 Task: Play online Dominion games in very easy mode.
Action: Mouse moved to (662, 458)
Screenshot: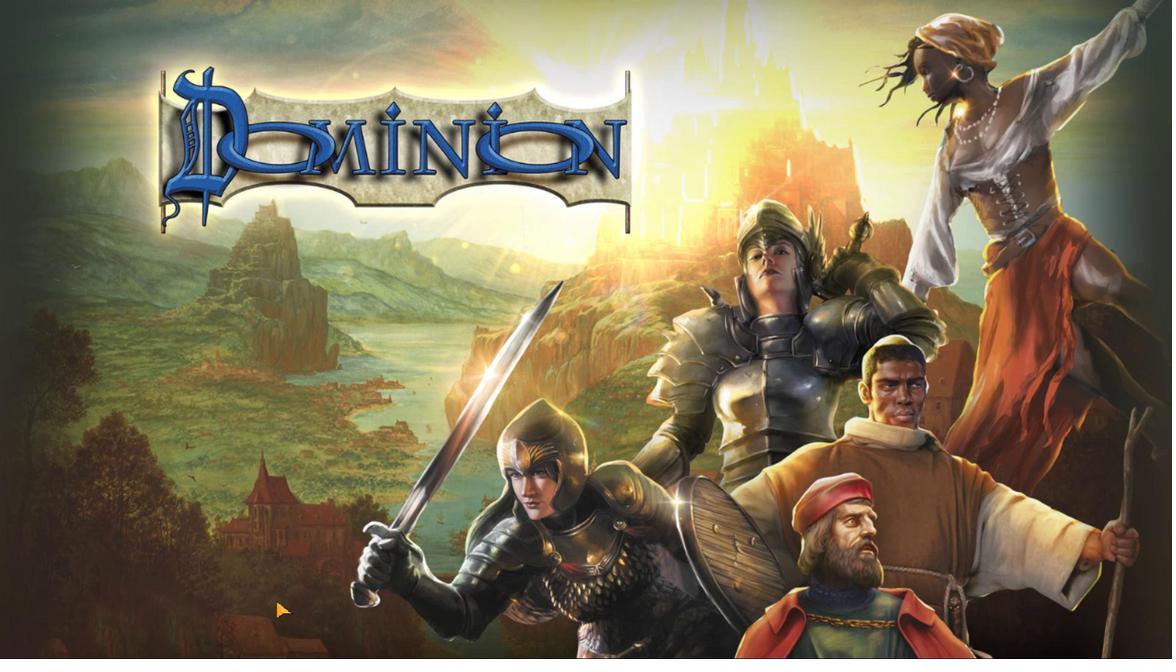 
Action: Mouse pressed left at (662, 458)
Screenshot: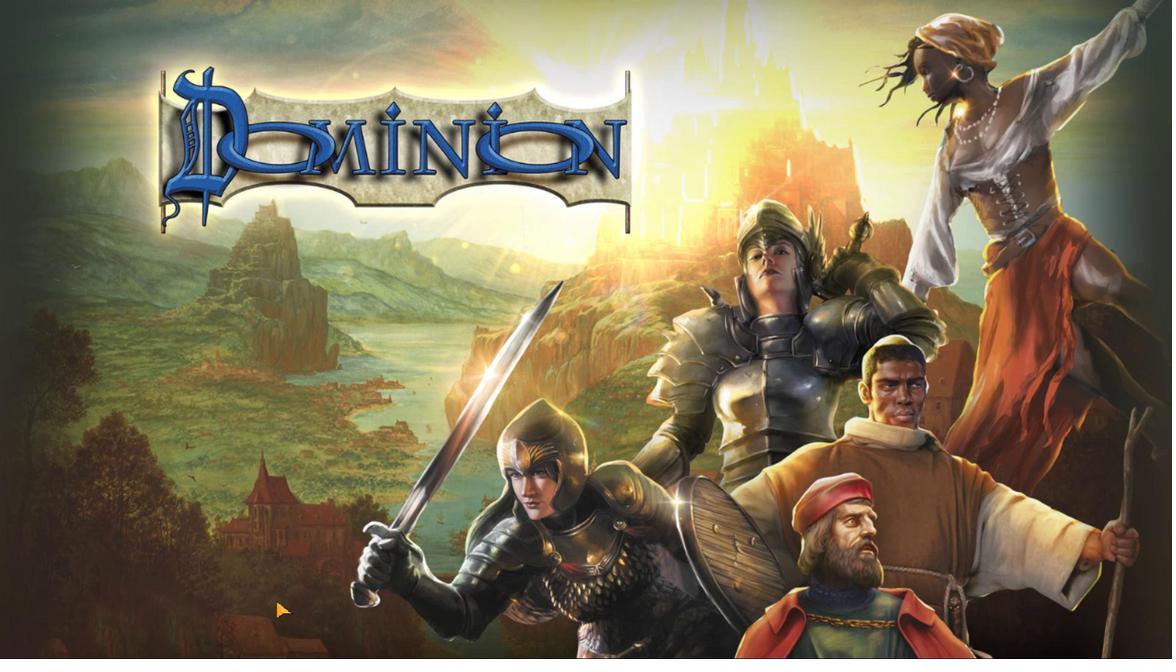 
Action: Mouse moved to (838, 466)
Screenshot: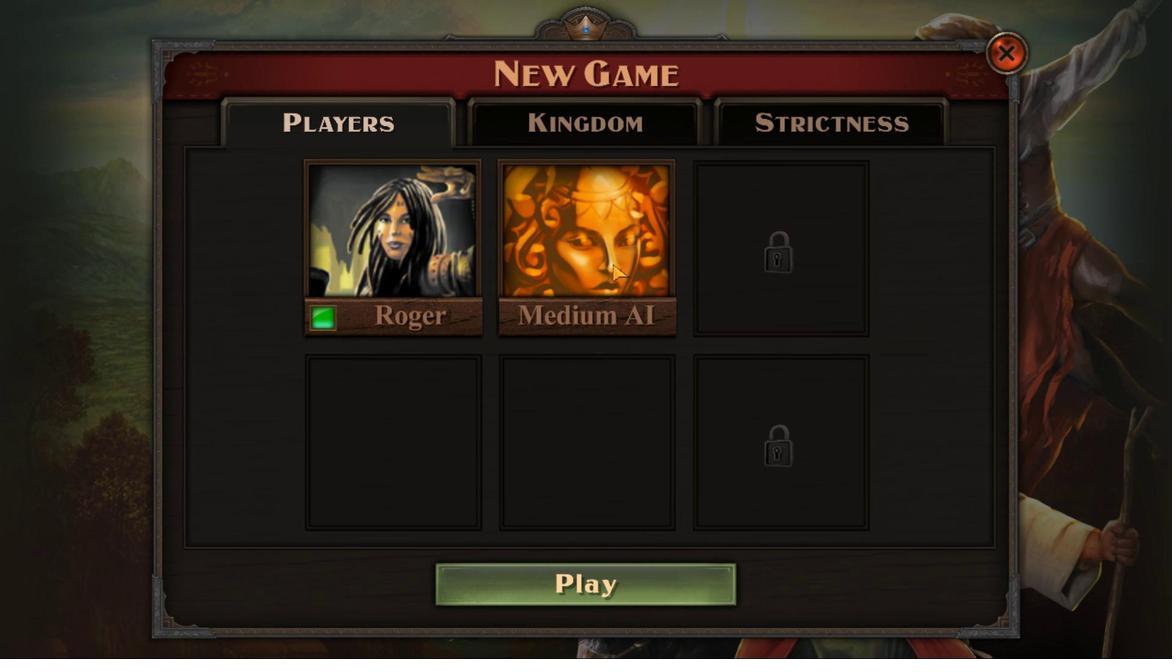 
Action: Mouse pressed left at (838, 466)
Screenshot: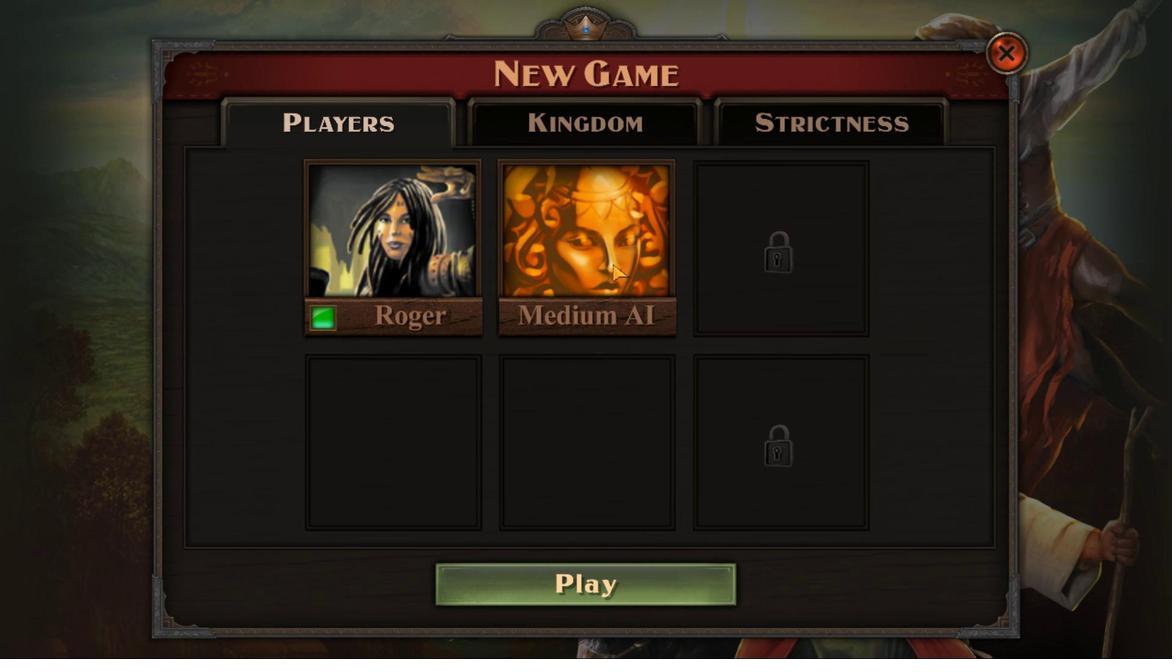 
Action: Mouse moved to (731, 466)
Screenshot: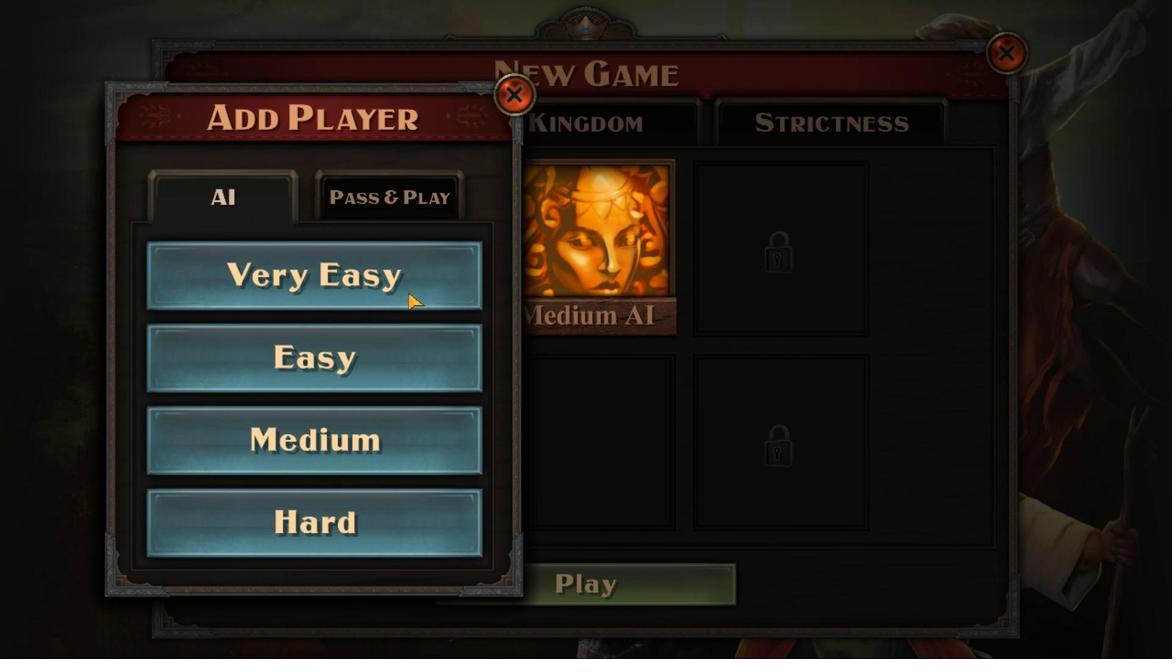 
Action: Mouse pressed left at (731, 466)
Screenshot: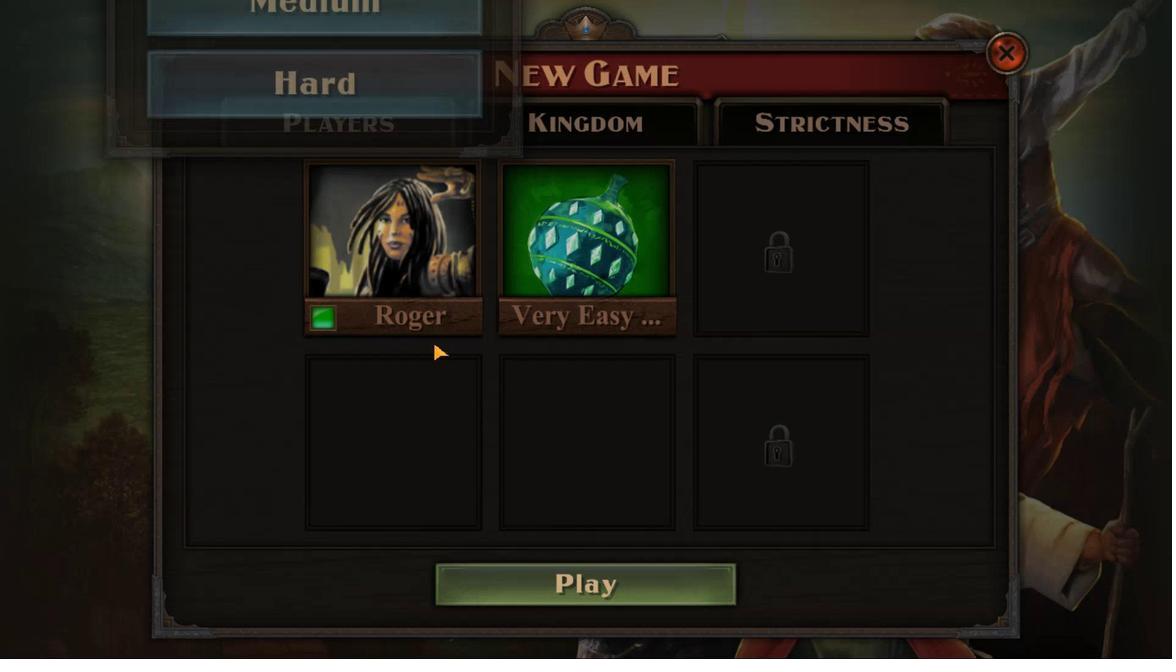 
Action: Mouse moved to (844, 458)
Screenshot: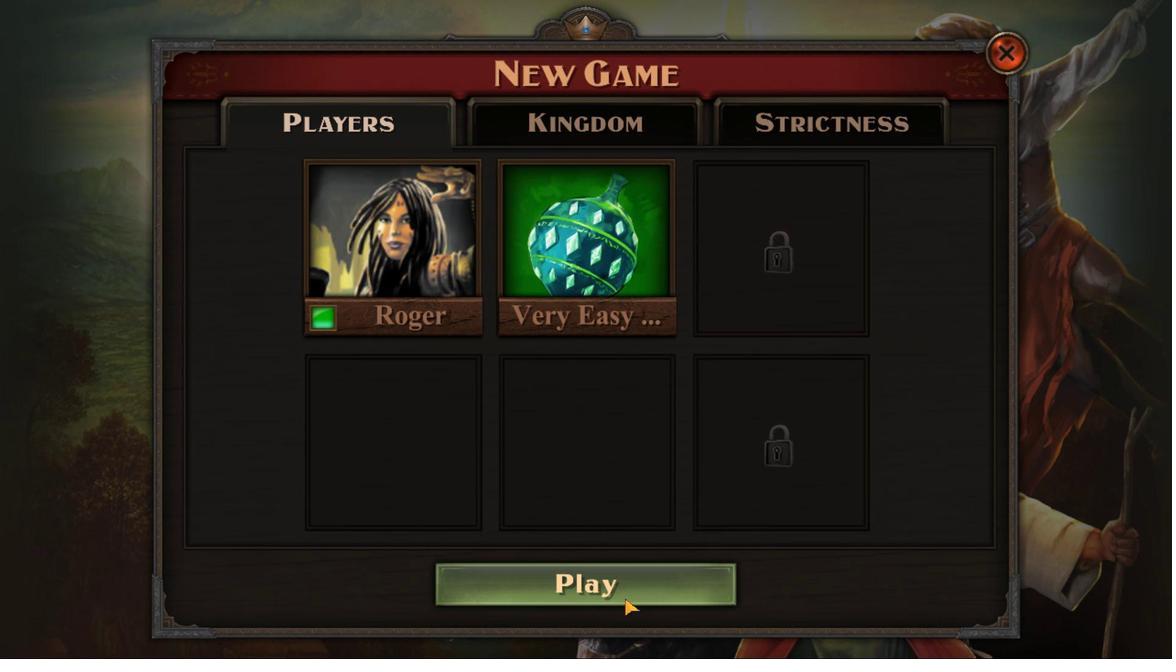 
Action: Mouse pressed left at (844, 458)
Screenshot: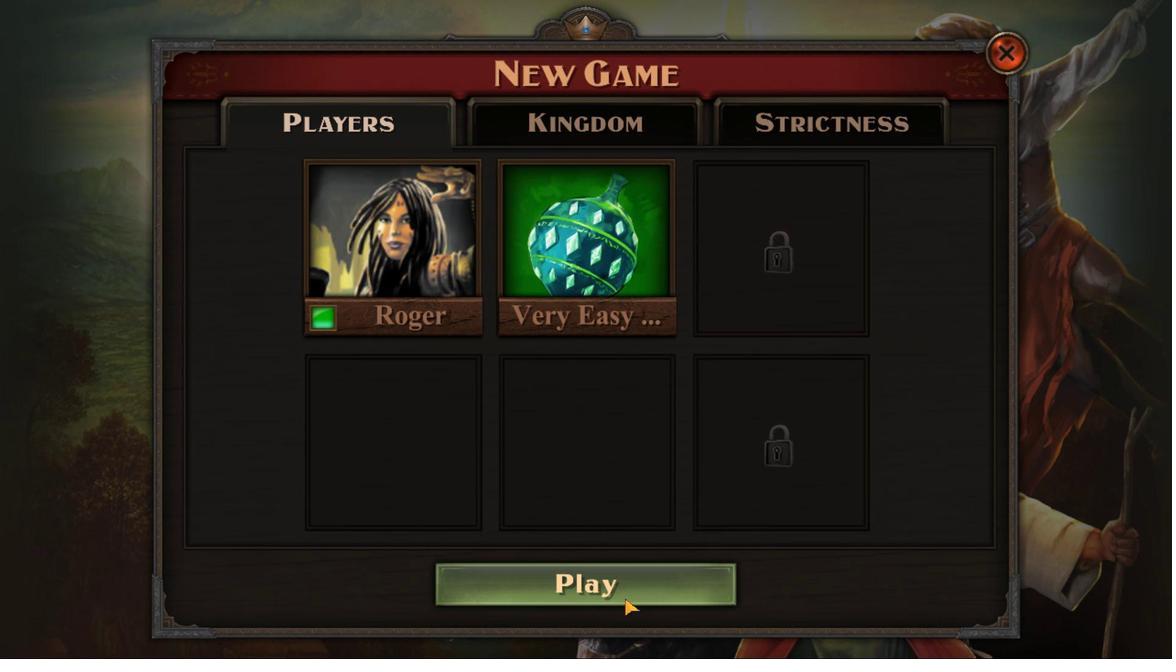 
Action: Mouse moved to (877, 458)
Screenshot: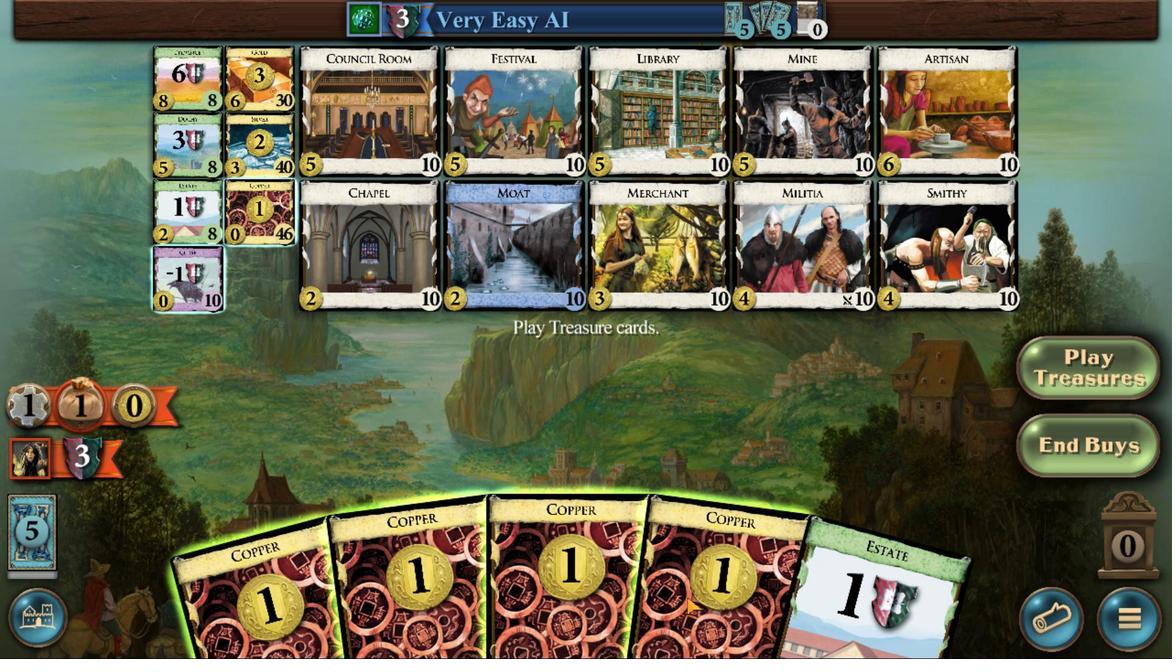 
Action: Mouse scrolled (877, 458) with delta (0, 0)
Screenshot: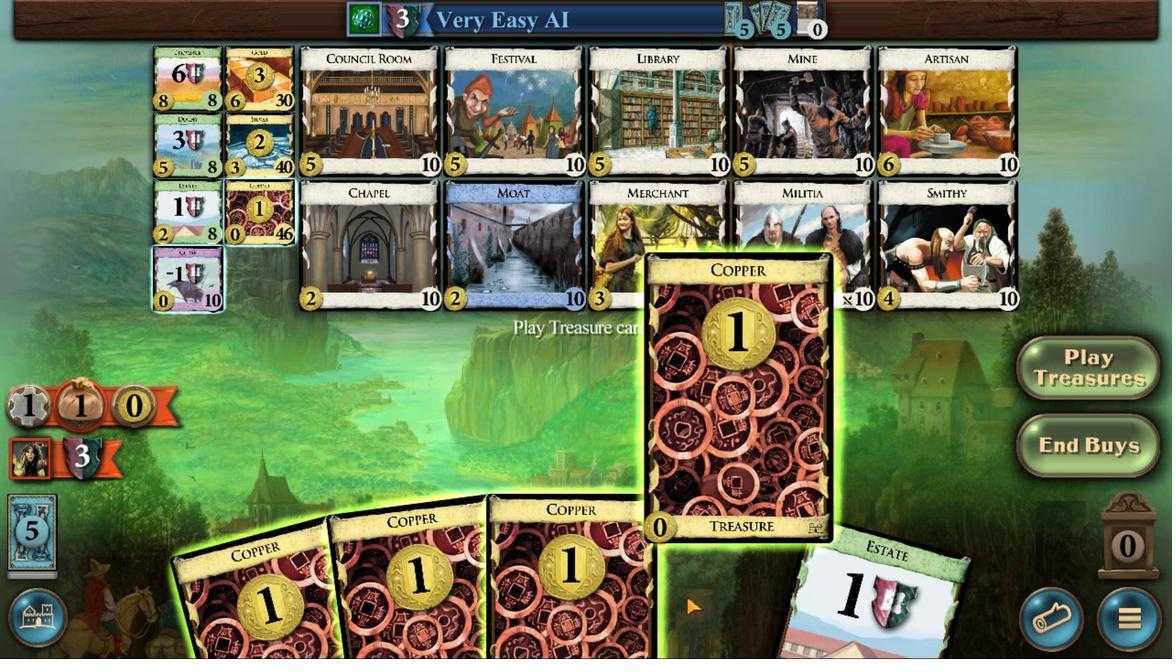 
Action: Mouse scrolled (877, 458) with delta (0, 0)
Screenshot: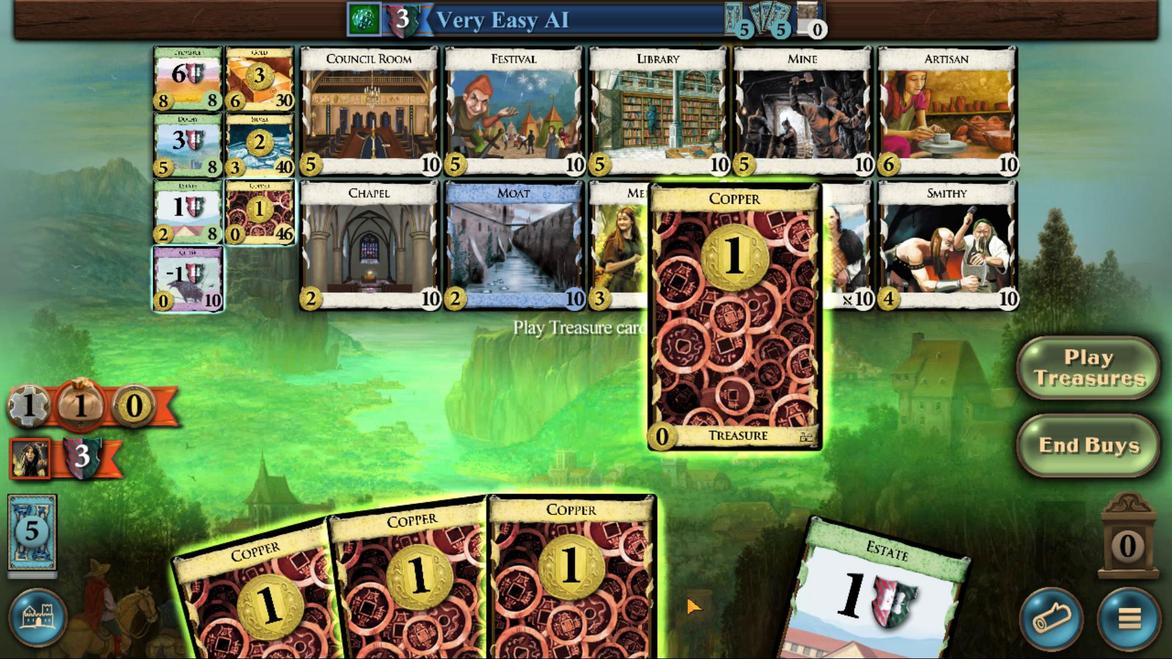 
Action: Mouse scrolled (877, 458) with delta (0, 0)
Screenshot: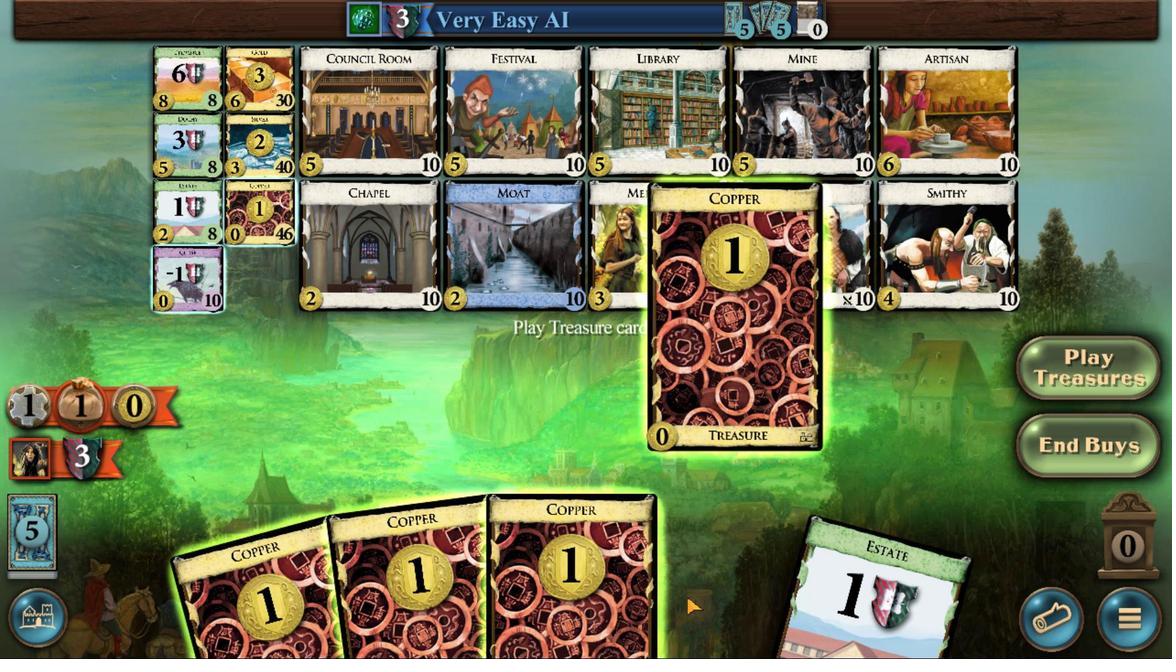 
Action: Mouse scrolled (877, 458) with delta (0, 0)
Screenshot: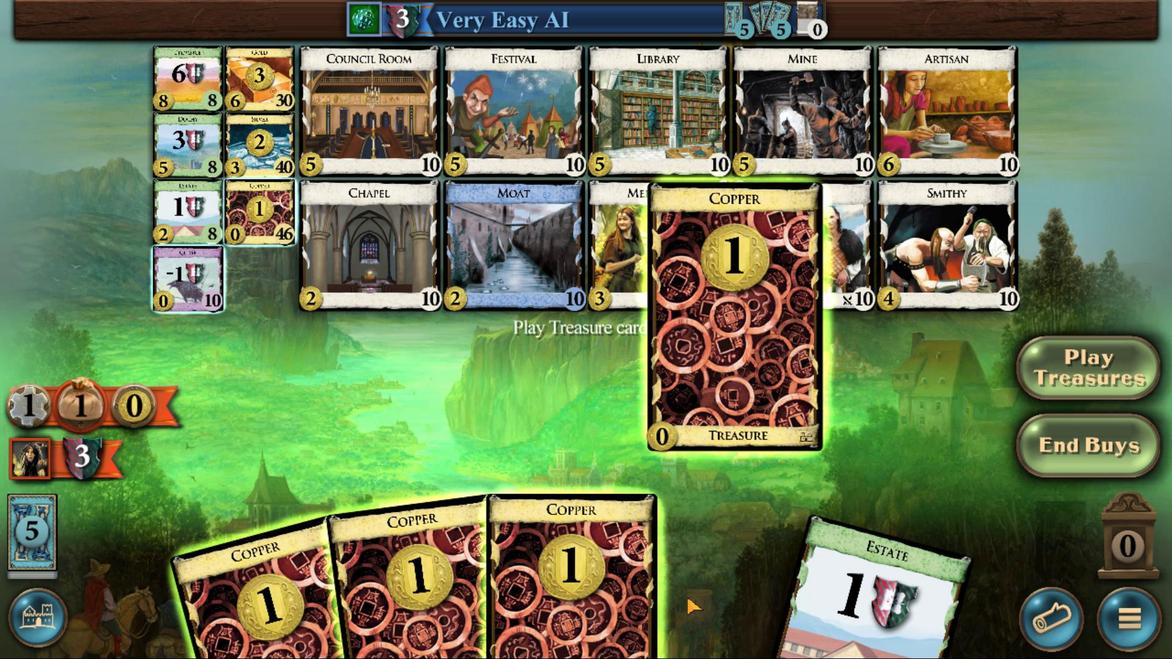 
Action: Mouse moved to (852, 458)
Screenshot: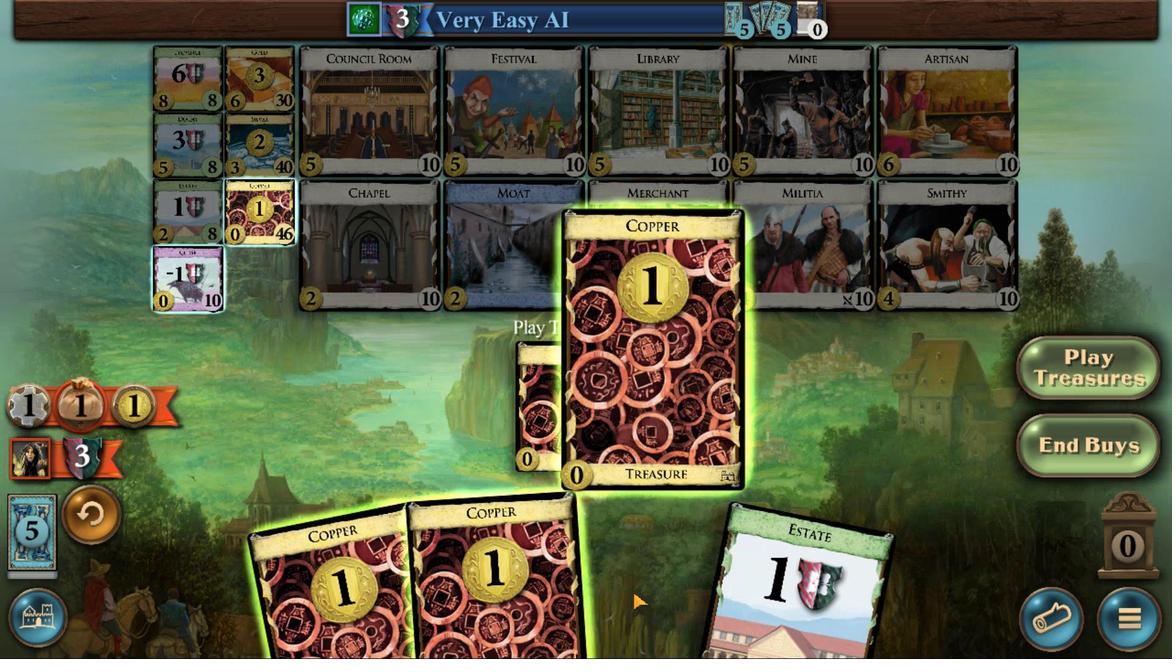 
Action: Mouse scrolled (852, 458) with delta (0, 0)
Screenshot: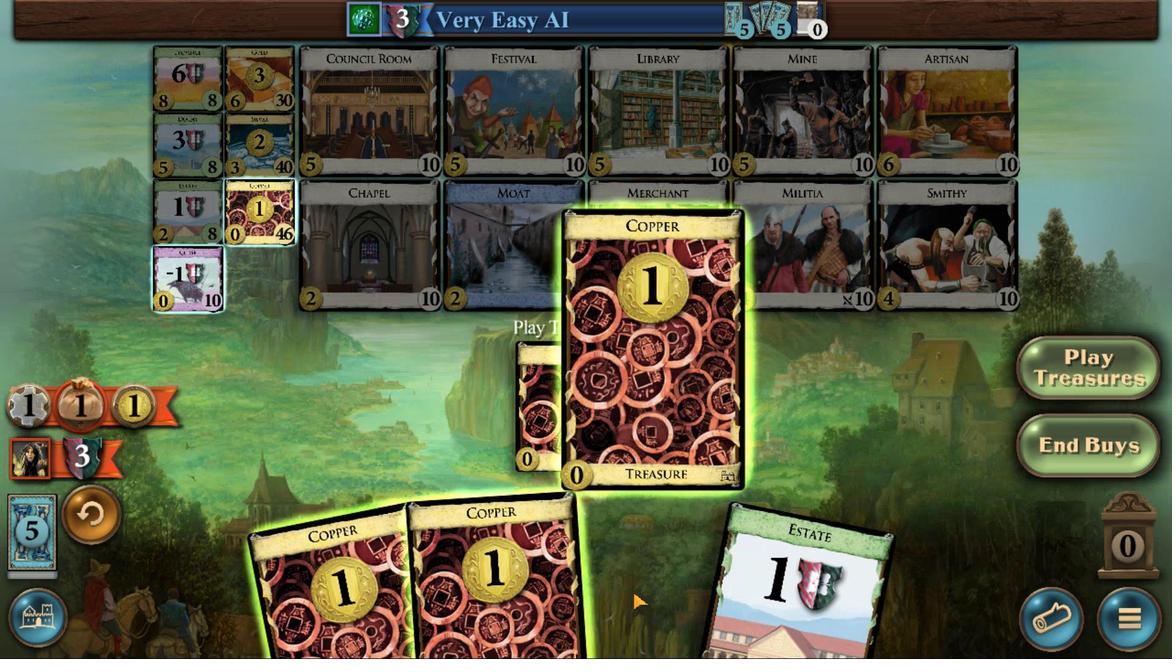 
Action: Mouse moved to (849, 458)
Screenshot: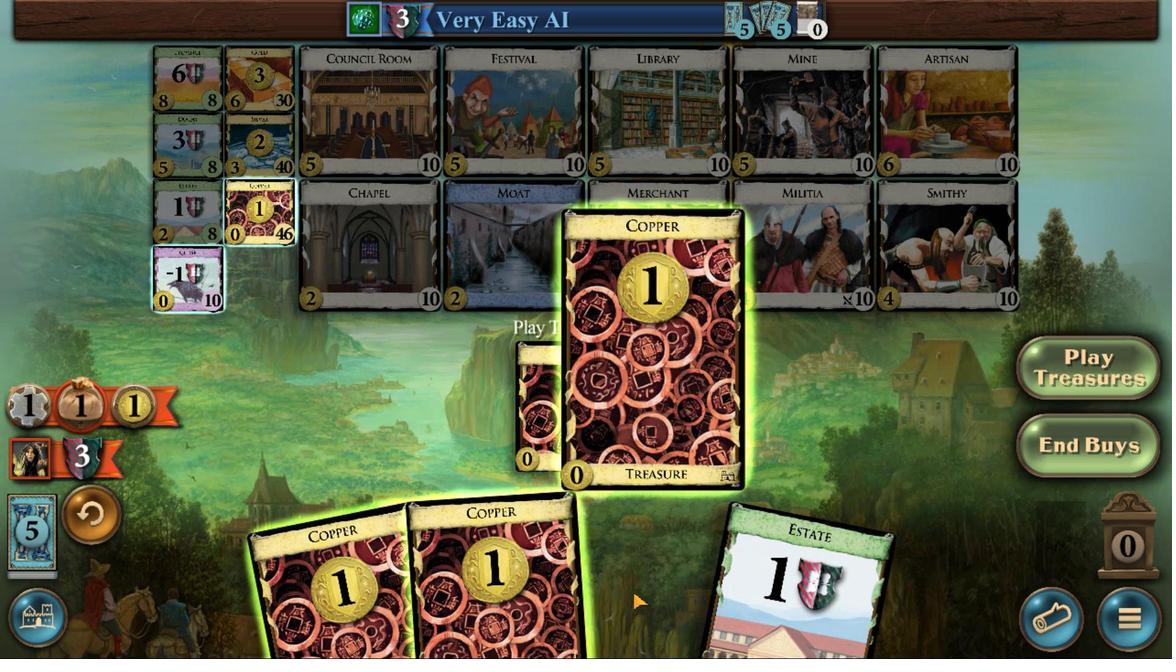 
Action: Mouse scrolled (849, 458) with delta (0, 0)
Screenshot: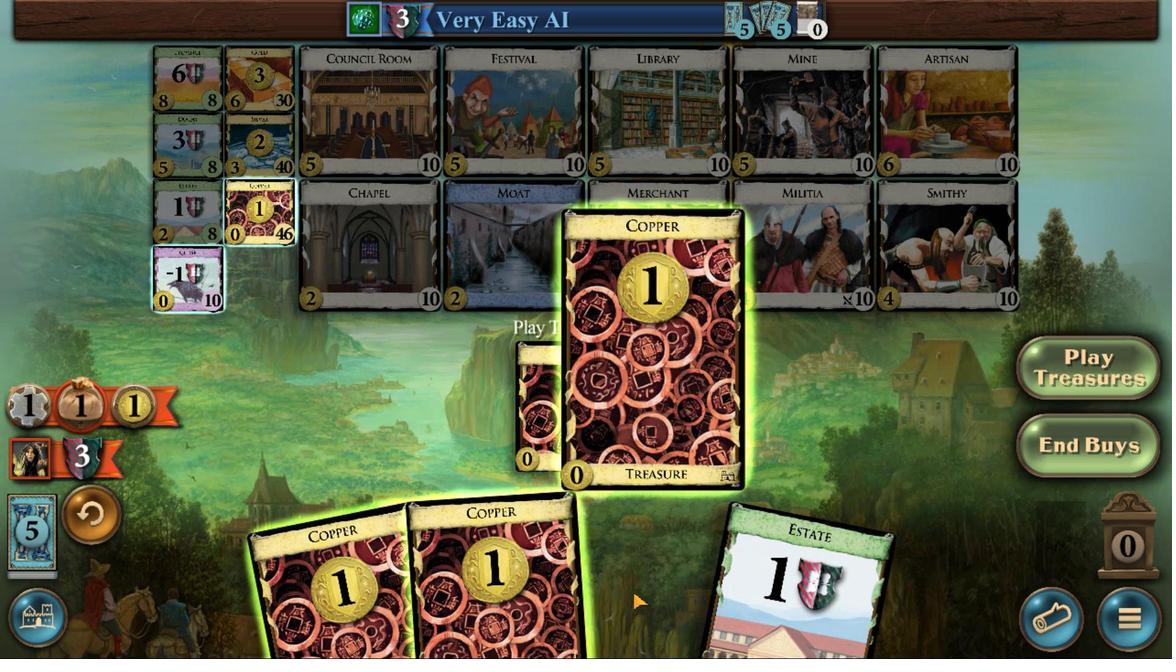 
Action: Mouse scrolled (849, 458) with delta (0, 0)
Screenshot: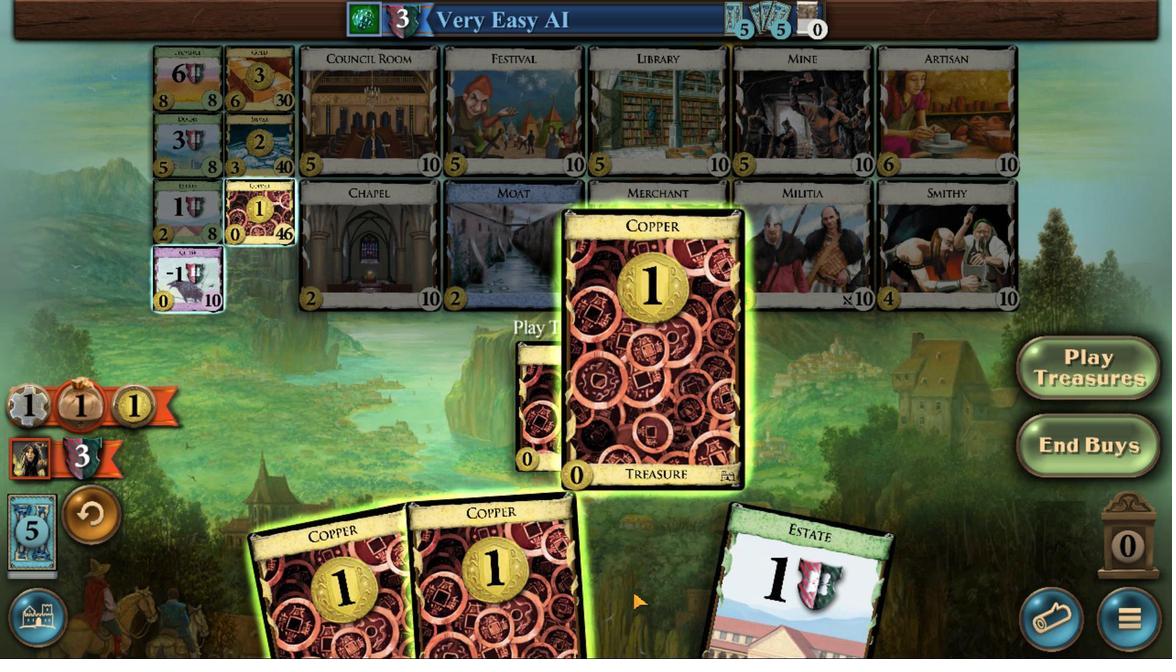 
Action: Mouse scrolled (849, 458) with delta (0, 0)
Screenshot: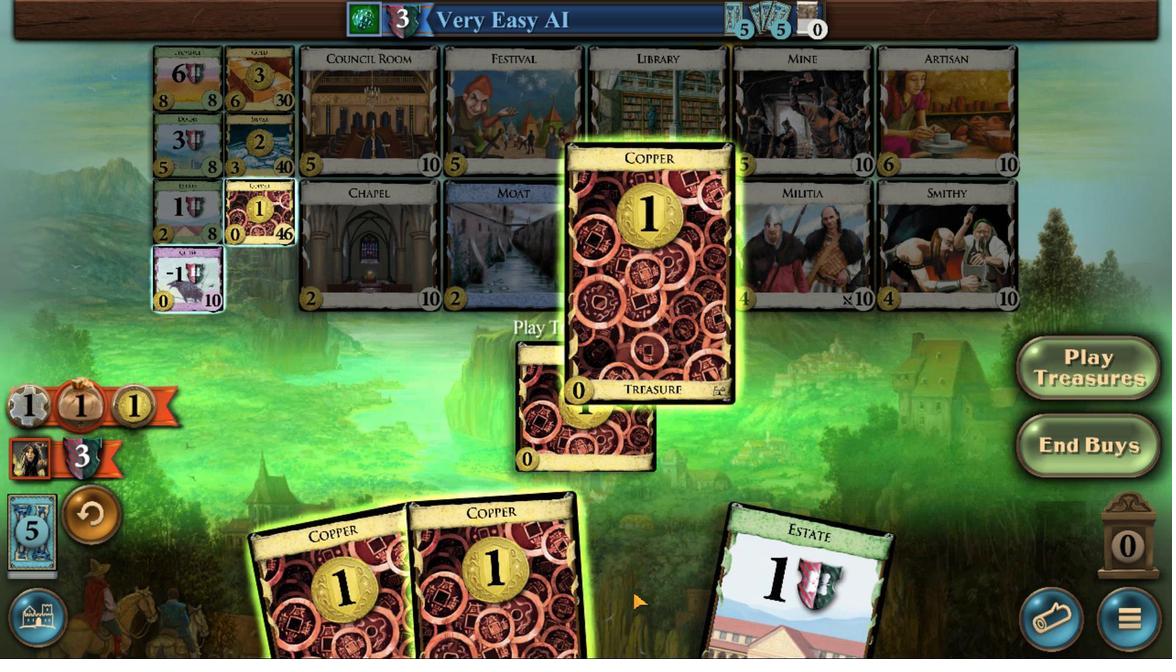 
Action: Mouse scrolled (849, 458) with delta (0, 0)
Screenshot: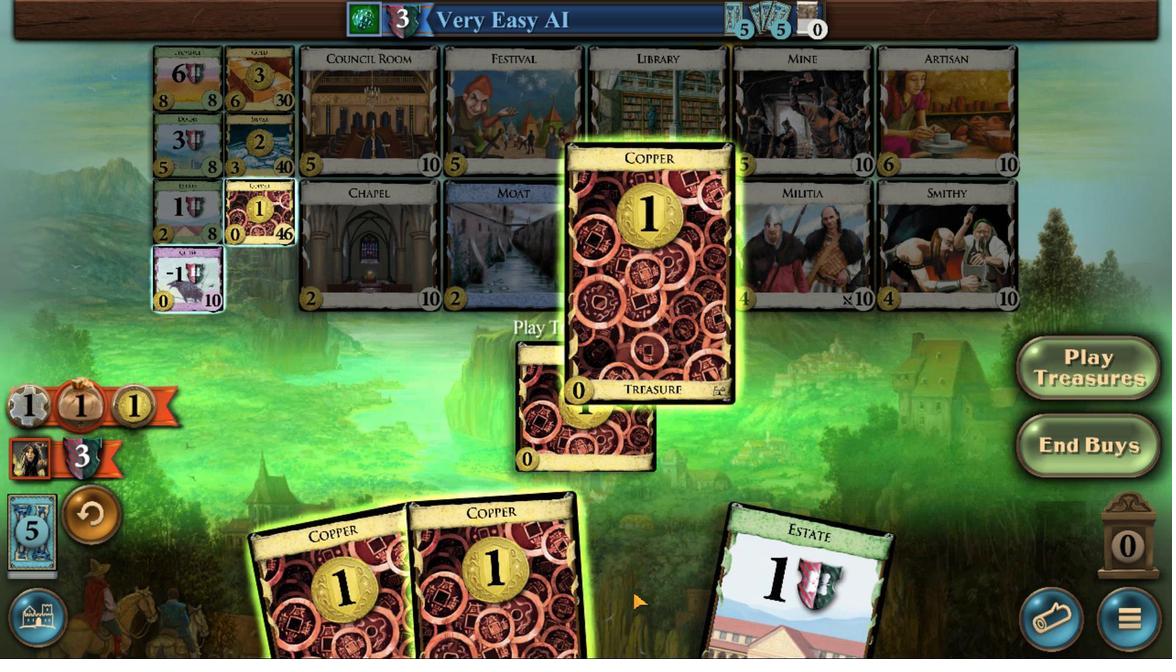 
Action: Mouse scrolled (849, 458) with delta (0, 0)
Screenshot: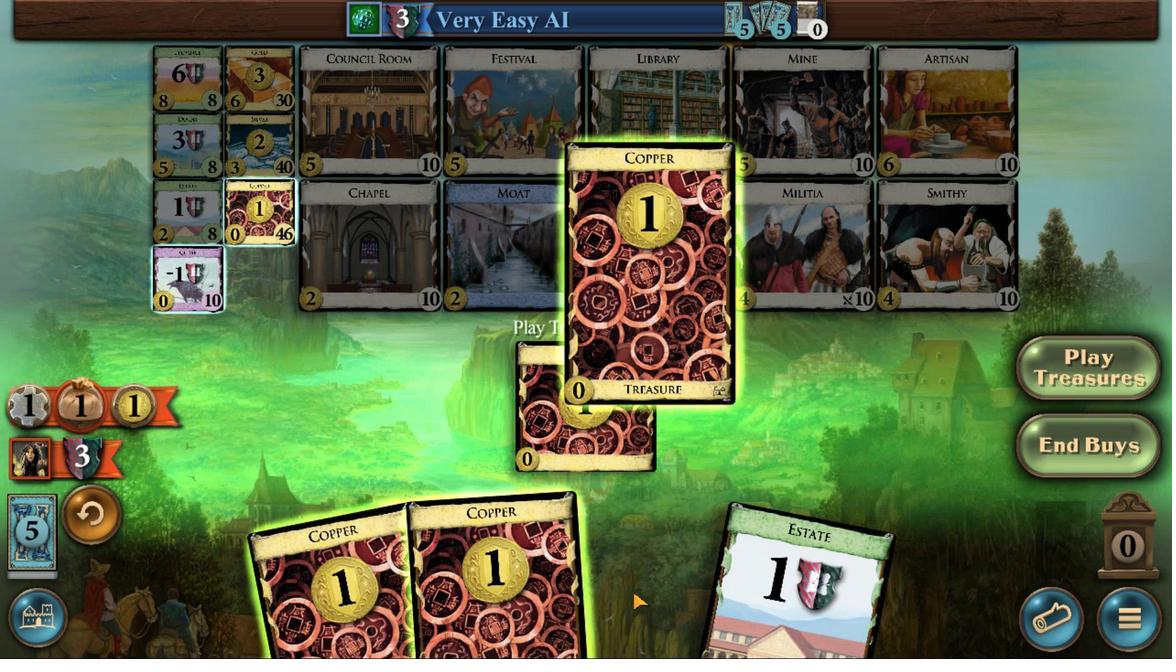 
Action: Mouse moved to (840, 459)
Screenshot: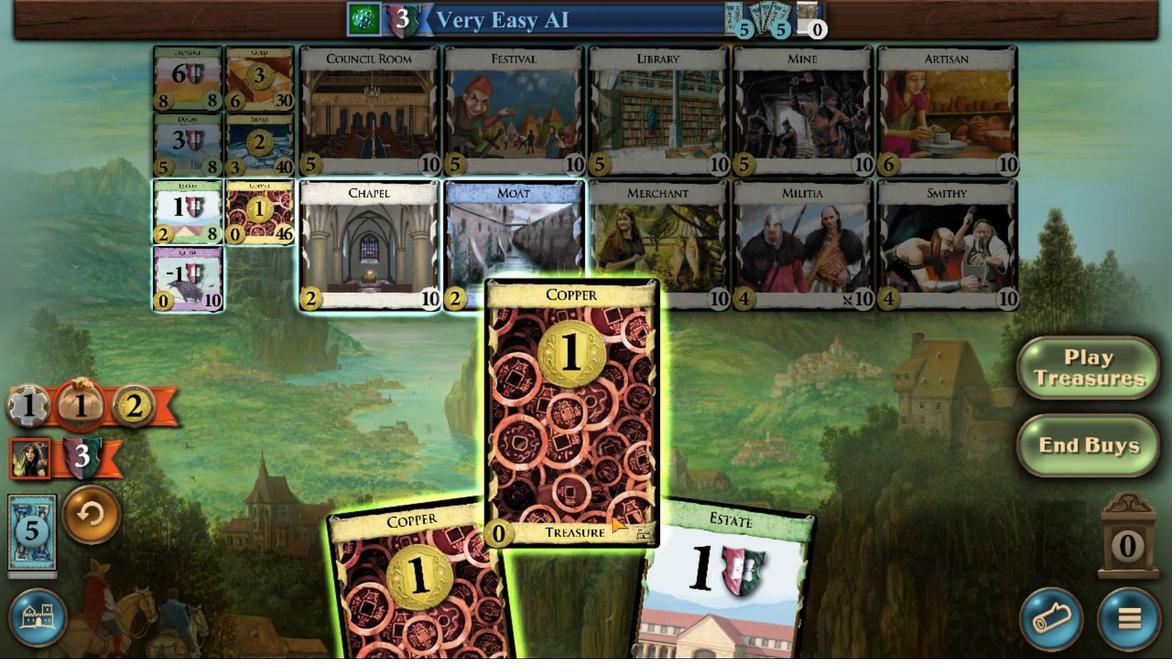 
Action: Mouse scrolled (840, 459) with delta (0, 0)
Screenshot: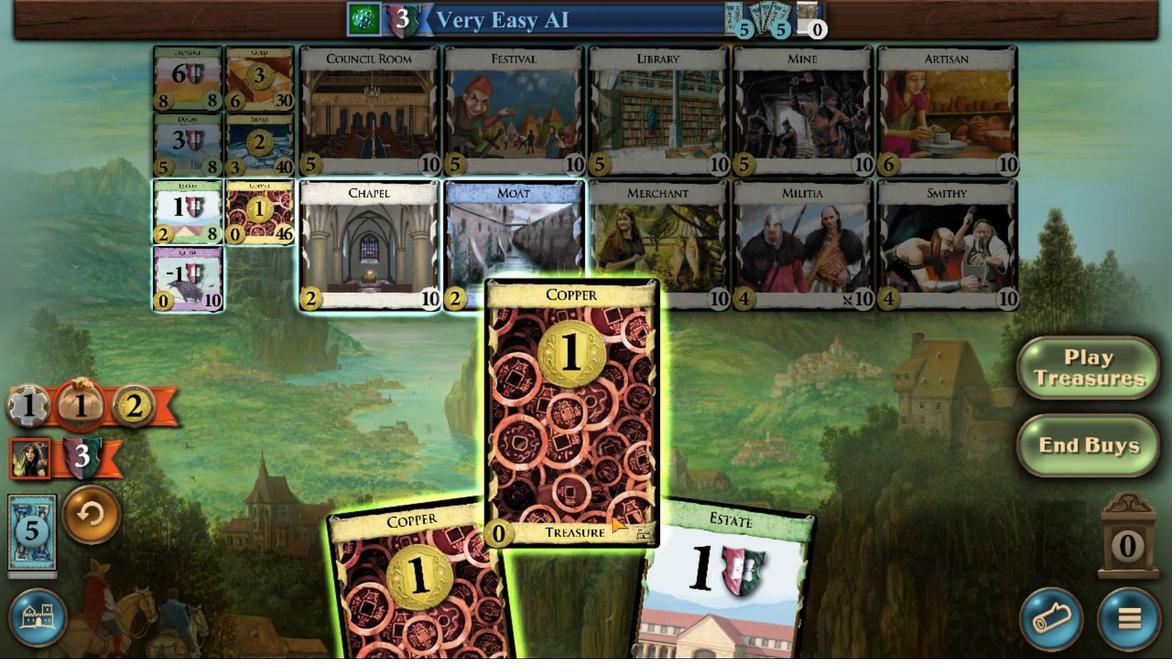 
Action: Mouse moved to (839, 459)
Screenshot: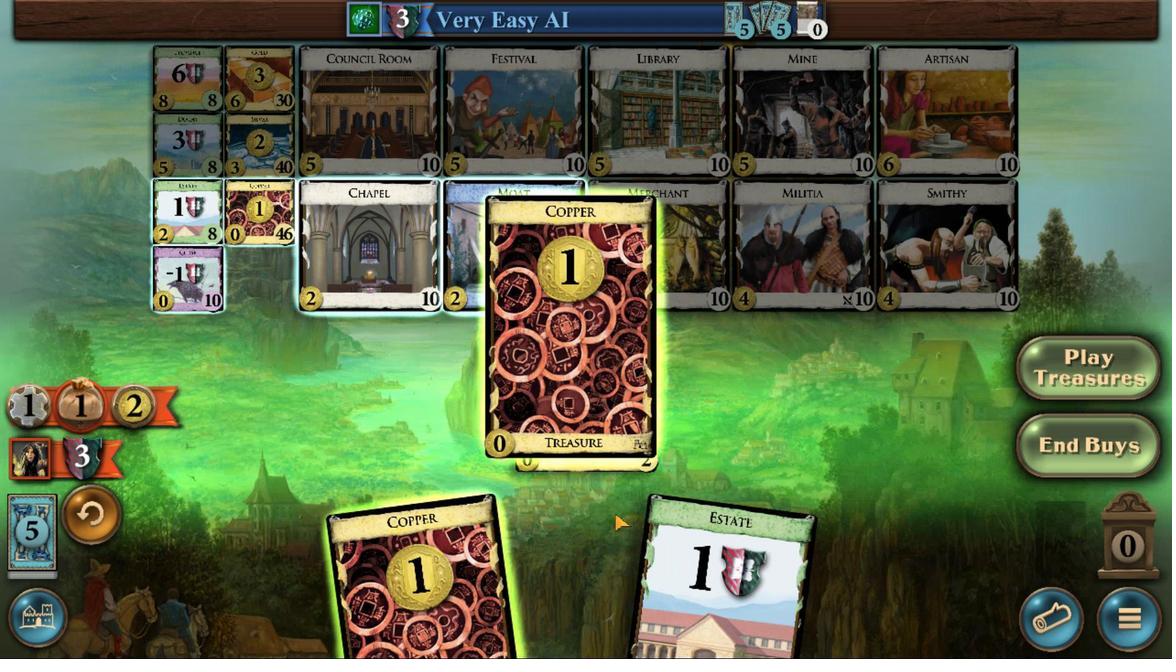 
Action: Mouse scrolled (839, 459) with delta (0, 0)
Screenshot: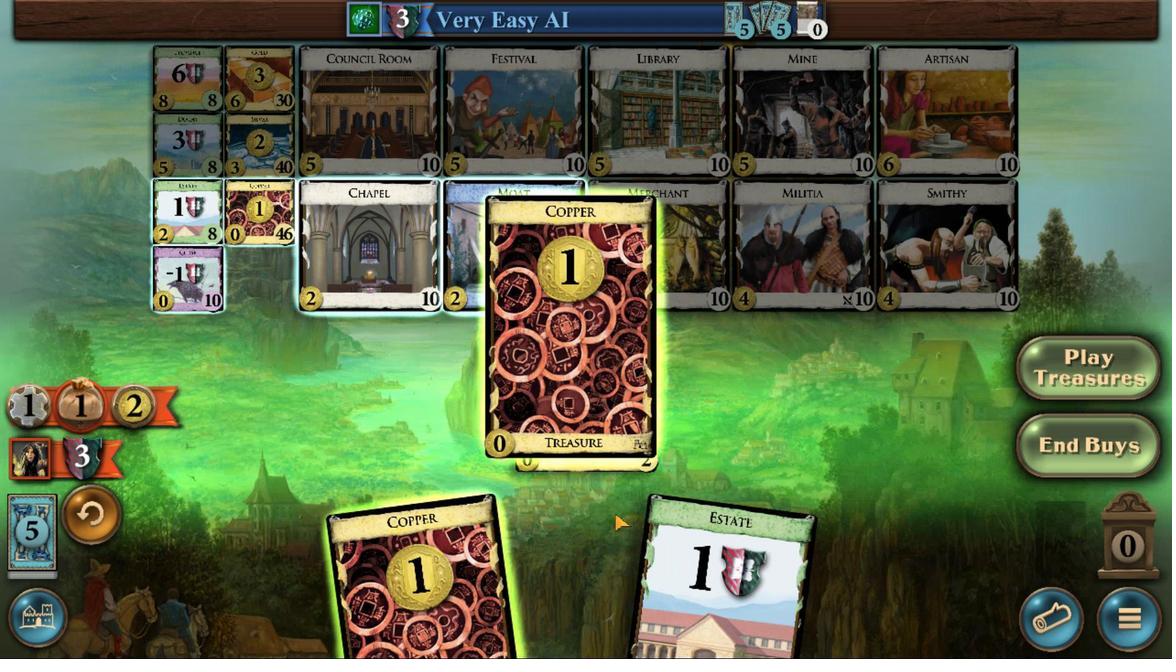
Action: Mouse scrolled (839, 459) with delta (0, 0)
Screenshot: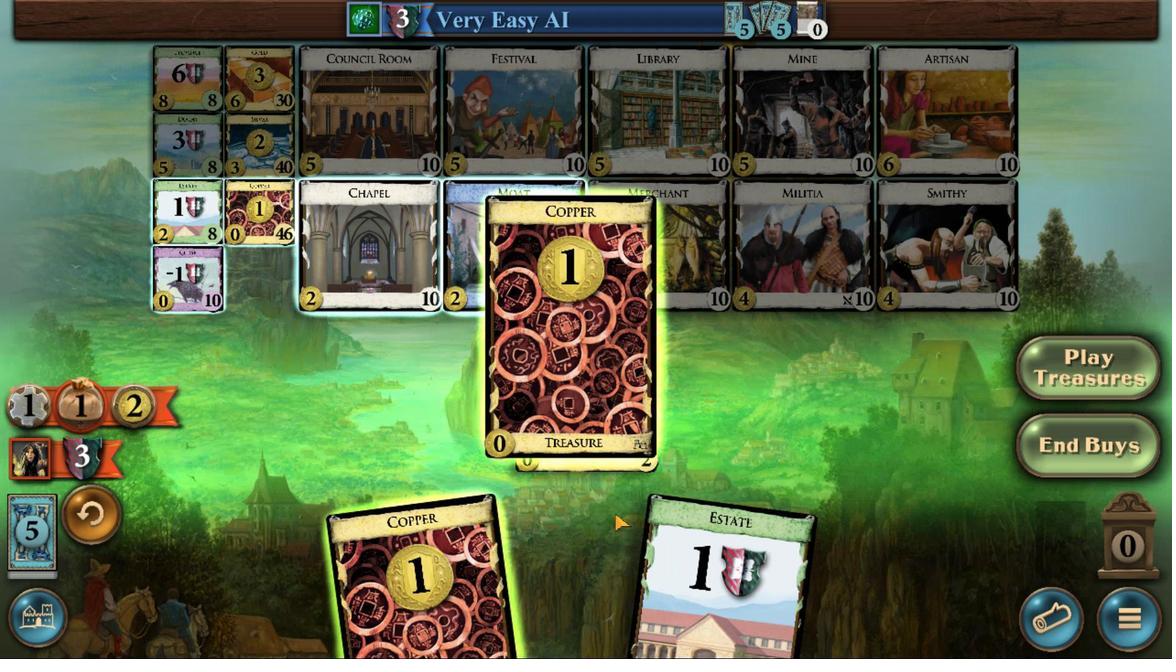 
Action: Mouse moved to (839, 459)
Screenshot: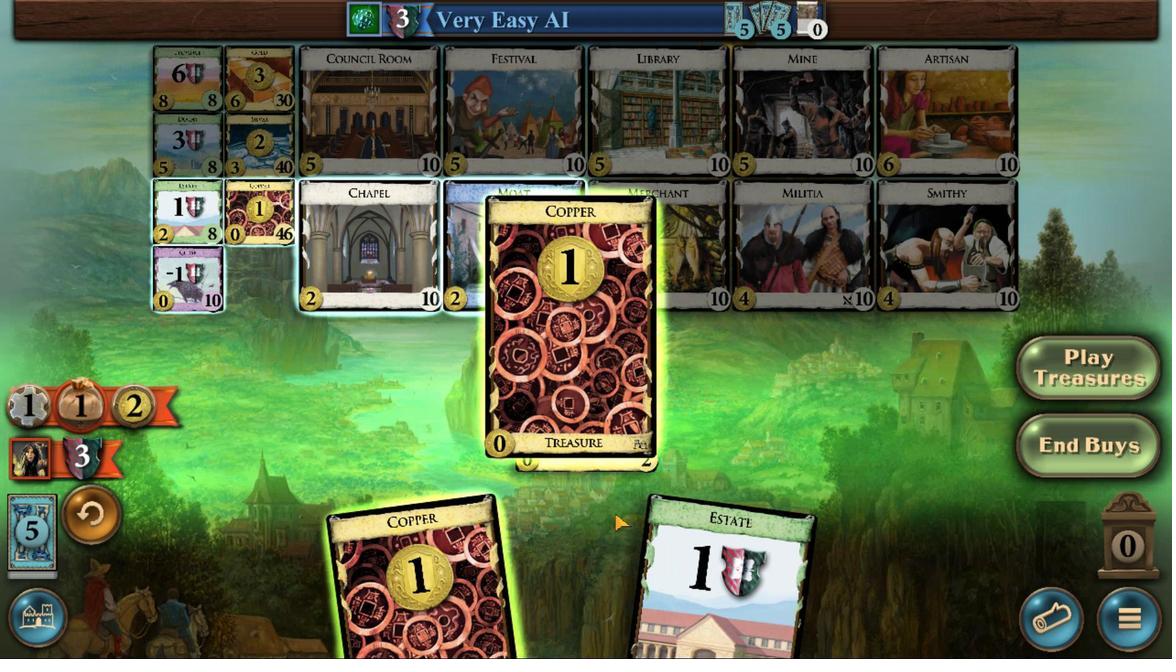 
Action: Mouse scrolled (839, 459) with delta (0, 0)
Screenshot: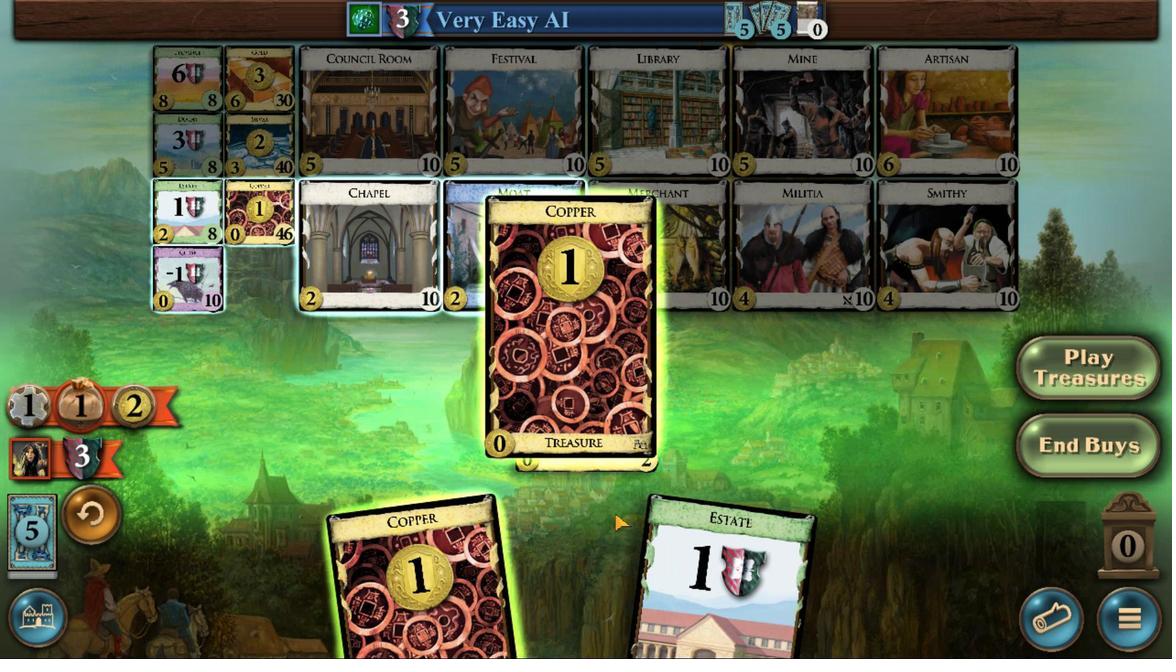 
Action: Mouse moved to (839, 459)
Screenshot: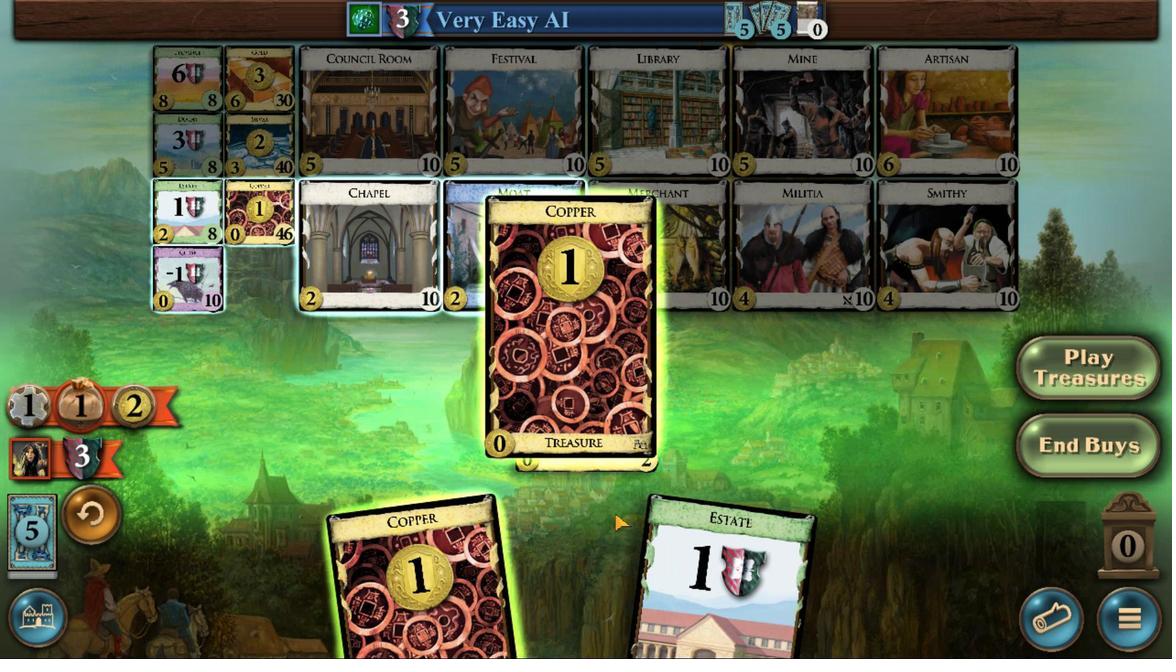 
Action: Mouse scrolled (839, 459) with delta (0, 0)
Screenshot: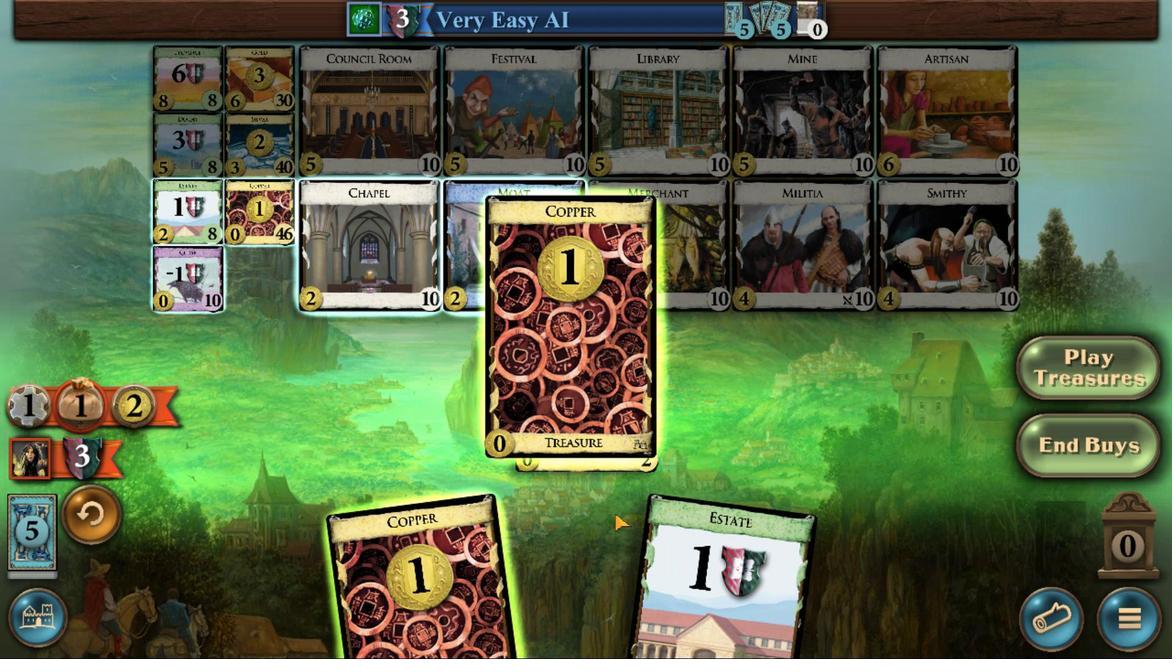 
Action: Mouse moved to (838, 459)
Screenshot: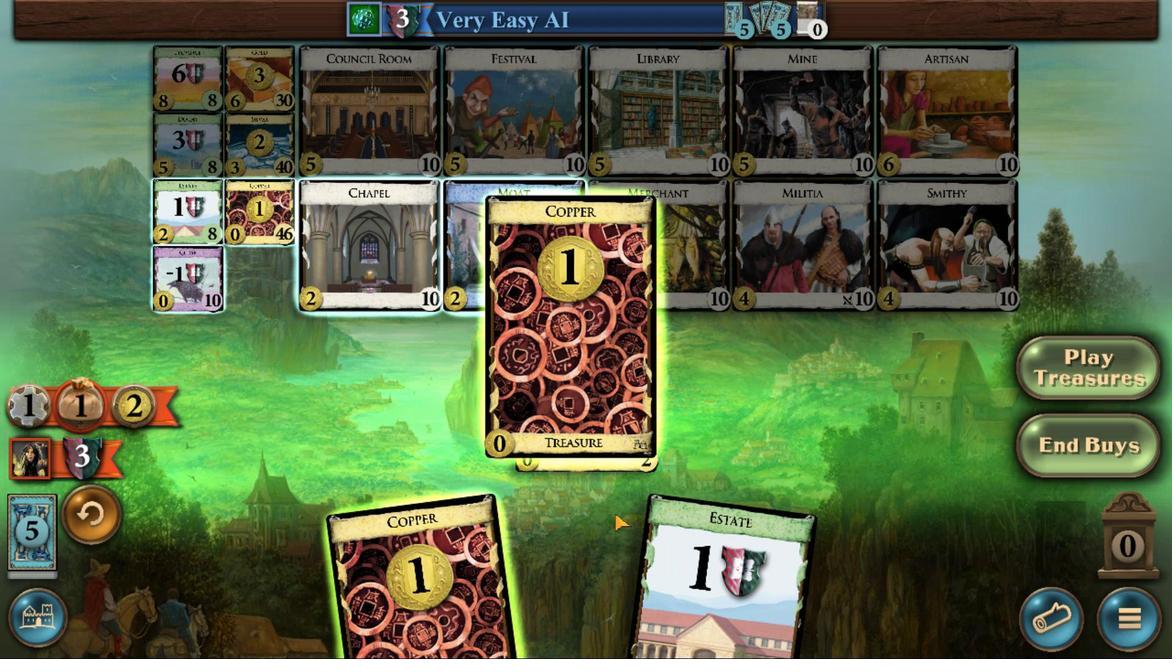 
Action: Mouse scrolled (838, 459) with delta (0, 0)
Screenshot: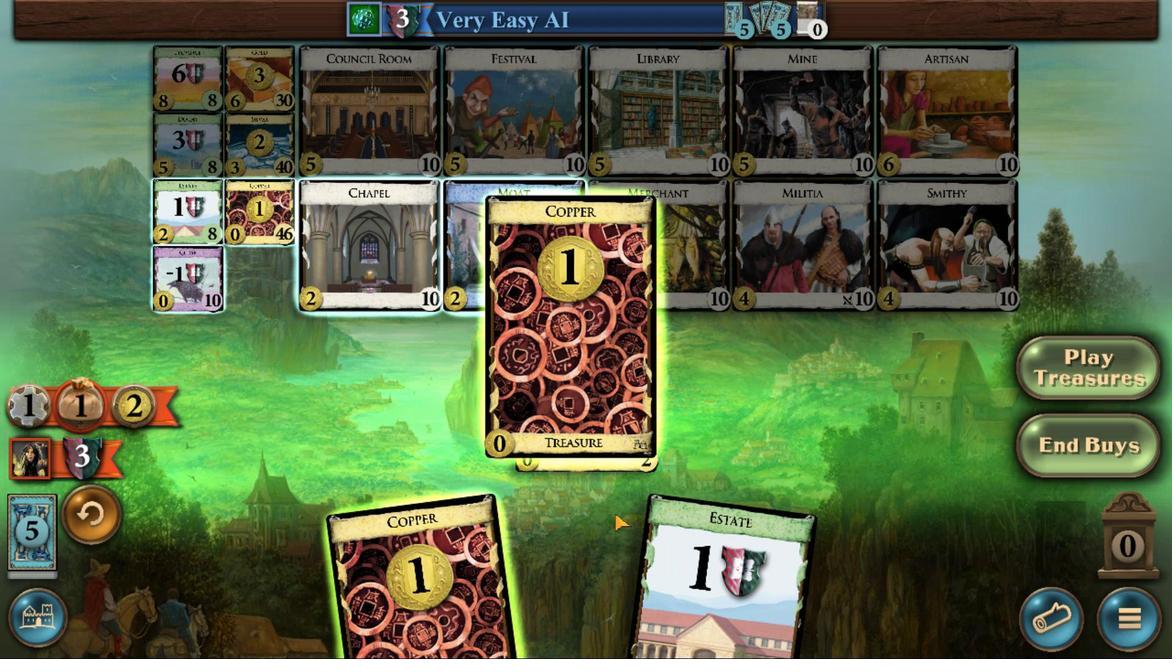 
Action: Mouse moved to (837, 459)
Screenshot: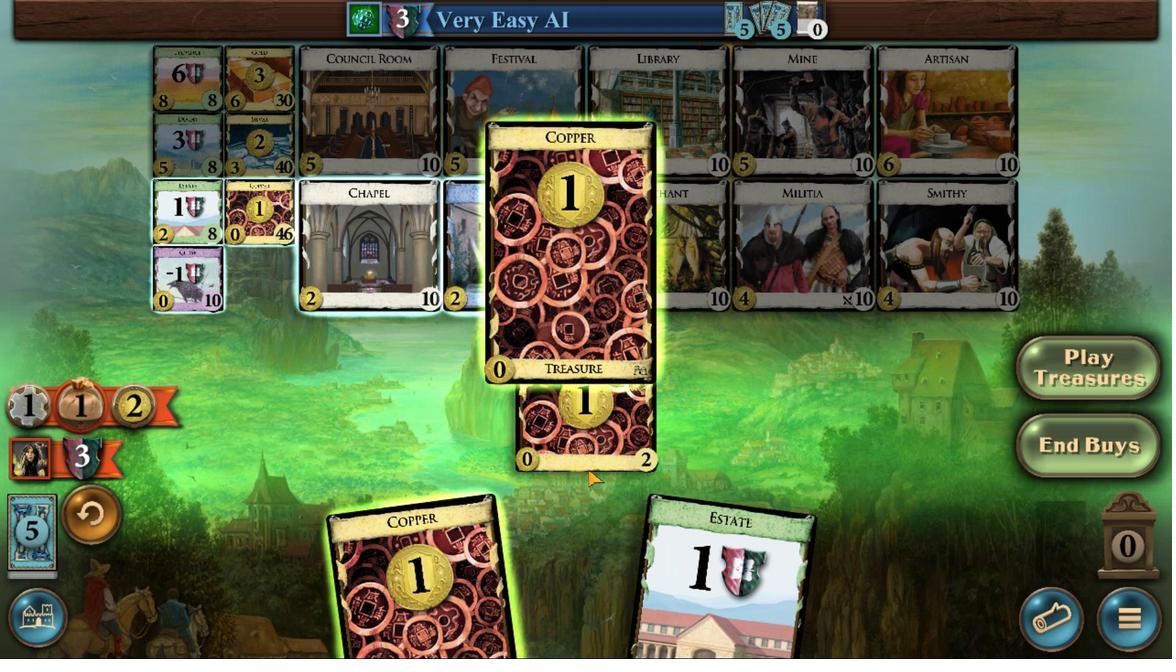 
Action: Mouse scrolled (837, 459) with delta (0, 0)
Screenshot: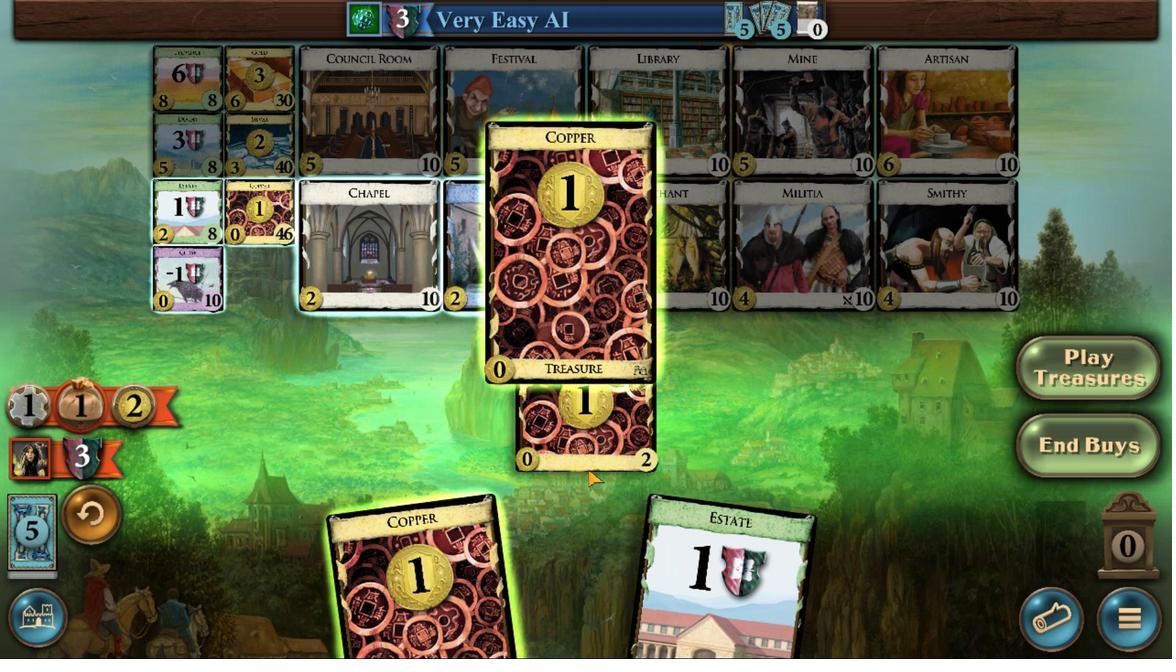 
Action: Mouse moved to (648, 469)
Screenshot: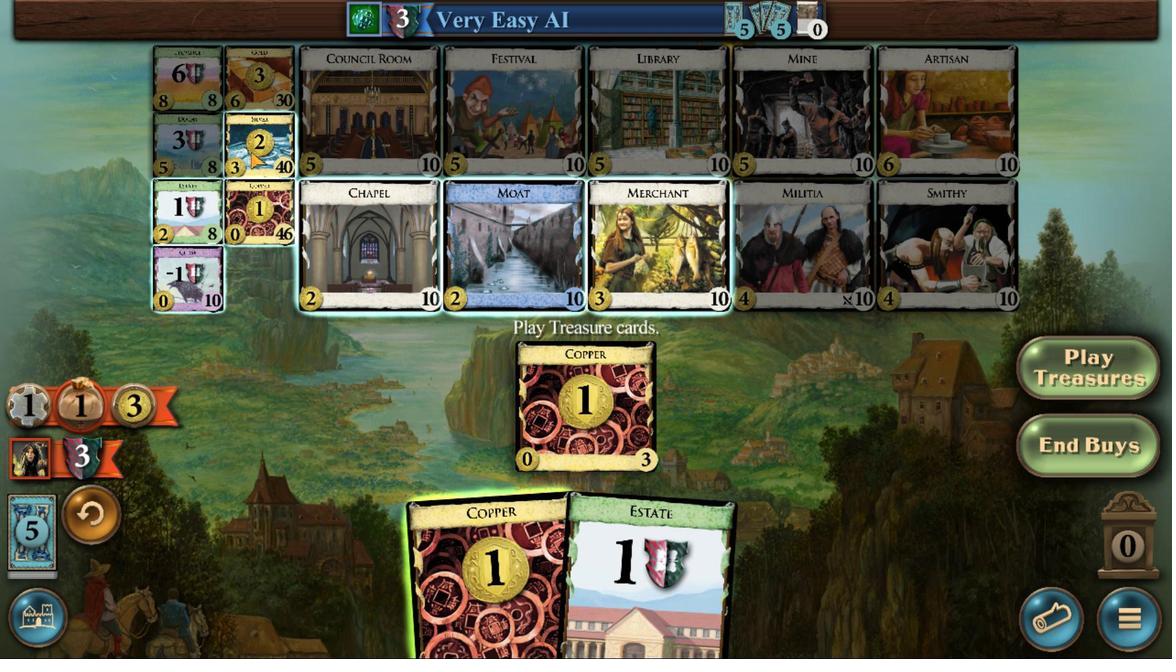 
Action: Mouse pressed left at (648, 469)
Screenshot: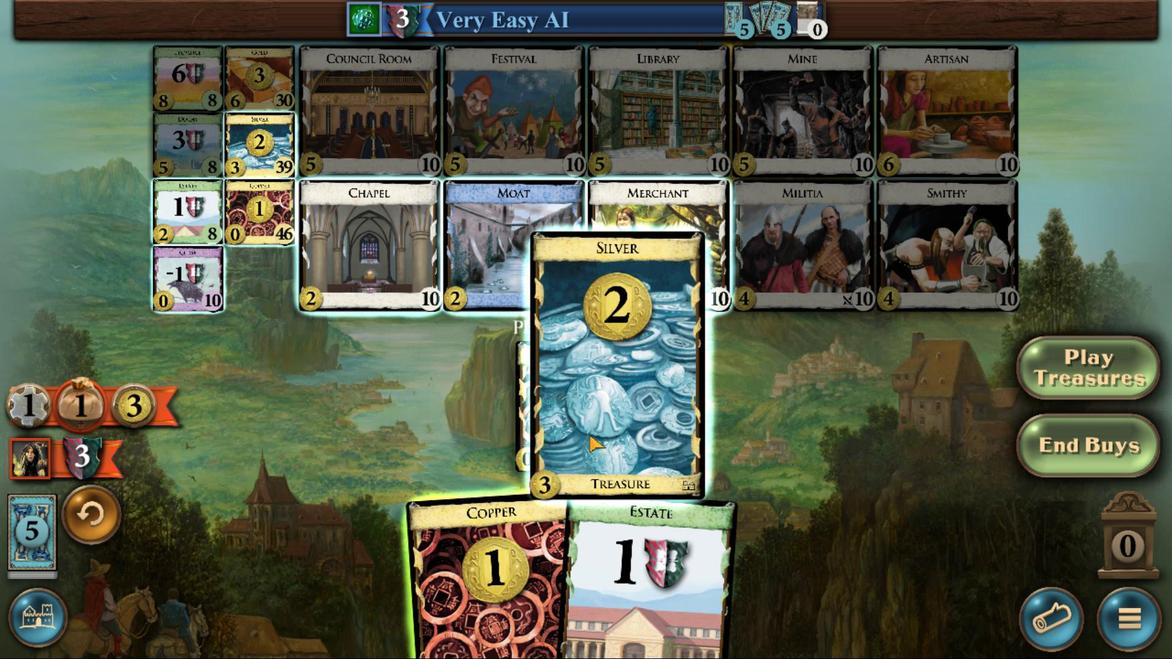 
Action: Mouse moved to (813, 458)
Screenshot: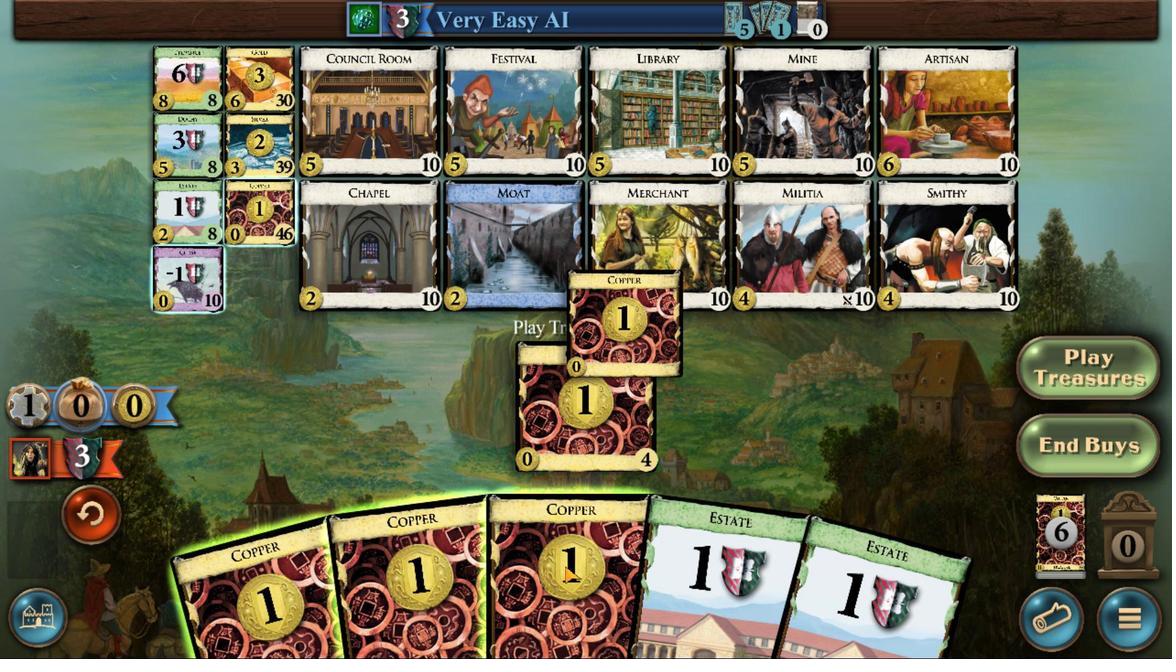 
Action: Mouse scrolled (813, 458) with delta (0, 0)
Screenshot: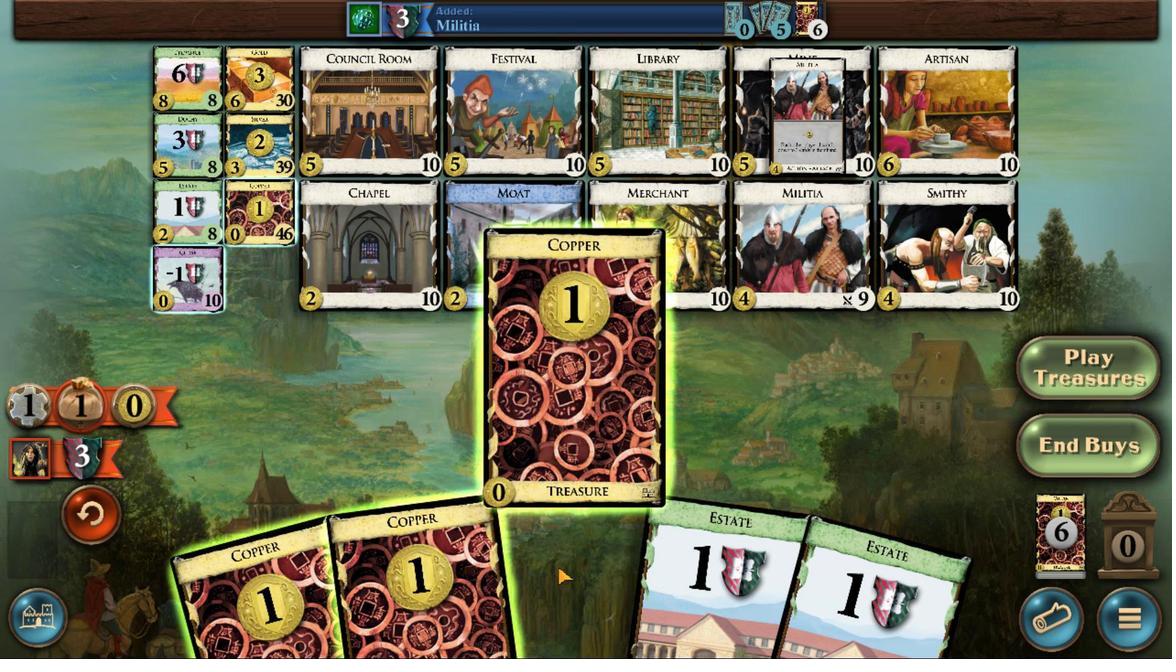 
Action: Mouse scrolled (813, 458) with delta (0, 0)
Screenshot: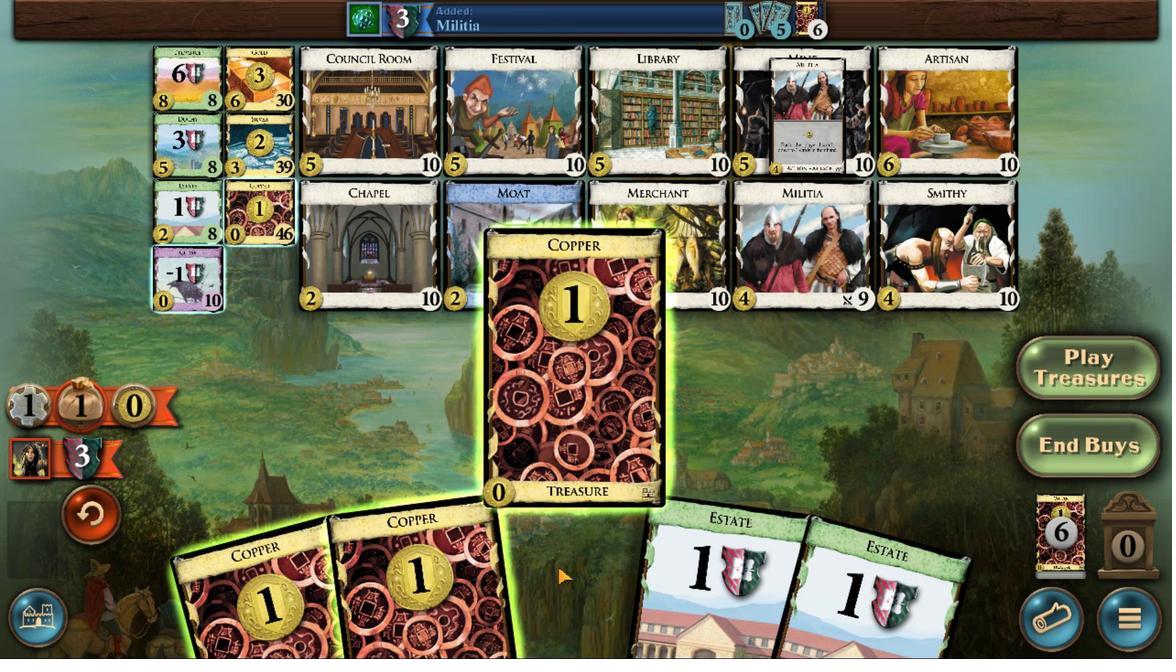 
Action: Mouse moved to (814, 458)
Screenshot: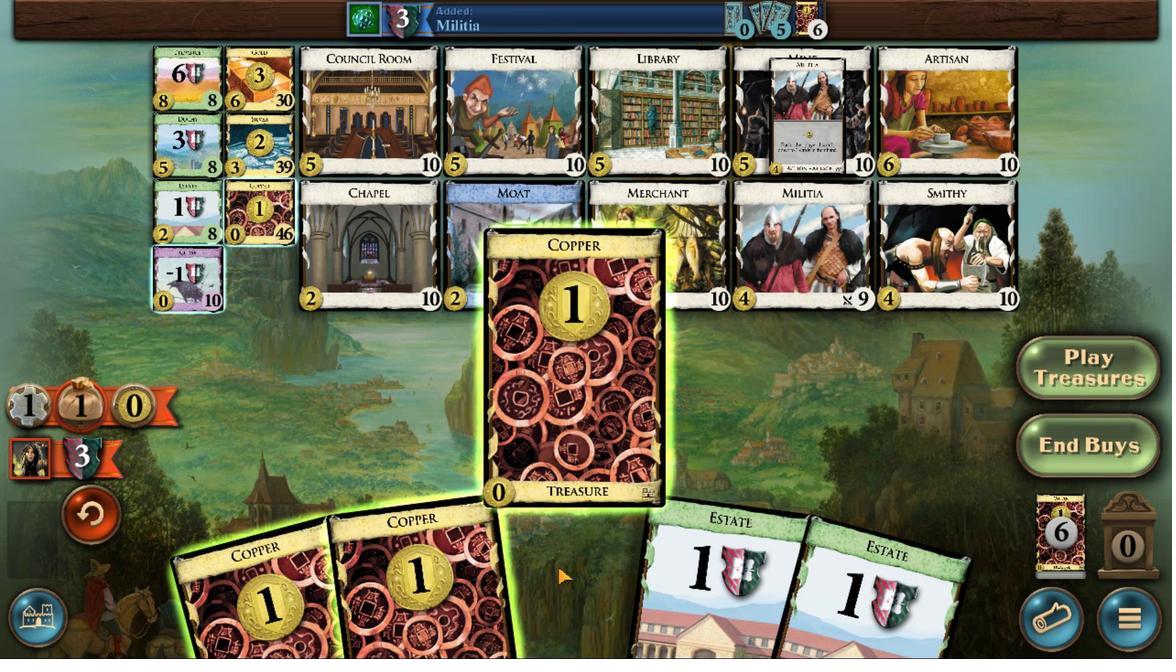 
Action: Mouse scrolled (814, 458) with delta (0, 0)
Screenshot: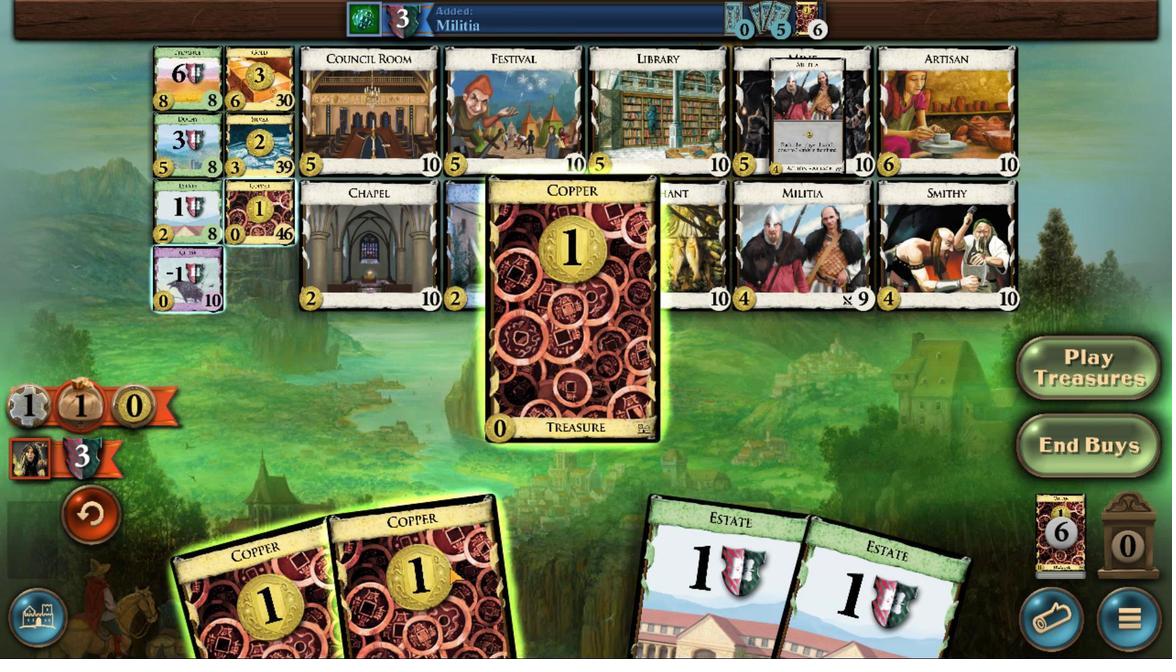 
Action: Mouse moved to (751, 458)
Screenshot: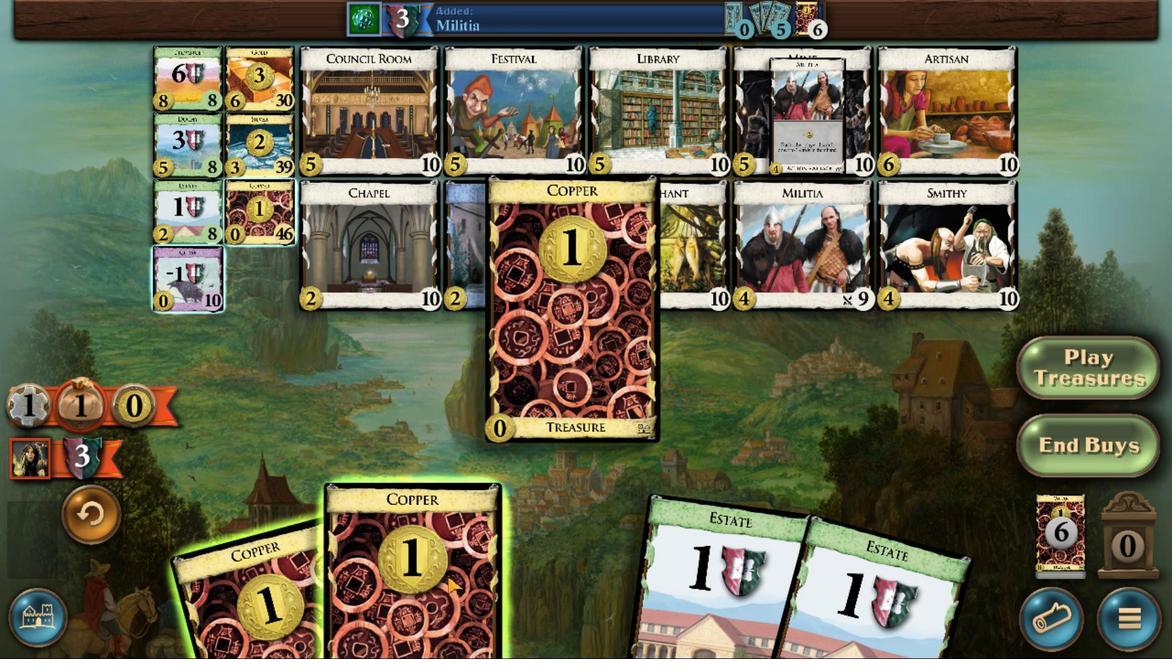 
Action: Mouse scrolled (751, 458) with delta (0, 0)
Screenshot: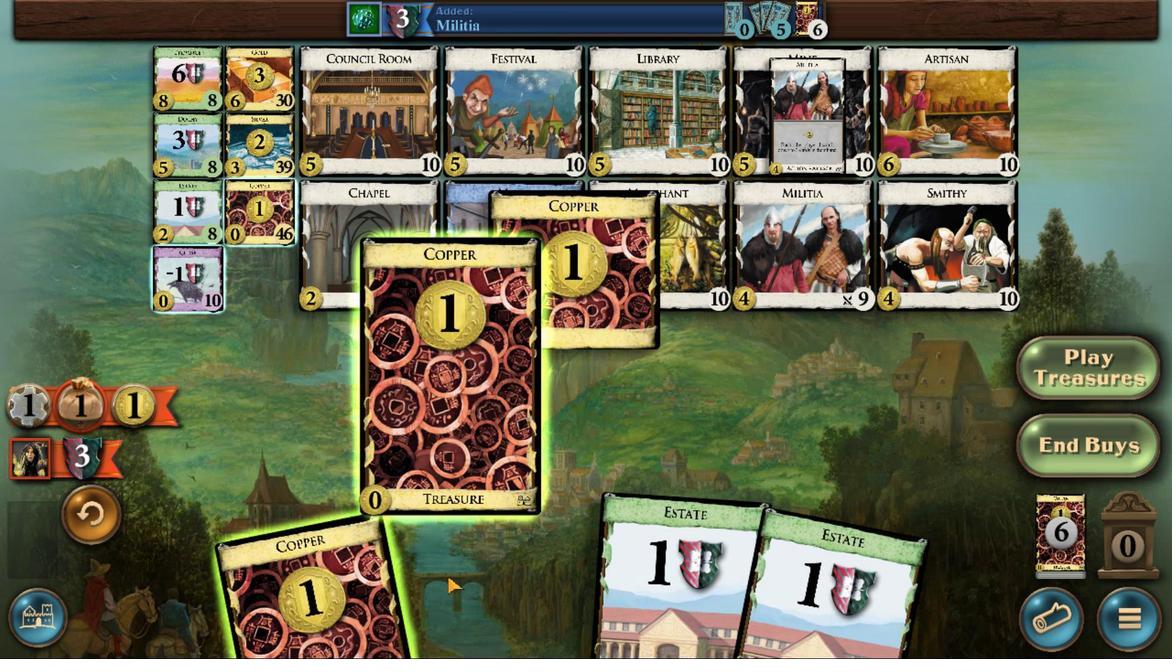 
Action: Mouse scrolled (751, 458) with delta (0, 0)
Screenshot: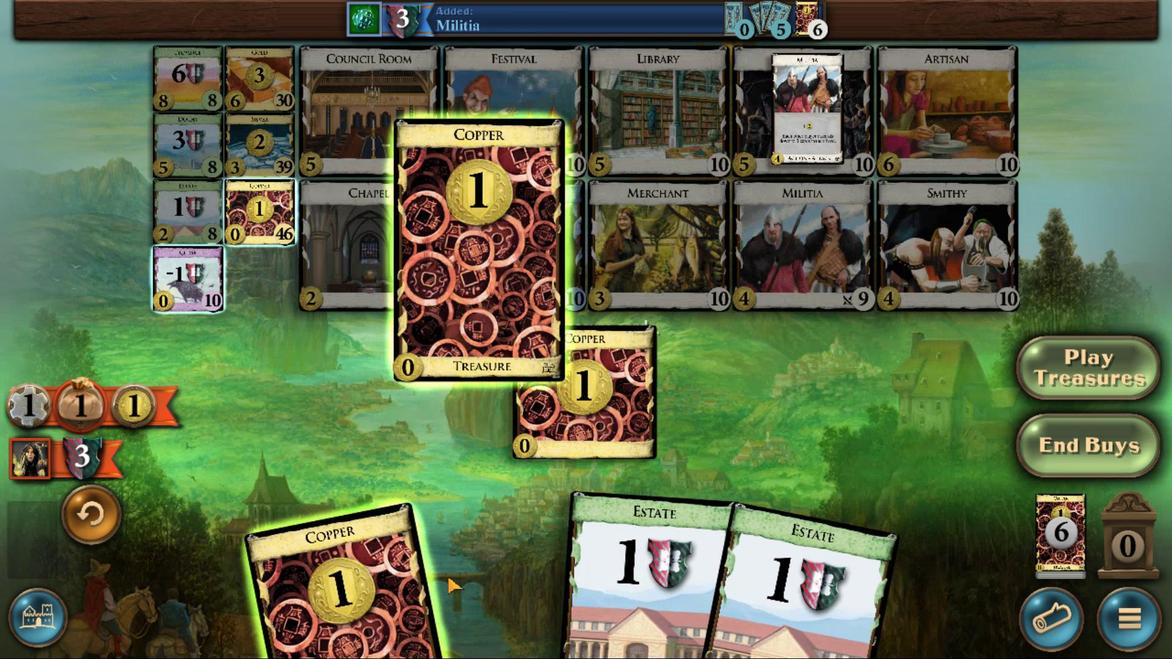 
Action: Mouse scrolled (751, 458) with delta (0, 0)
Screenshot: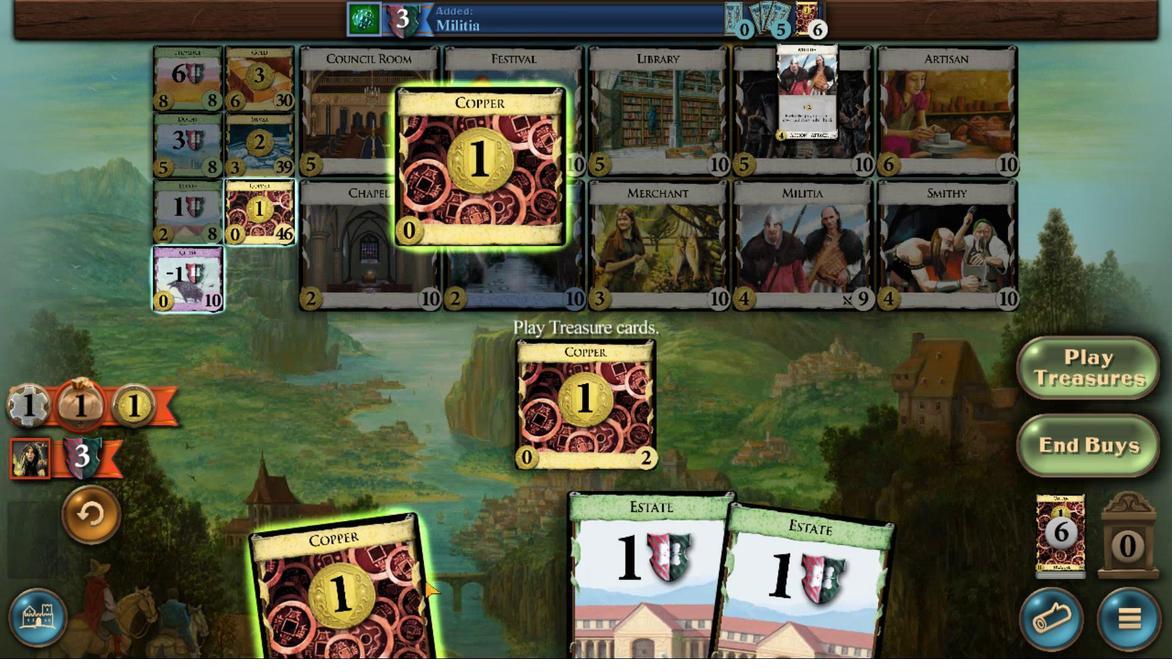 
Action: Mouse moved to (736, 458)
Screenshot: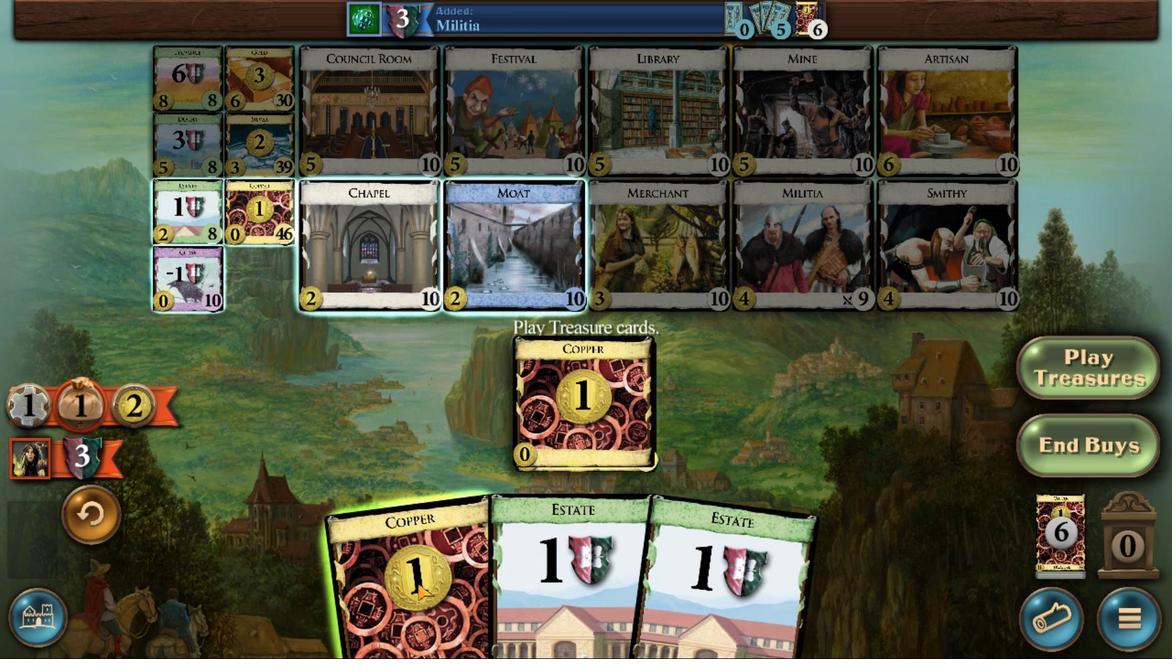 
Action: Mouse scrolled (736, 458) with delta (0, 0)
Screenshot: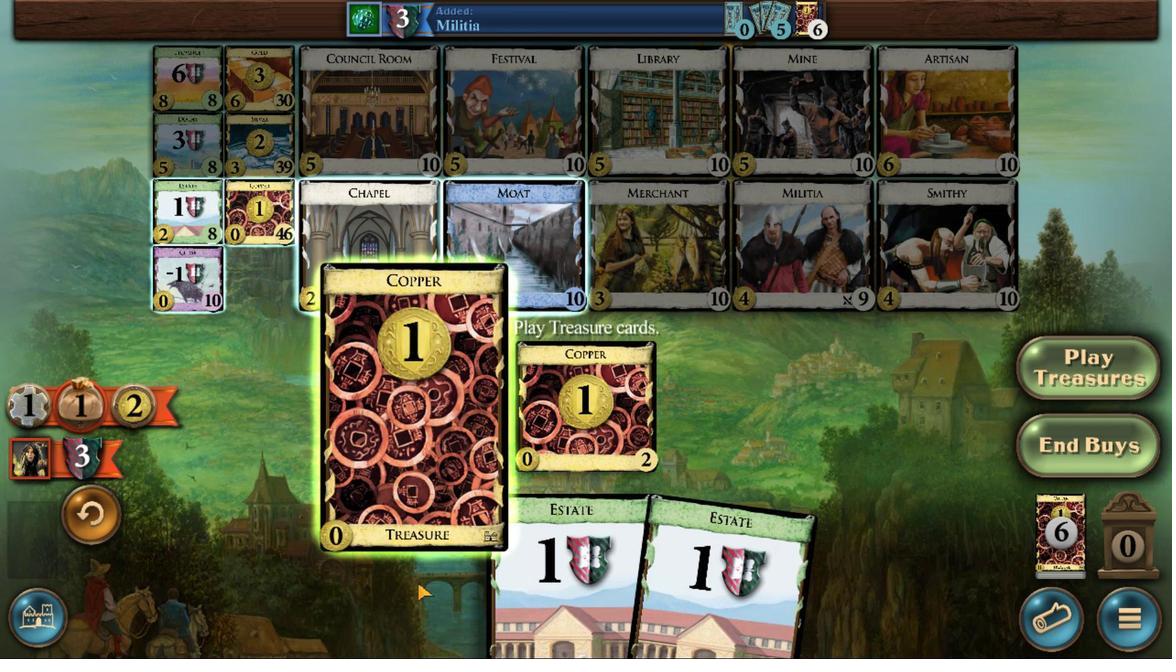 
Action: Mouse scrolled (736, 458) with delta (0, 0)
Screenshot: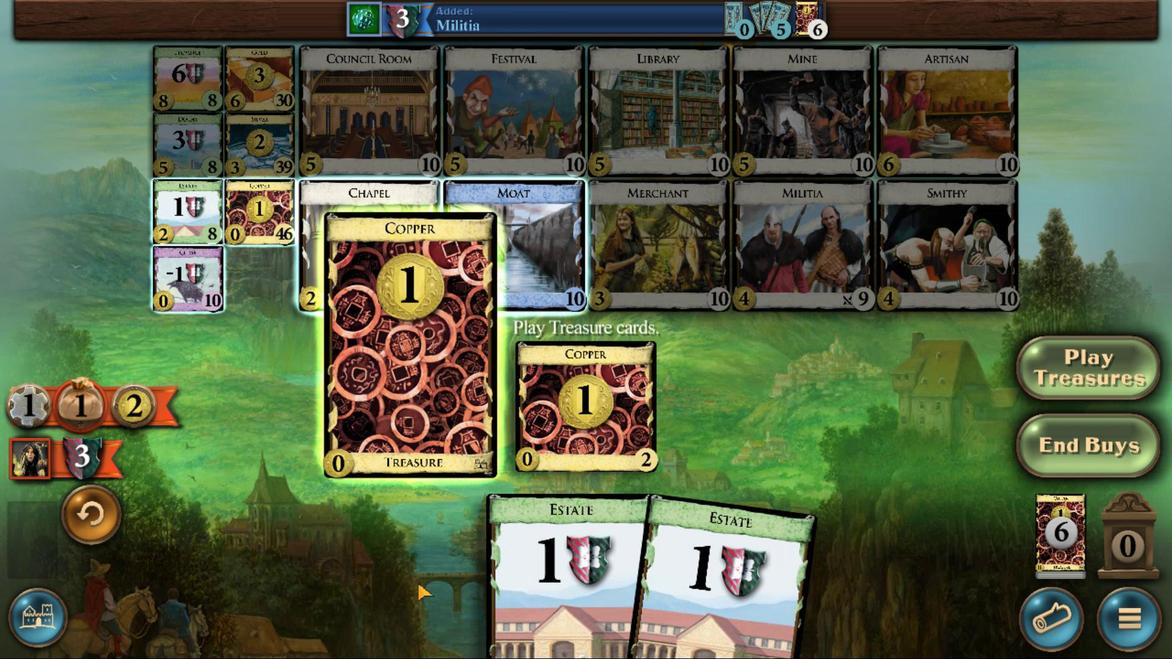 
Action: Mouse scrolled (736, 458) with delta (0, 0)
Screenshot: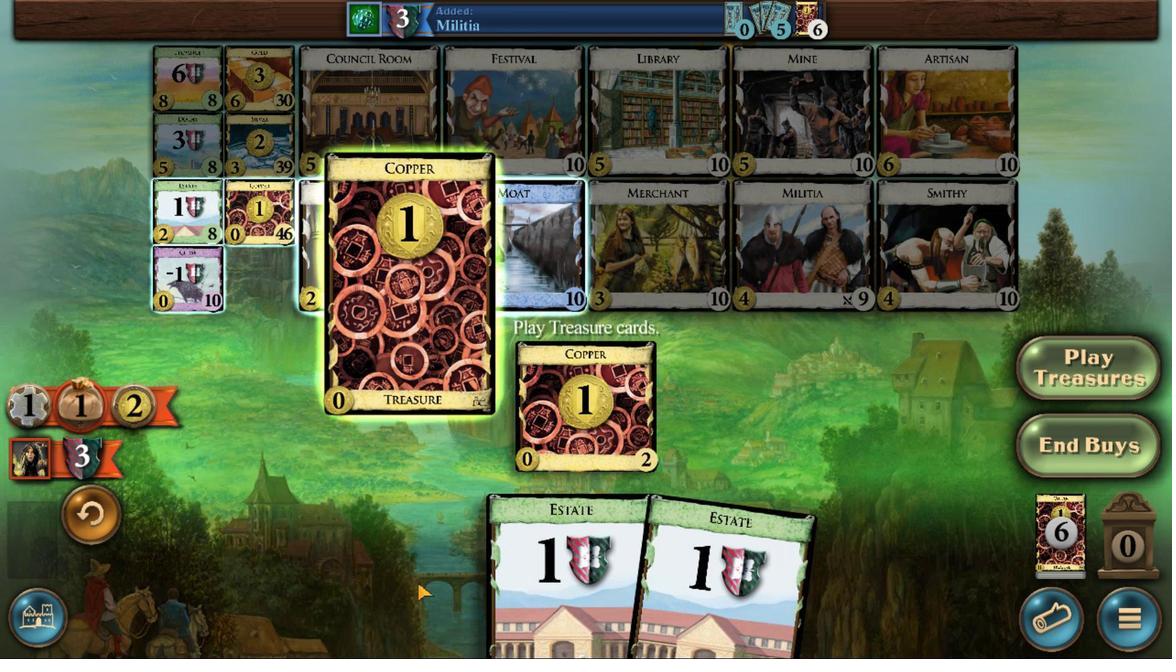 
Action: Mouse scrolled (736, 458) with delta (0, 0)
Screenshot: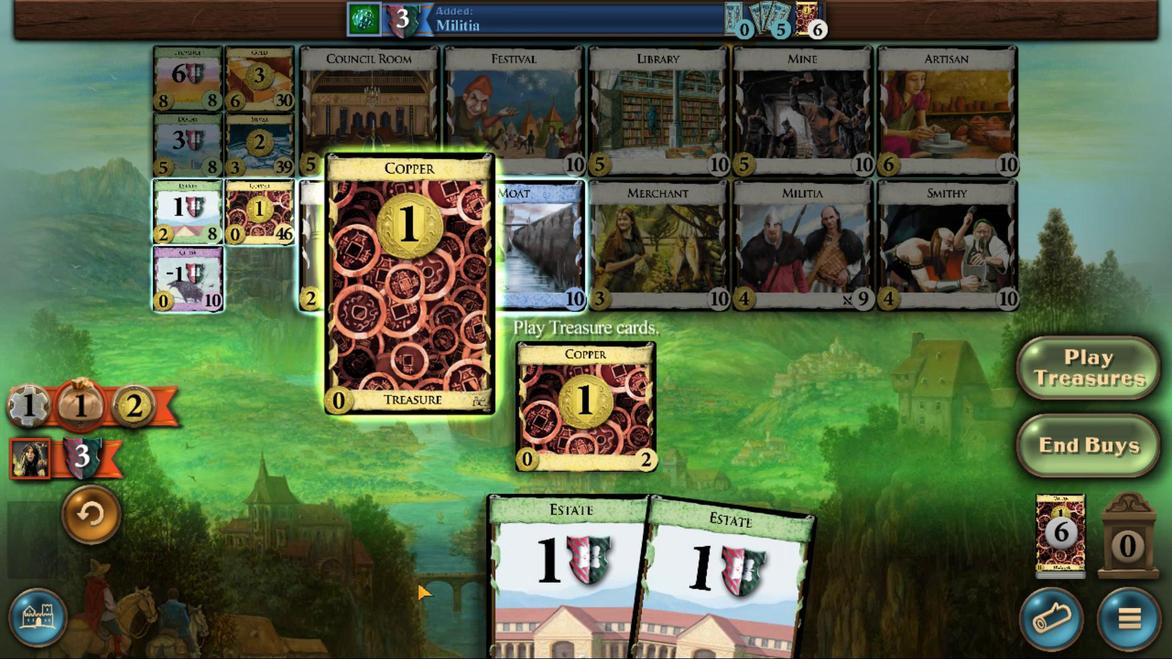 
Action: Mouse scrolled (736, 458) with delta (0, 0)
Screenshot: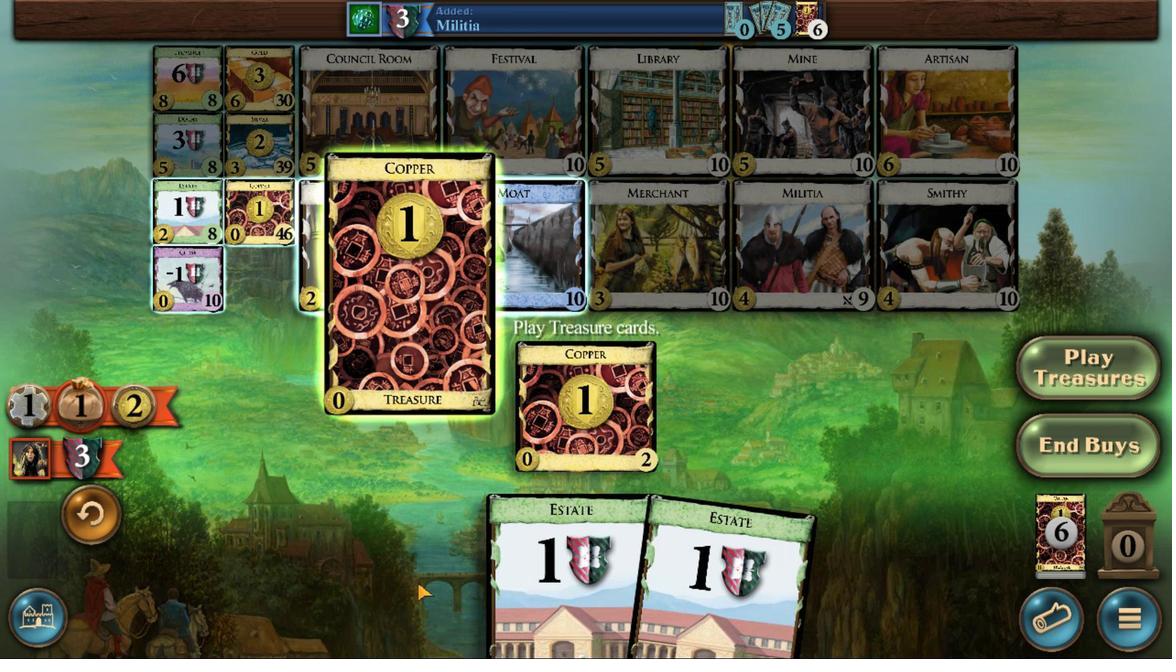 
Action: Mouse moved to (649, 469)
Screenshot: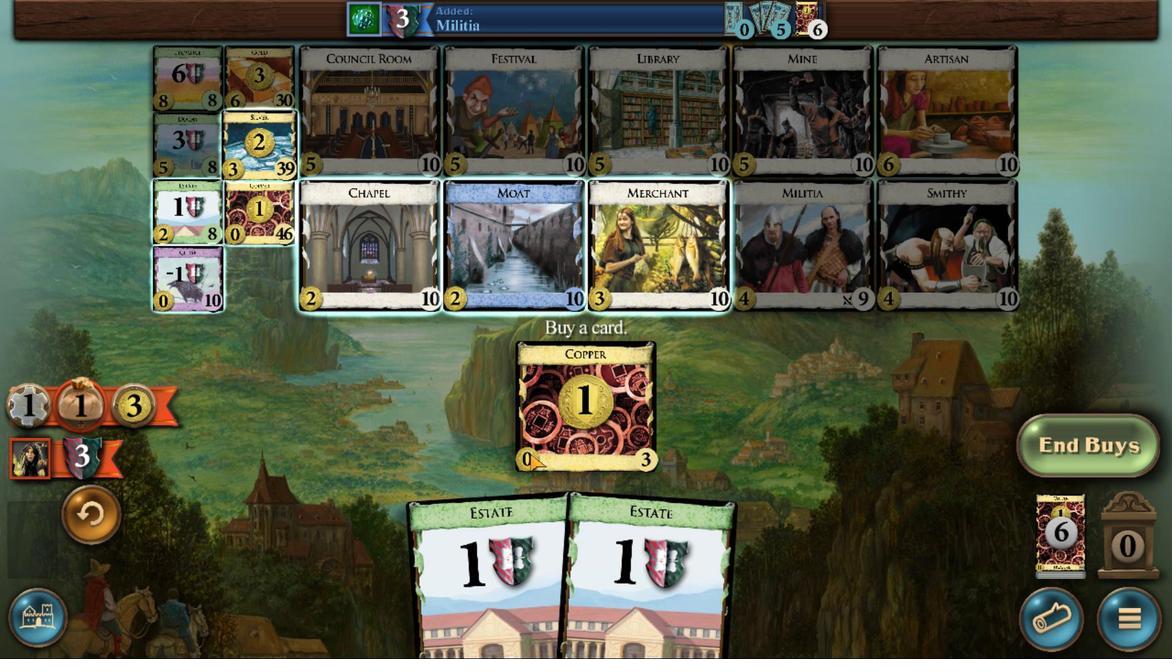 
Action: Mouse pressed left at (649, 469)
Screenshot: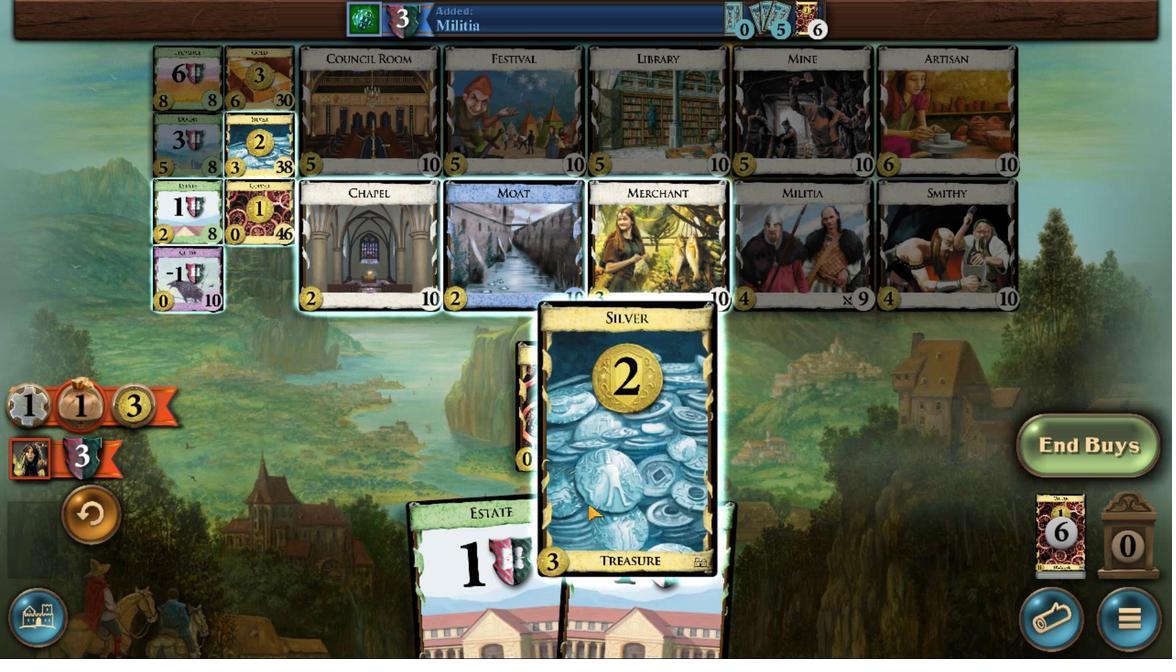 
Action: Mouse moved to (889, 458)
Screenshot: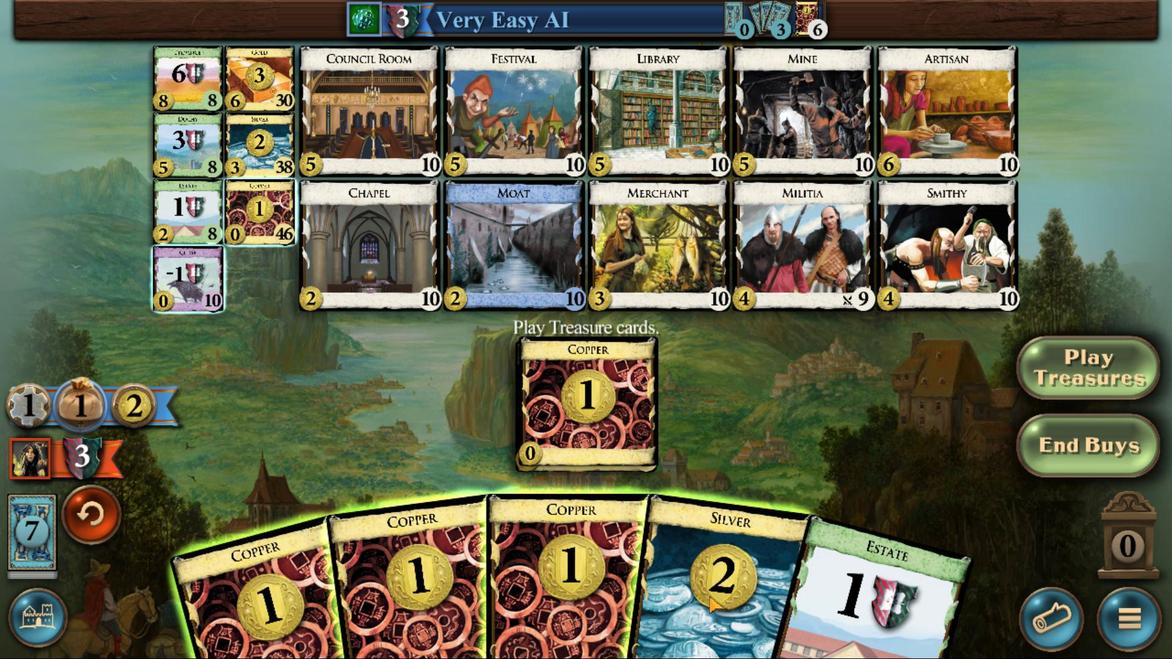 
Action: Mouse scrolled (889, 458) with delta (0, 0)
Screenshot: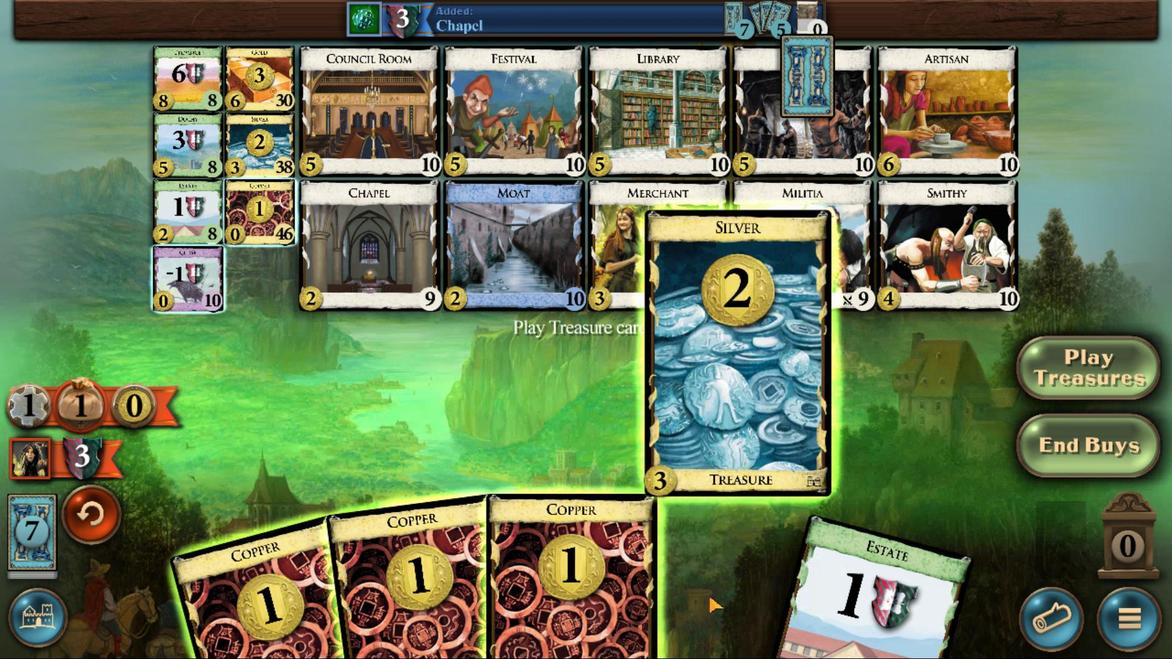 
Action: Mouse scrolled (889, 458) with delta (0, 0)
Screenshot: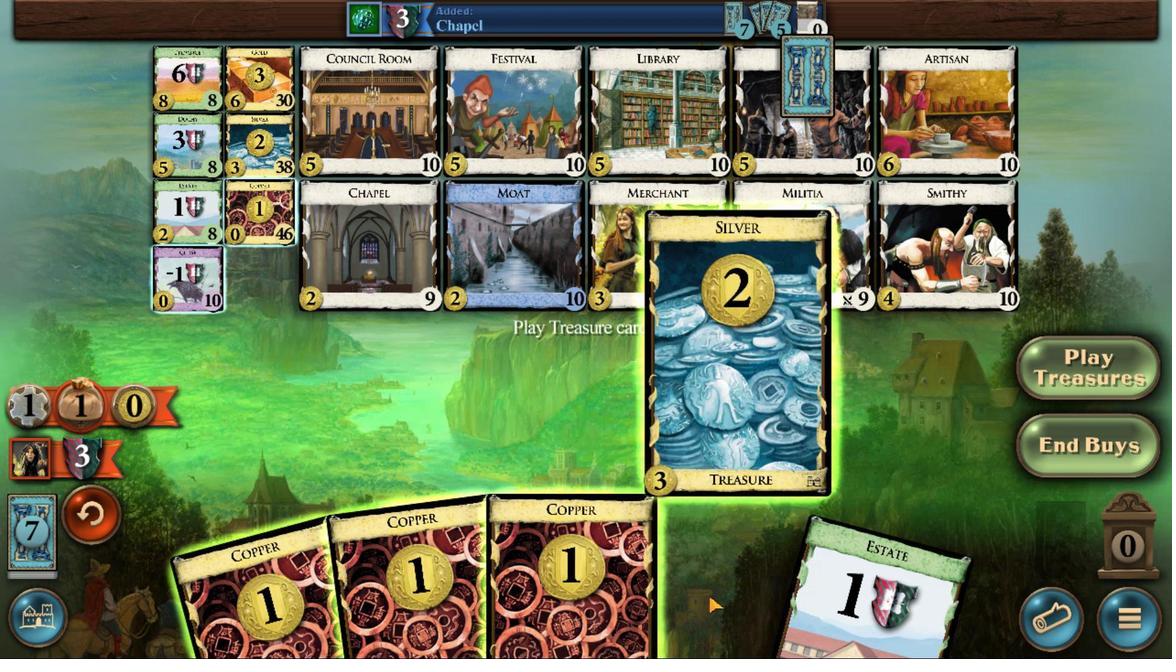 
Action: Mouse scrolled (889, 458) with delta (0, 0)
Screenshot: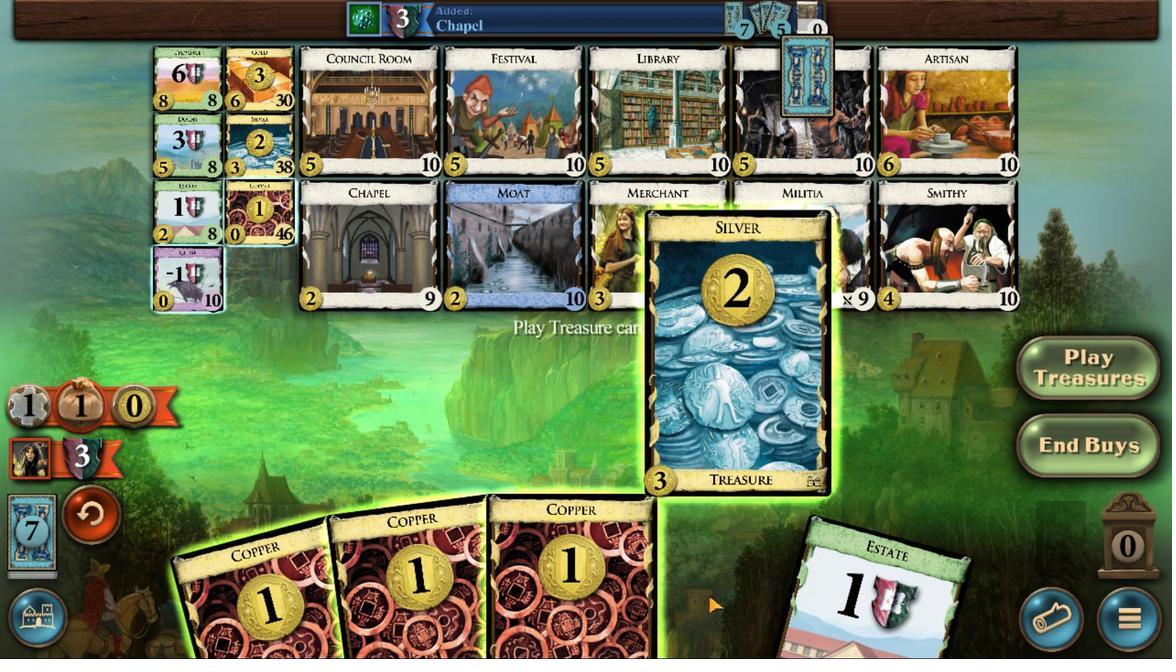 
Action: Mouse scrolled (889, 458) with delta (0, 0)
Screenshot: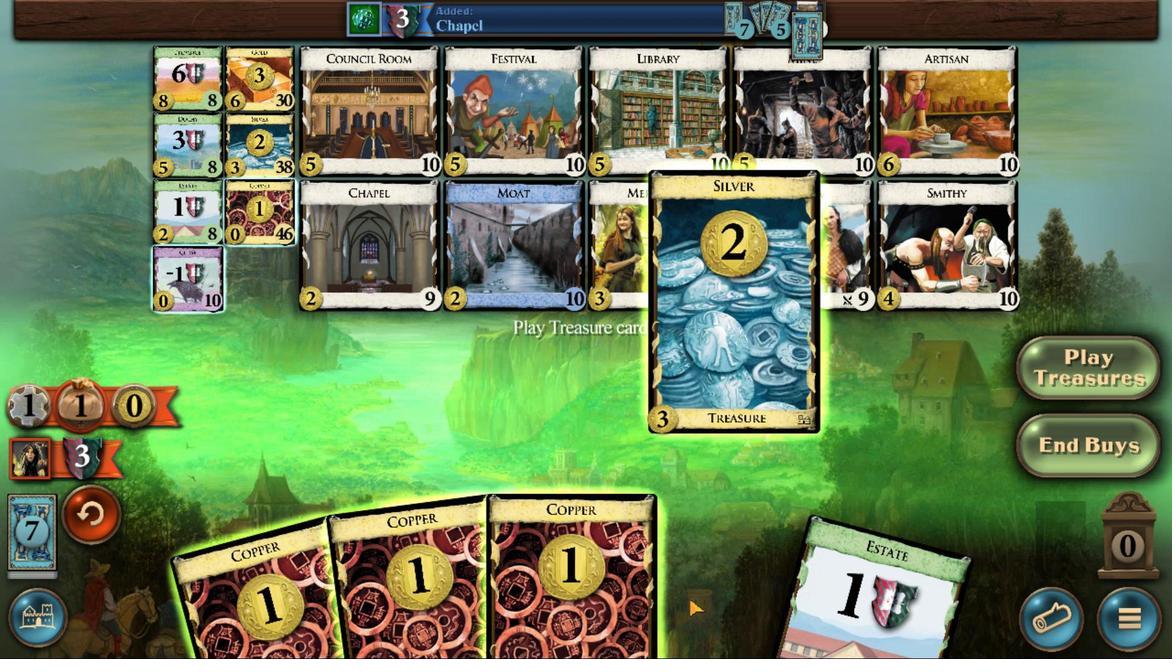
Action: Mouse moved to (856, 458)
Screenshot: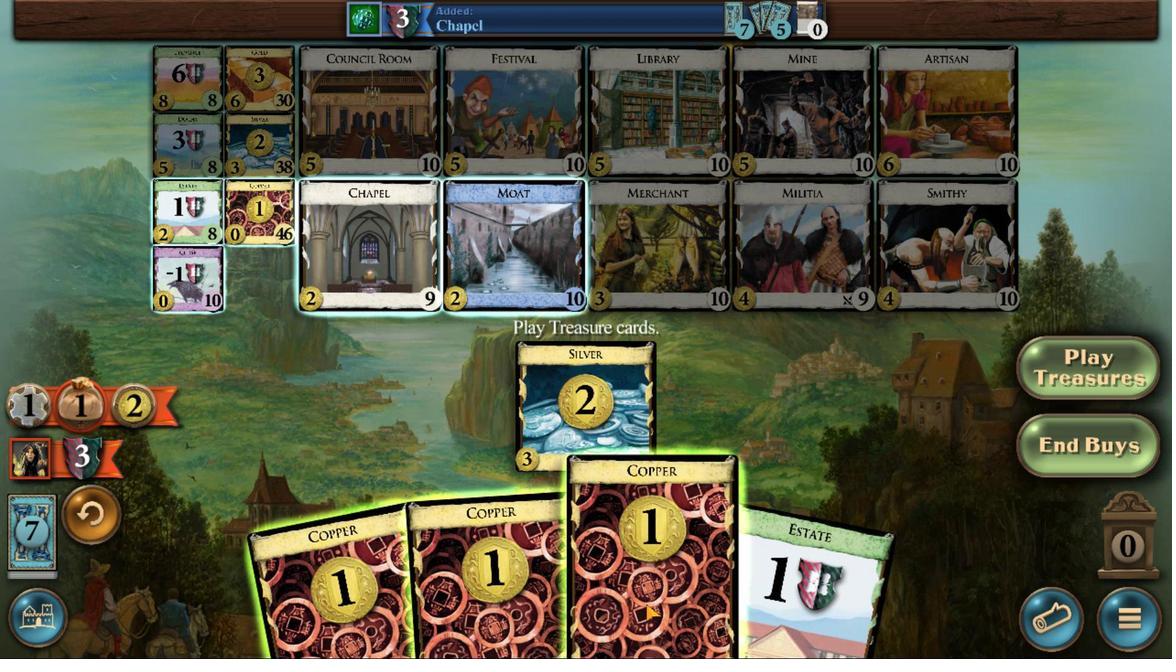 
Action: Mouse scrolled (856, 458) with delta (0, 0)
Screenshot: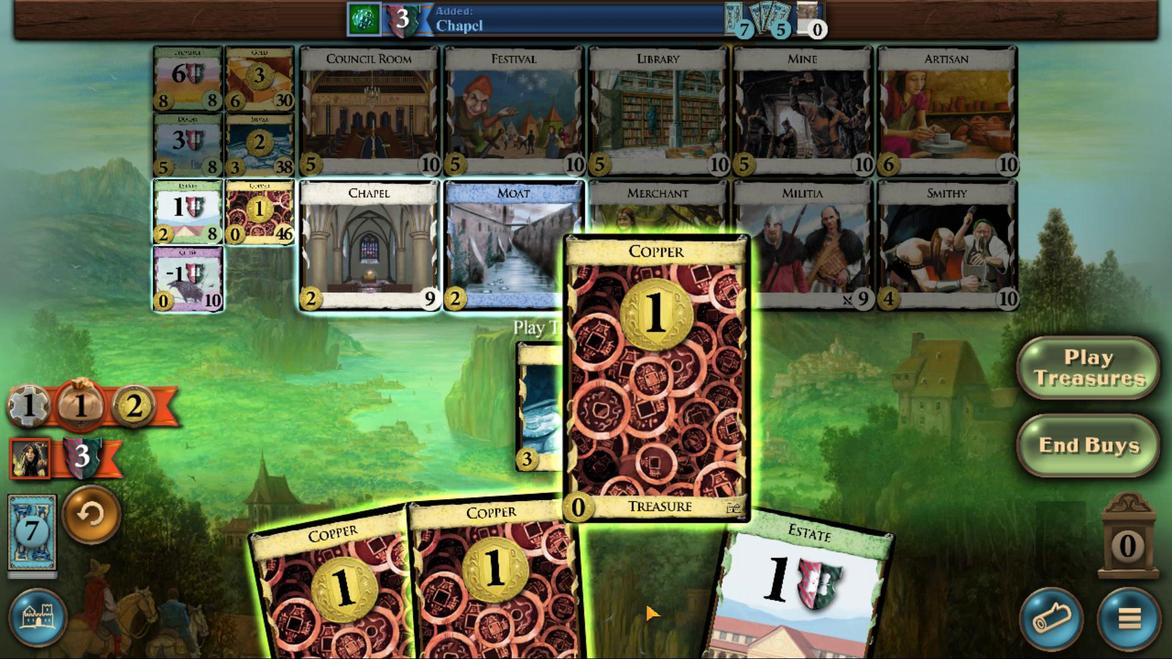 
Action: Mouse scrolled (856, 458) with delta (0, 0)
Screenshot: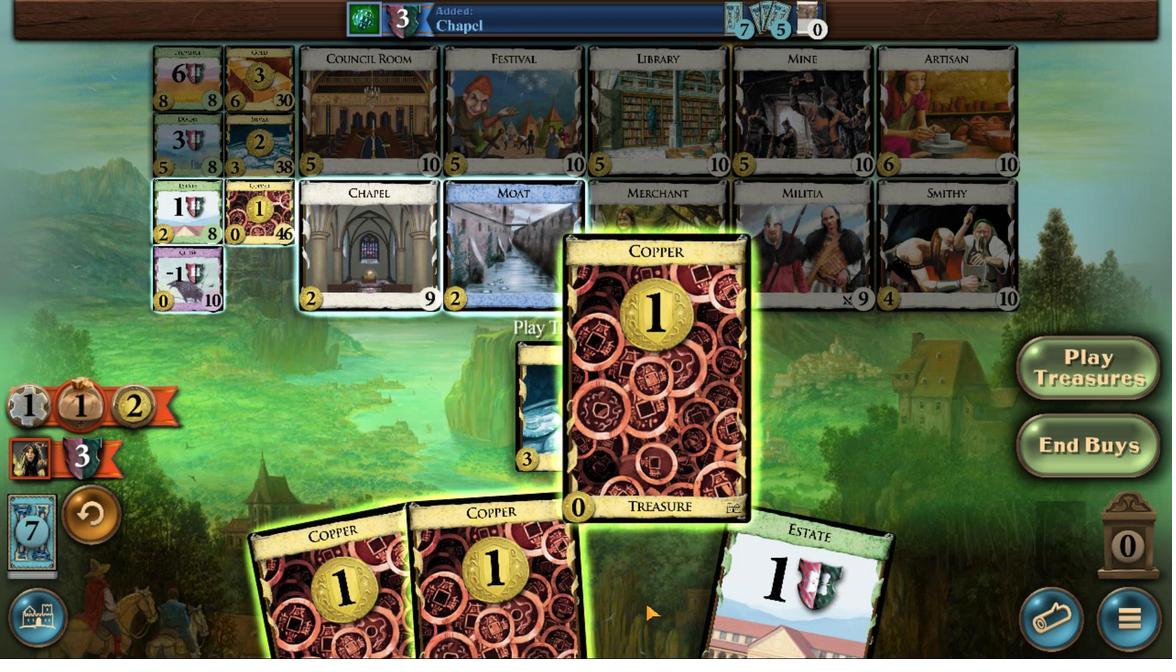 
Action: Mouse scrolled (856, 458) with delta (0, 0)
Screenshot: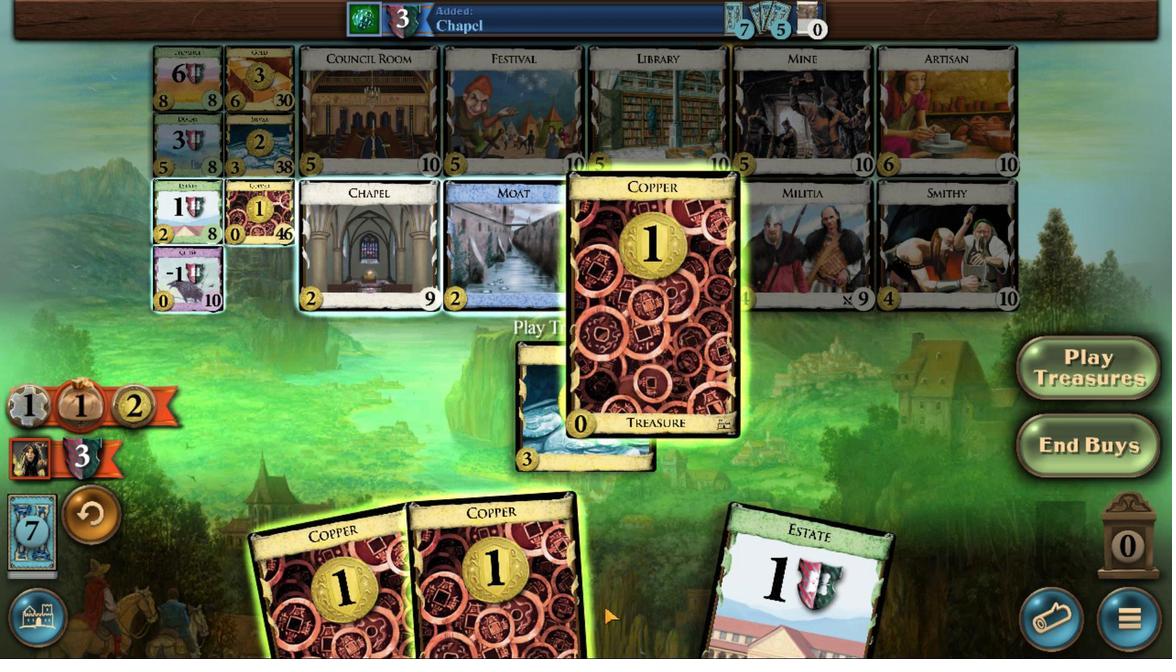 
Action: Mouse scrolled (856, 458) with delta (0, 0)
Screenshot: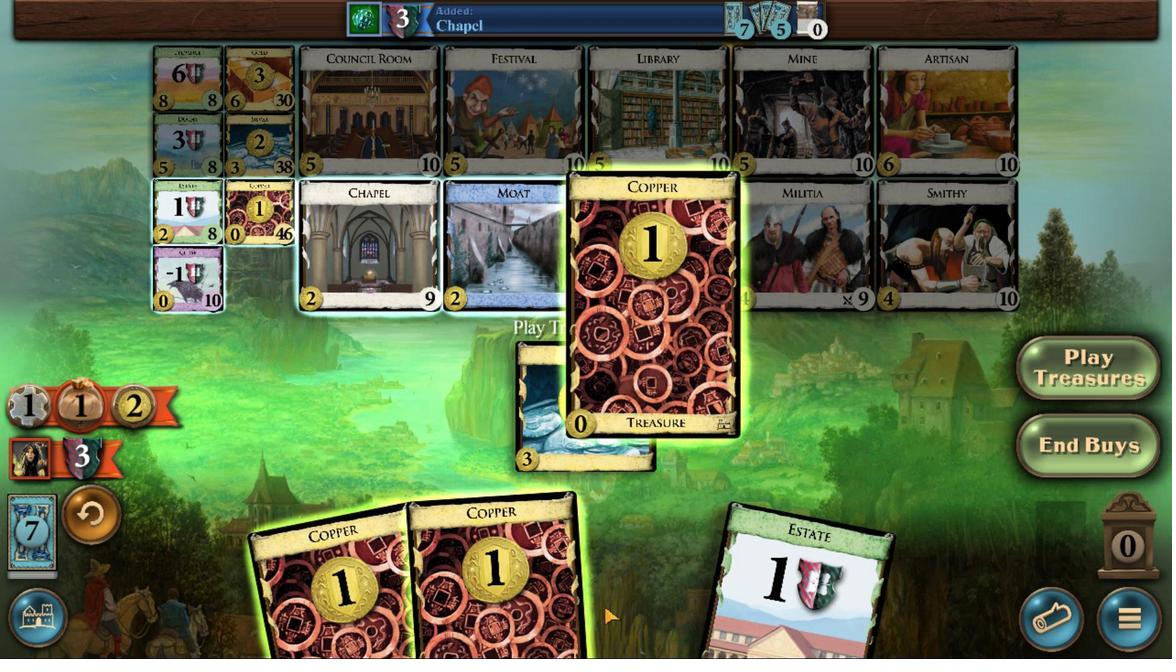 
Action: Mouse moved to (820, 458)
Screenshot: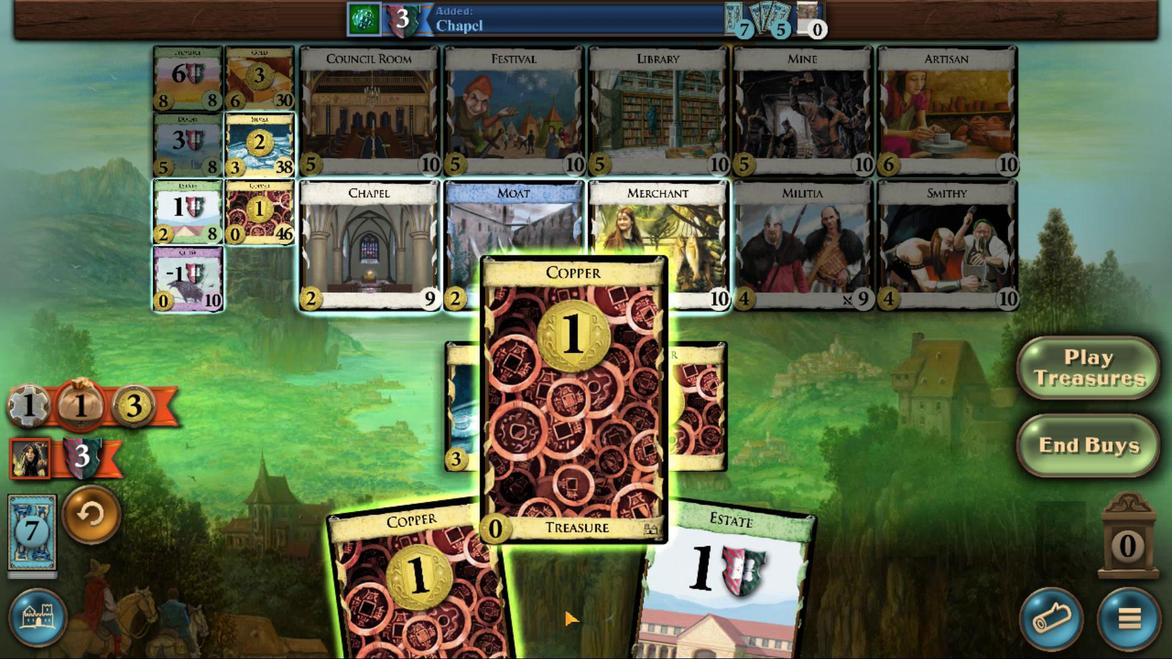 
Action: Mouse scrolled (820, 458) with delta (0, 0)
Screenshot: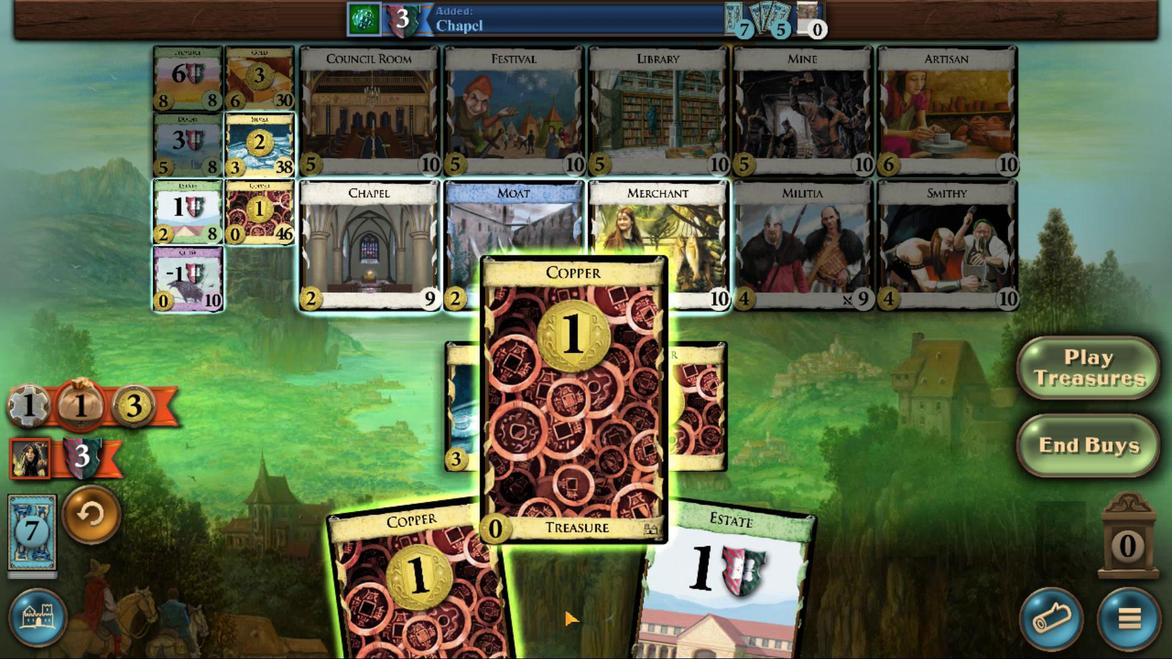 
Action: Mouse scrolled (820, 458) with delta (0, 0)
Screenshot: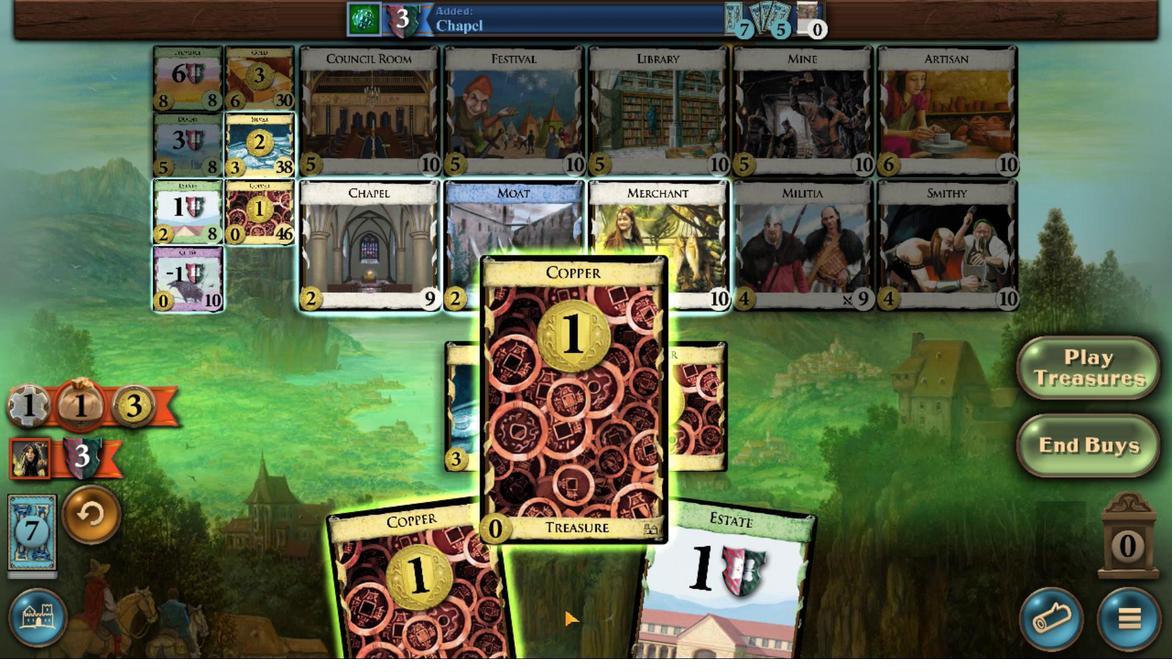 
Action: Mouse scrolled (820, 458) with delta (0, 0)
Screenshot: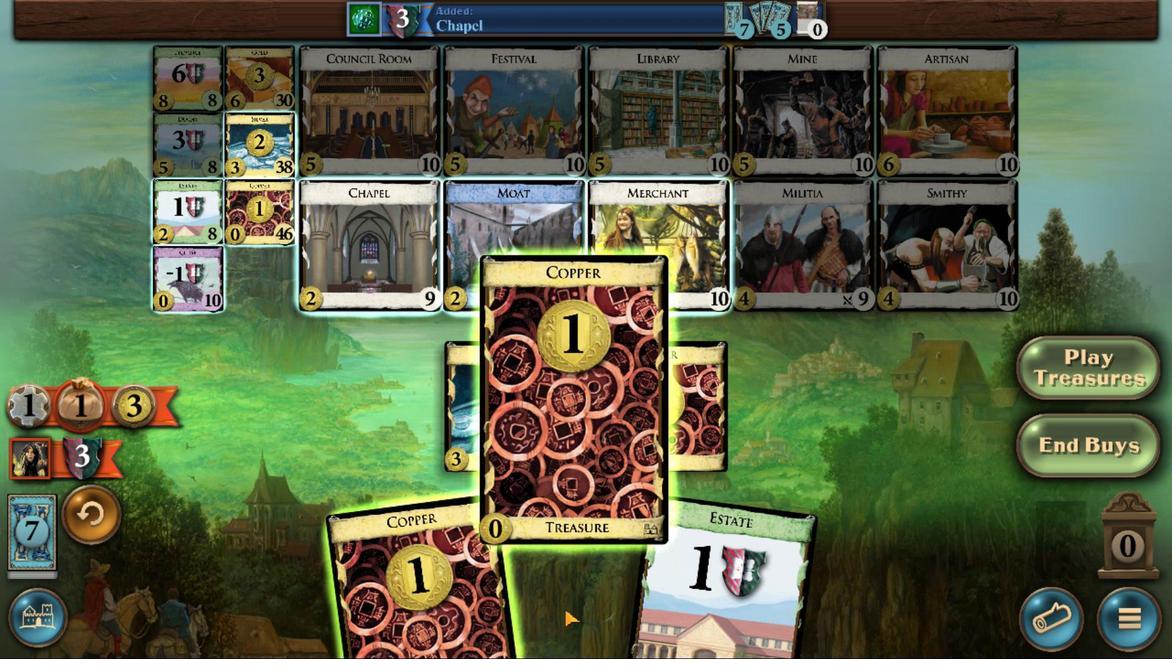 
Action: Mouse scrolled (820, 458) with delta (0, 0)
Screenshot: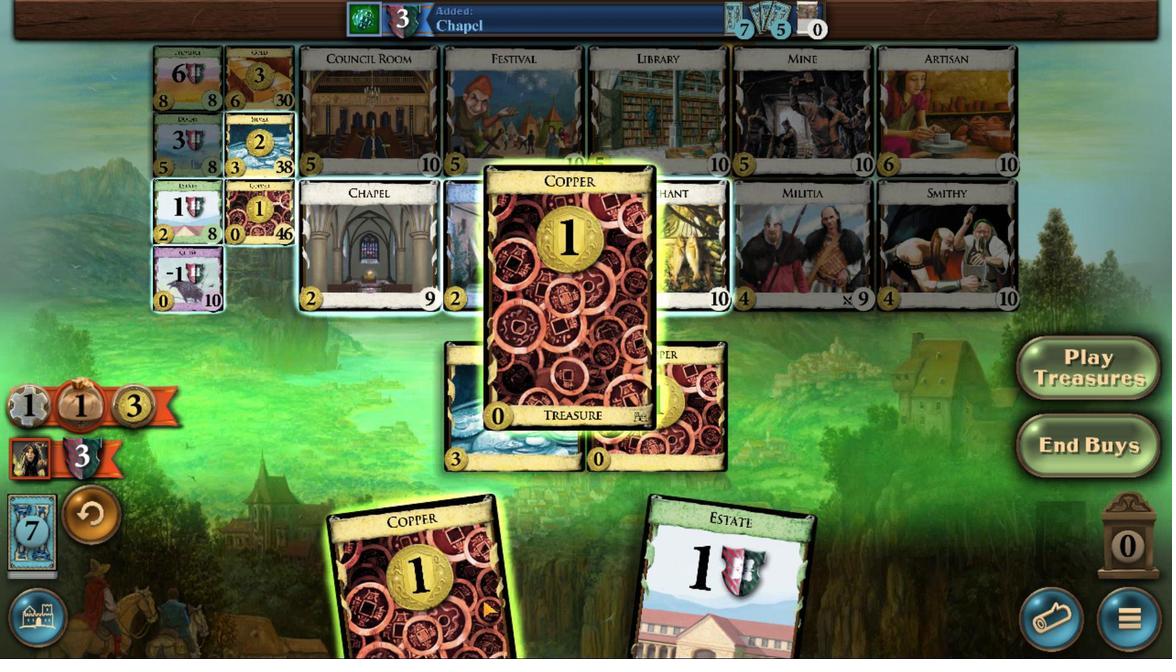 
Action: Mouse scrolled (820, 458) with delta (0, 0)
Screenshot: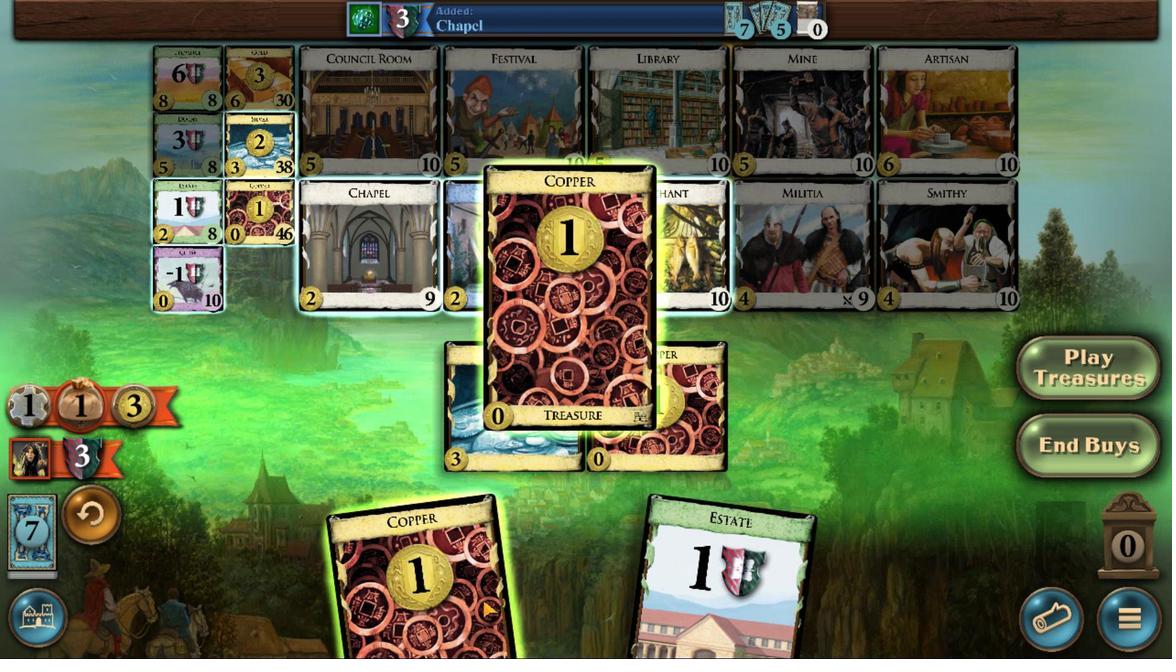 
Action: Mouse scrolled (820, 458) with delta (0, 0)
Screenshot: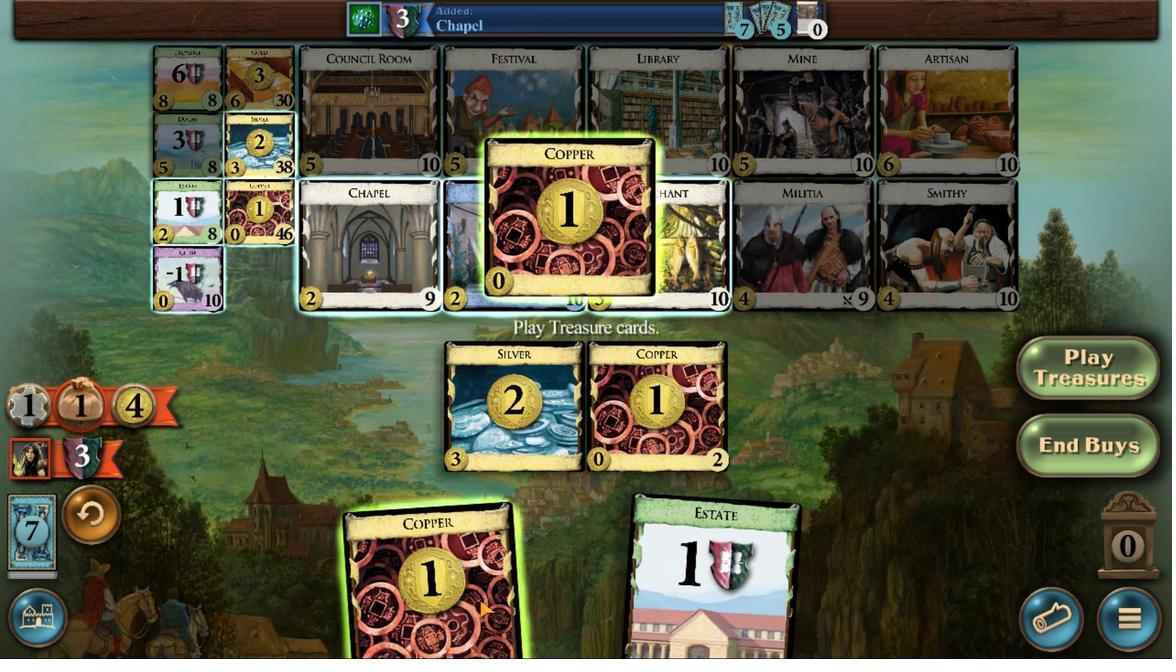 
Action: Mouse moved to (768, 458)
Screenshot: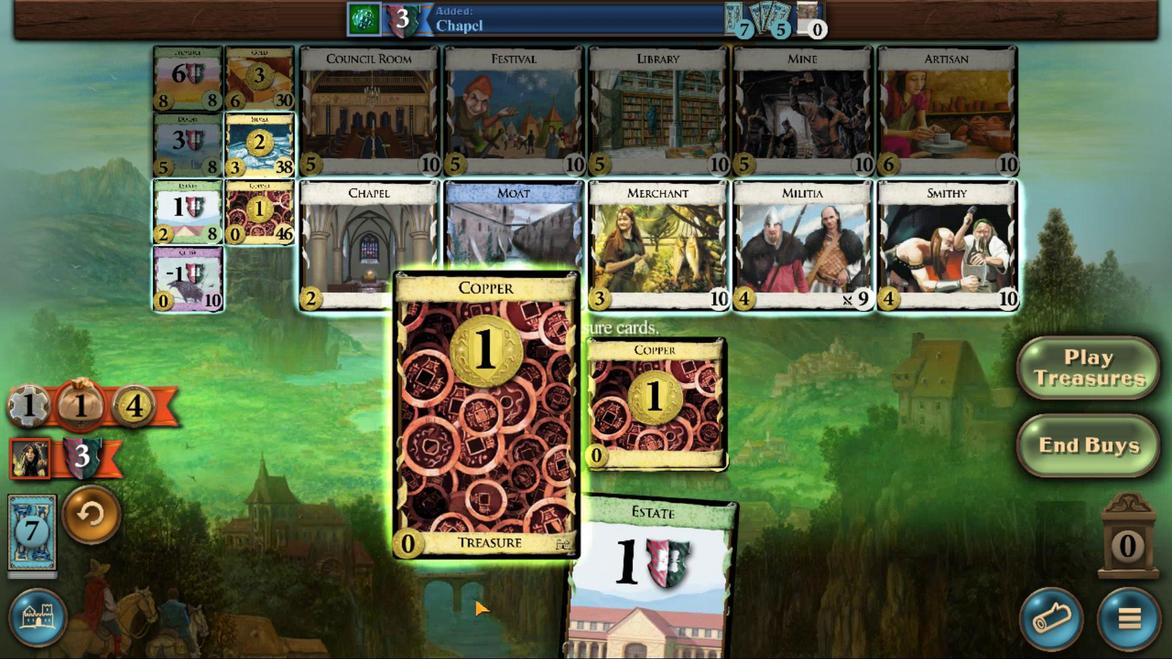 
Action: Mouse scrolled (768, 458) with delta (0, 0)
Screenshot: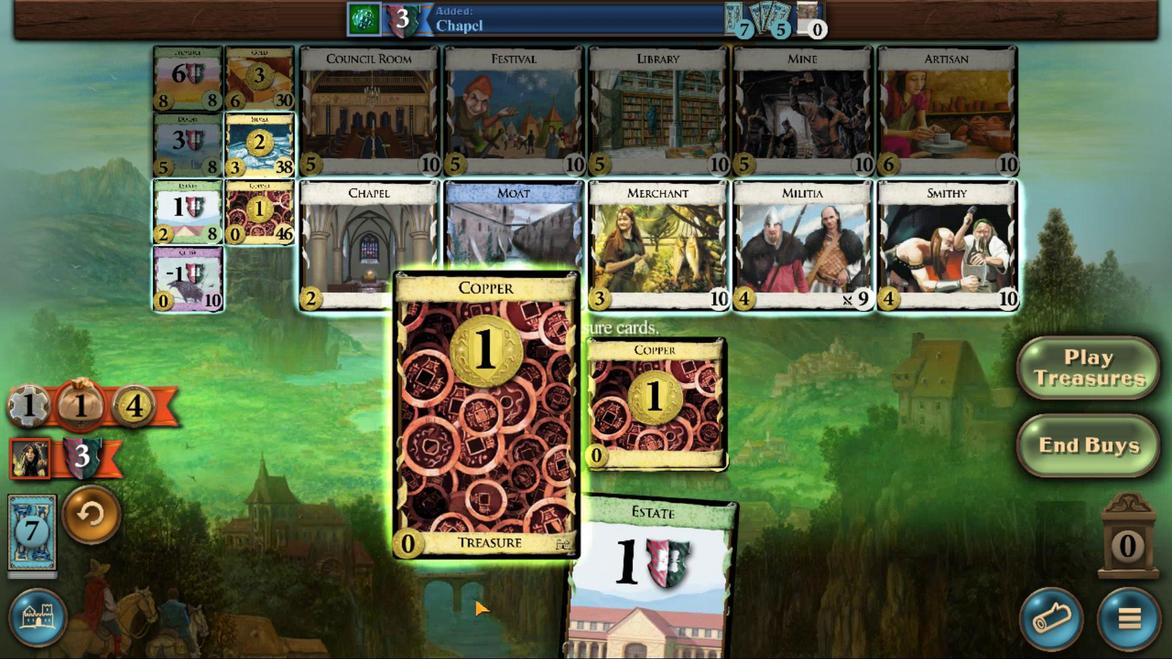 
Action: Mouse moved to (768, 458)
Screenshot: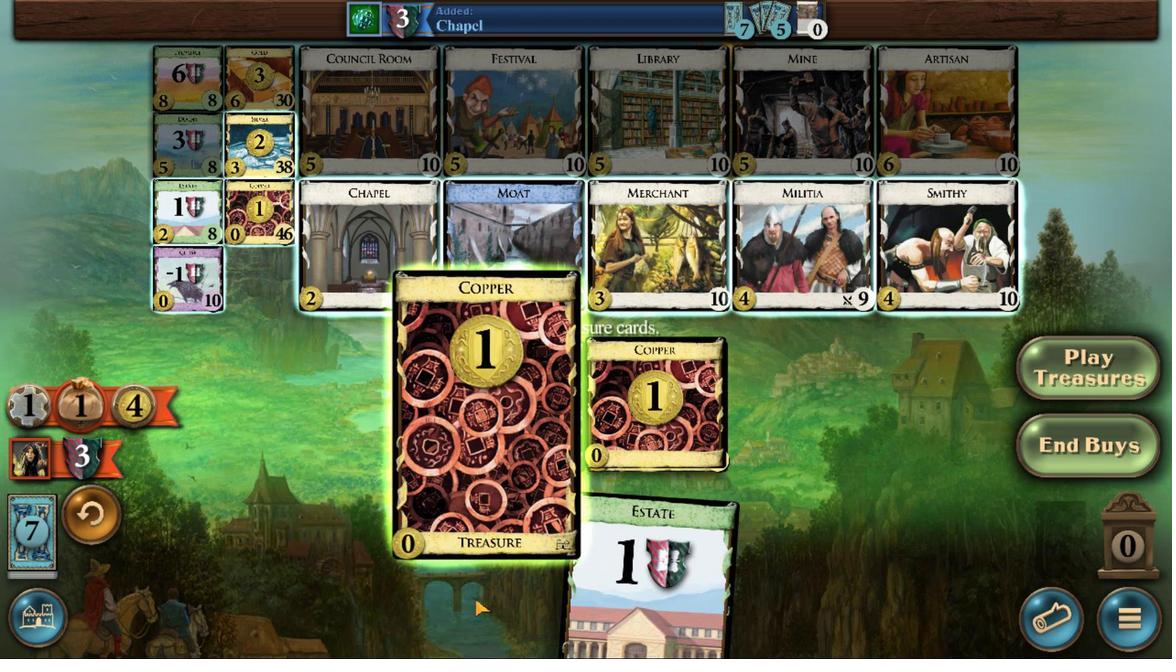 
Action: Mouse scrolled (768, 458) with delta (0, 0)
Screenshot: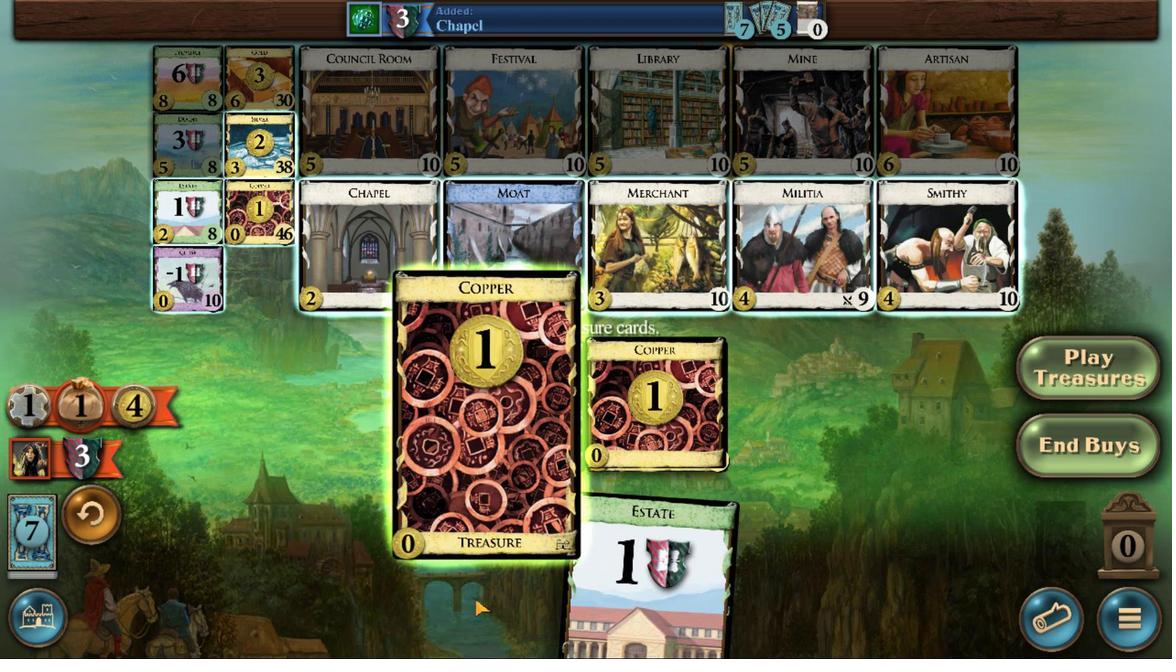 
Action: Mouse scrolled (768, 458) with delta (0, 0)
Screenshot: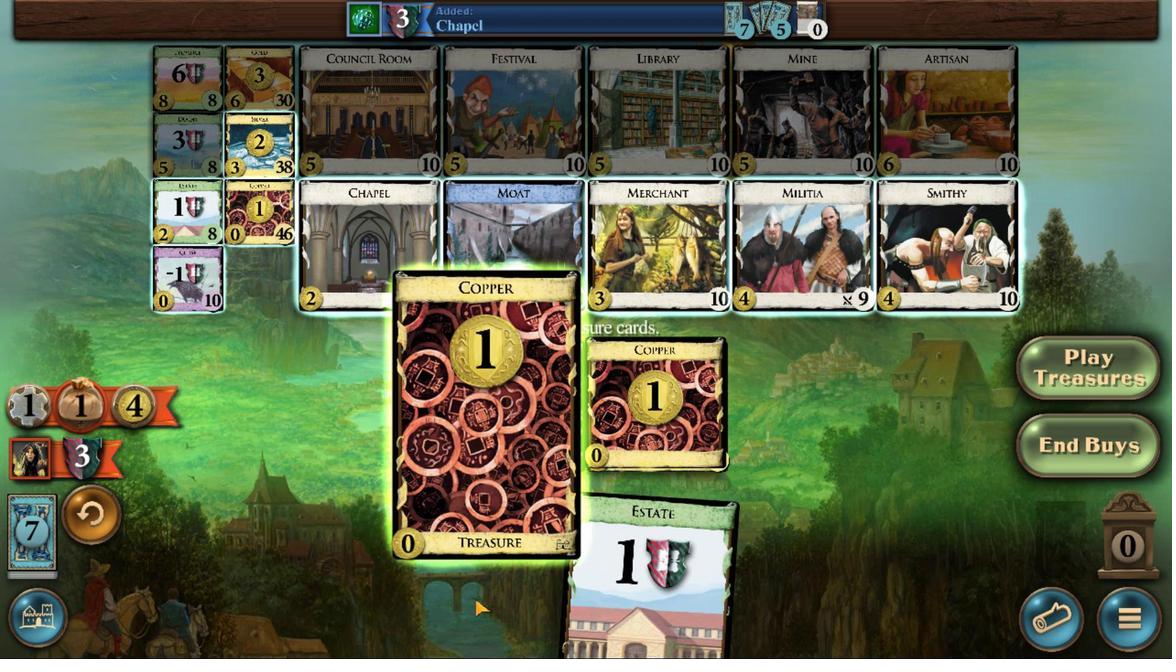 
Action: Mouse scrolled (768, 458) with delta (0, 0)
Screenshot: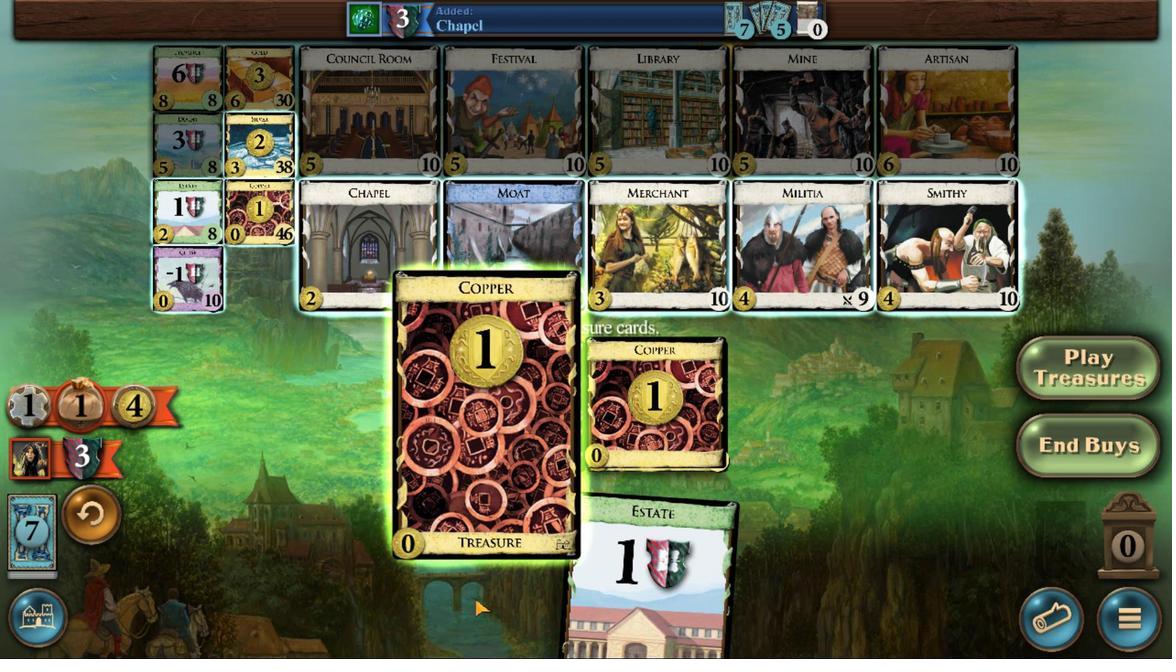 
Action: Mouse scrolled (768, 458) with delta (0, 0)
Screenshot: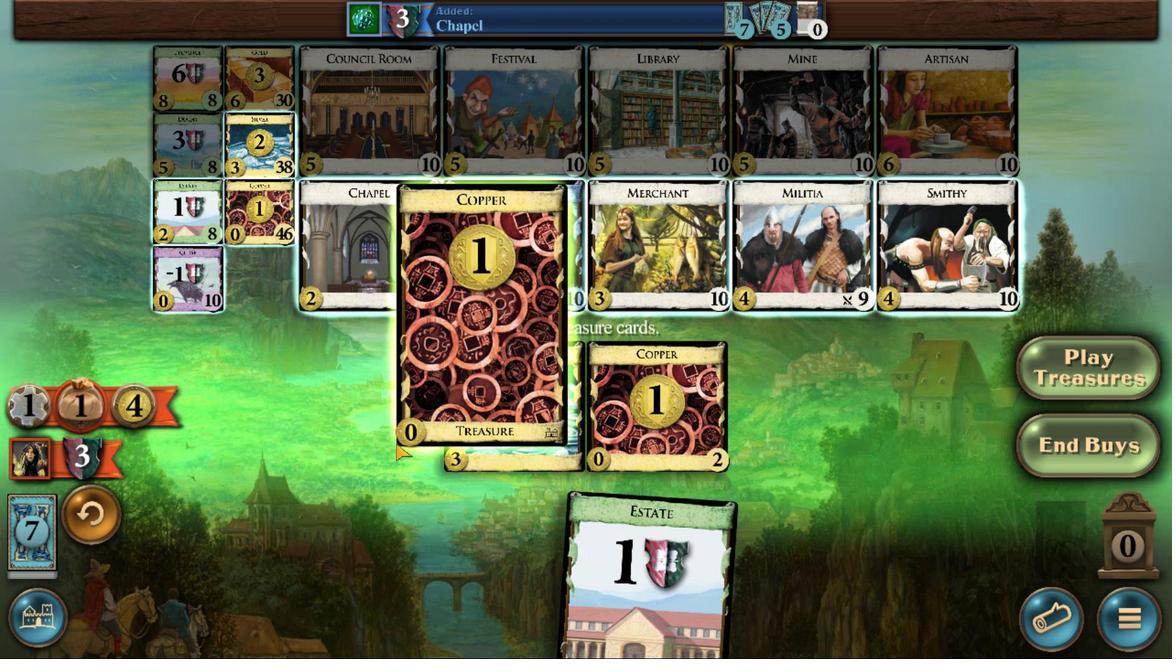 
Action: Mouse scrolled (768, 458) with delta (0, 0)
Screenshot: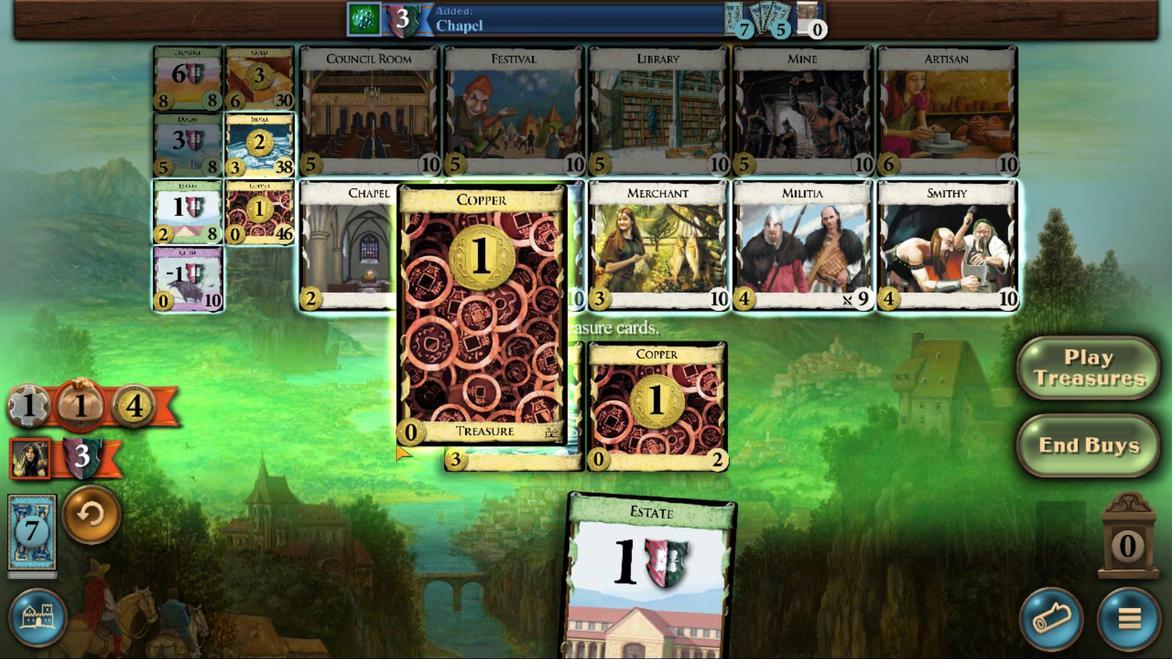 
Action: Mouse moved to (600, 470)
Screenshot: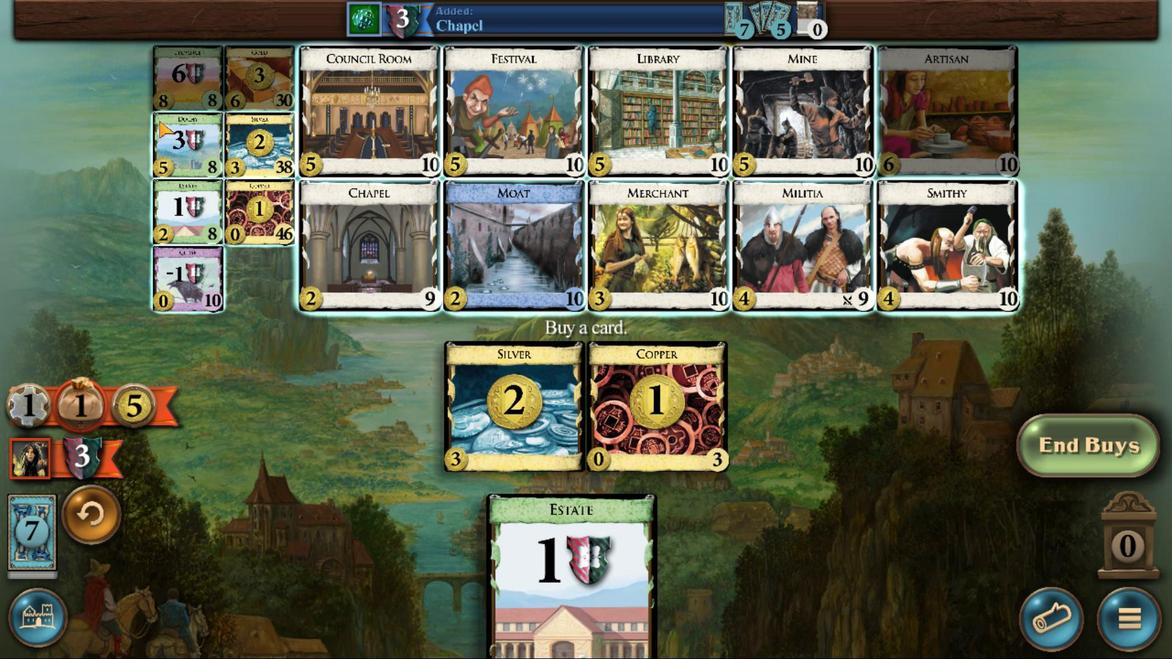 
Action: Mouse pressed left at (600, 470)
Screenshot: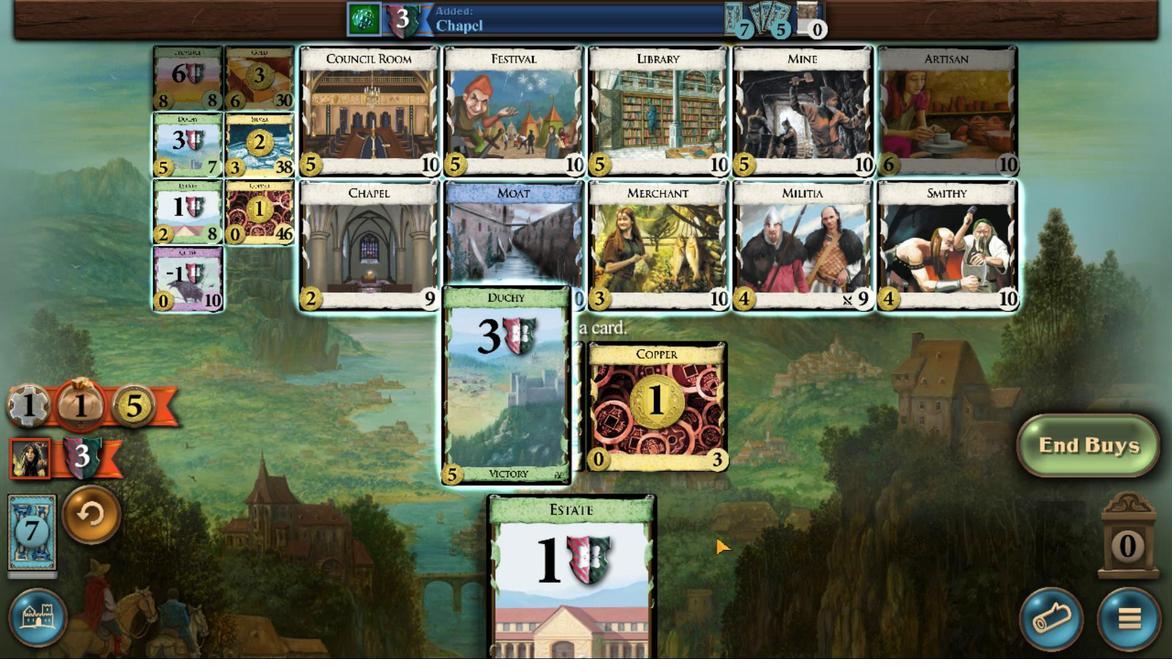 
Action: Mouse moved to (791, 459)
Screenshot: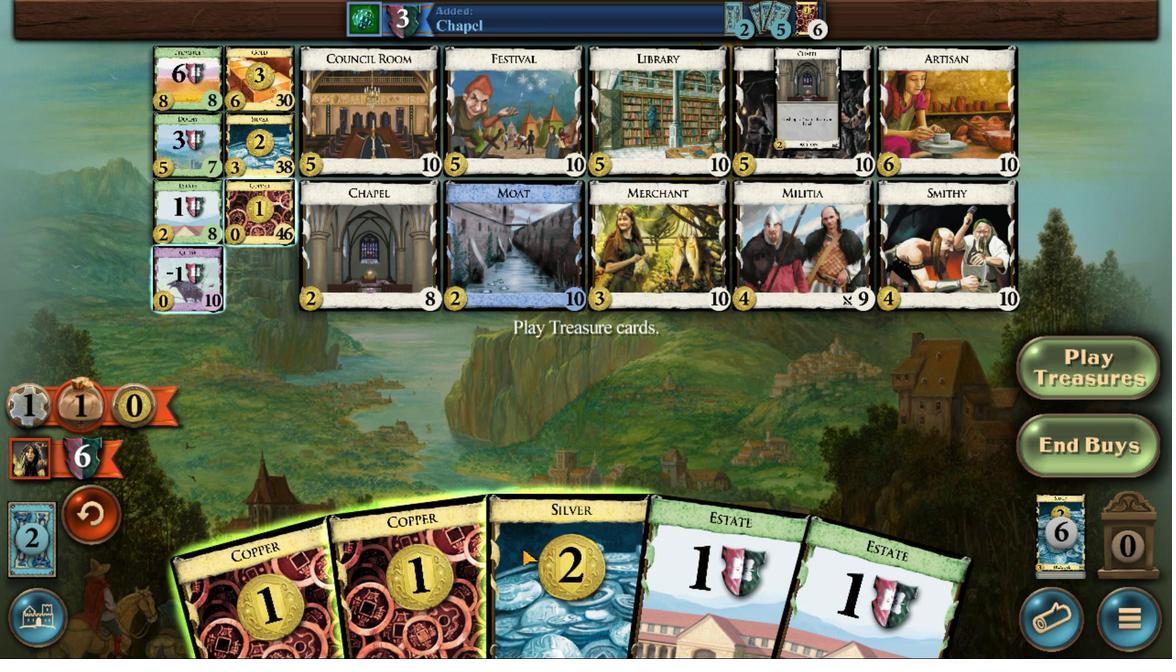 
Action: Mouse scrolled (791, 459) with delta (0, 0)
Screenshot: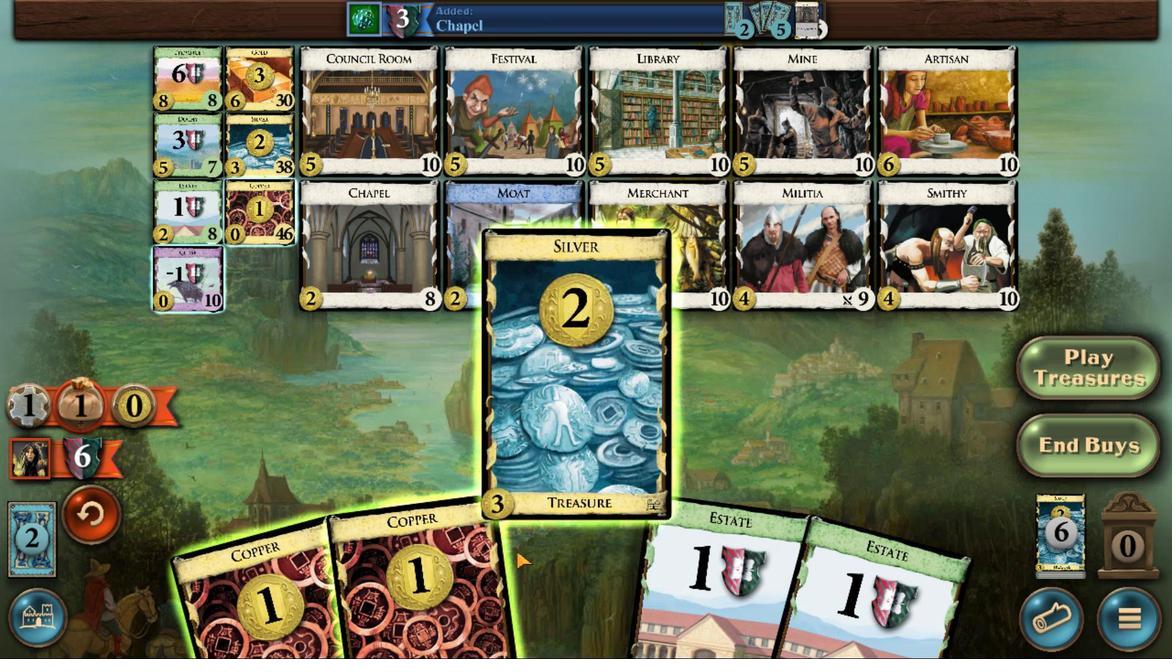 
Action: Mouse scrolled (791, 459) with delta (0, 0)
Screenshot: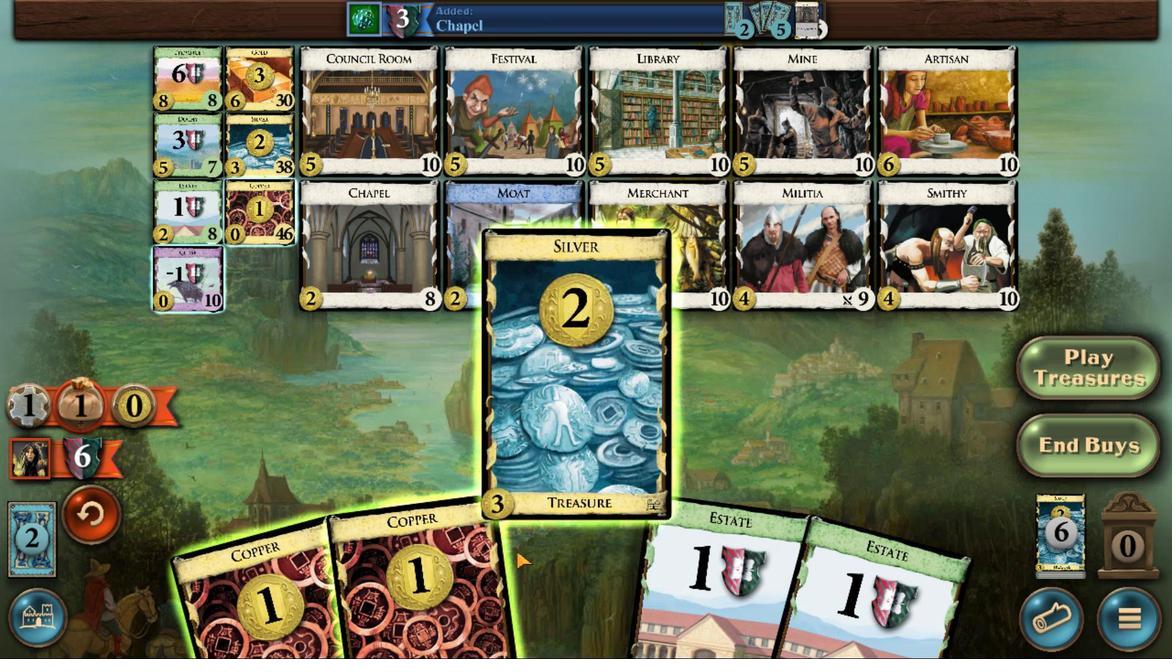 
Action: Mouse scrolled (791, 459) with delta (0, 0)
Screenshot: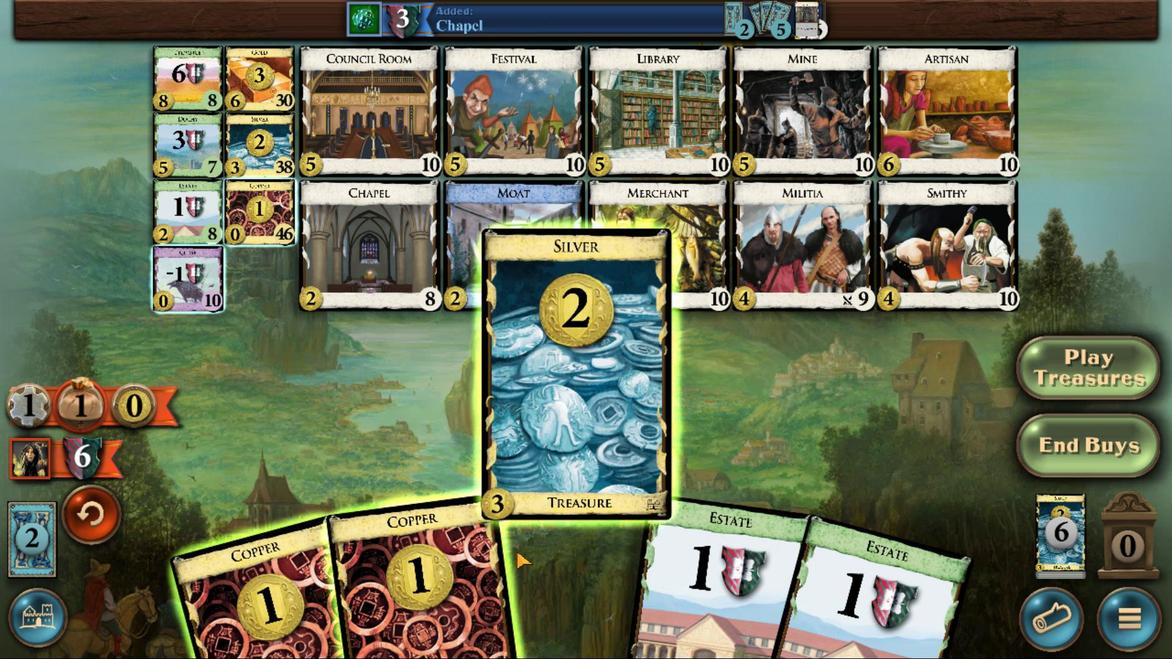 
Action: Mouse scrolled (791, 459) with delta (0, 0)
Screenshot: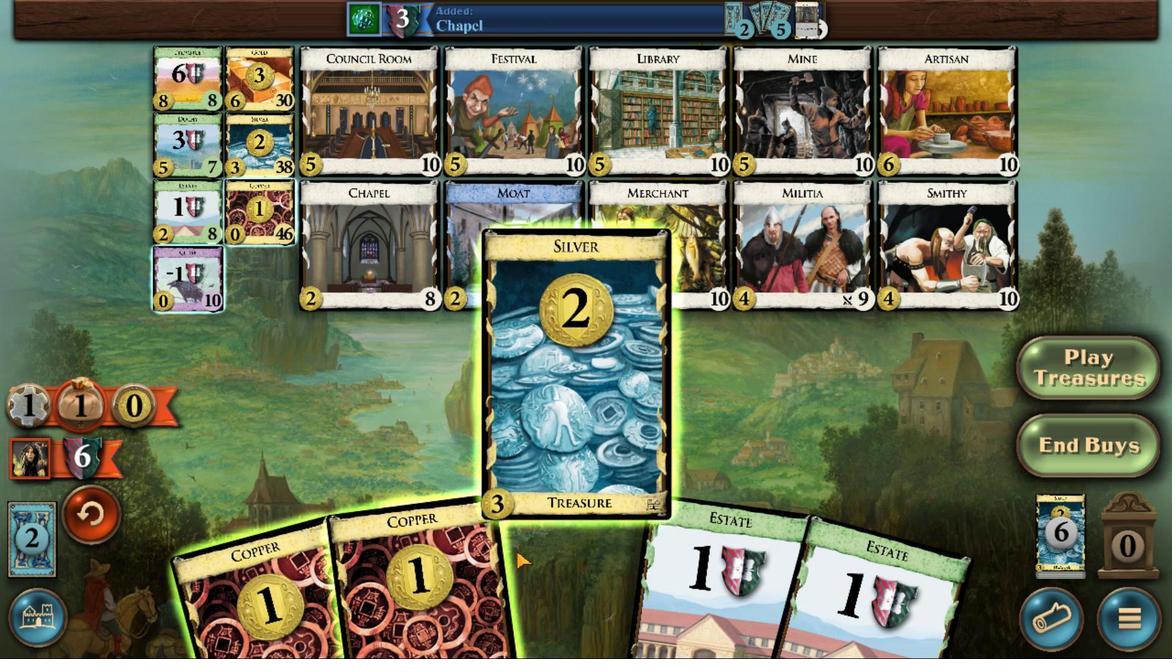 
Action: Mouse scrolled (791, 459) with delta (0, 0)
Screenshot: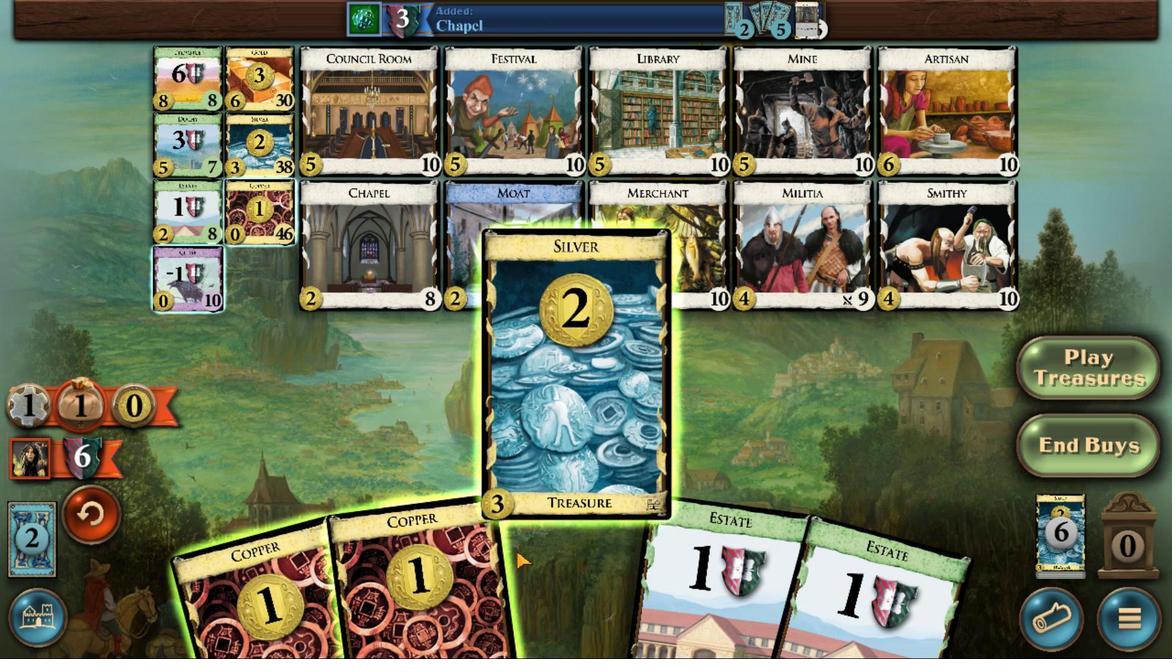 
Action: Mouse scrolled (791, 459) with delta (0, 0)
Screenshot: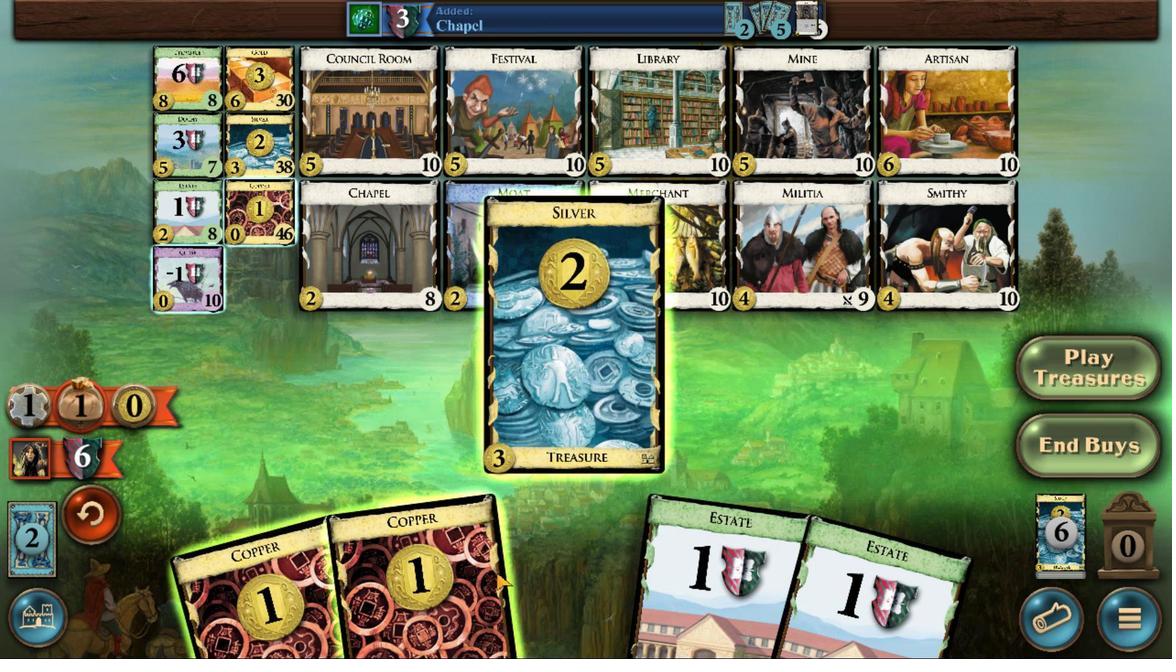 
Action: Mouse moved to (768, 458)
Screenshot: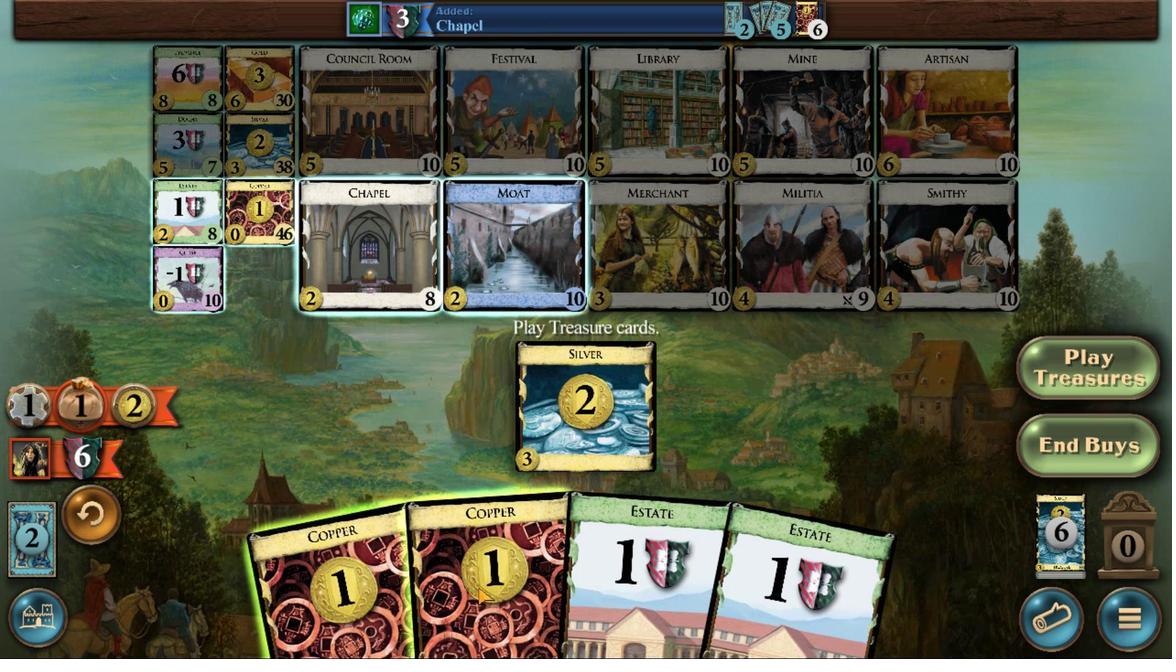 
Action: Mouse scrolled (768, 458) with delta (0, 0)
Screenshot: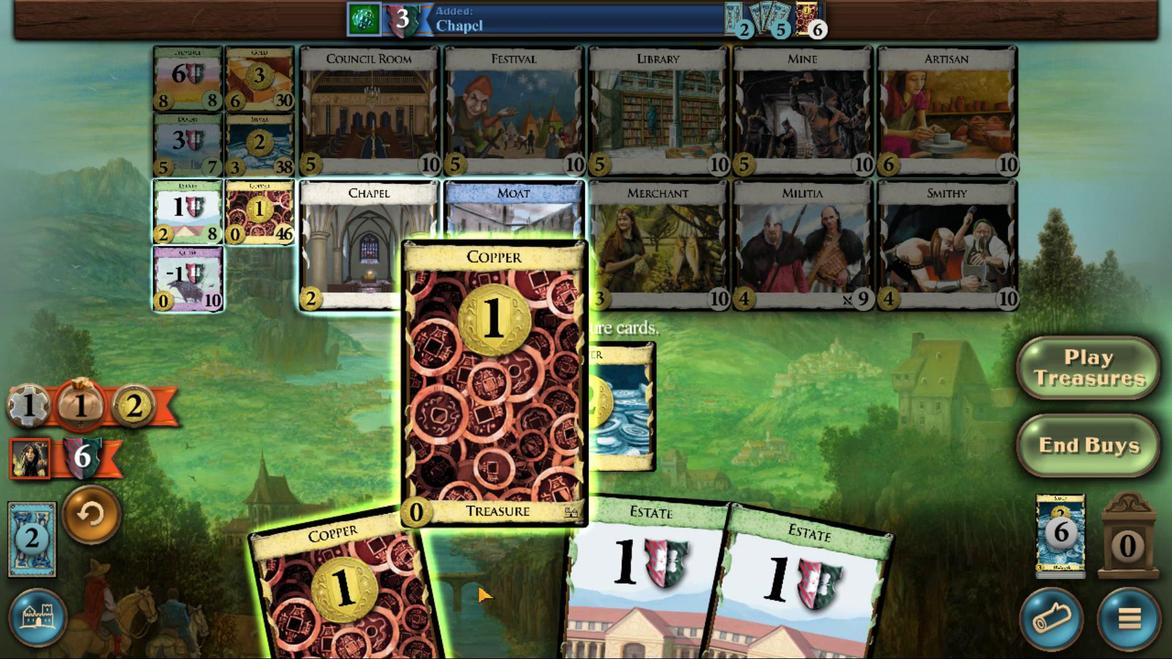 
Action: Mouse scrolled (768, 458) with delta (0, 0)
Screenshot: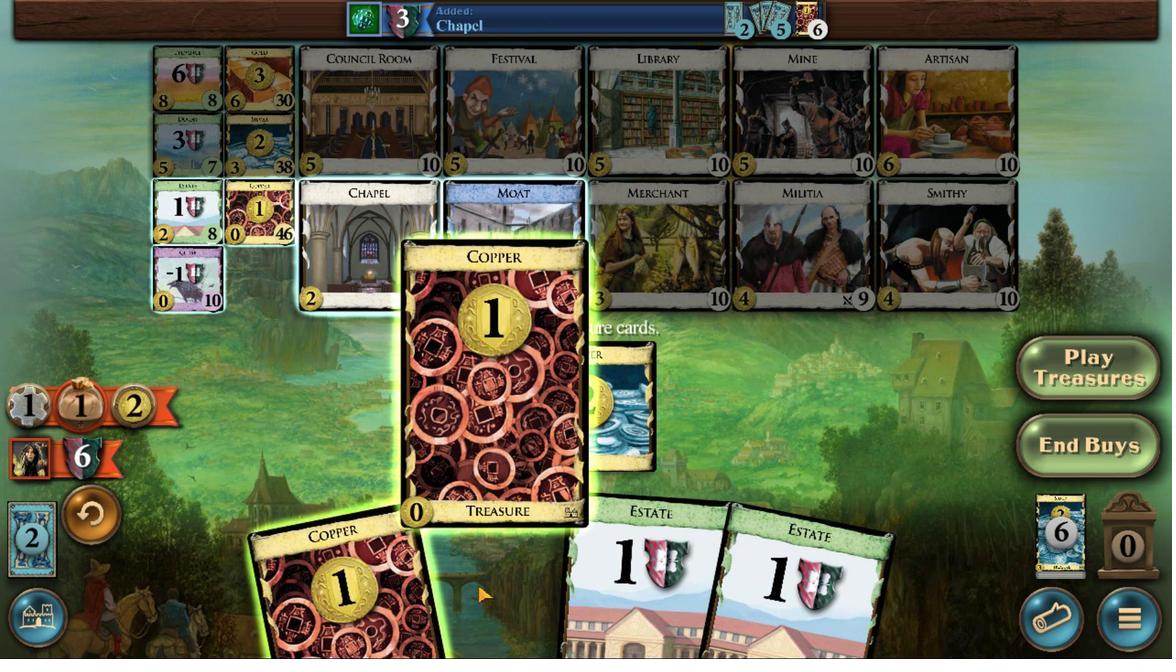 
Action: Mouse scrolled (768, 458) with delta (0, 0)
Screenshot: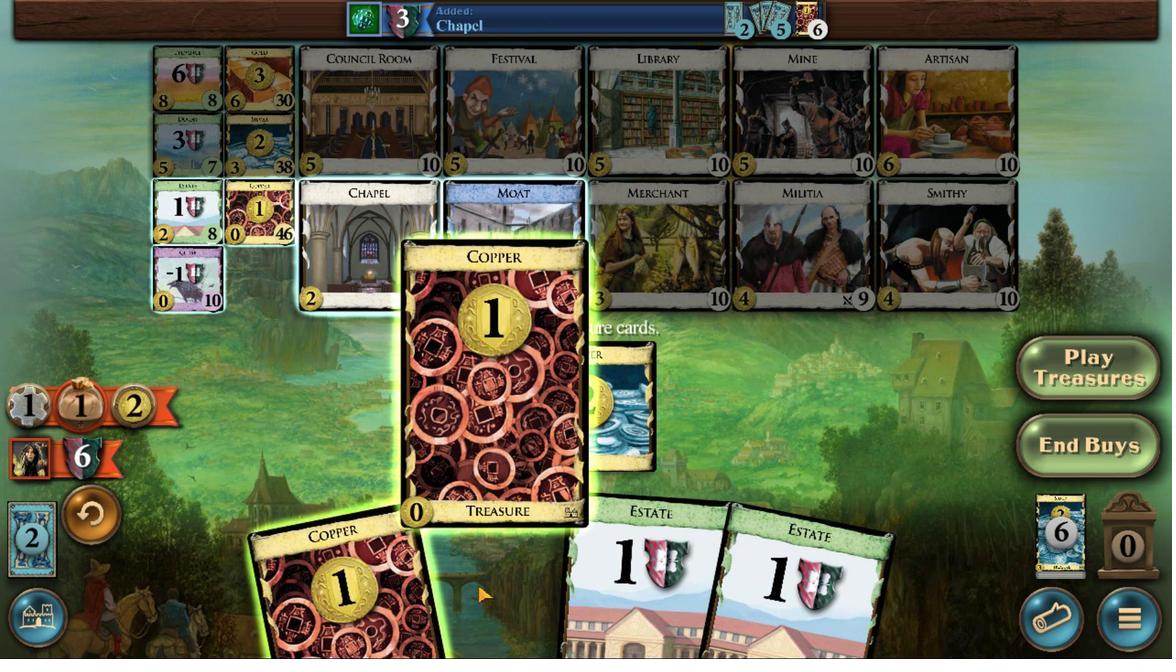 
Action: Mouse scrolled (768, 458) with delta (0, 0)
Screenshot: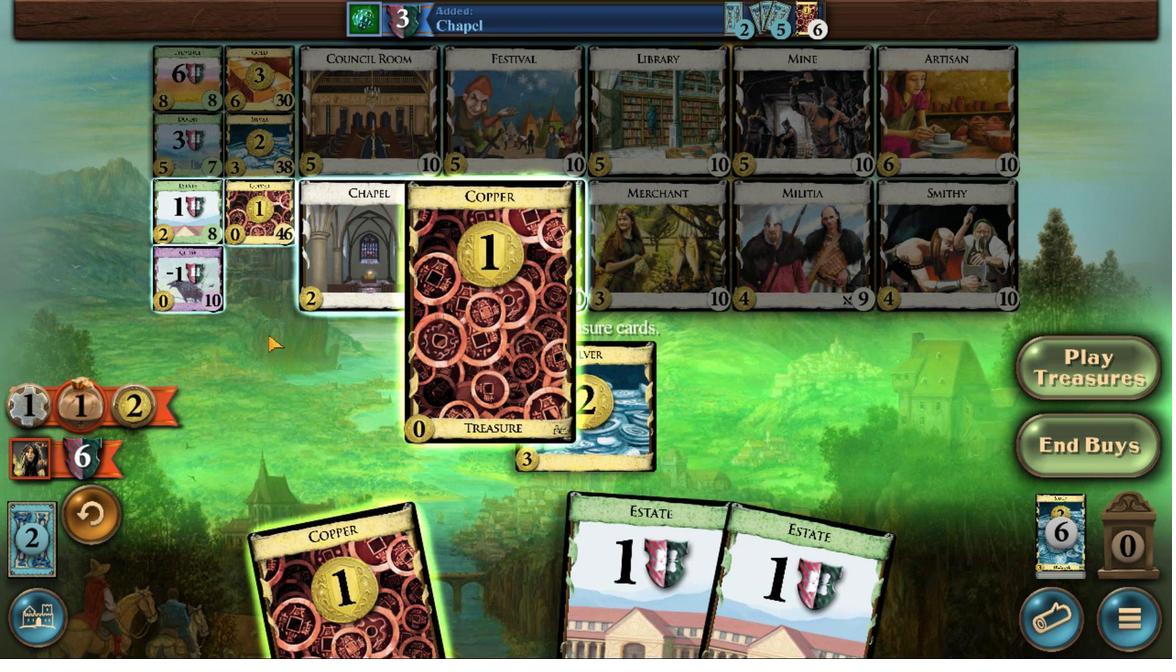 
Action: Mouse moved to (655, 469)
Screenshot: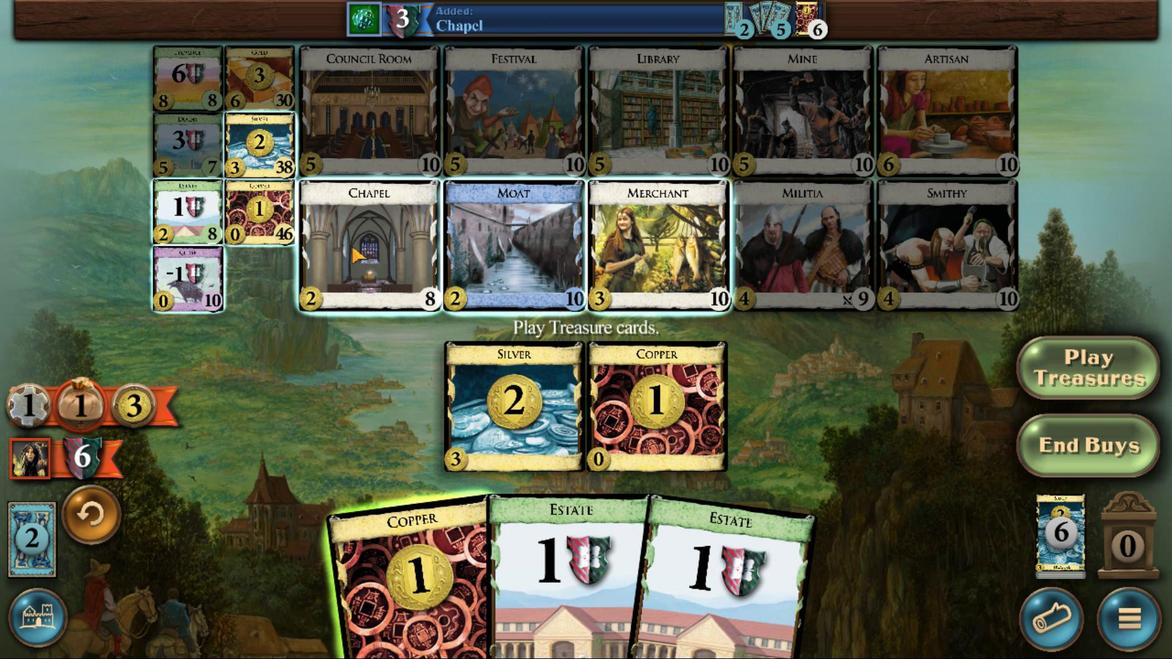 
Action: Mouse pressed left at (655, 469)
Screenshot: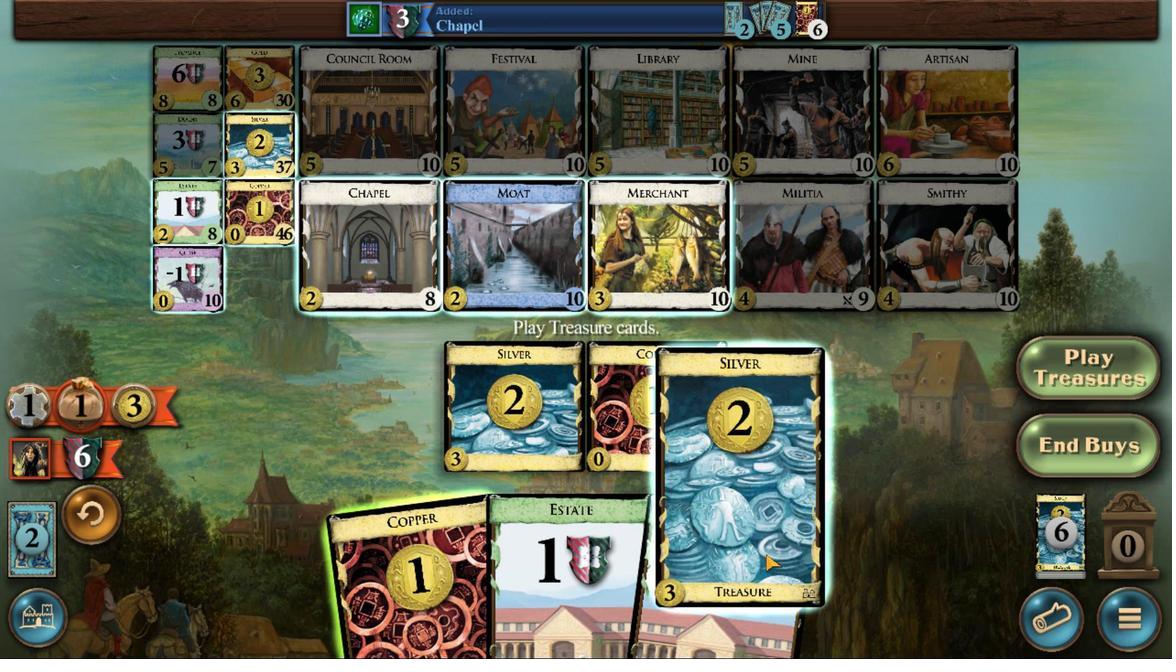
Action: Mouse moved to (878, 458)
Screenshot: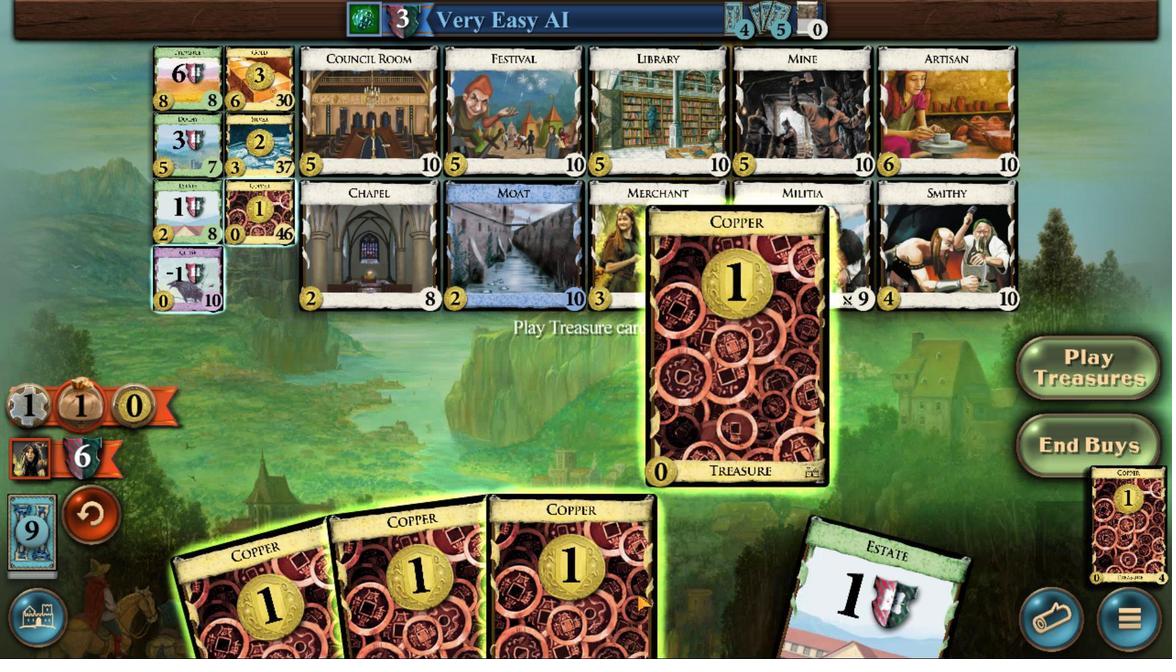 
Action: Mouse scrolled (878, 458) with delta (0, 0)
Screenshot: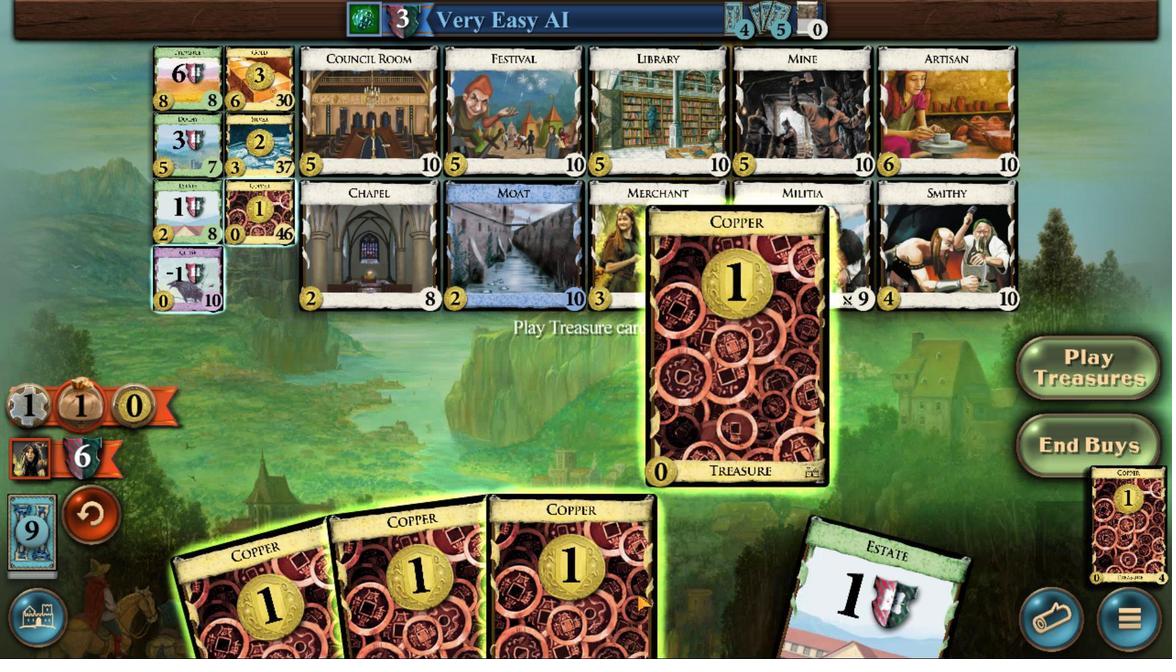
Action: Mouse moved to (877, 458)
Screenshot: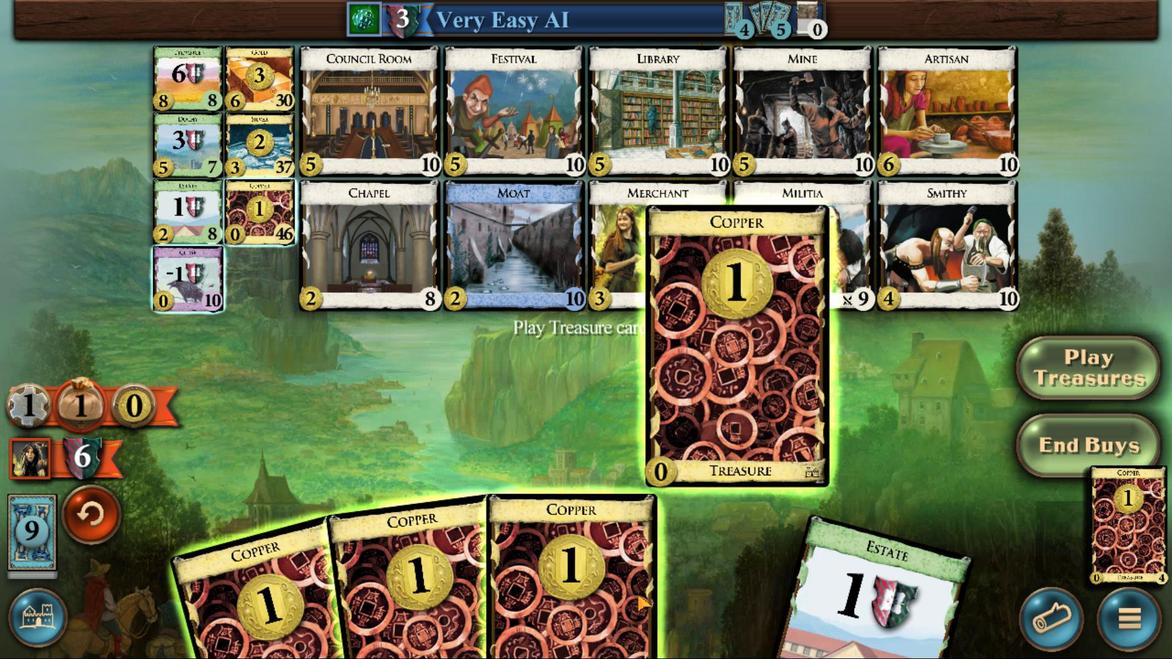 
Action: Mouse scrolled (877, 458) with delta (0, 0)
Screenshot: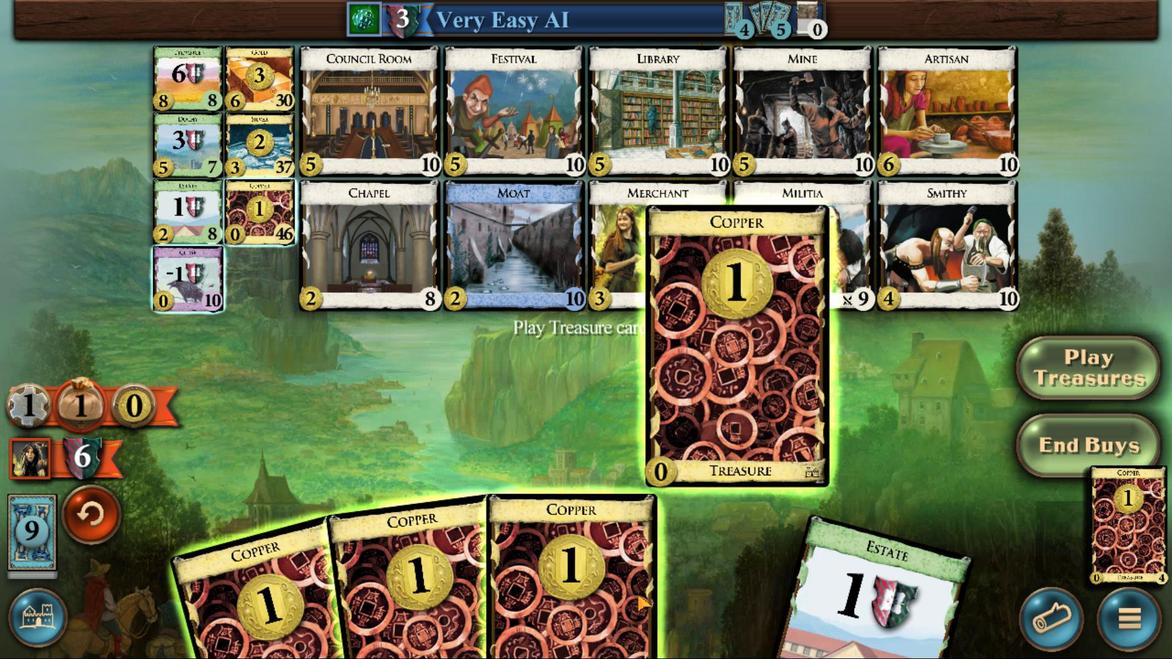
Action: Mouse scrolled (877, 458) with delta (0, 0)
Screenshot: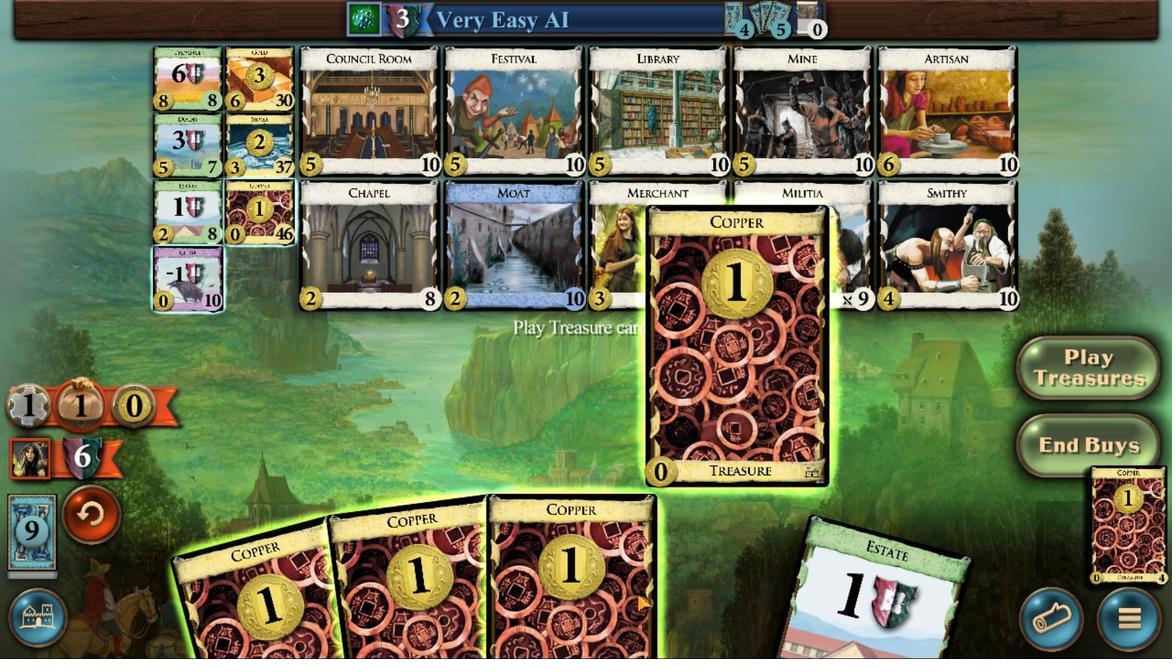
Action: Mouse scrolled (877, 458) with delta (0, 0)
Screenshot: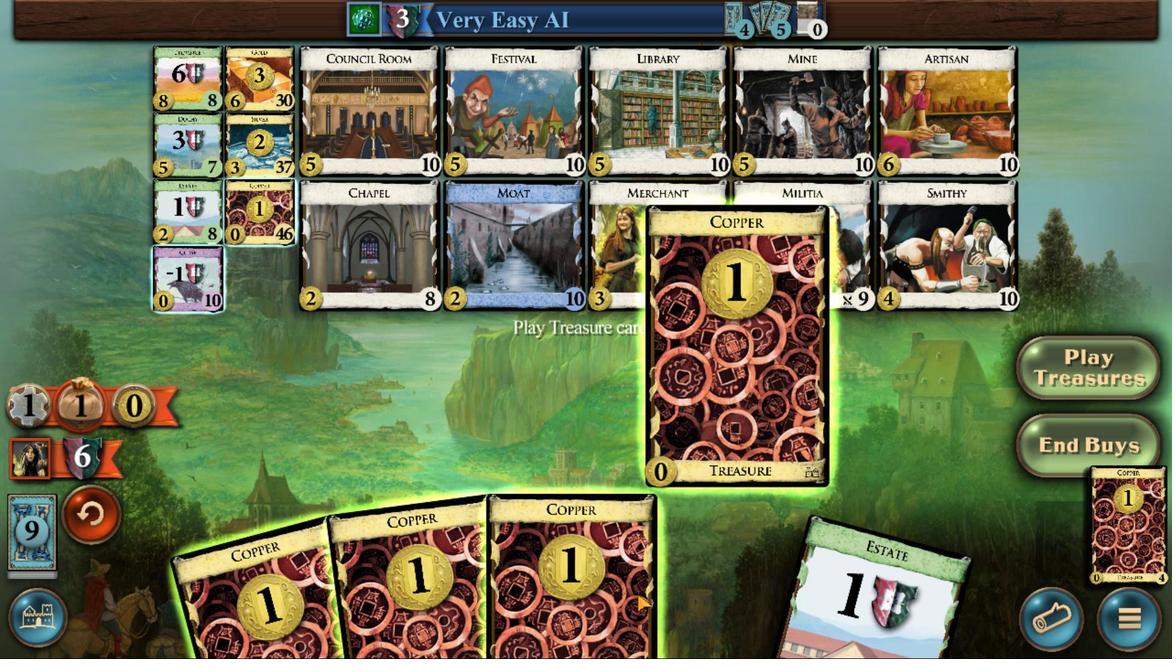 
Action: Mouse scrolled (877, 458) with delta (0, 0)
Screenshot: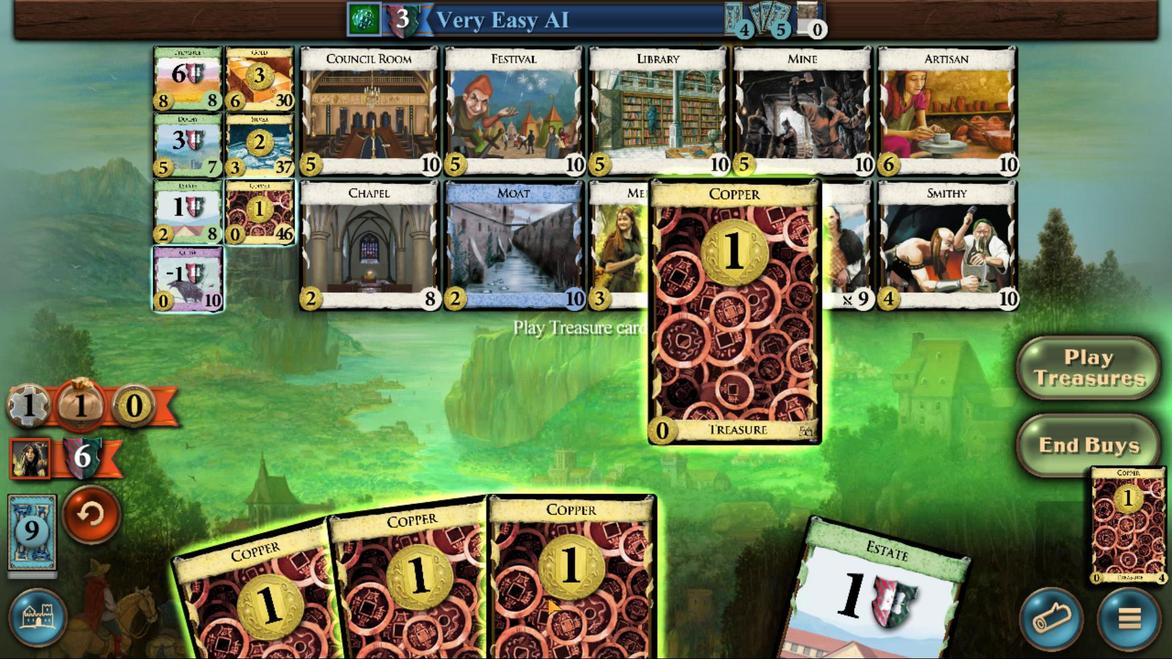 
Action: Mouse moved to (804, 458)
Screenshot: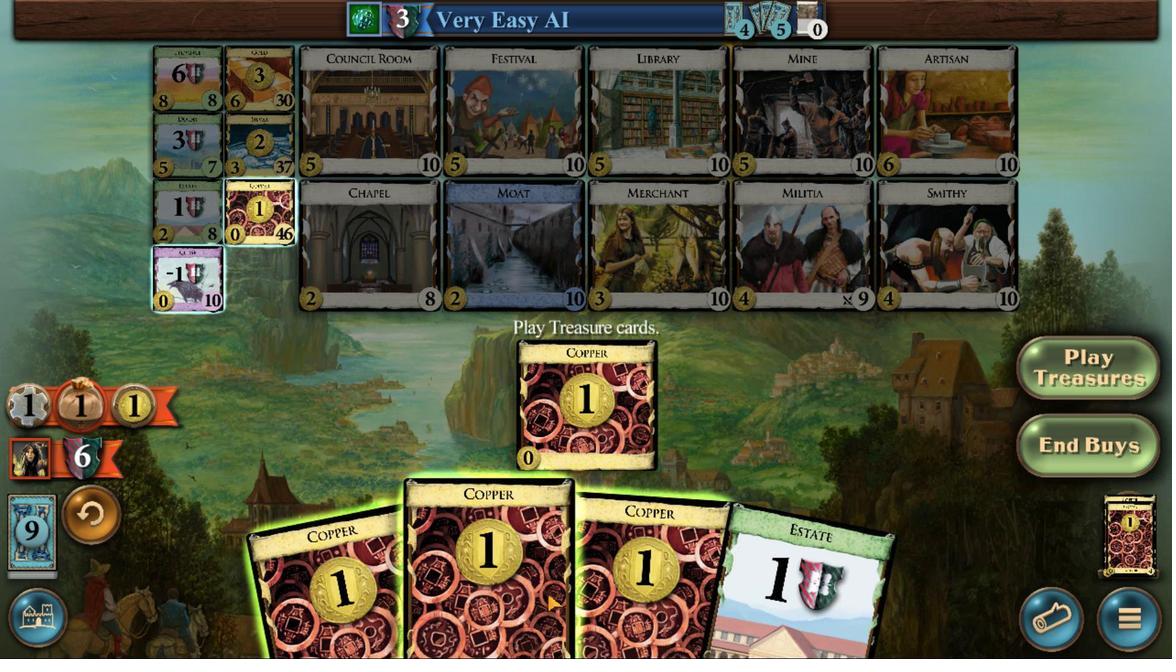 
Action: Mouse scrolled (804, 458) with delta (0, 0)
Screenshot: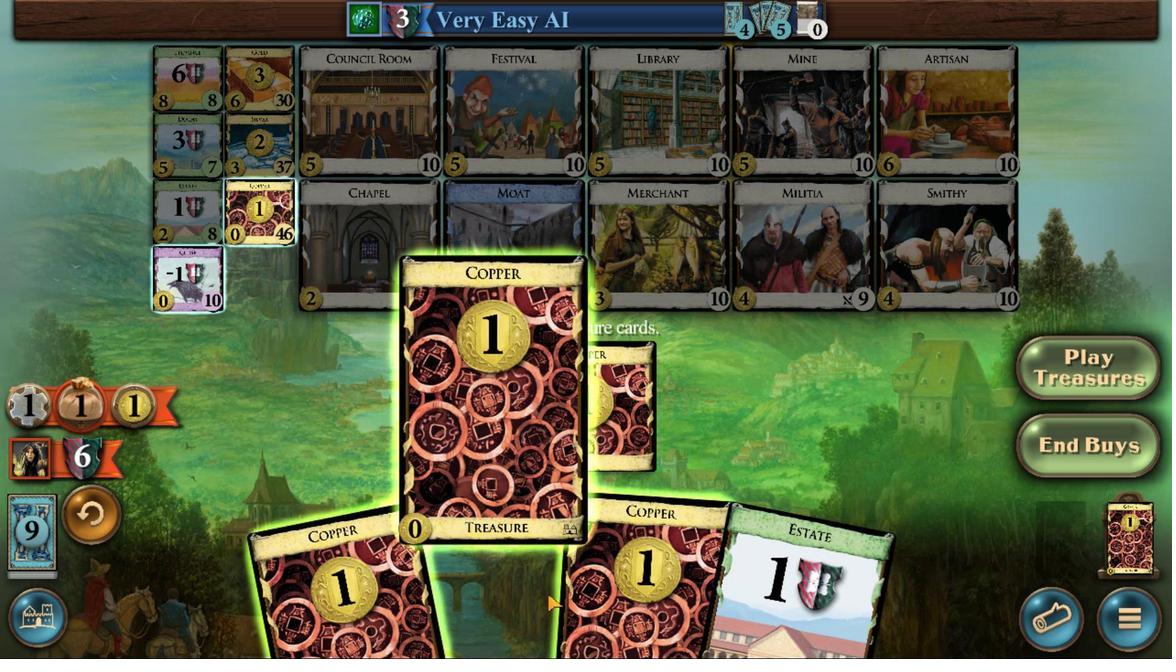 
Action: Mouse scrolled (804, 458) with delta (0, 0)
Screenshot: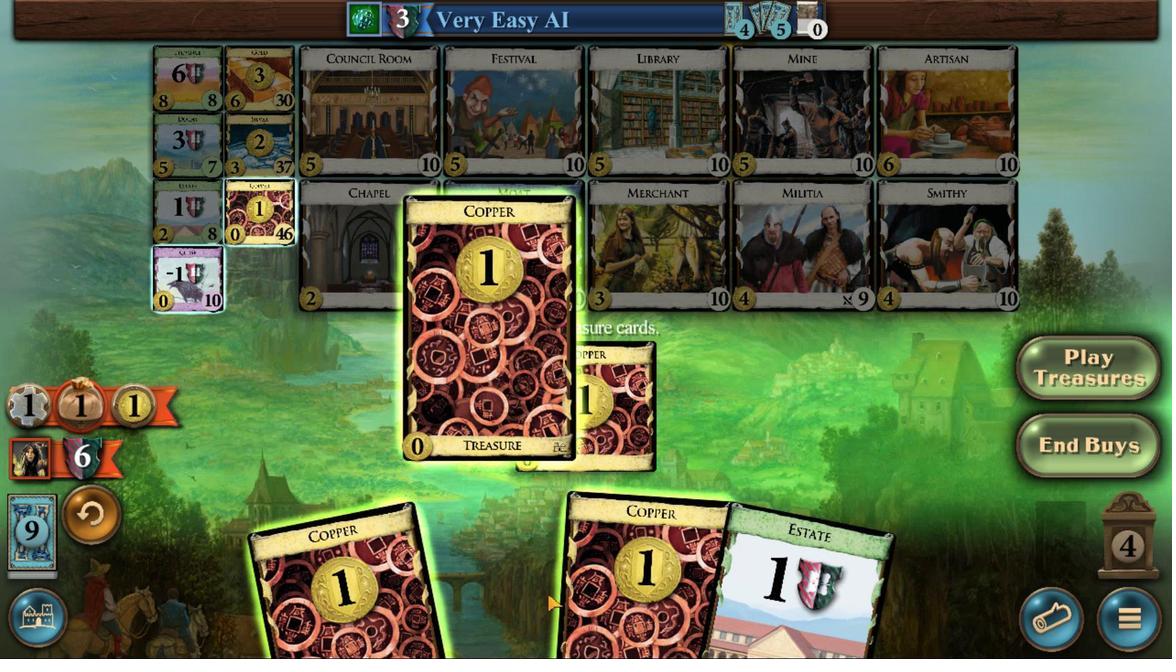 
Action: Mouse scrolled (804, 458) with delta (0, 0)
Screenshot: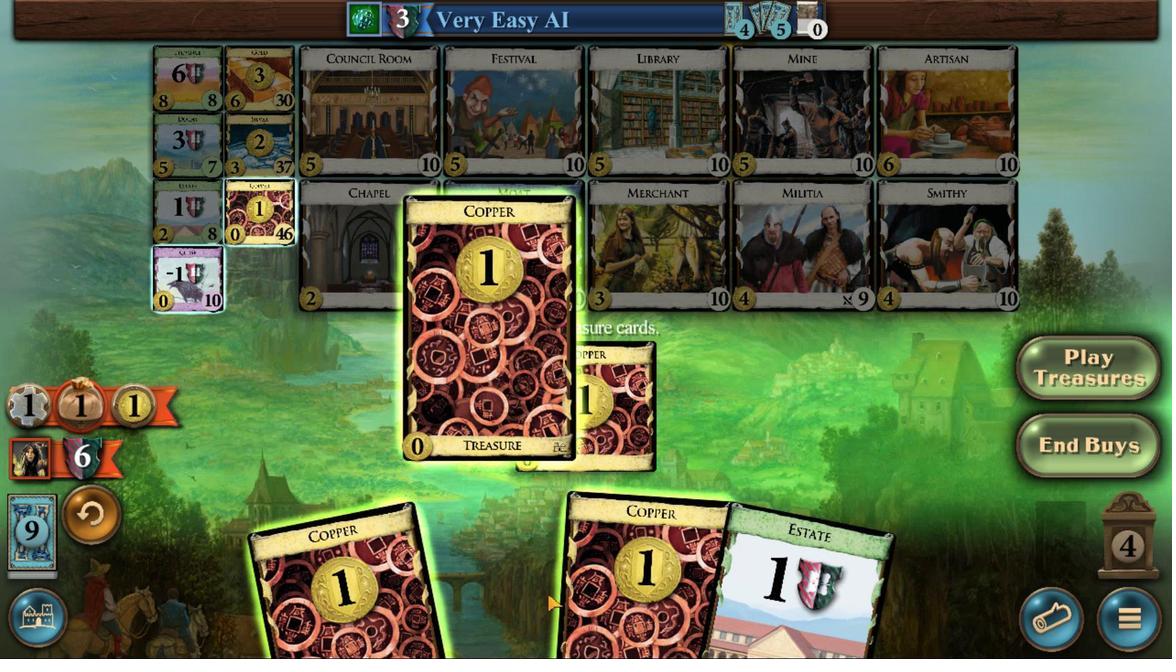 
Action: Mouse scrolled (804, 458) with delta (0, 0)
Screenshot: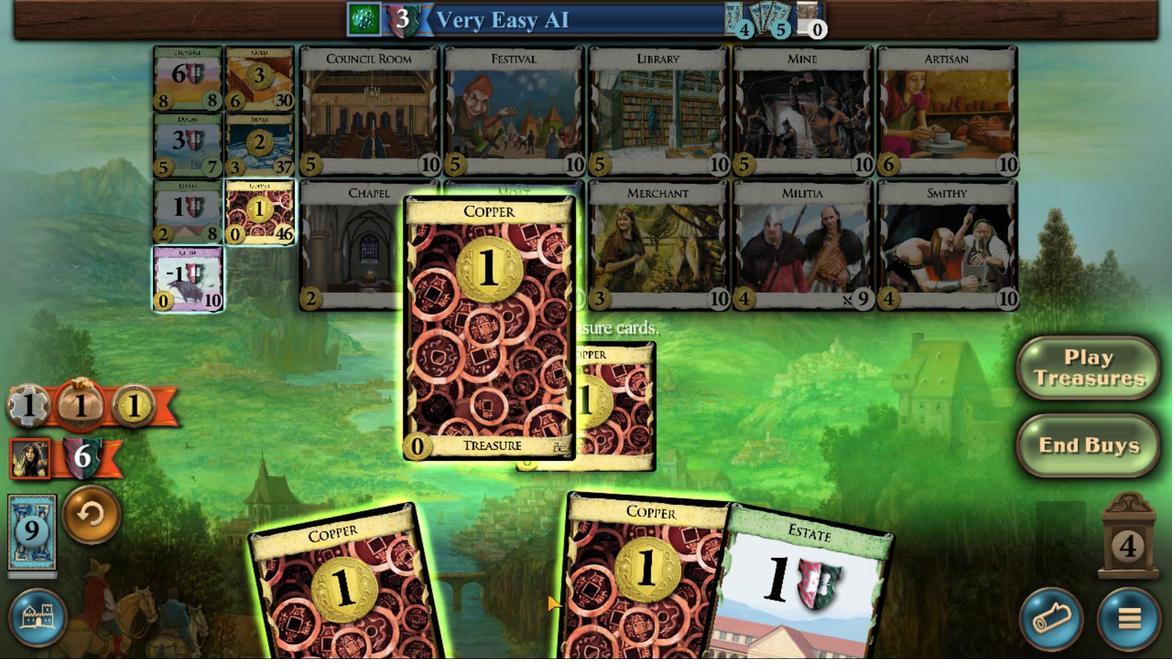 
Action: Mouse scrolled (804, 458) with delta (0, 0)
Screenshot: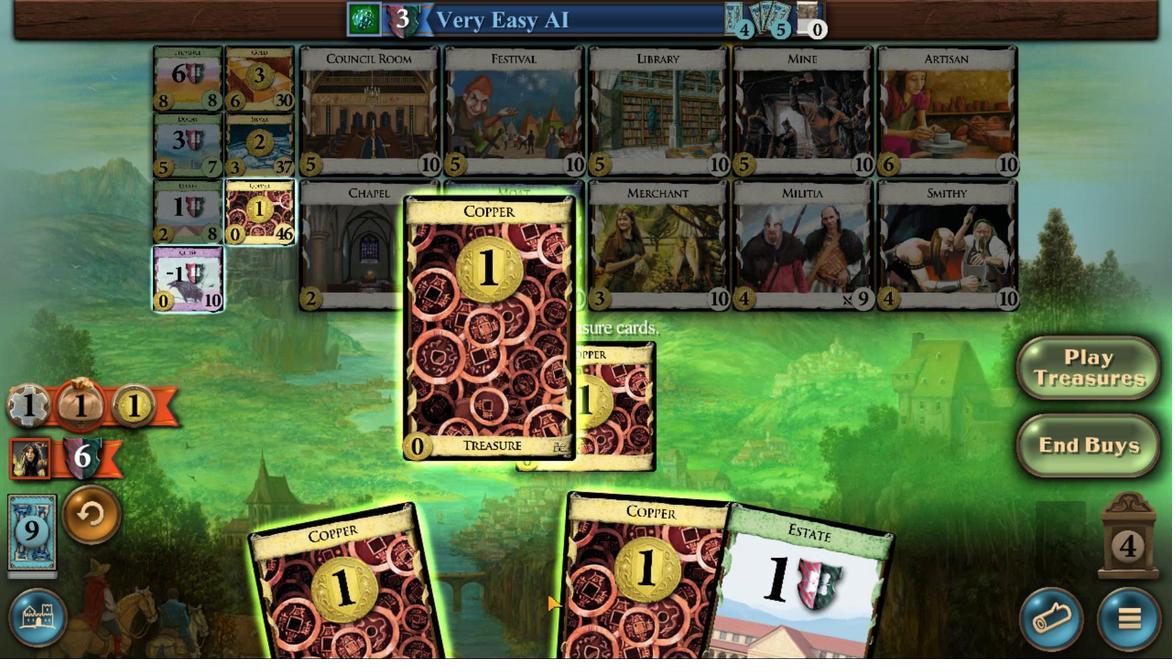 
Action: Mouse scrolled (804, 458) with delta (0, 0)
Screenshot: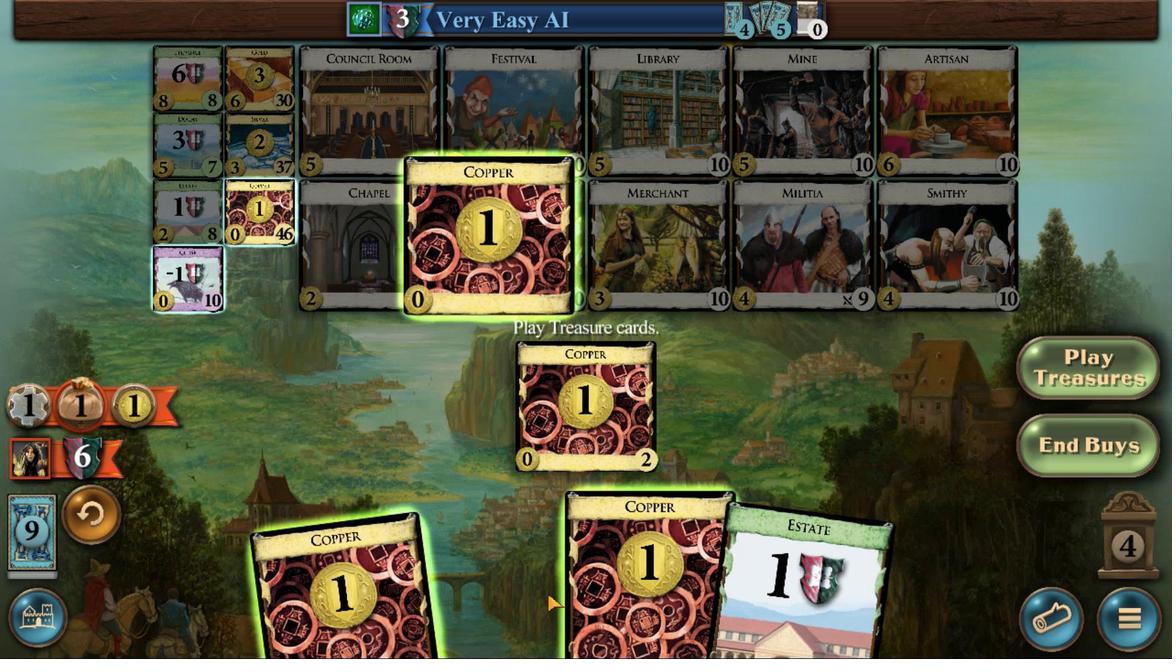 
Action: Mouse moved to (616, 467)
Screenshot: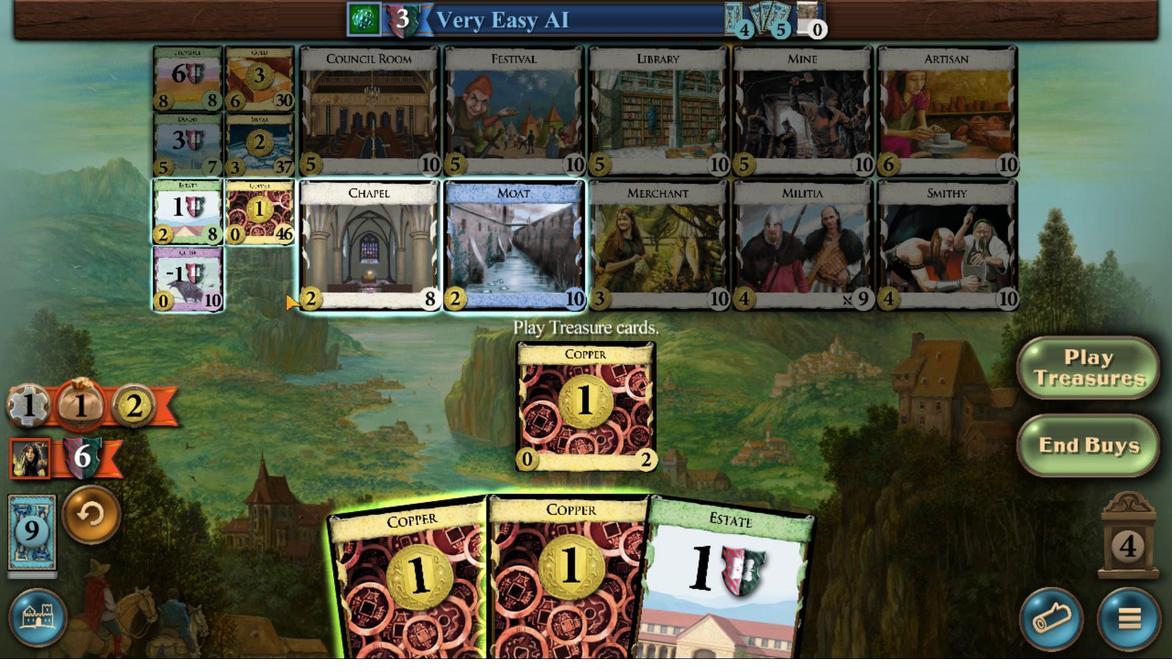 
Action: Mouse pressed left at (616, 467)
Screenshot: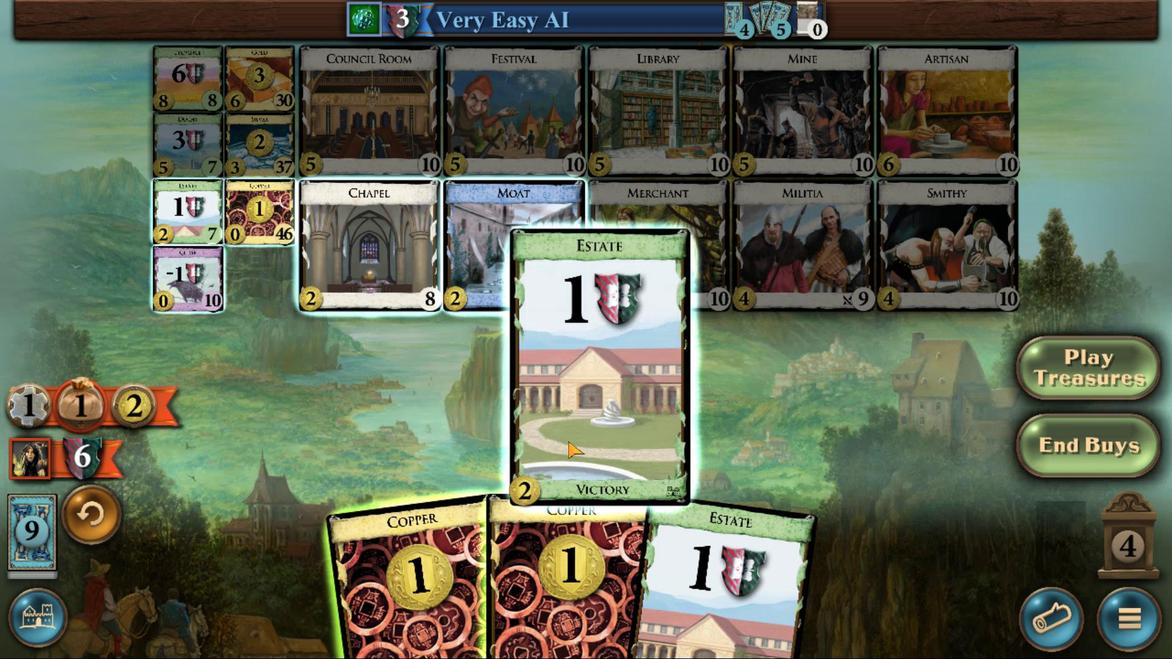 
Action: Mouse moved to (874, 457)
Screenshot: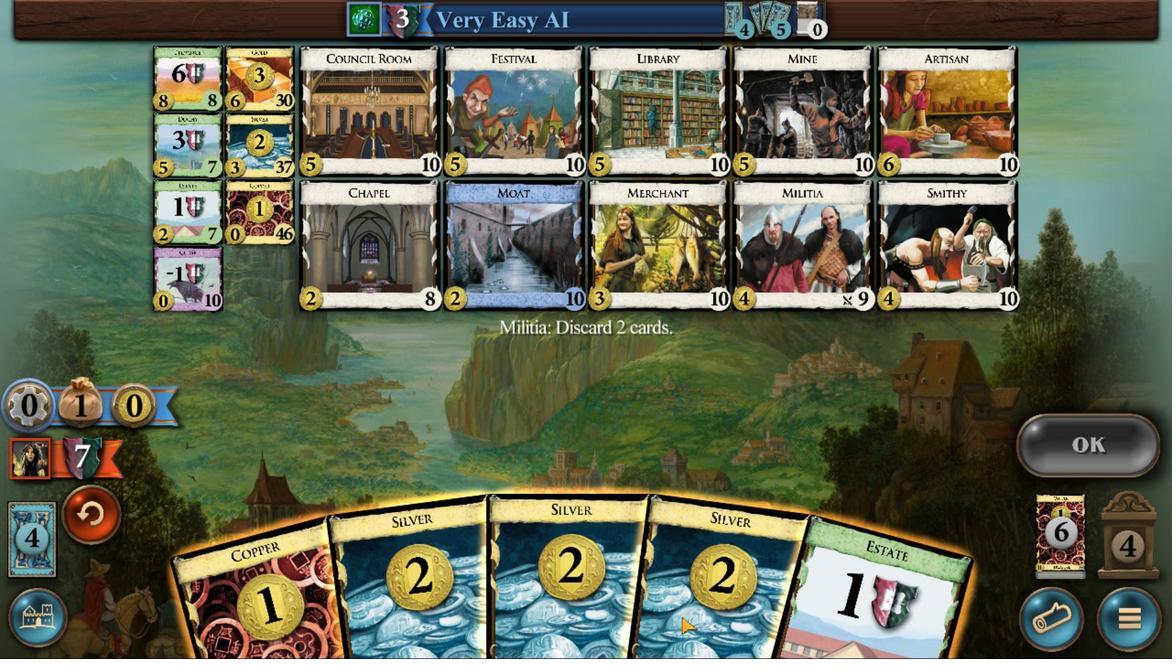 
Action: Mouse scrolled (874, 457) with delta (0, 0)
Screenshot: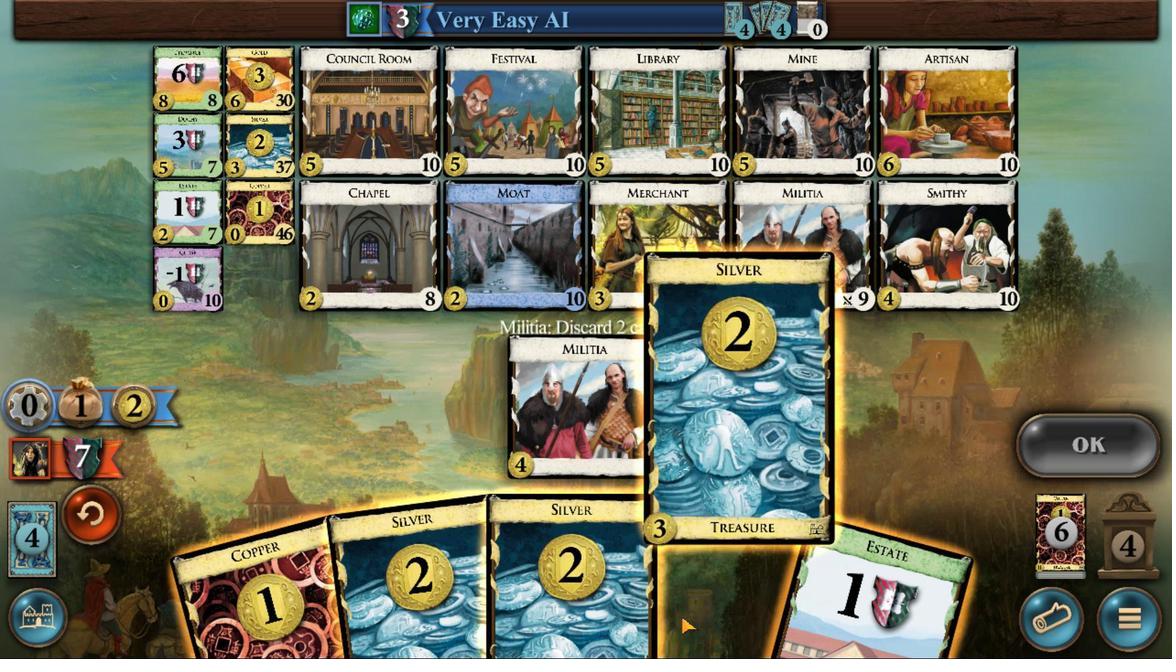 
Action: Mouse scrolled (874, 457) with delta (0, 0)
Screenshot: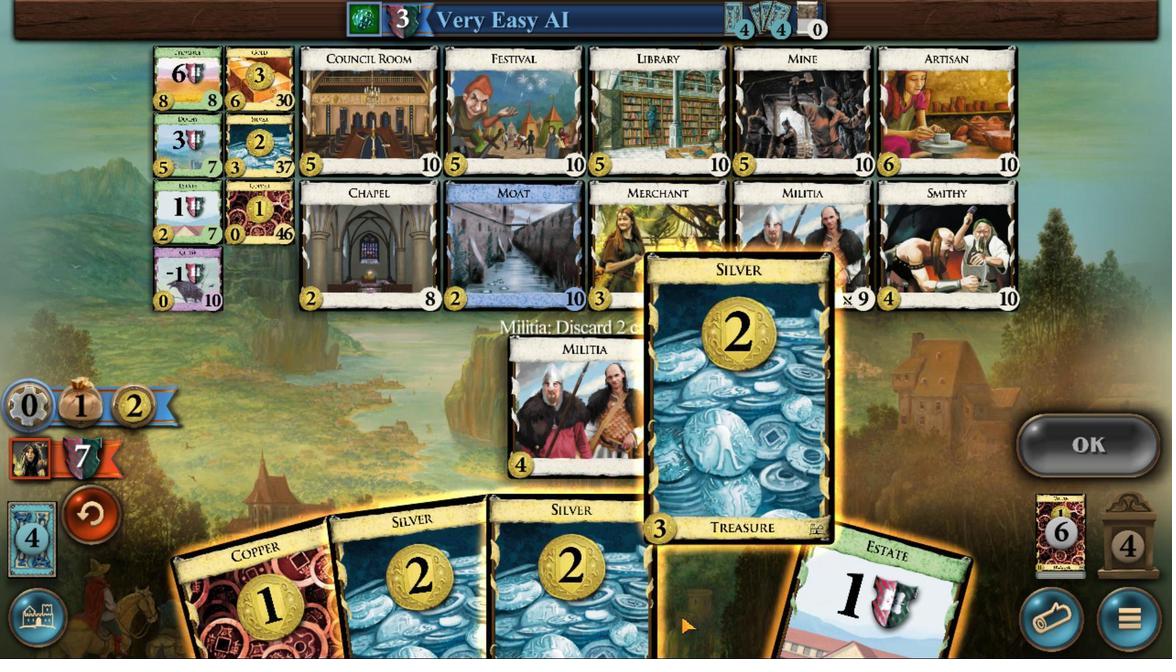 
Action: Mouse scrolled (874, 457) with delta (0, 0)
Screenshot: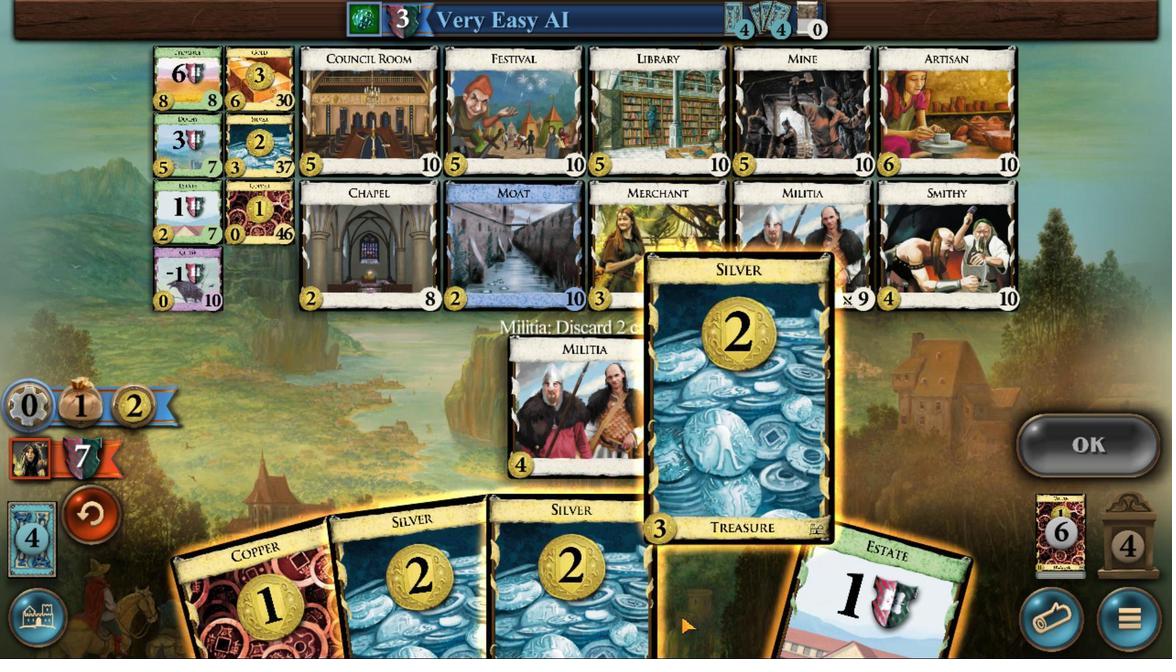 
Action: Mouse scrolled (874, 457) with delta (0, 0)
Screenshot: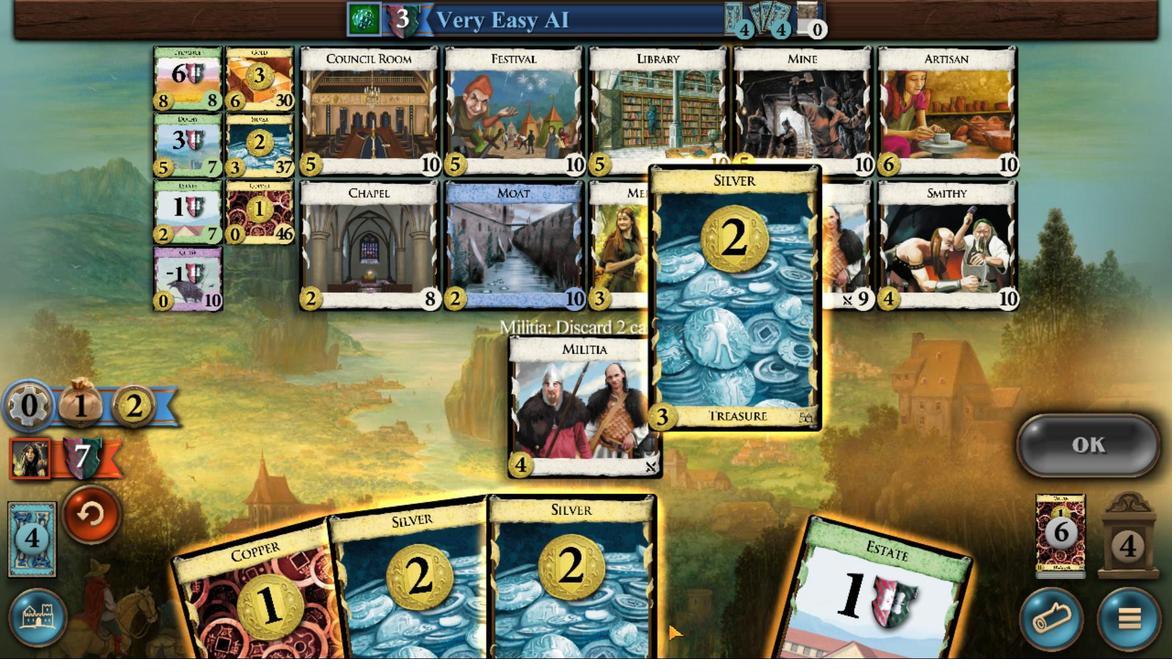 
Action: Mouse moved to (886, 458)
Screenshot: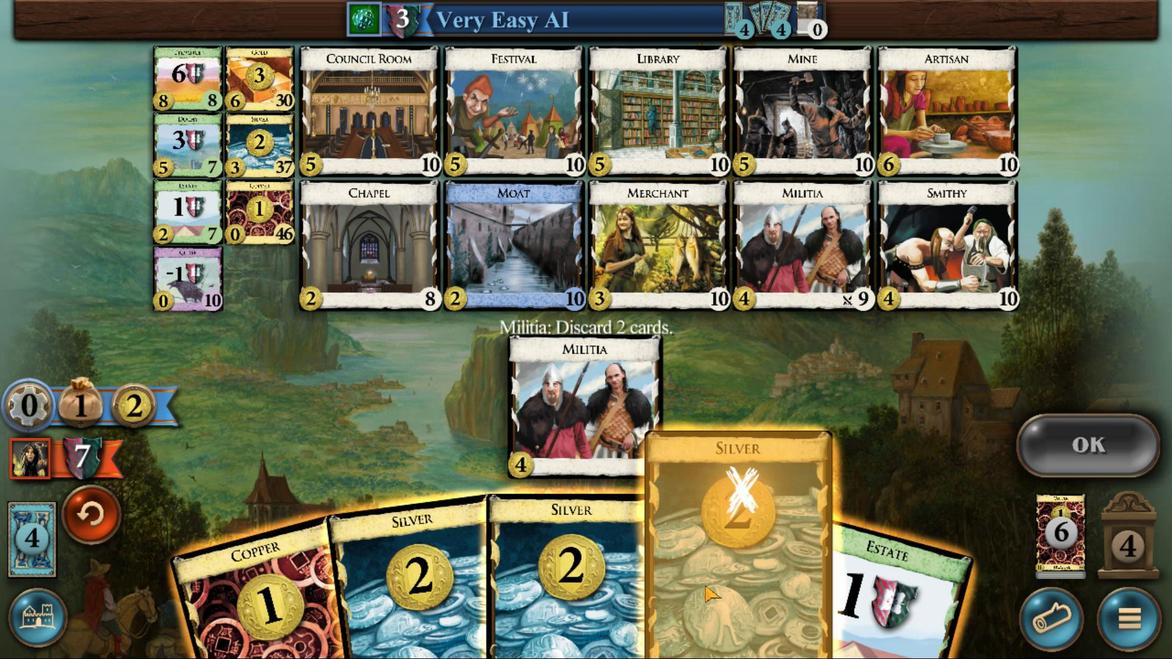 
Action: Mouse scrolled (886, 458) with delta (0, 0)
Screenshot: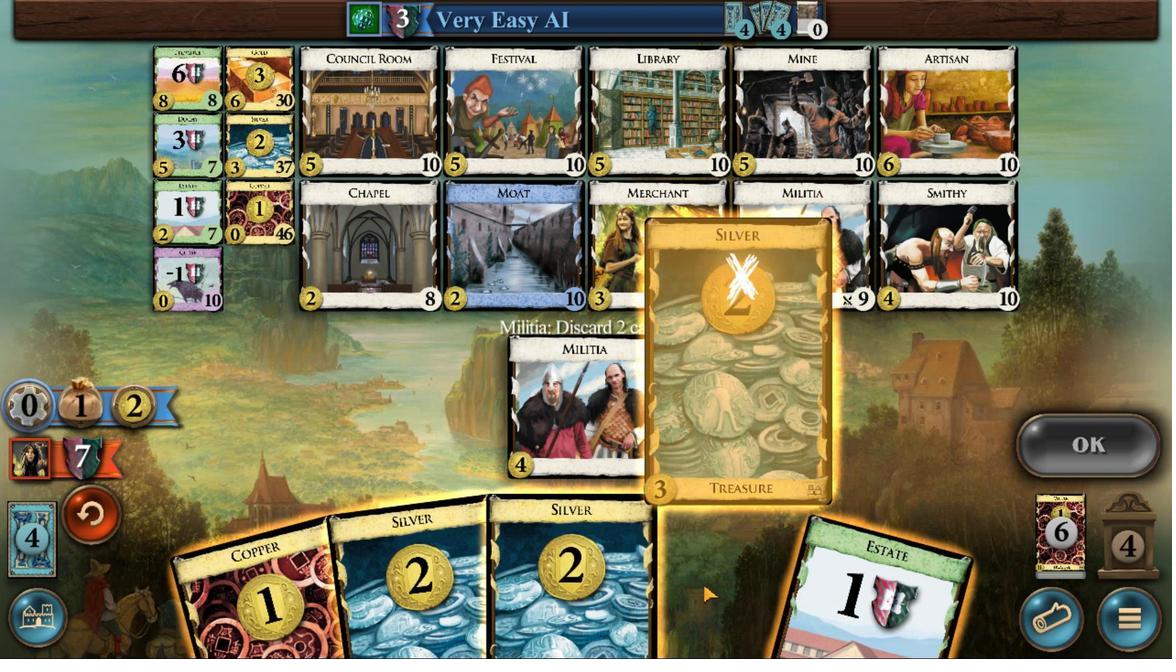 
Action: Mouse moved to (886, 458)
Screenshot: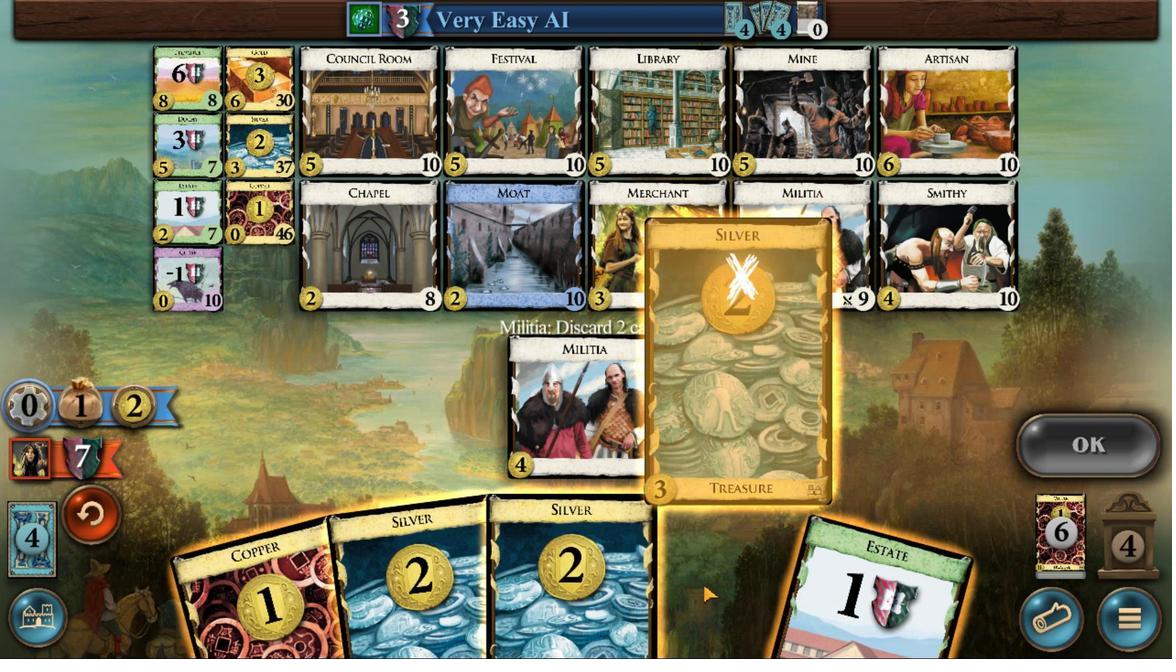 
Action: Mouse scrolled (886, 458) with delta (0, 0)
Screenshot: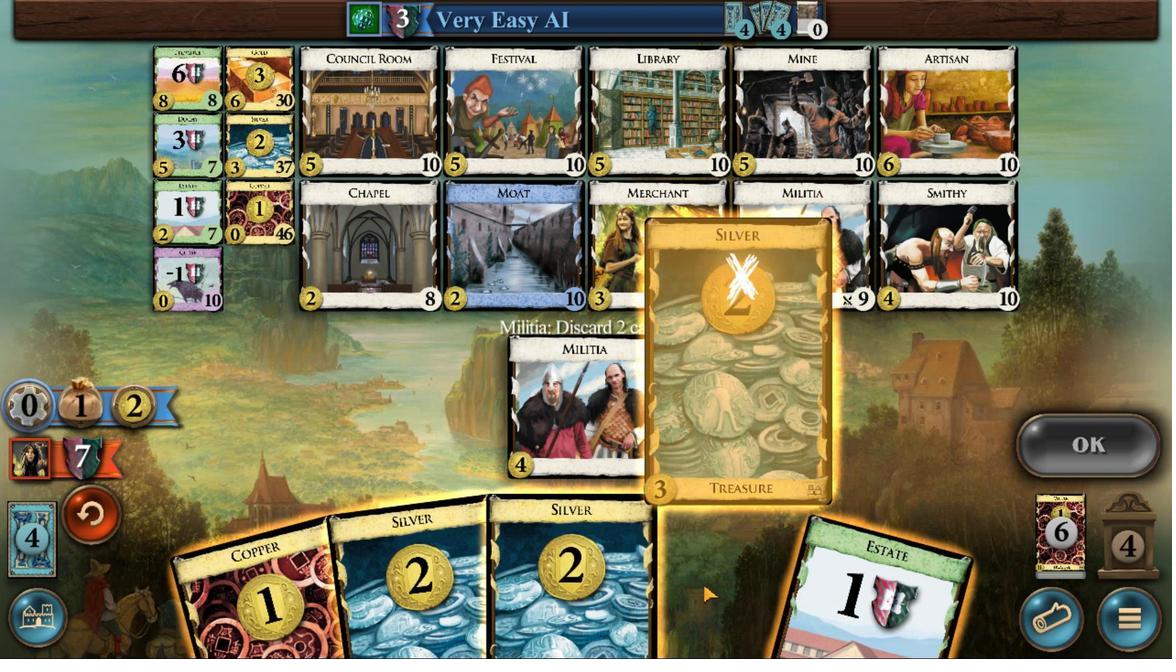 
Action: Mouse scrolled (886, 458) with delta (0, 0)
Screenshot: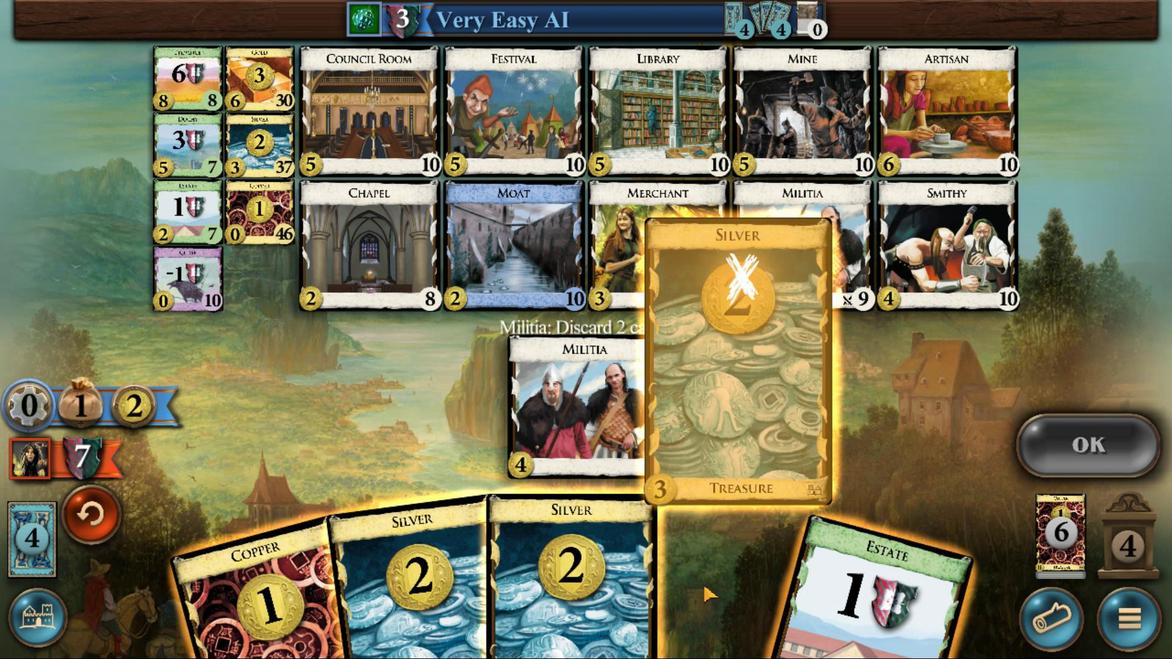 
Action: Mouse scrolled (886, 458) with delta (0, 0)
Screenshot: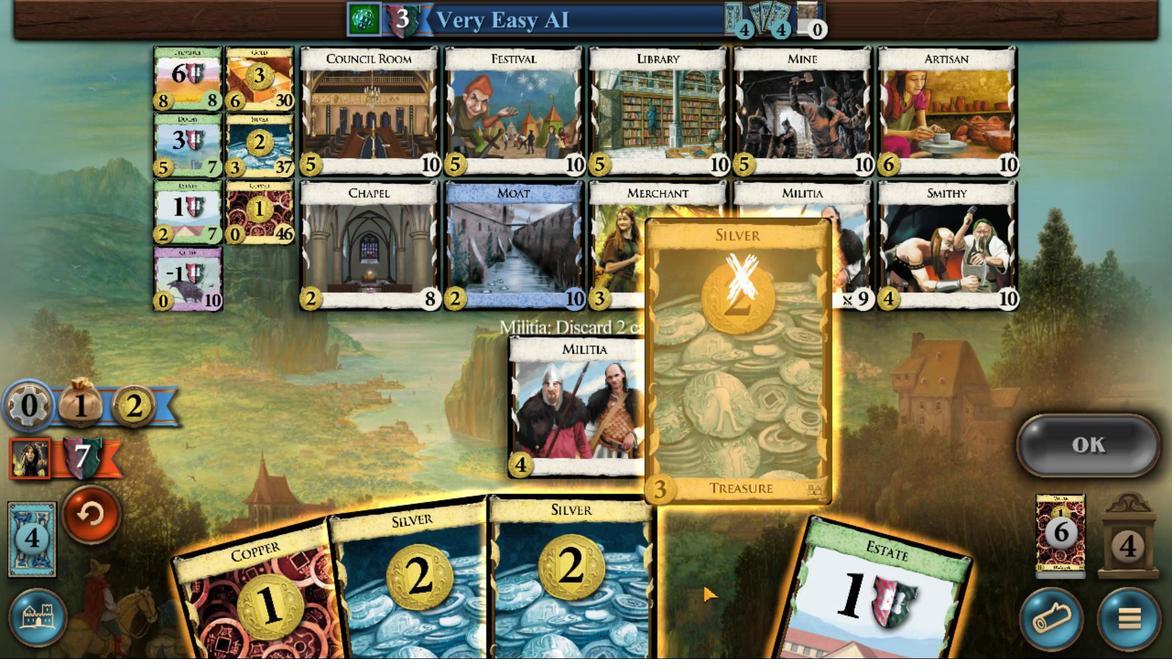 
Action: Mouse scrolled (886, 458) with delta (0, 0)
Screenshot: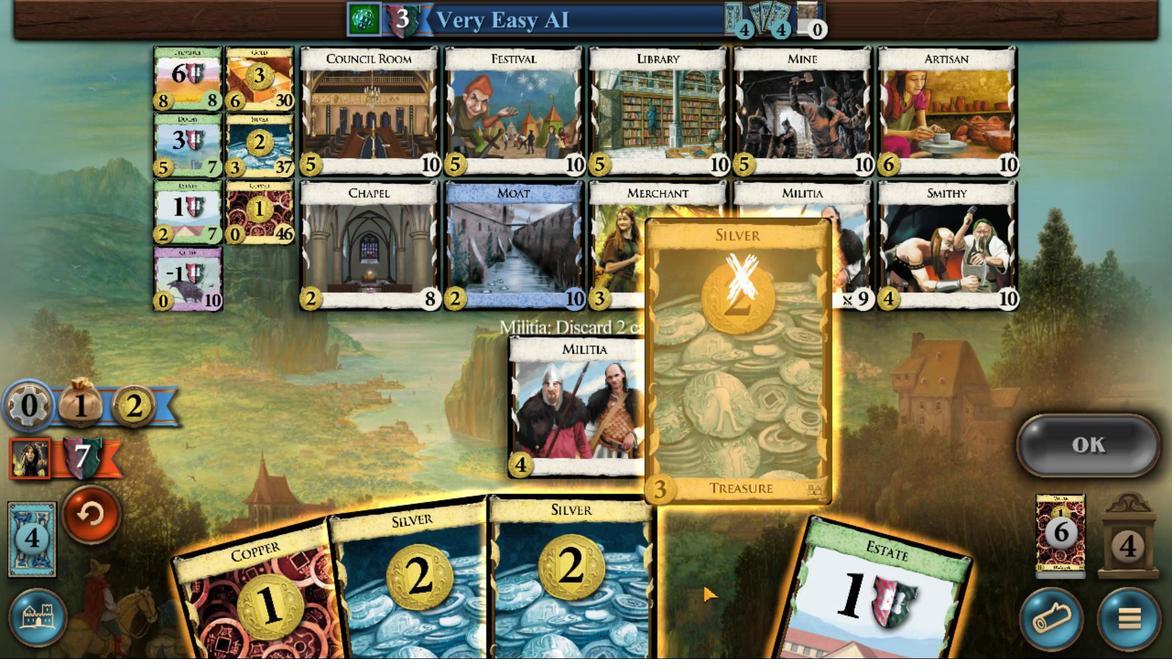 
Action: Mouse scrolled (886, 458) with delta (0, 0)
Screenshot: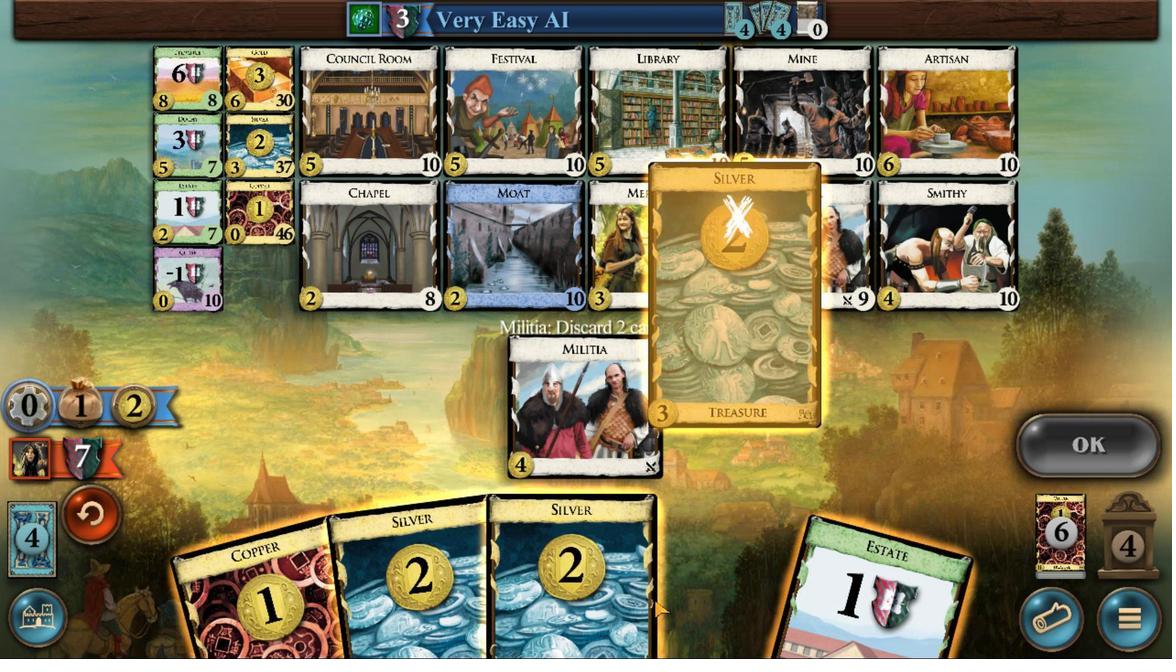 
Action: Mouse moved to (711, 459)
Screenshot: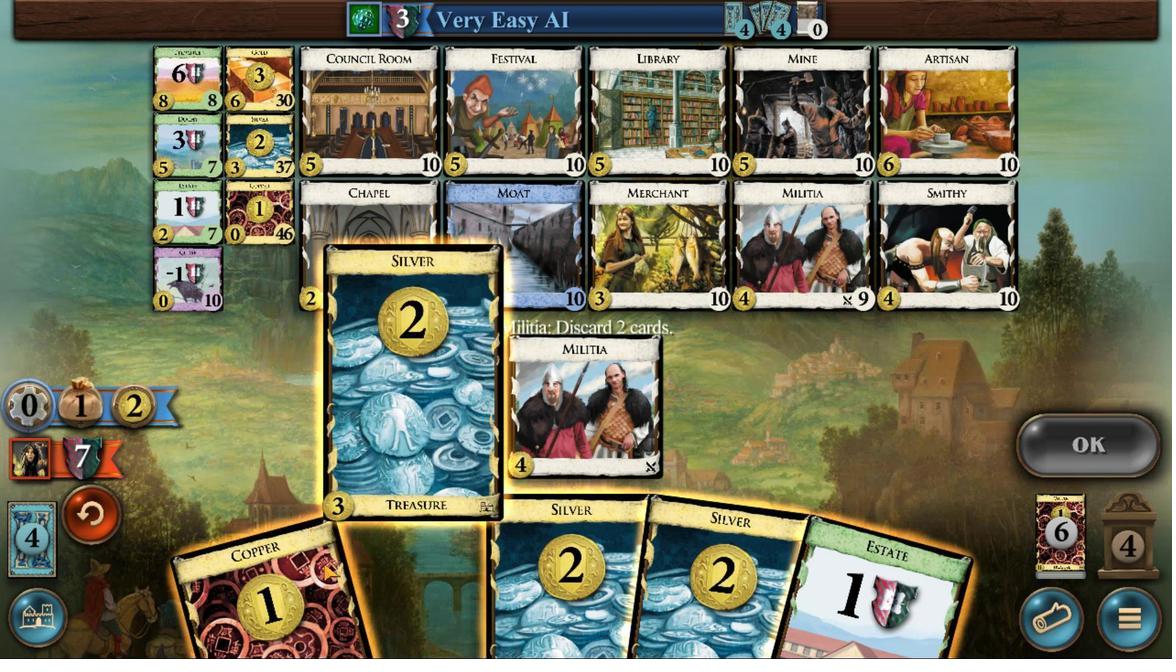 
Action: Mouse scrolled (711, 459) with delta (0, 0)
Screenshot: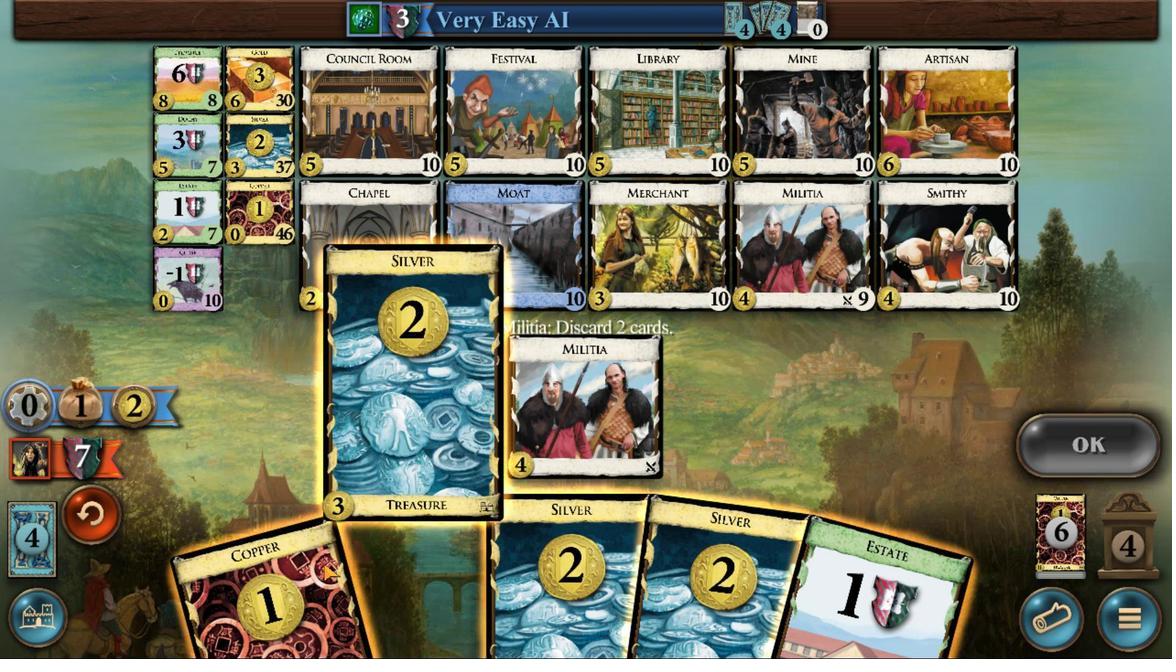
Action: Mouse moved to (1004, 457)
Screenshot: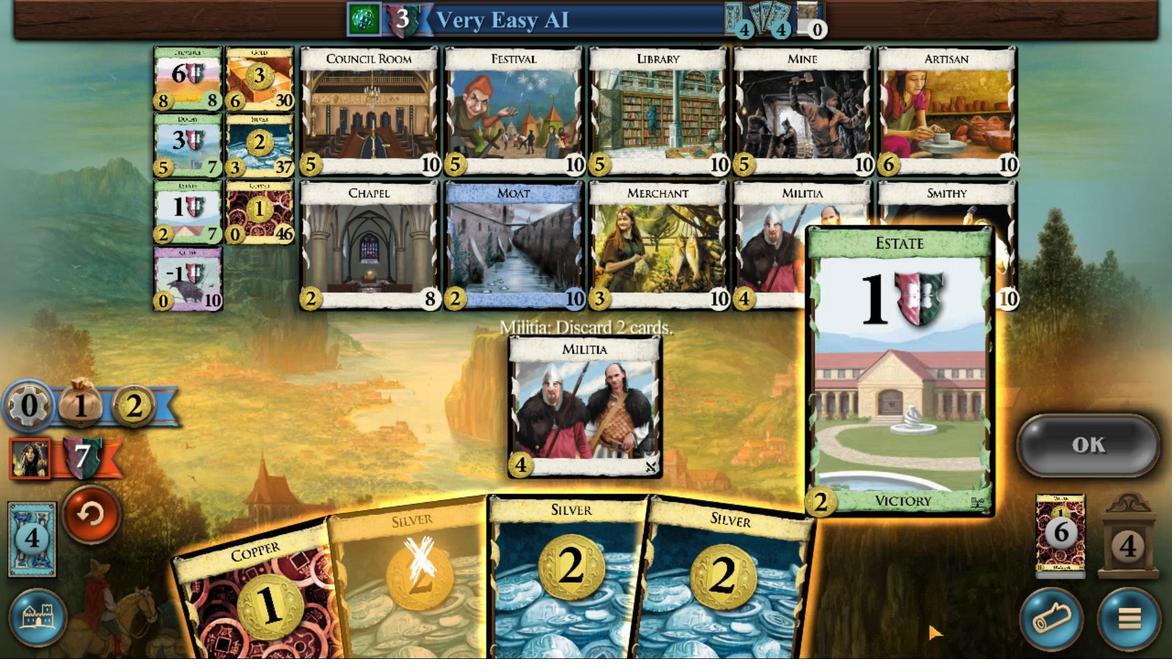 
Action: Mouse scrolled (1004, 457) with delta (0, 0)
Screenshot: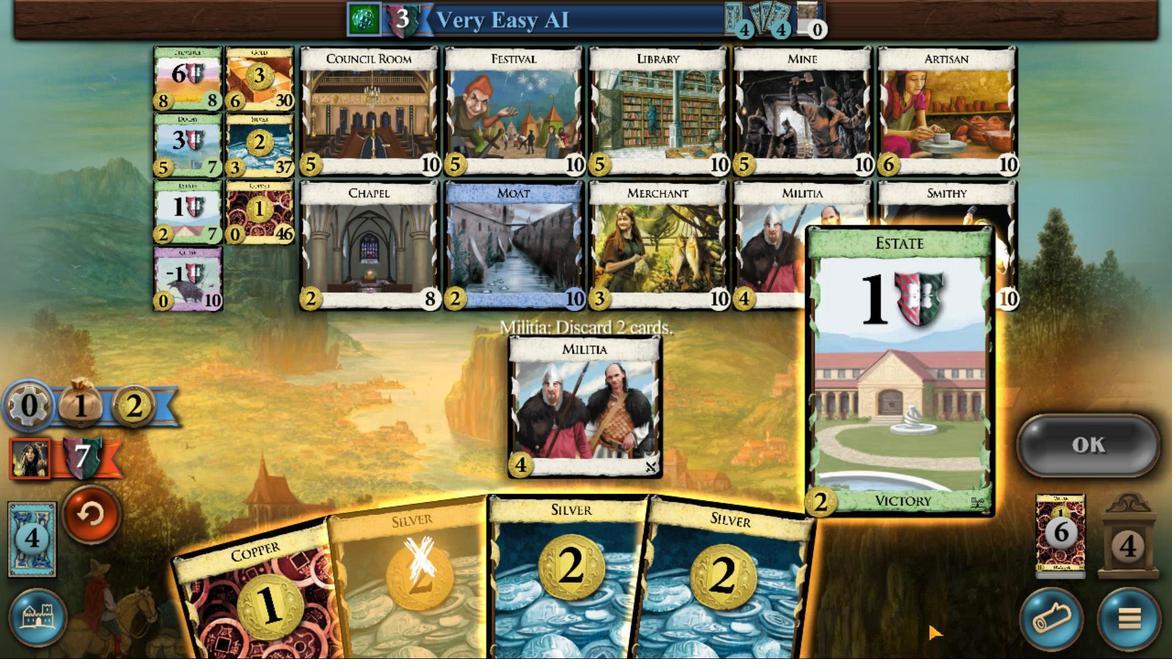 
Action: Mouse scrolled (1004, 457) with delta (0, 0)
Screenshot: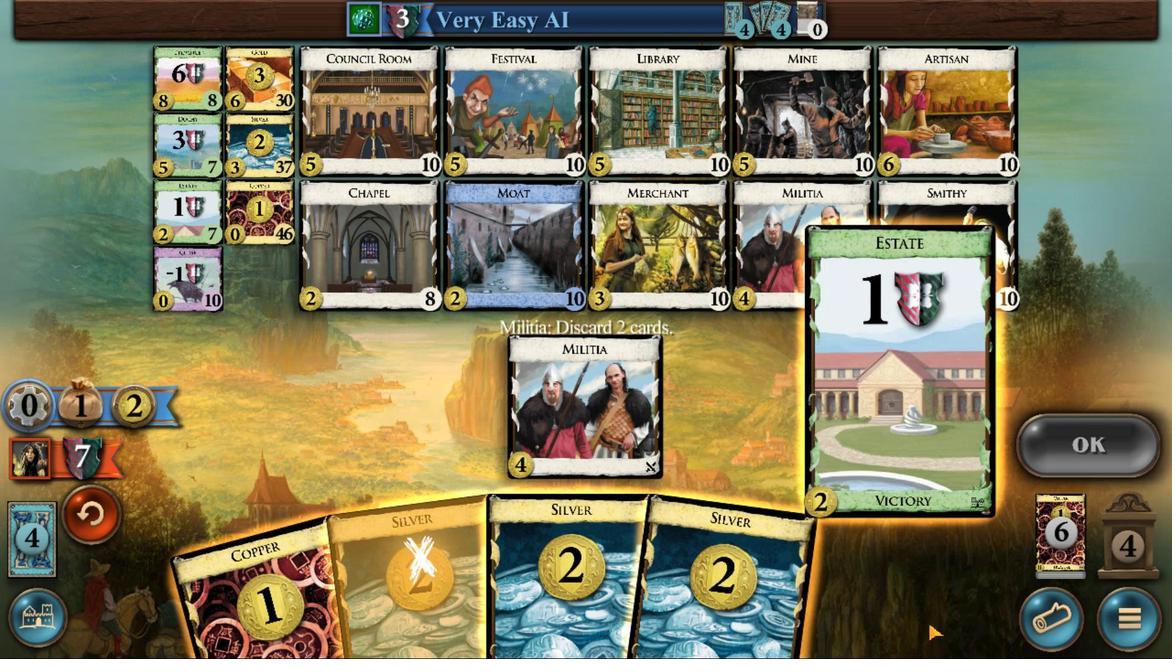 
Action: Mouse scrolled (1004, 457) with delta (0, 0)
Screenshot: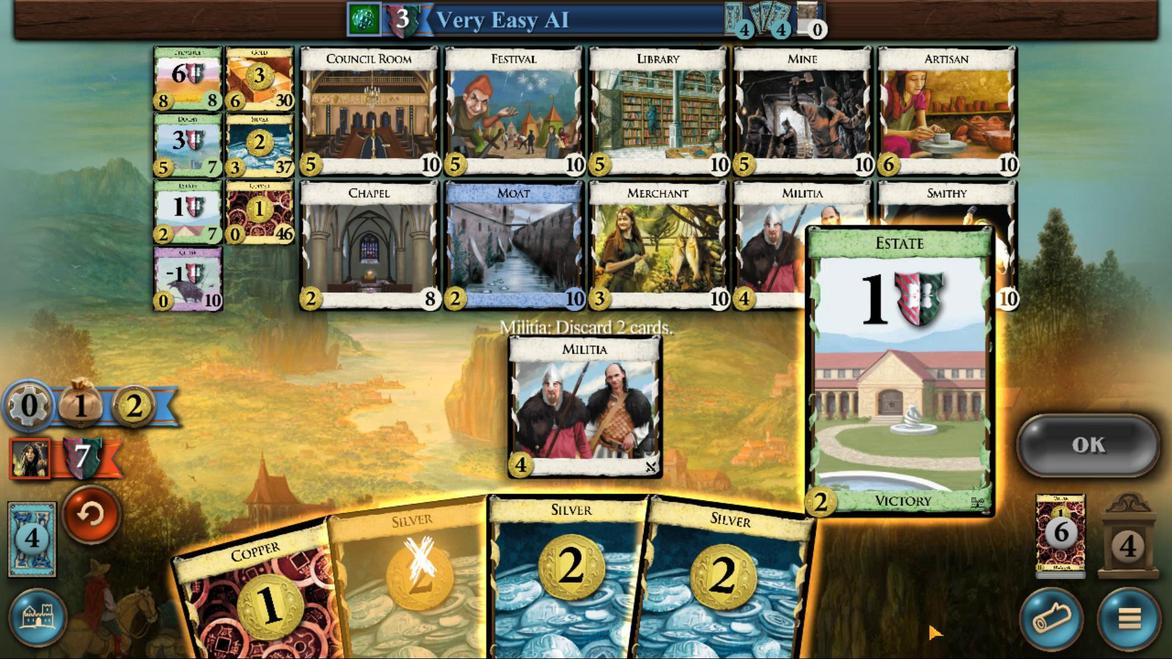 
Action: Mouse scrolled (1004, 457) with delta (0, 0)
Screenshot: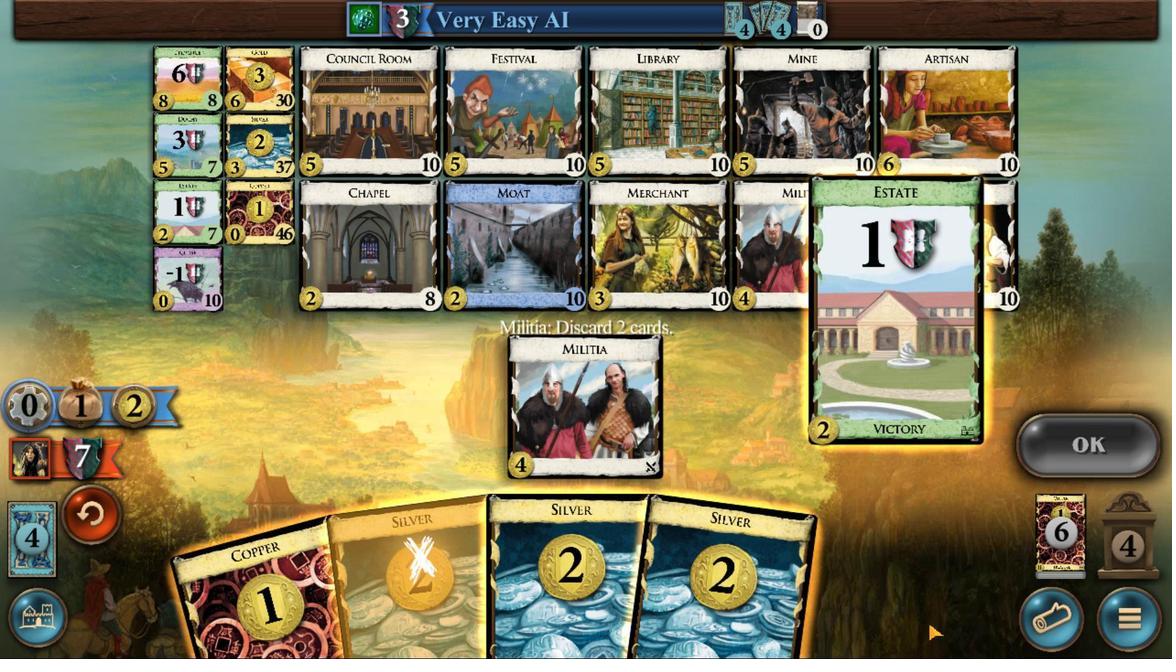 
Action: Mouse scrolled (1004, 457) with delta (0, 0)
Screenshot: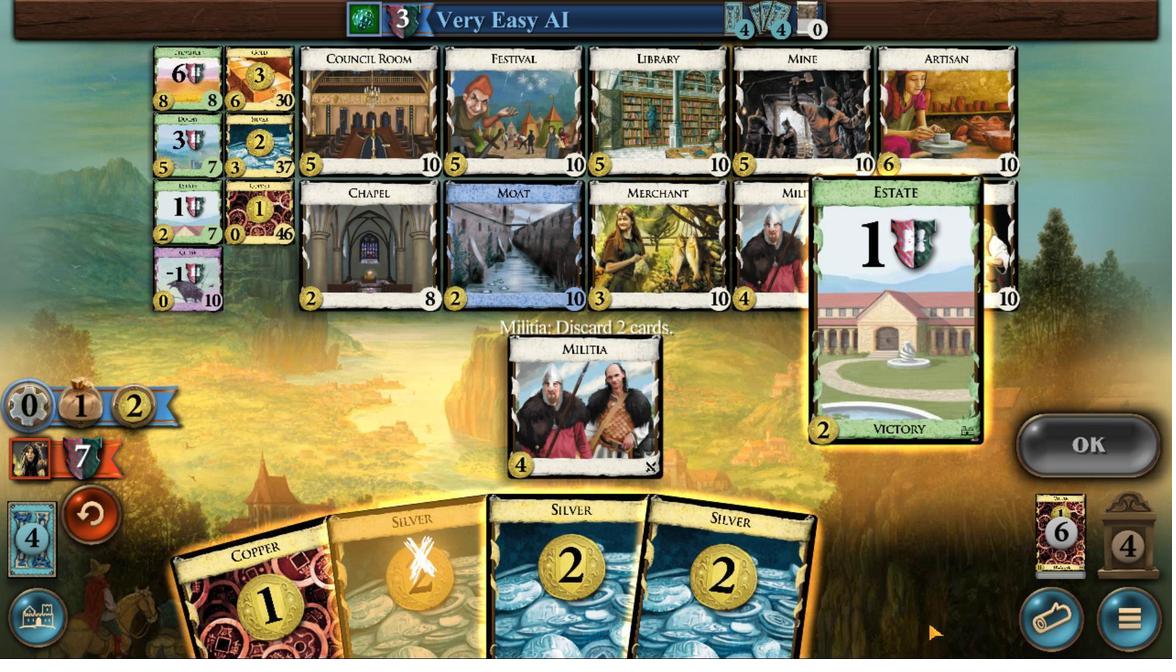 
Action: Mouse scrolled (1004, 457) with delta (0, 0)
Screenshot: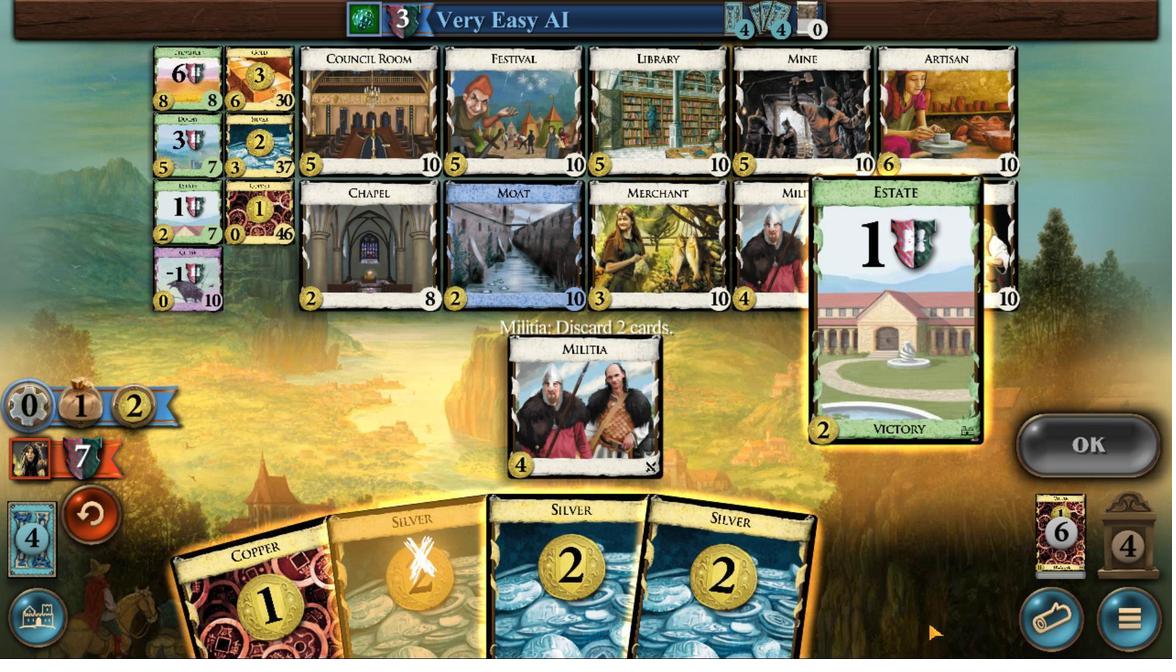 
Action: Mouse scrolled (1004, 457) with delta (0, 0)
Screenshot: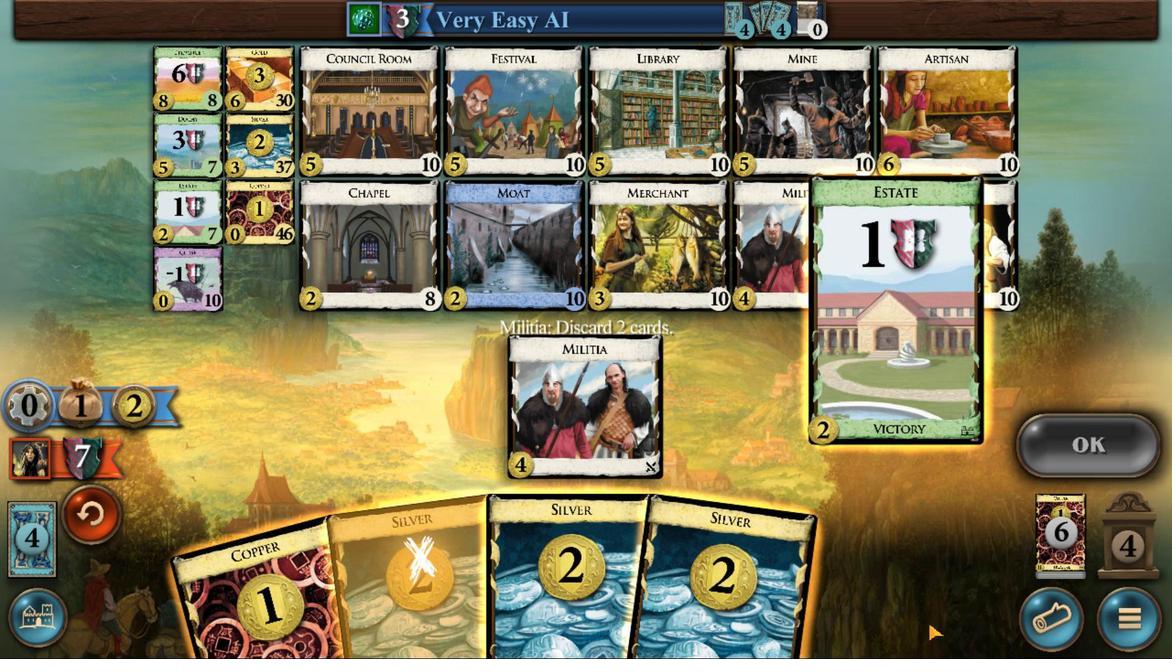 
Action: Mouse moved to (1100, 461)
Screenshot: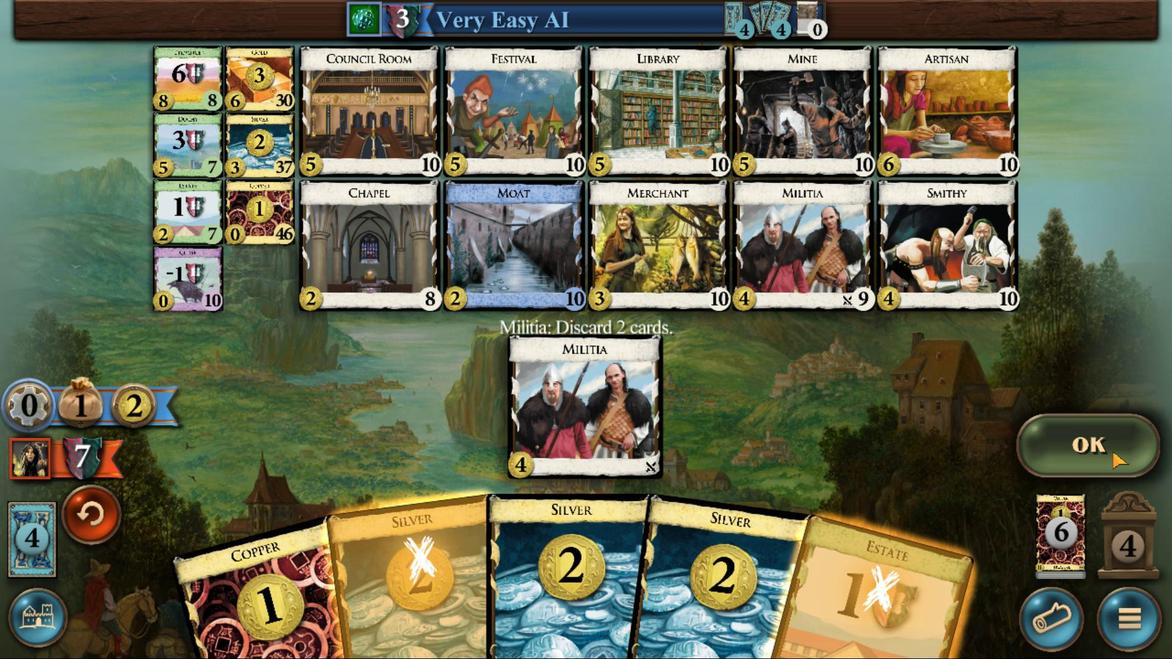 
Action: Mouse pressed left at (1100, 461)
Screenshot: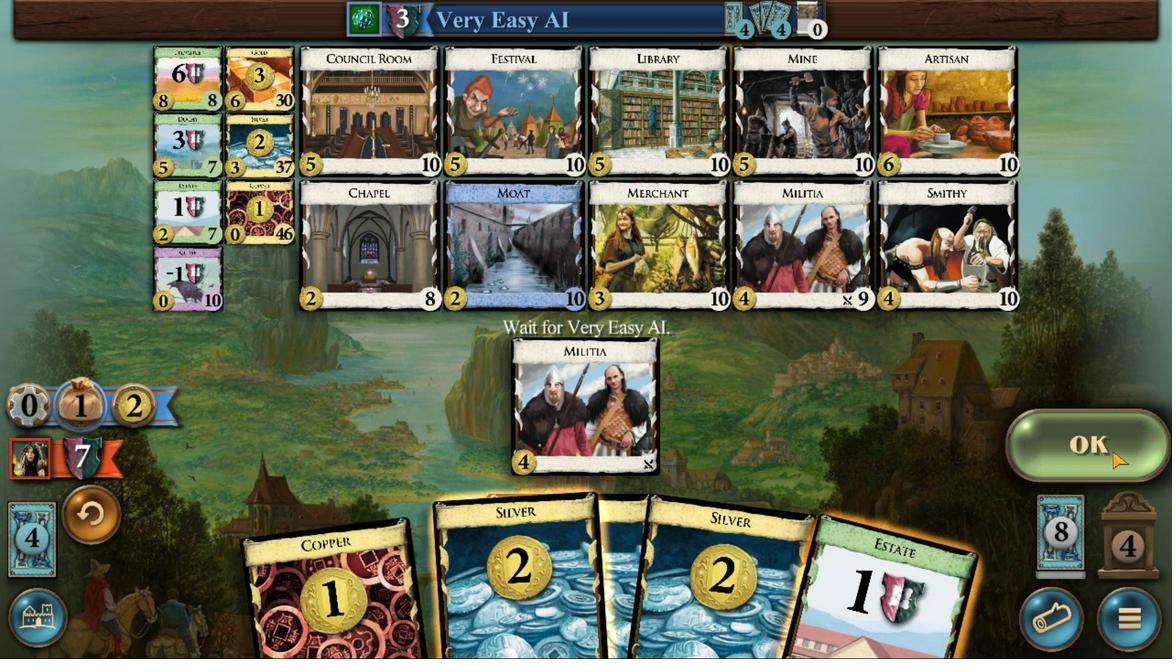 
Action: Mouse moved to (893, 458)
Screenshot: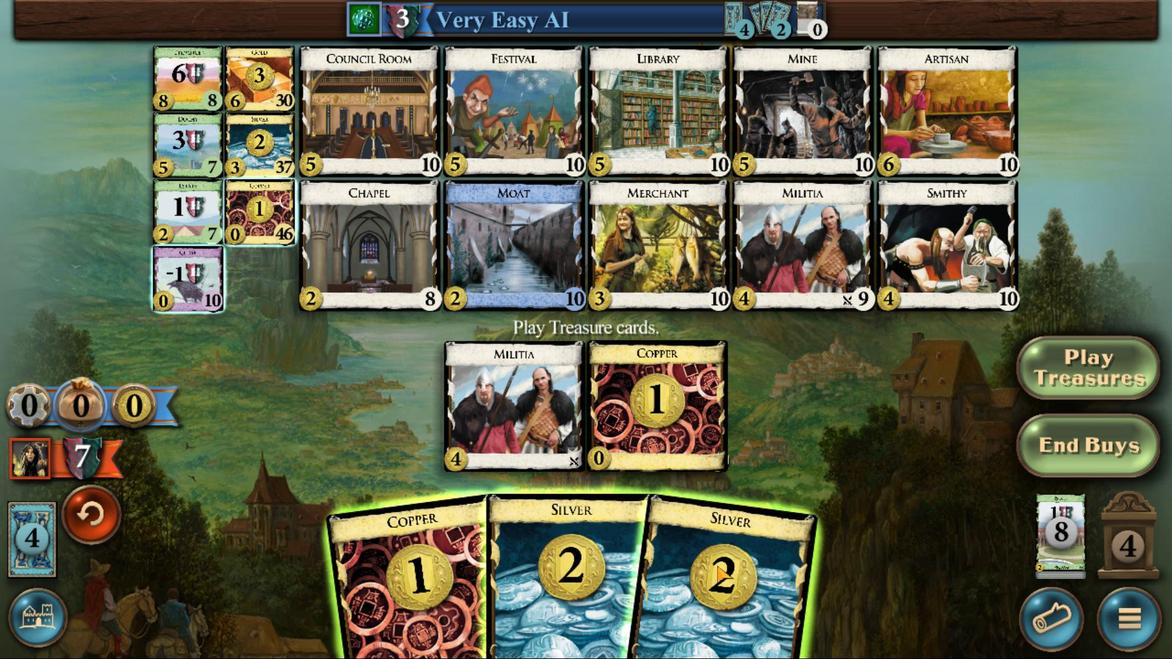 
Action: Mouse scrolled (893, 458) with delta (0, 0)
Screenshot: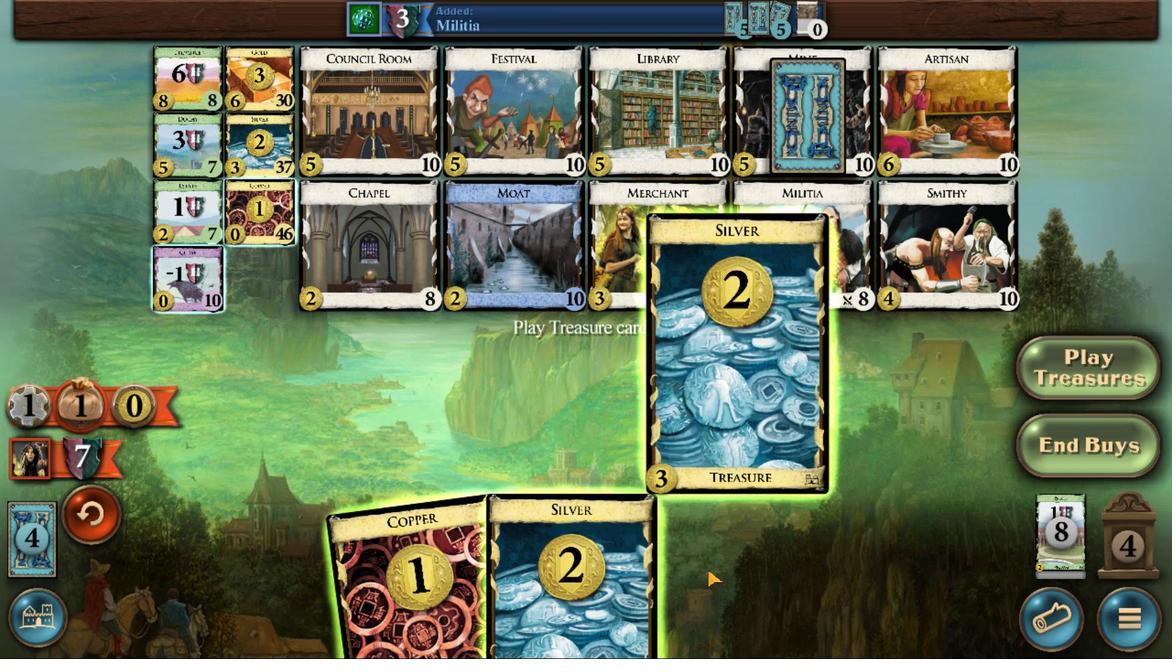 
Action: Mouse scrolled (893, 458) with delta (0, 0)
Screenshot: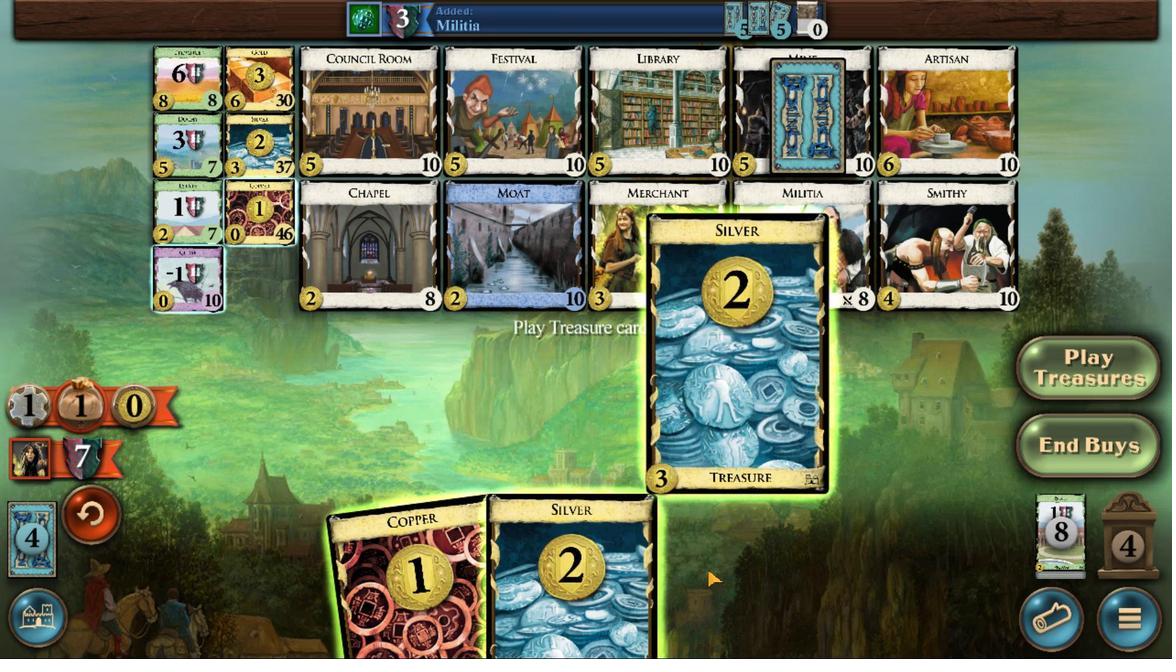 
Action: Mouse scrolled (893, 458) with delta (0, 0)
Screenshot: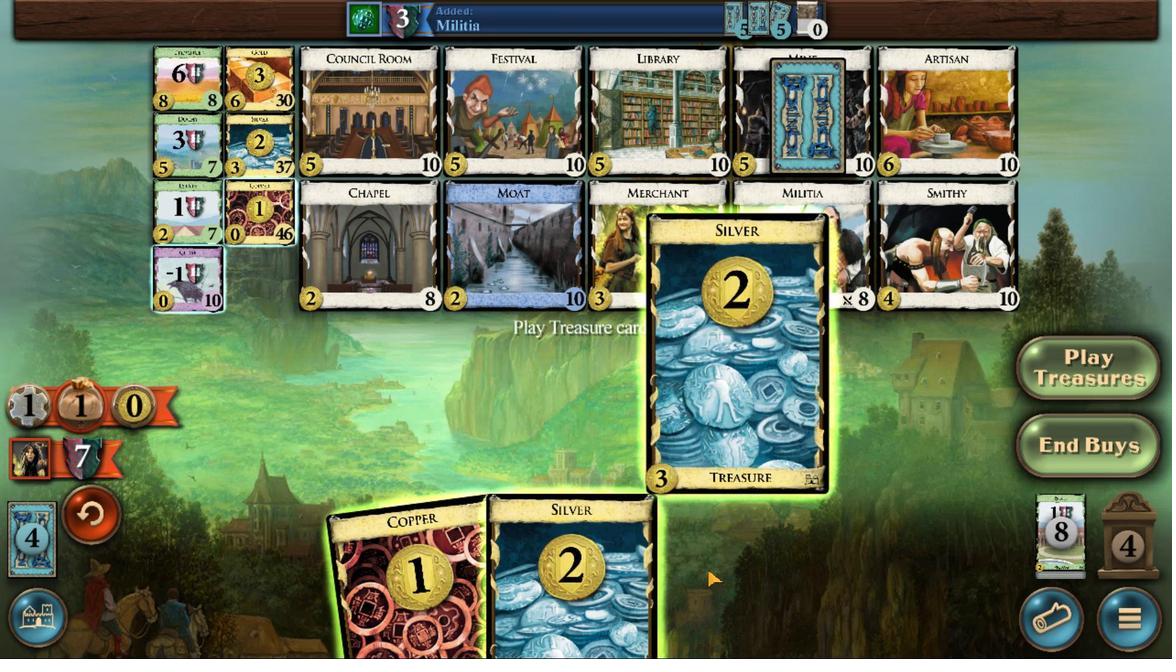 
Action: Mouse scrolled (893, 458) with delta (0, 0)
Screenshot: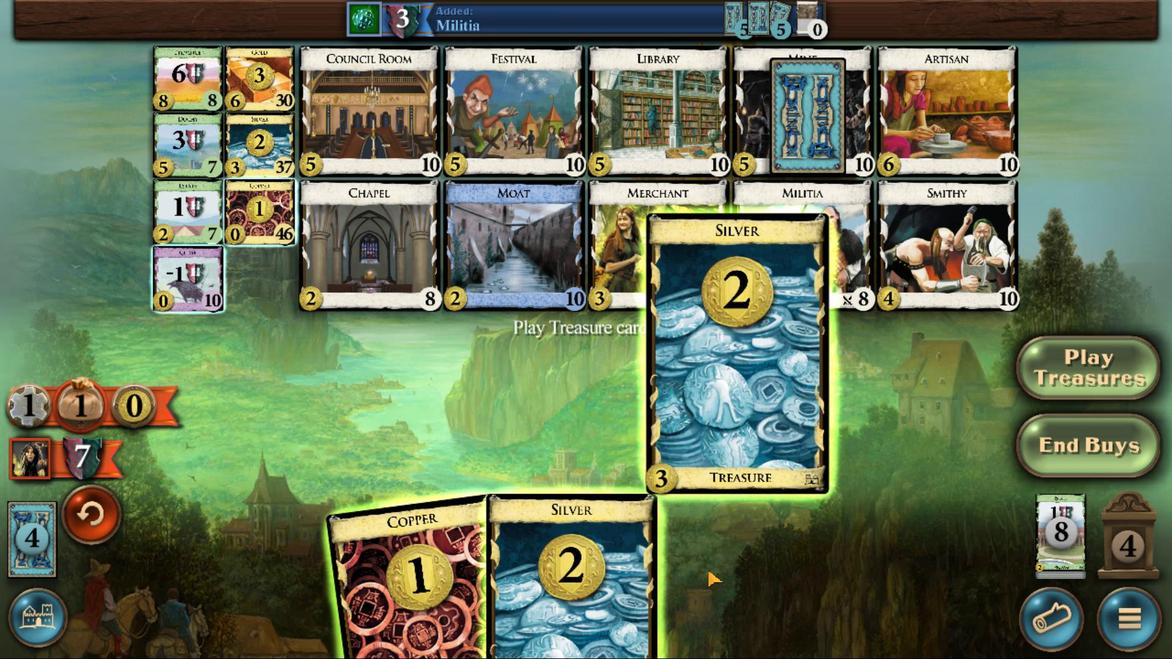 
Action: Mouse scrolled (893, 458) with delta (0, 0)
Screenshot: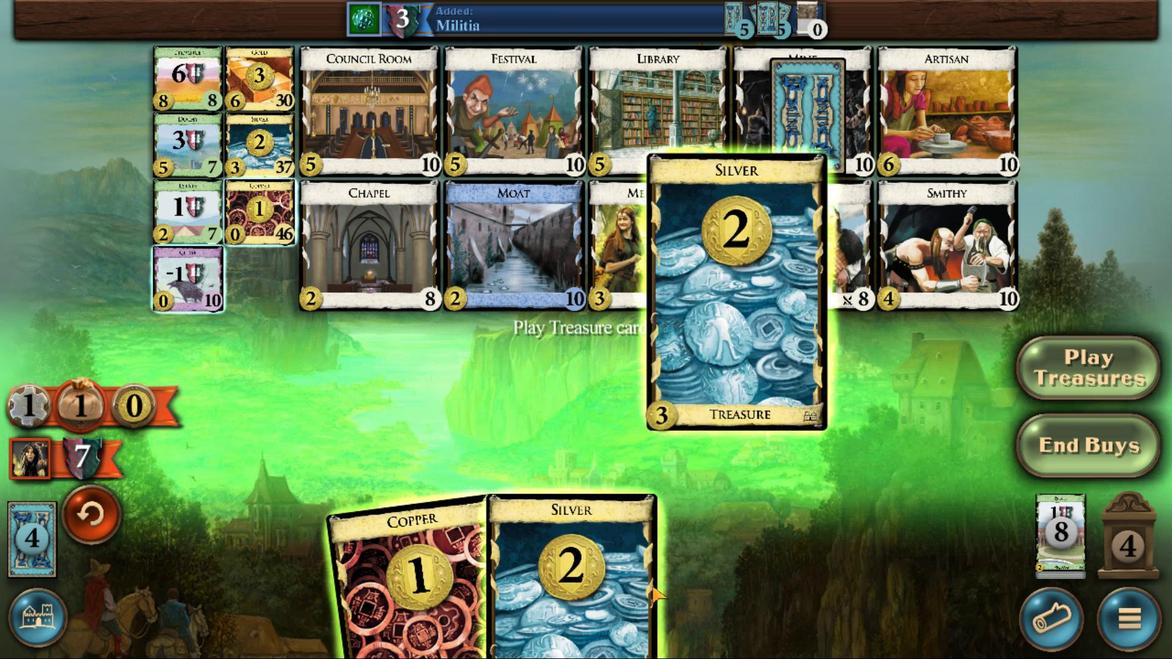 
Action: Mouse moved to (838, 458)
Screenshot: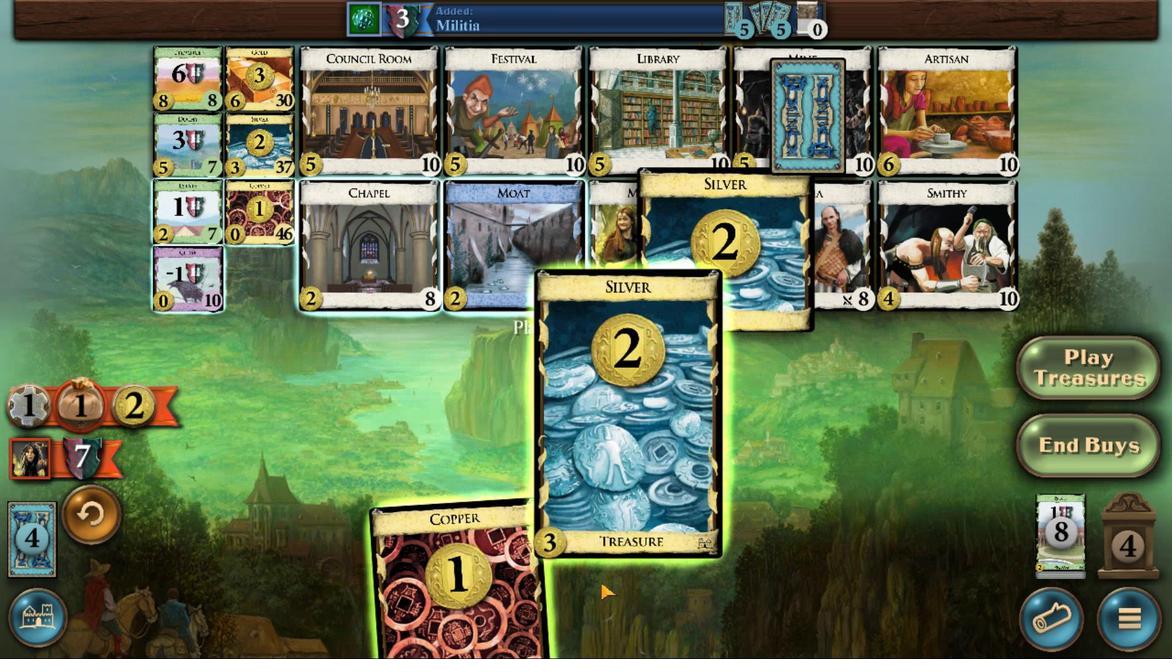 
Action: Mouse scrolled (838, 458) with delta (0, 0)
Screenshot: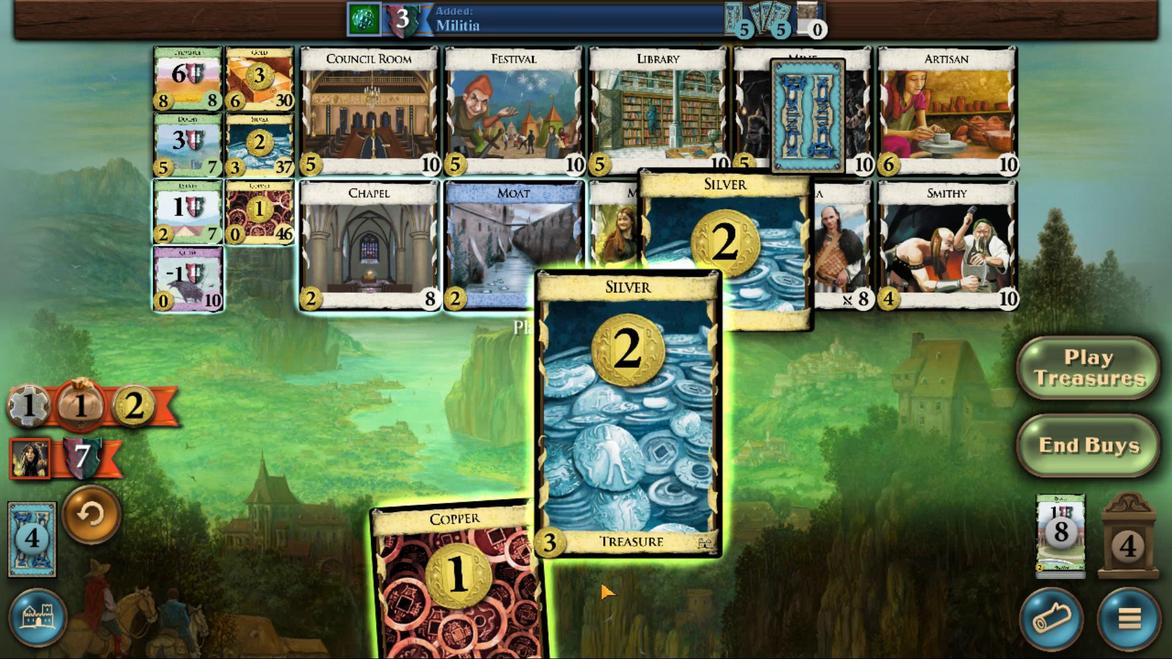 
Action: Mouse scrolled (838, 458) with delta (0, 0)
Screenshot: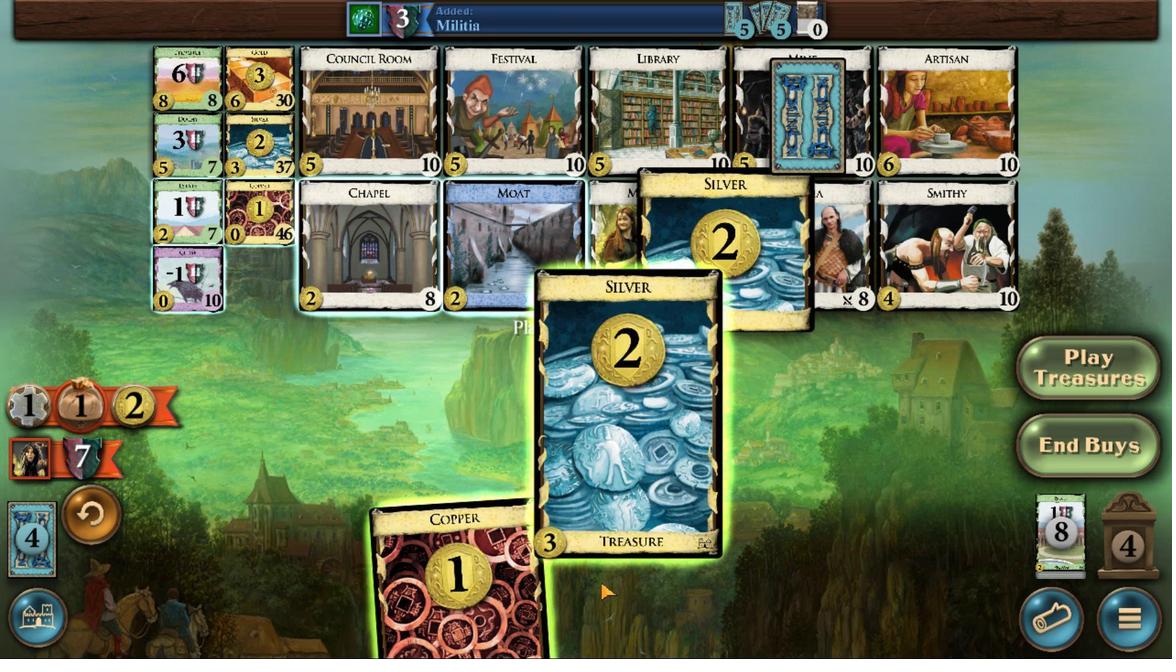 
Action: Mouse scrolled (838, 458) with delta (0, 0)
Screenshot: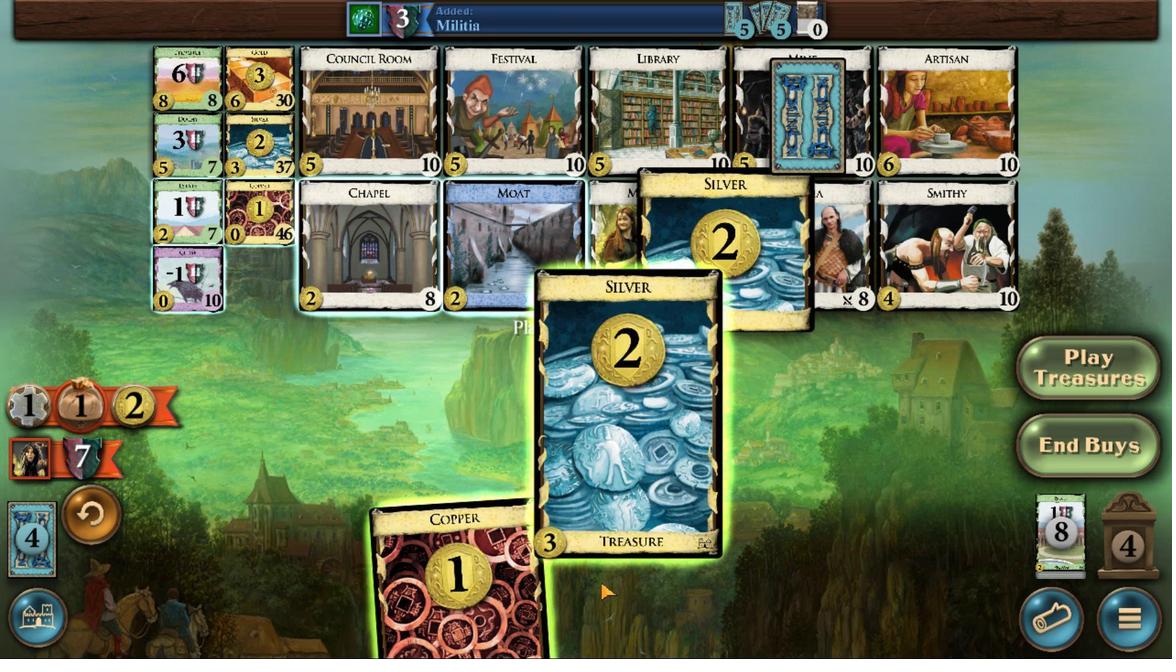 
Action: Mouse scrolled (838, 458) with delta (0, 0)
Screenshot: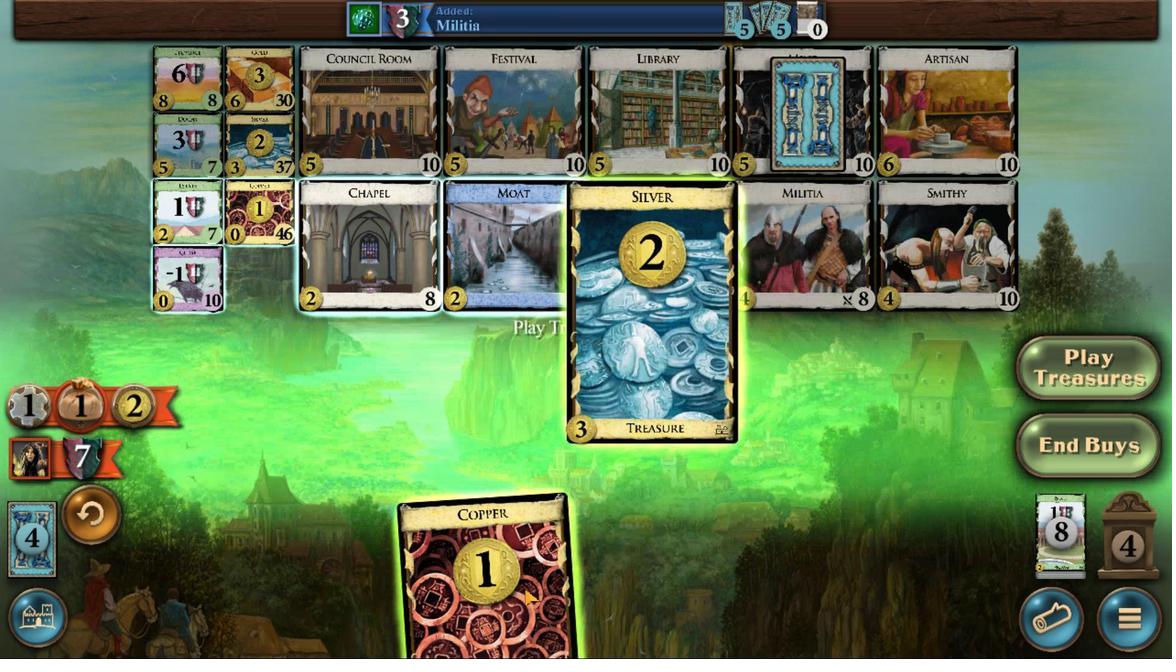 
Action: Mouse scrolled (838, 458) with delta (0, 0)
Screenshot: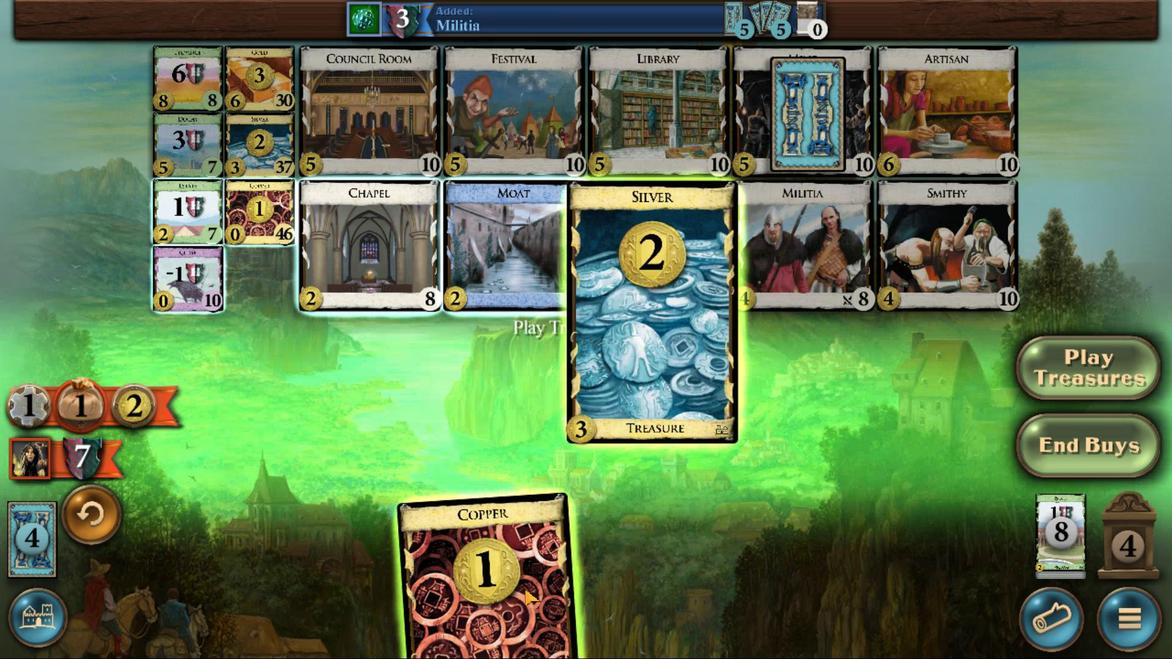 
Action: Mouse scrolled (838, 458) with delta (0, 0)
Screenshot: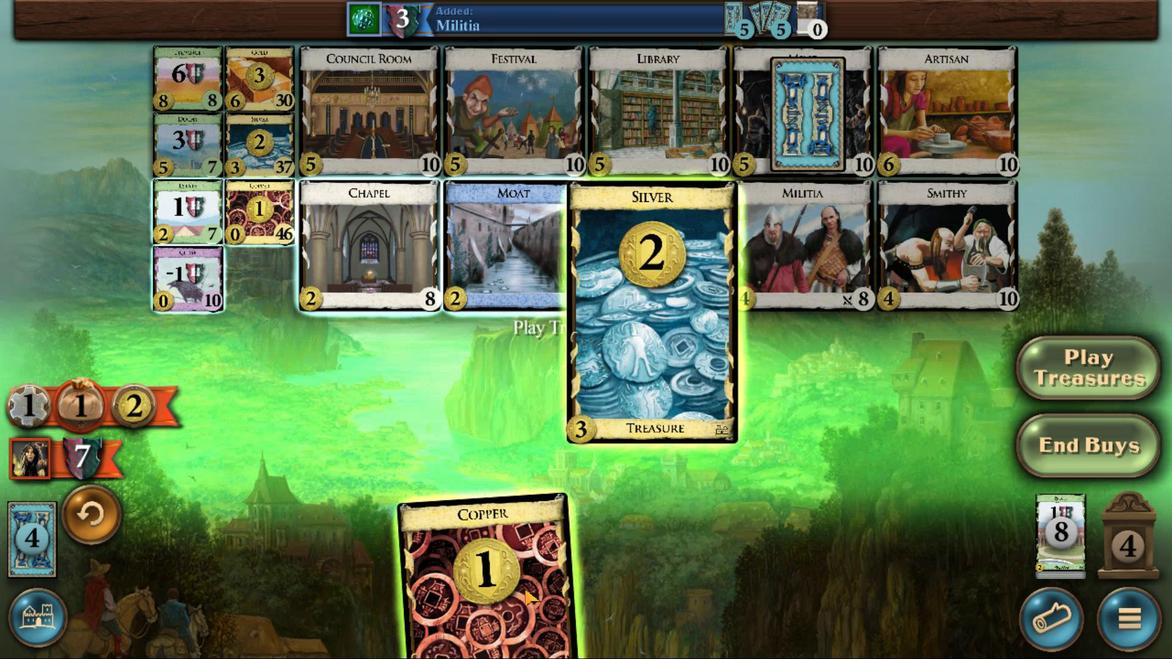 
Action: Mouse moved to (789, 458)
Screenshot: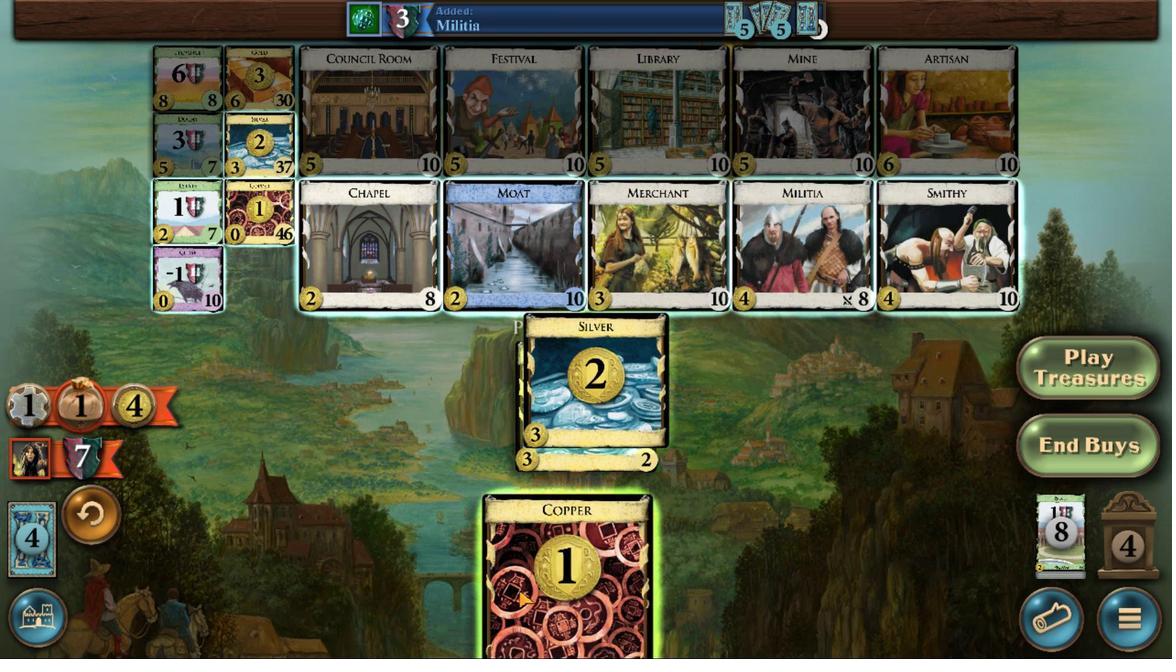 
Action: Mouse scrolled (789, 458) with delta (0, 0)
Screenshot: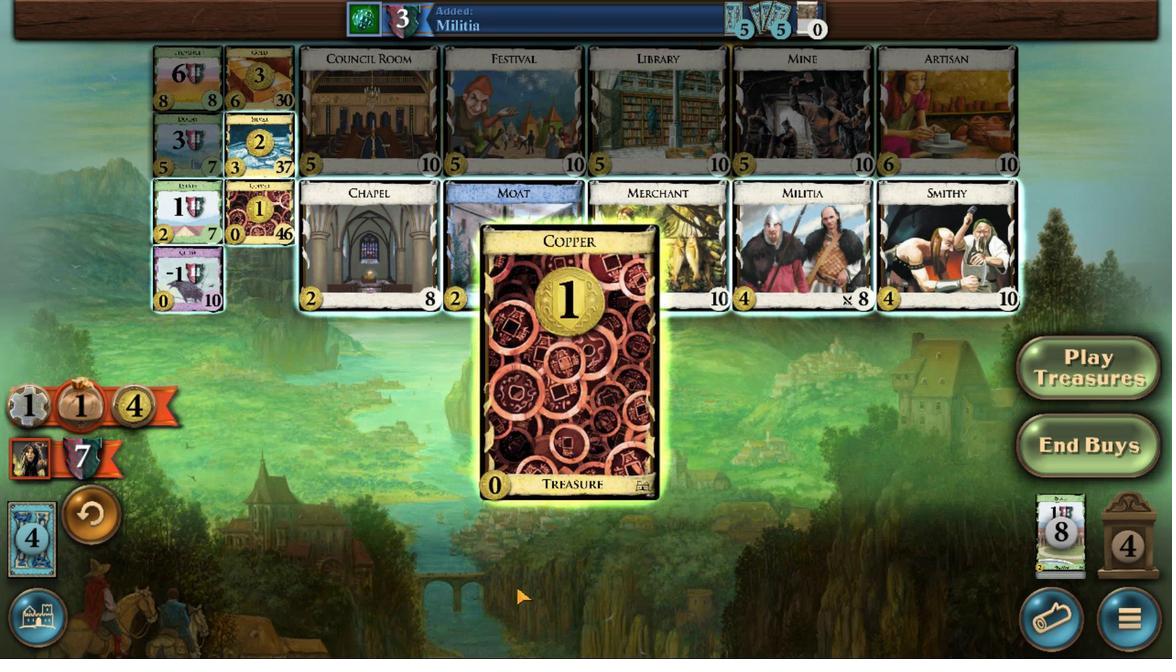 
Action: Mouse scrolled (789, 458) with delta (0, 0)
Screenshot: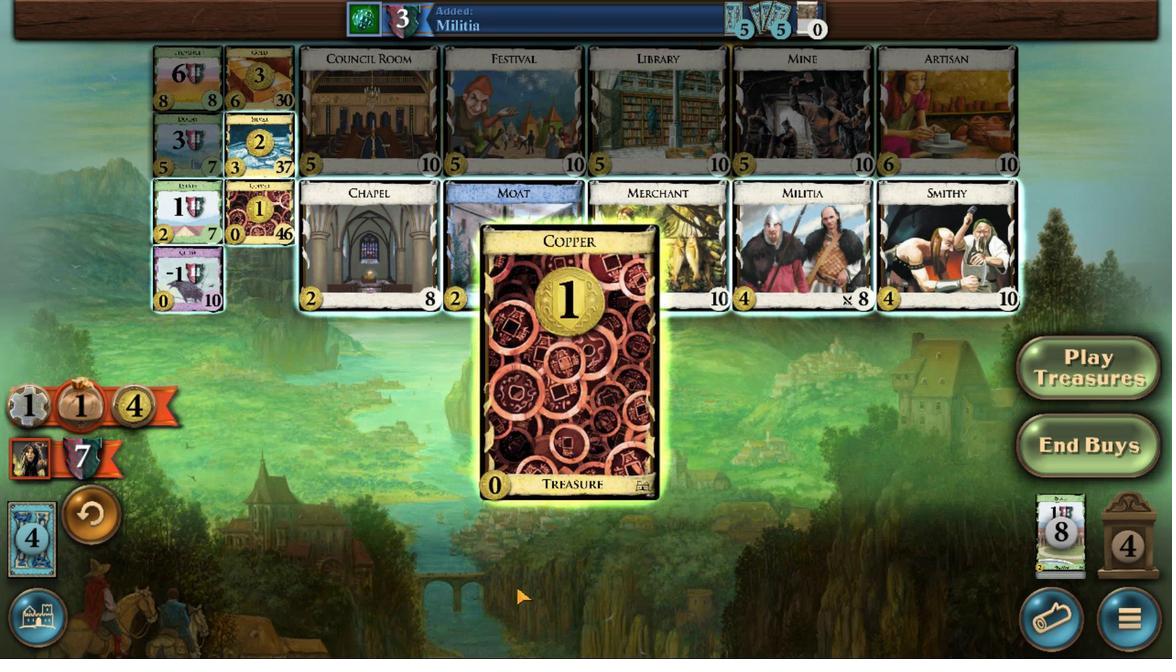 
Action: Mouse scrolled (789, 458) with delta (0, 0)
Screenshot: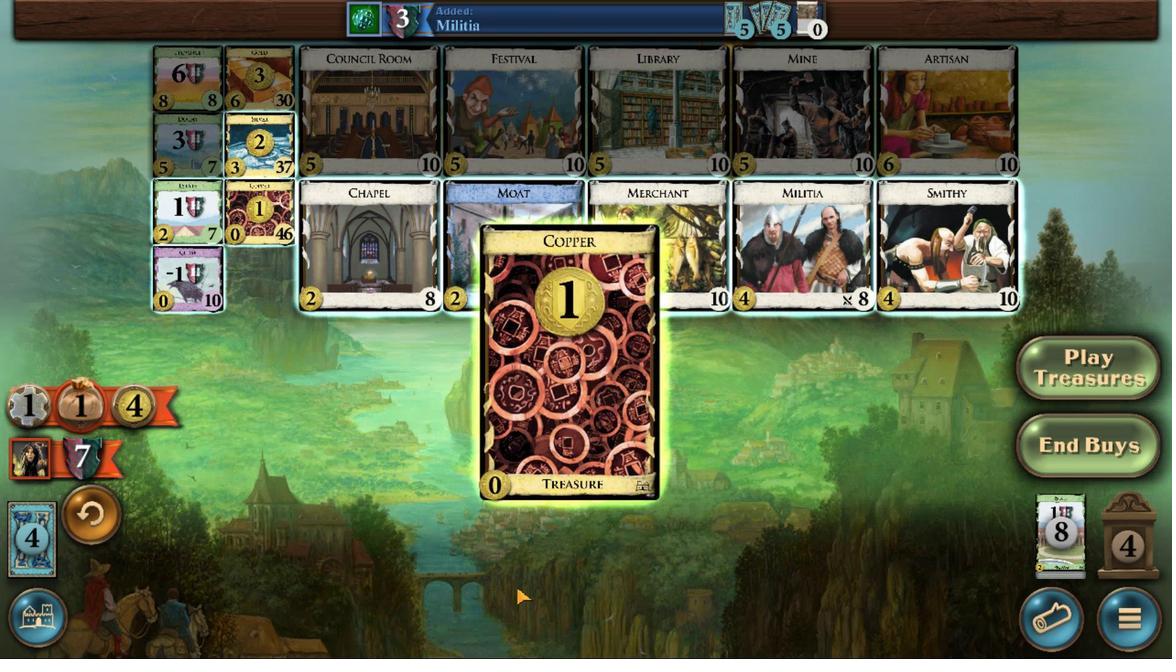 
Action: Mouse scrolled (789, 458) with delta (0, 0)
Screenshot: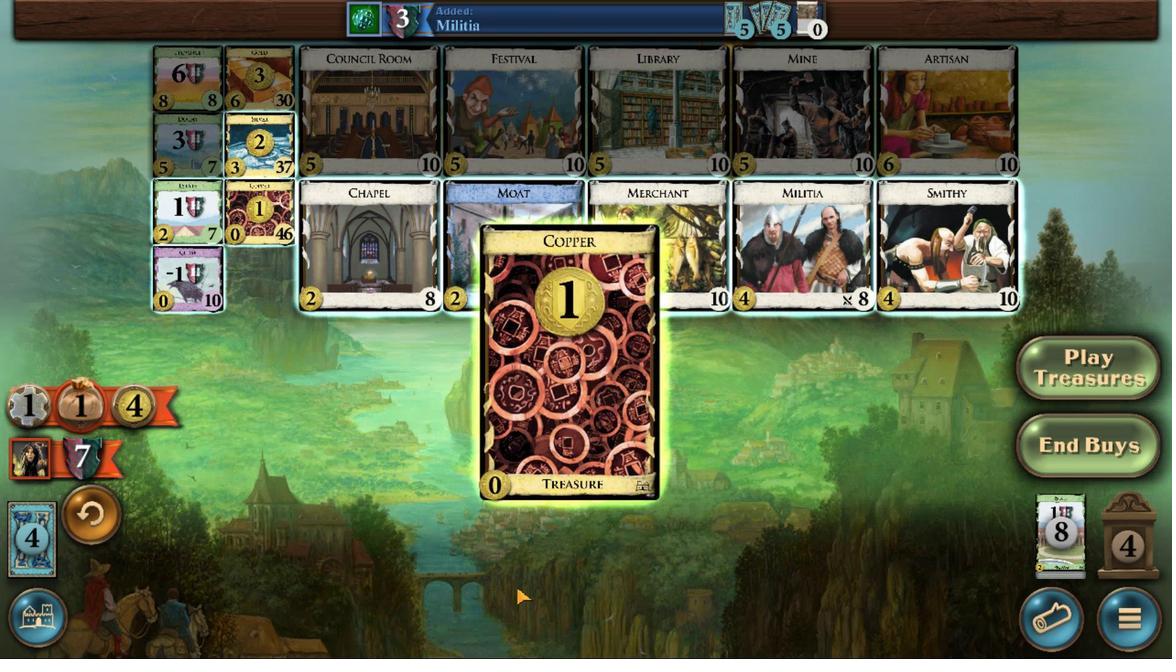 
Action: Mouse scrolled (789, 458) with delta (0, 0)
Screenshot: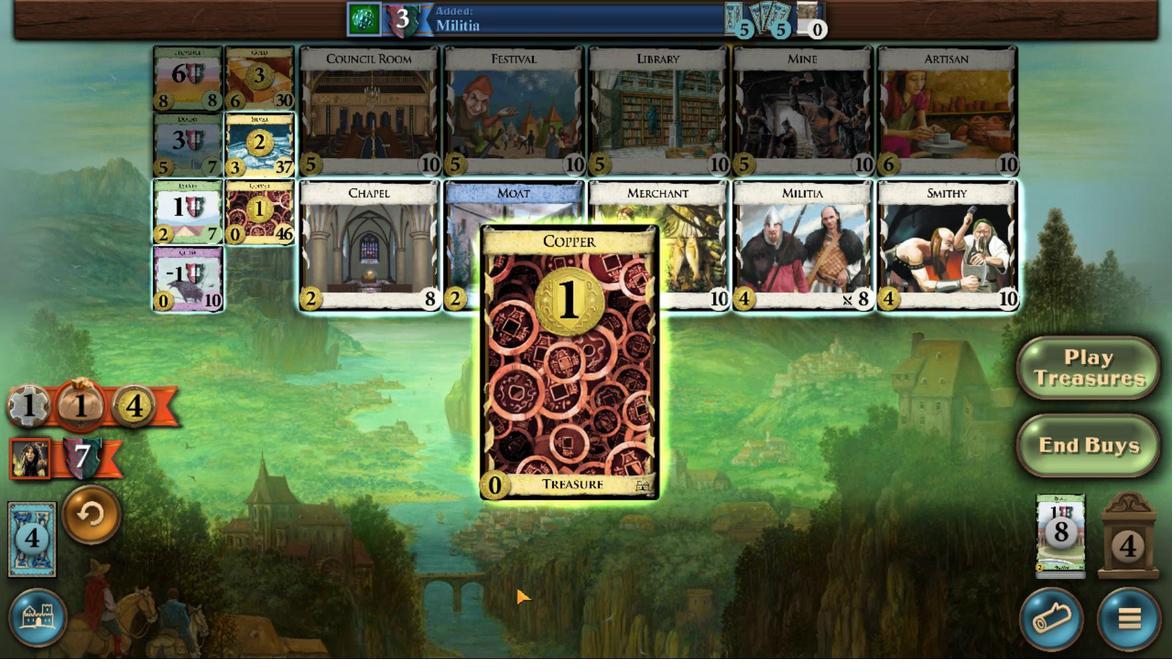 
Action: Mouse scrolled (789, 458) with delta (0, 0)
Screenshot: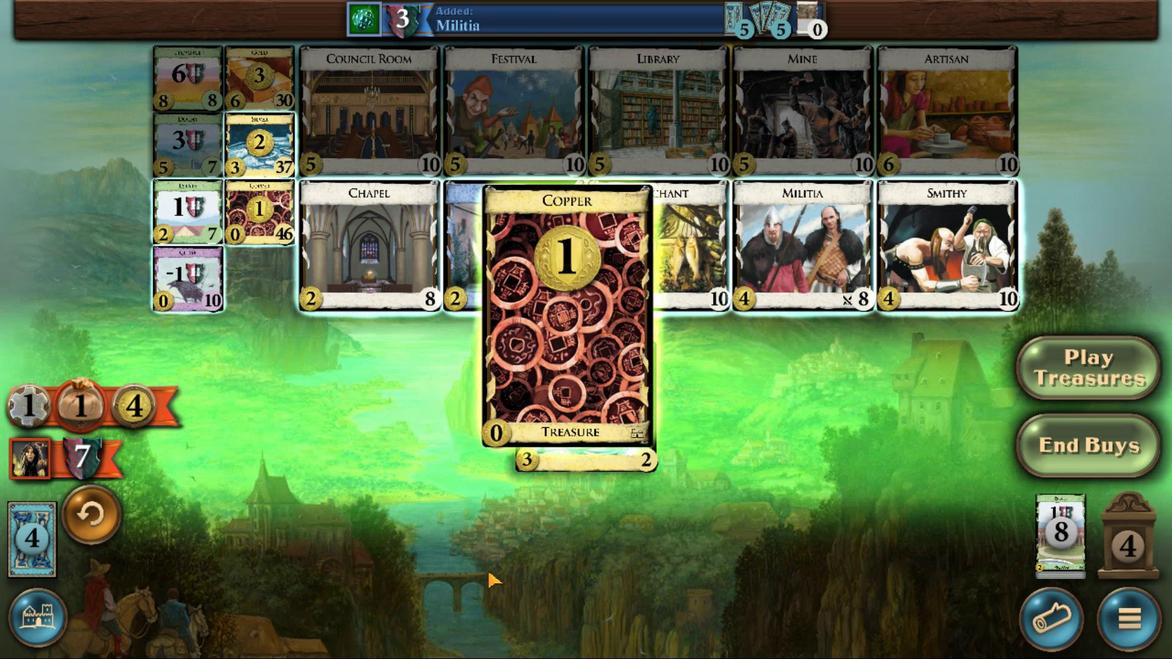 
Action: Mouse moved to (615, 469)
Screenshot: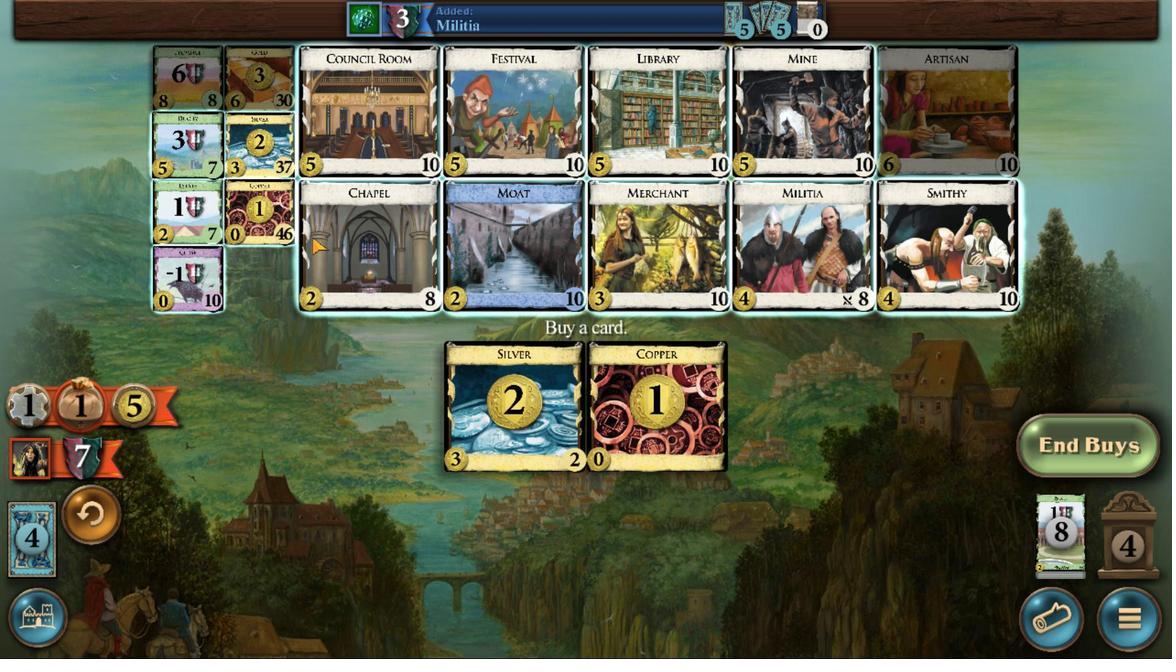 
Action: Mouse pressed left at (615, 469)
Screenshot: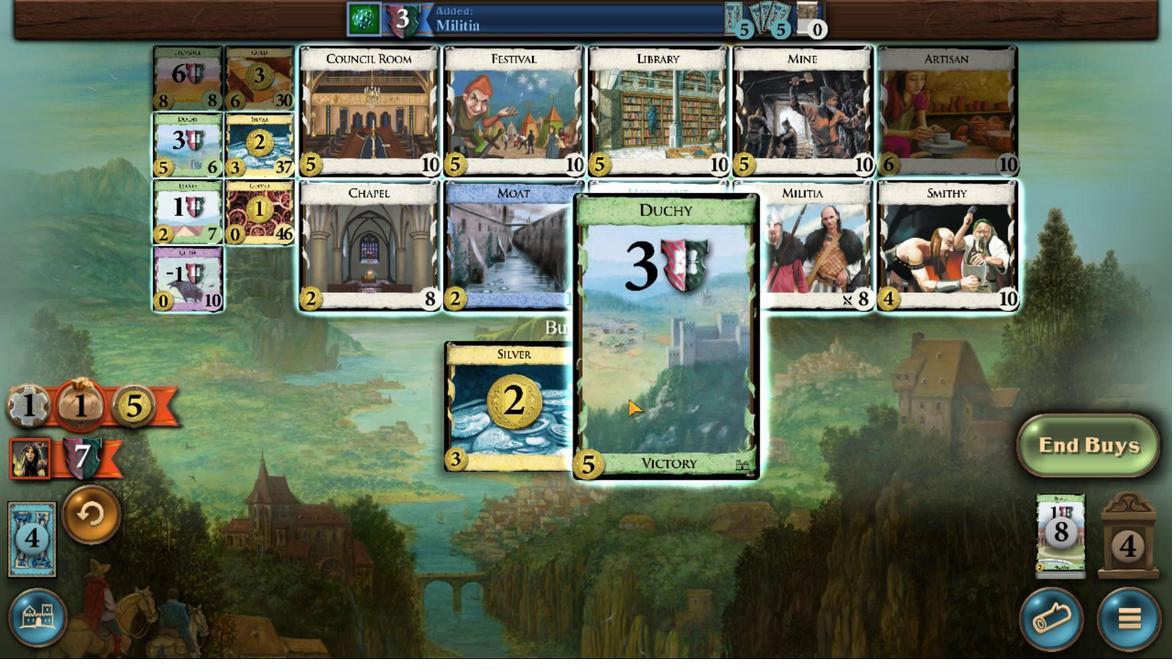 
Action: Mouse moved to (808, 458)
Screenshot: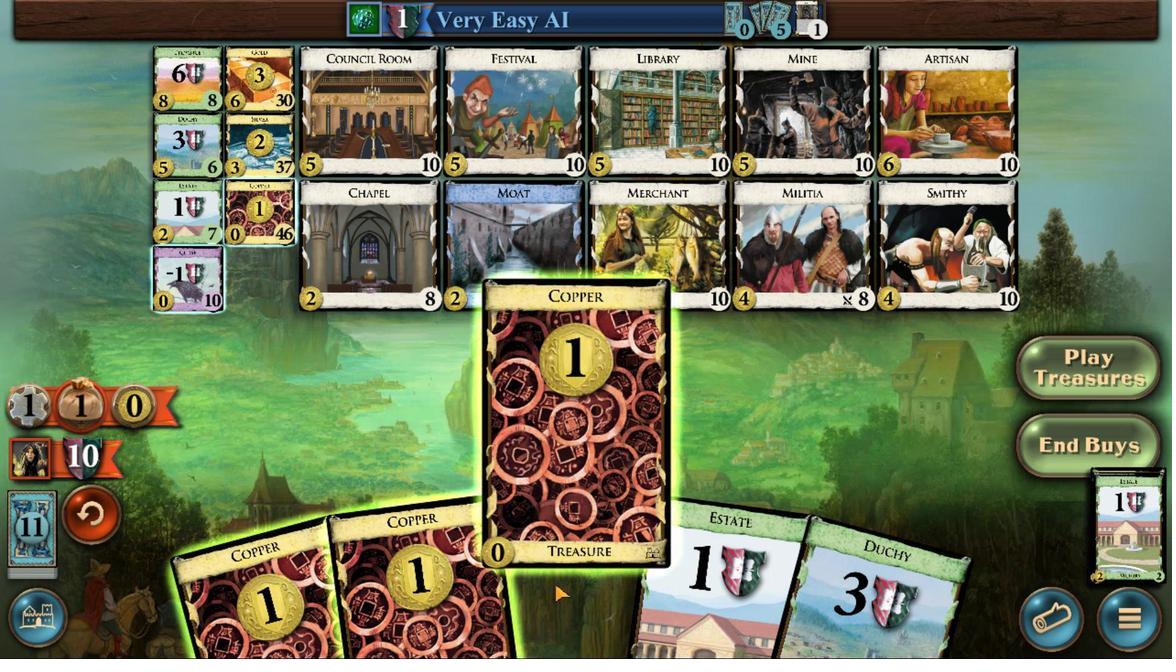 
Action: Mouse scrolled (808, 458) with delta (0, 0)
Screenshot: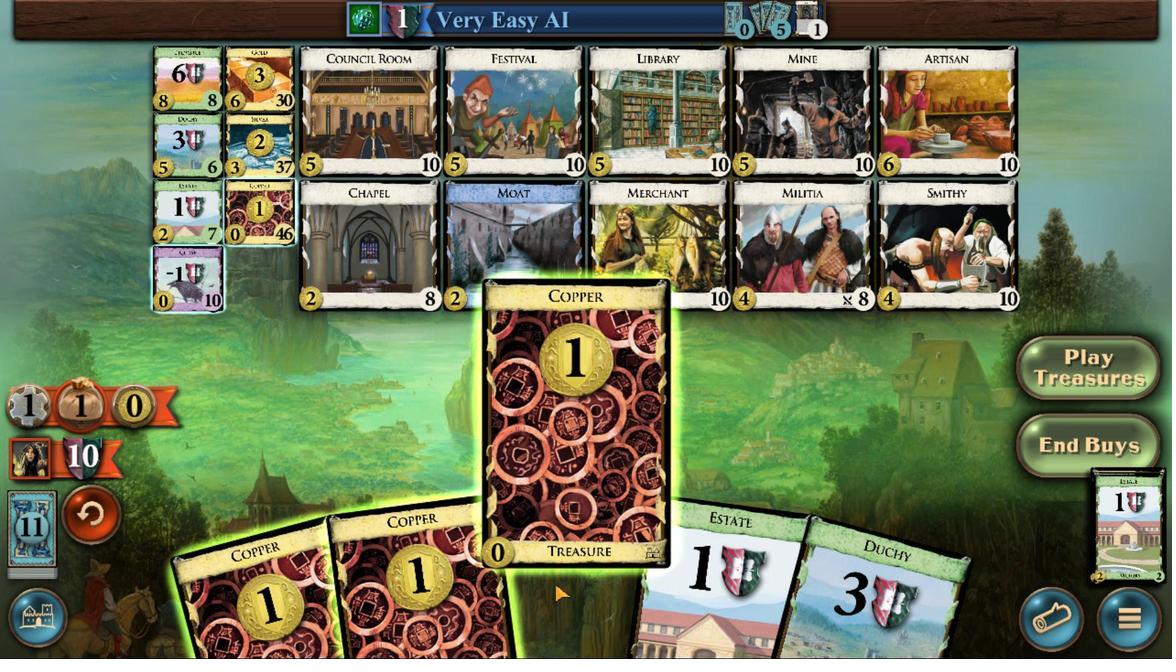 
Action: Mouse scrolled (808, 458) with delta (0, 0)
Screenshot: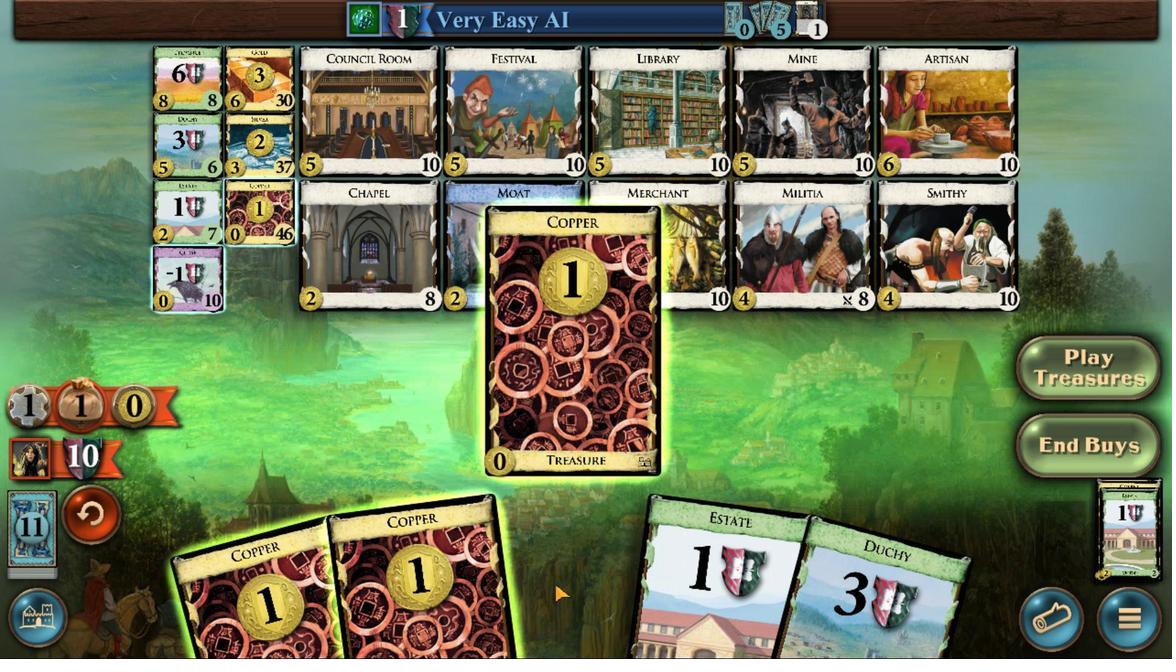 
Action: Mouse scrolled (808, 458) with delta (0, 0)
Screenshot: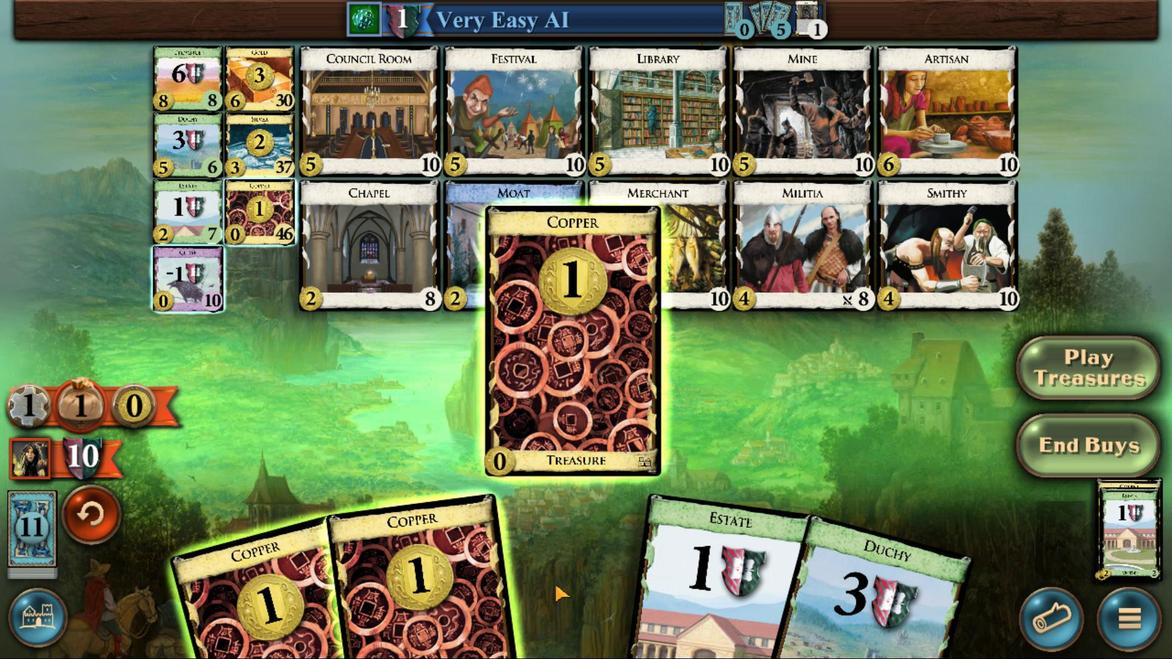 
Action: Mouse scrolled (808, 458) with delta (0, 0)
Screenshot: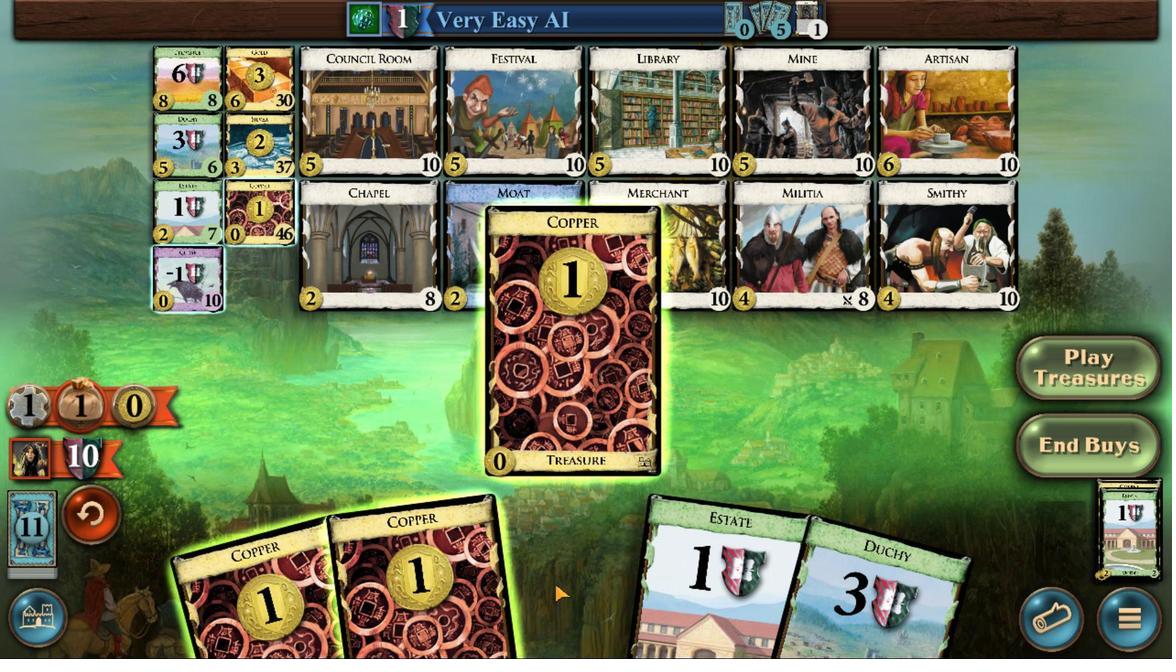 
Action: Mouse scrolled (808, 458) with delta (0, 0)
Screenshot: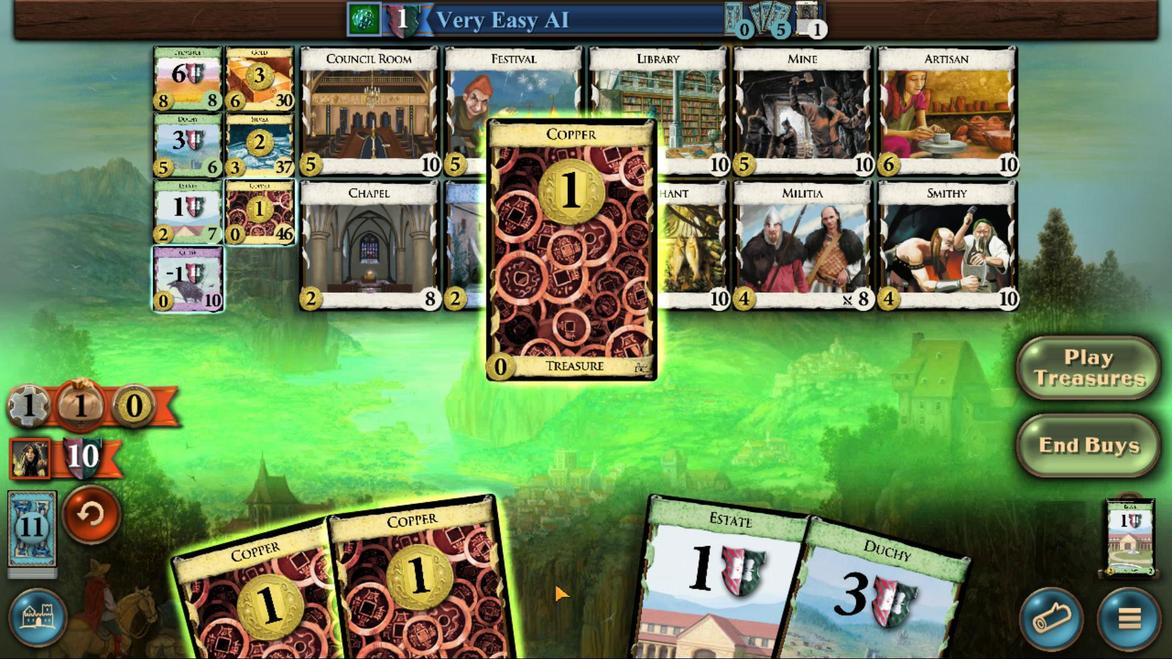 
Action: Mouse scrolled (808, 458) with delta (0, 0)
Screenshot: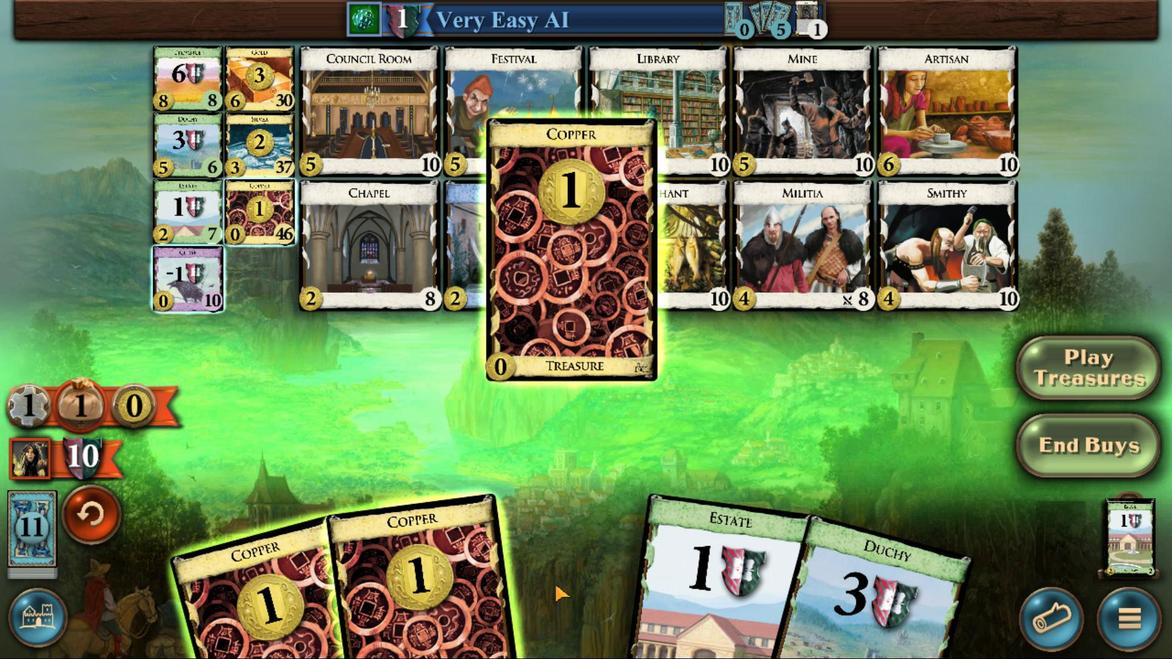 
Action: Mouse moved to (753, 458)
Screenshot: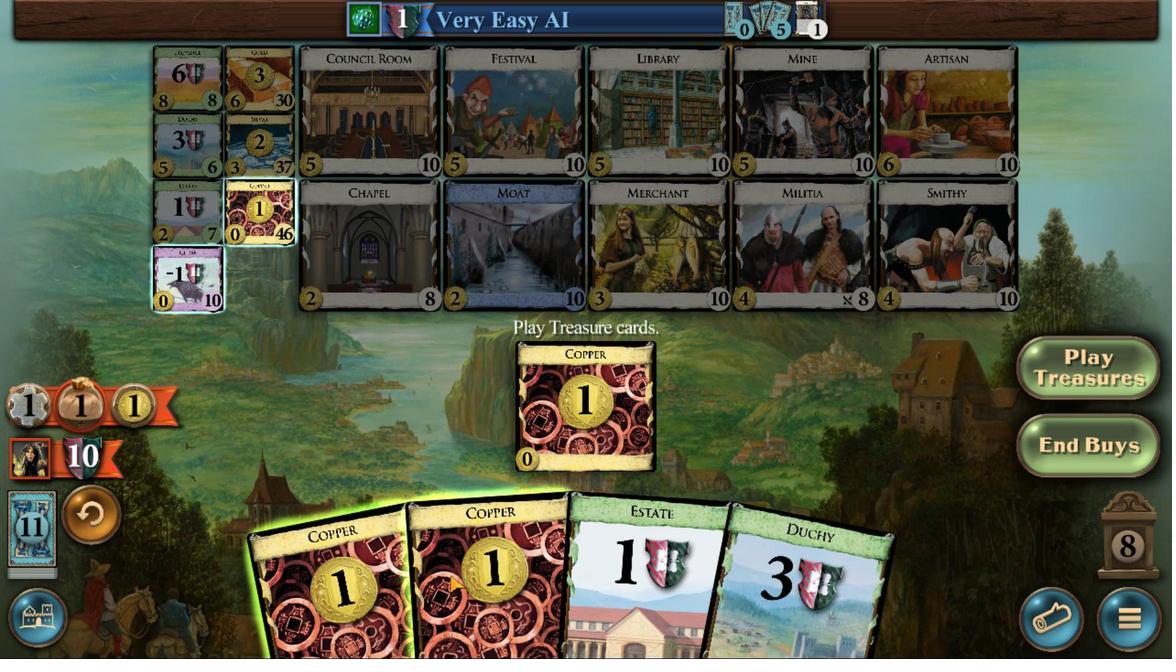 
Action: Mouse scrolled (753, 458) with delta (0, 0)
Screenshot: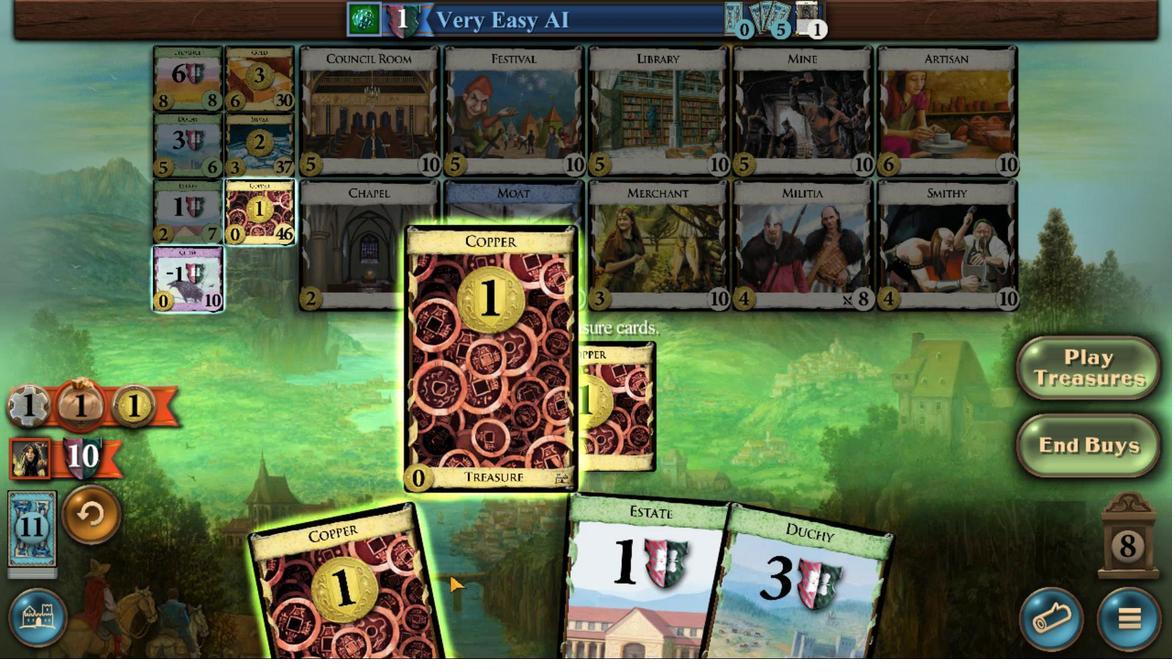 
Action: Mouse scrolled (753, 458) with delta (0, 0)
Screenshot: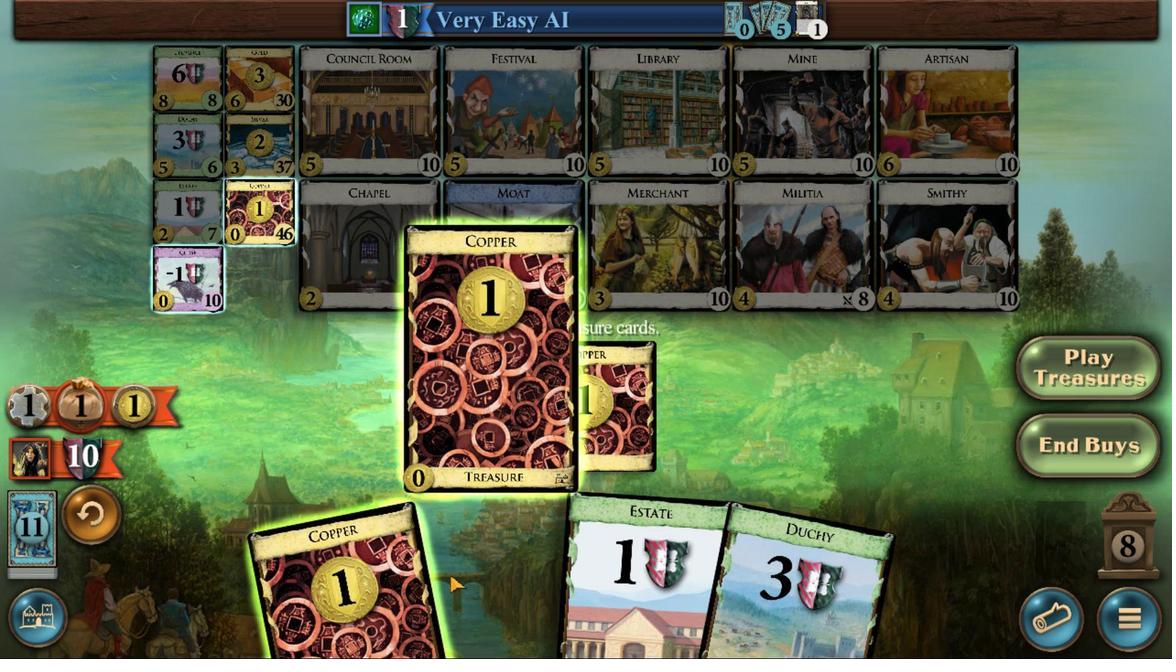 
Action: Mouse scrolled (753, 458) with delta (0, 0)
Screenshot: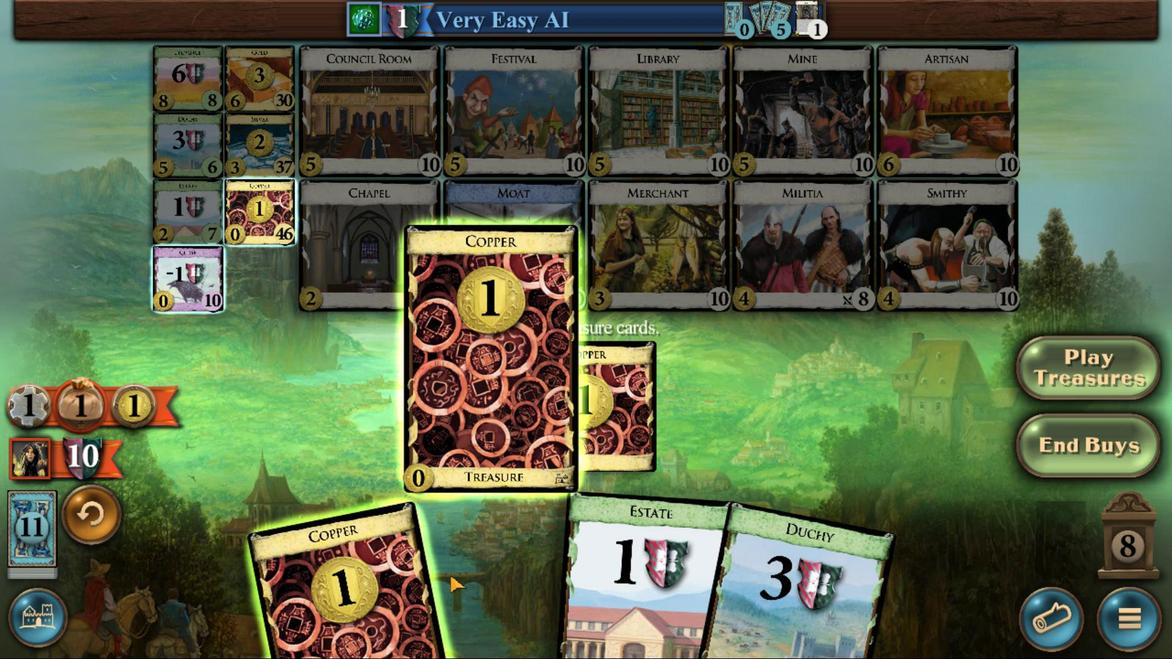 
Action: Mouse scrolled (753, 458) with delta (0, 0)
Screenshot: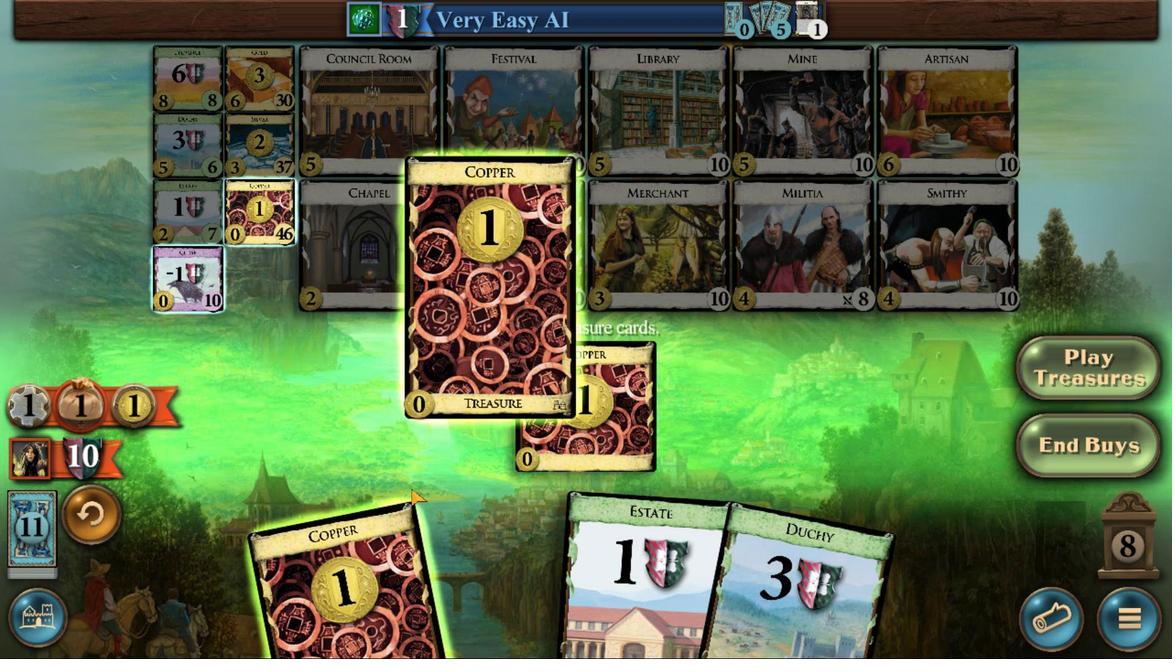 
Action: Mouse scrolled (753, 458) with delta (0, 0)
Screenshot: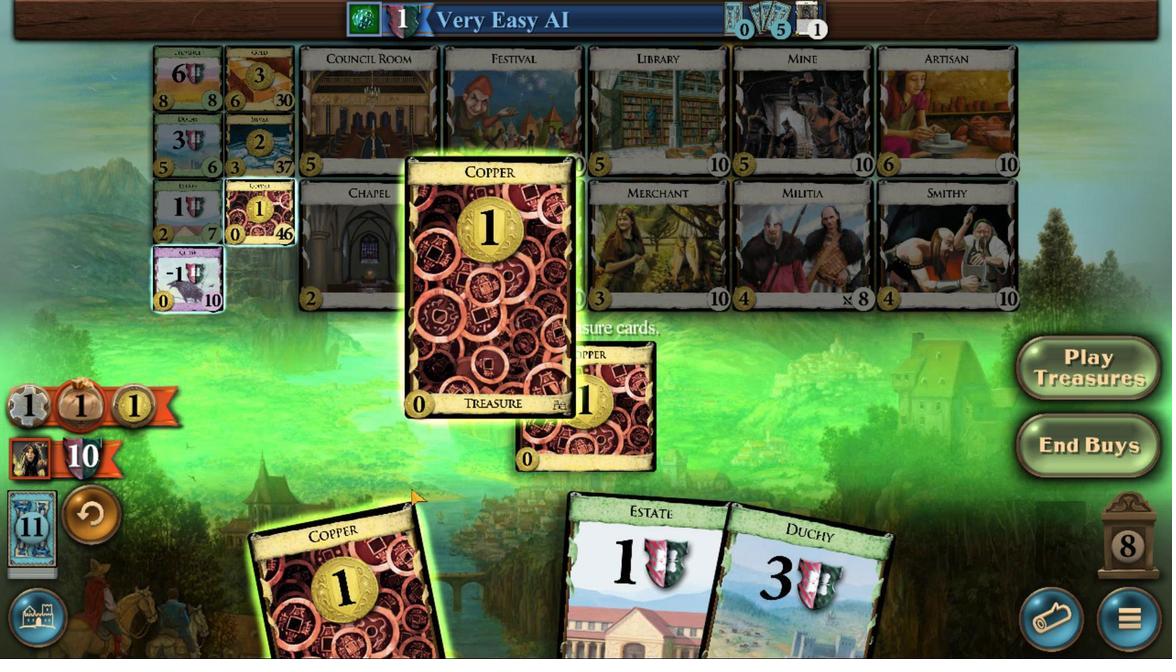 
Action: Mouse scrolled (753, 458) with delta (0, 0)
Screenshot: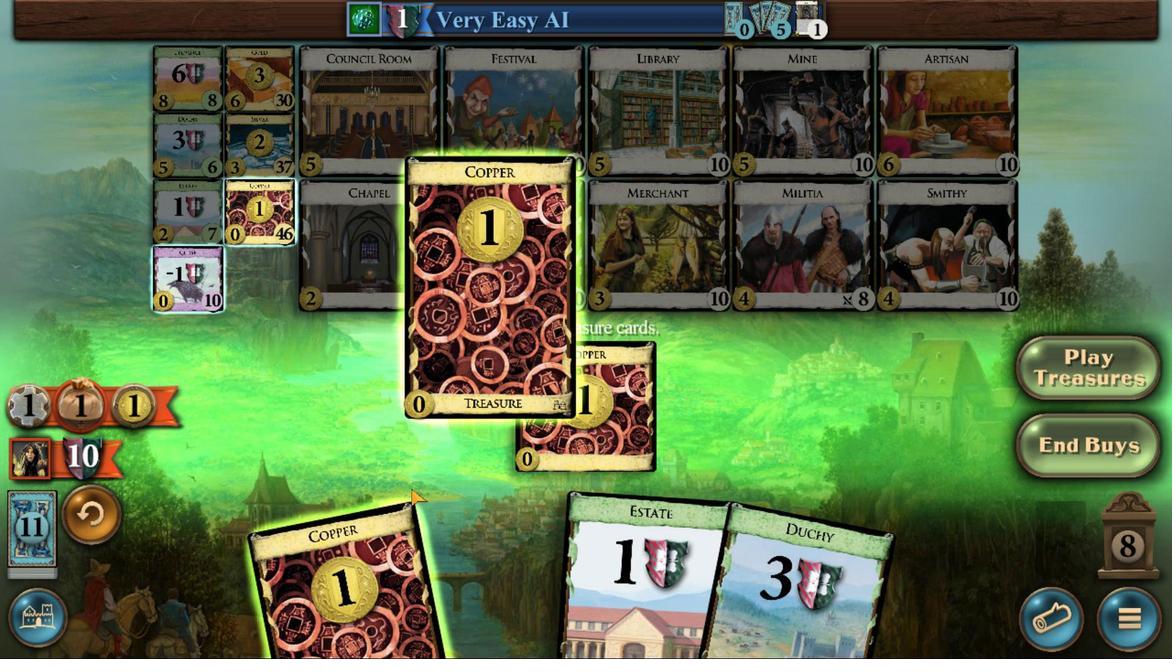 
Action: Mouse moved to (615, 468)
Screenshot: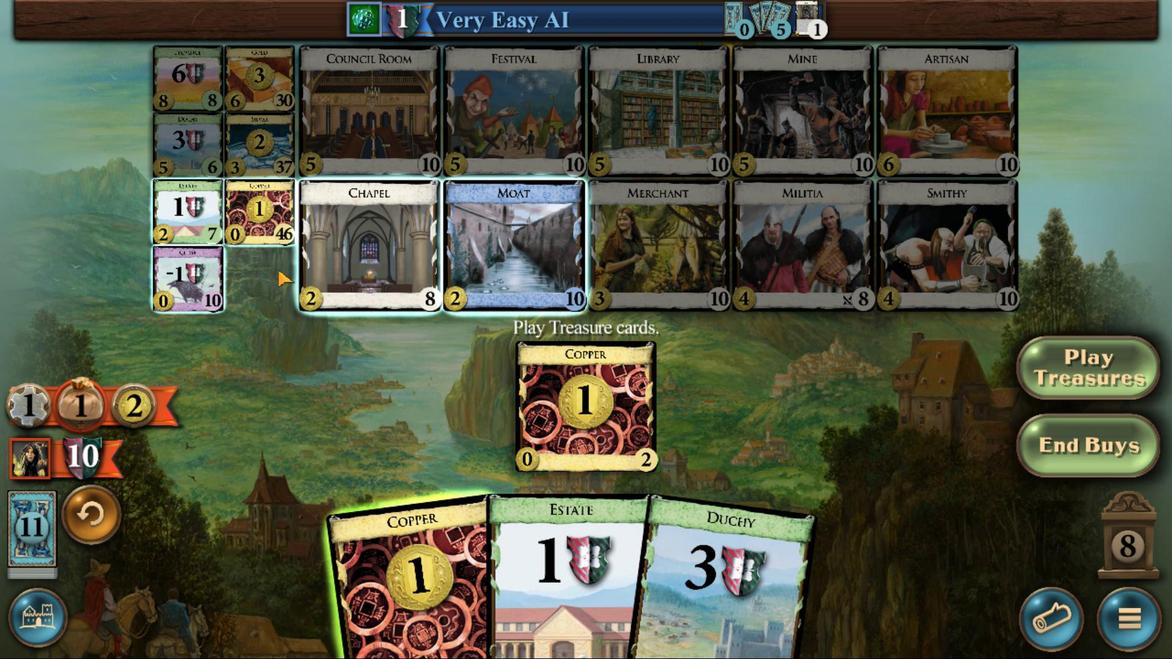 
Action: Mouse pressed left at (615, 468)
Screenshot: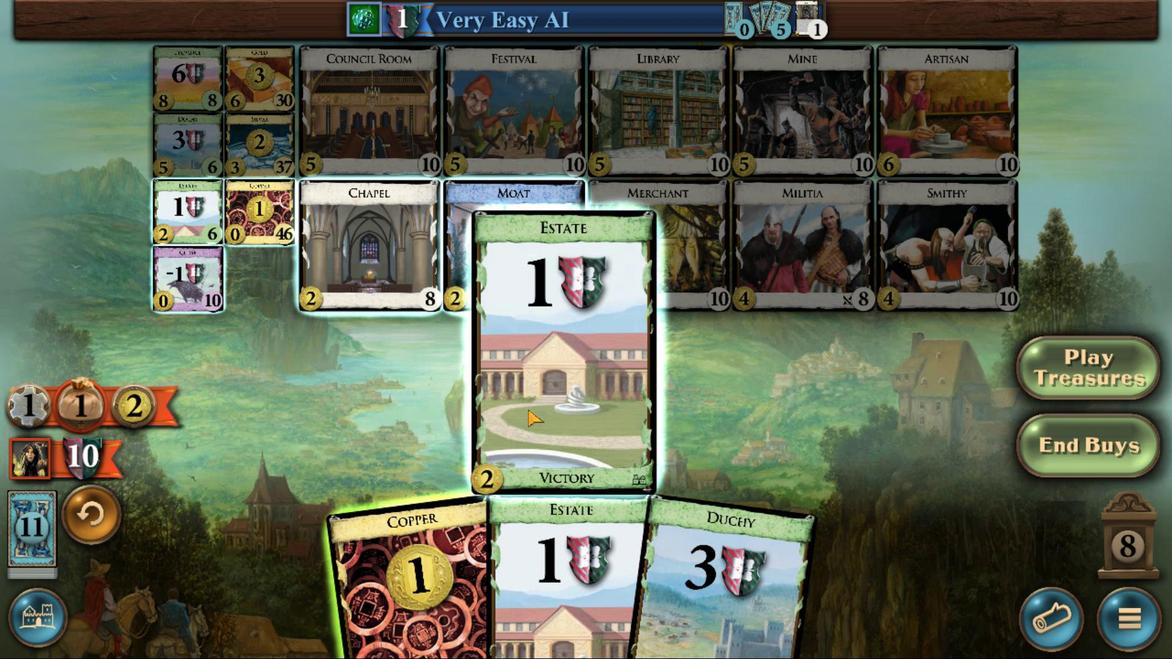 
Action: Mouse moved to (853, 458)
Screenshot: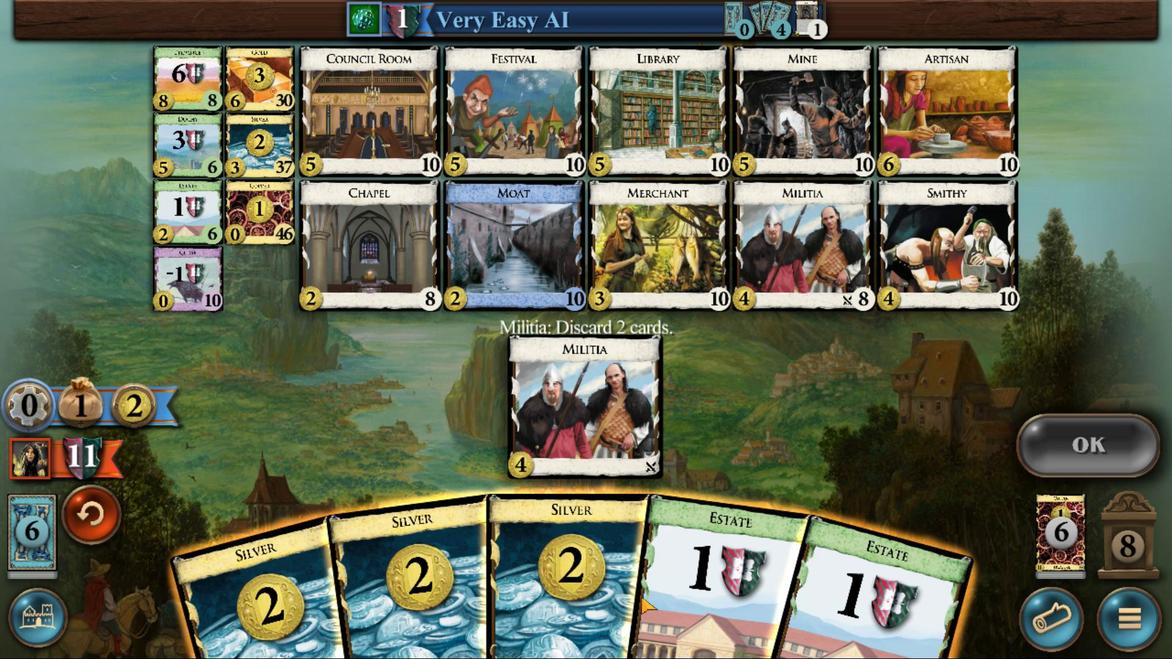 
Action: Mouse scrolled (853, 458) with delta (0, 0)
Screenshot: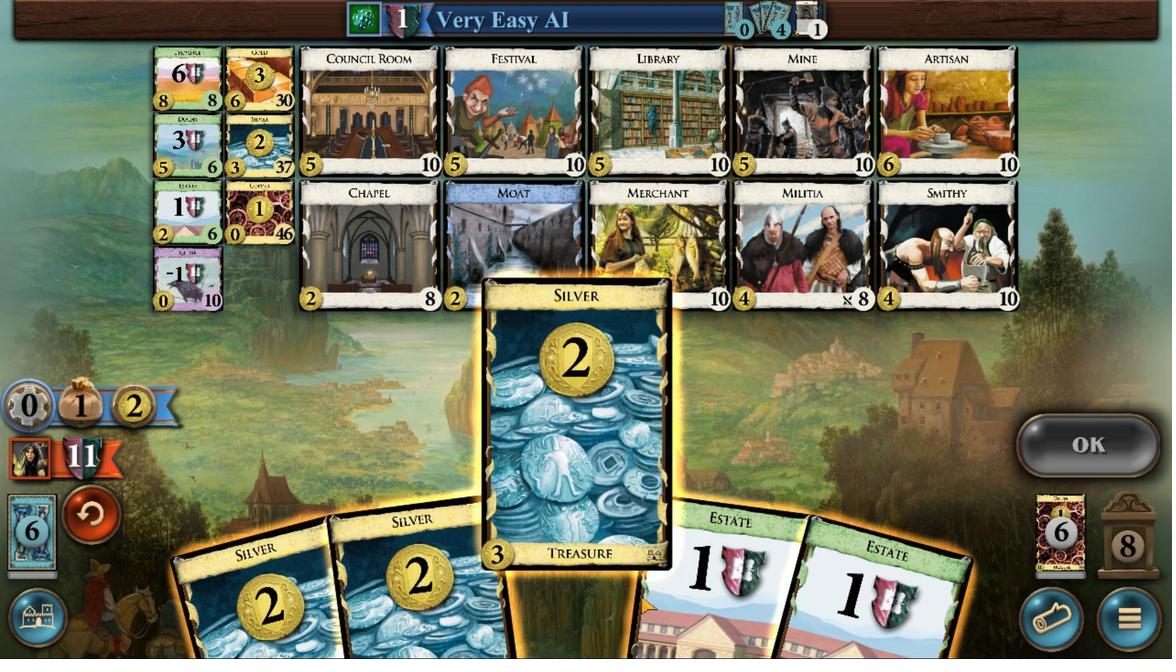 
Action: Mouse scrolled (853, 458) with delta (0, 0)
Screenshot: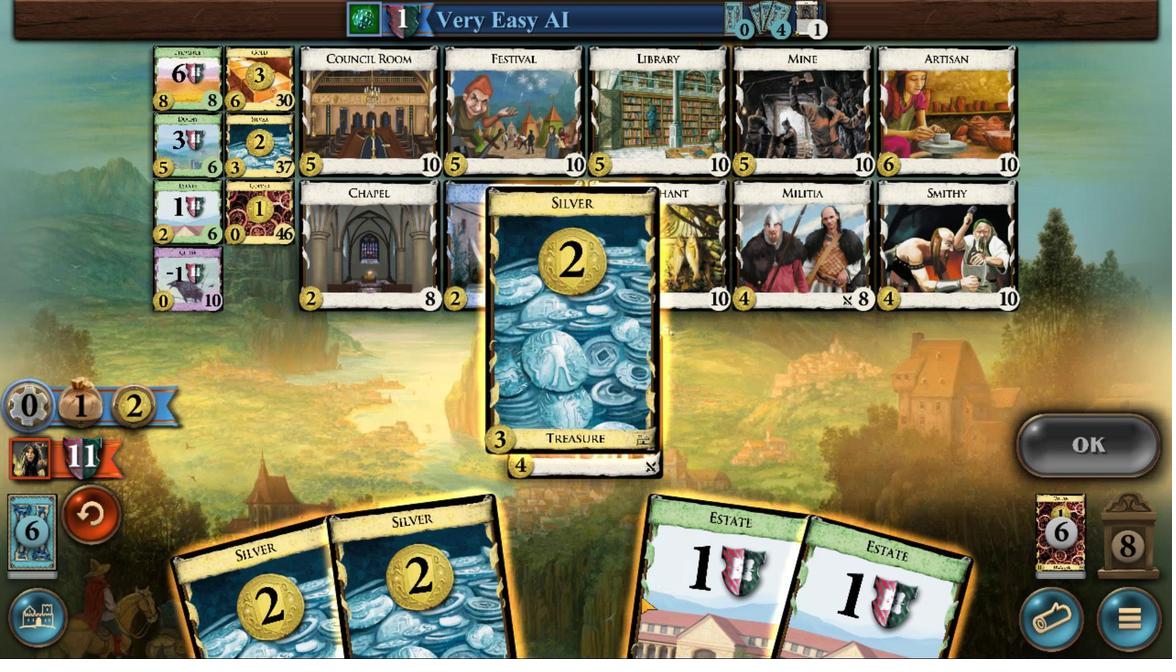 
Action: Mouse scrolled (853, 458) with delta (0, 0)
Screenshot: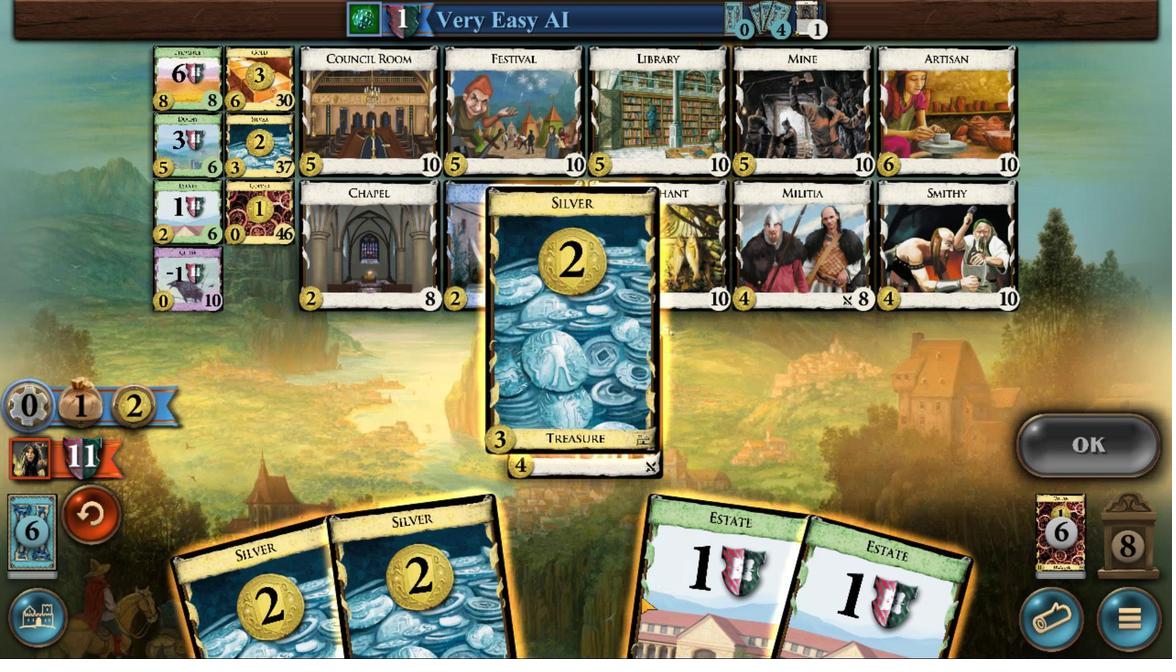 
Action: Mouse scrolled (853, 458) with delta (0, 0)
Screenshot: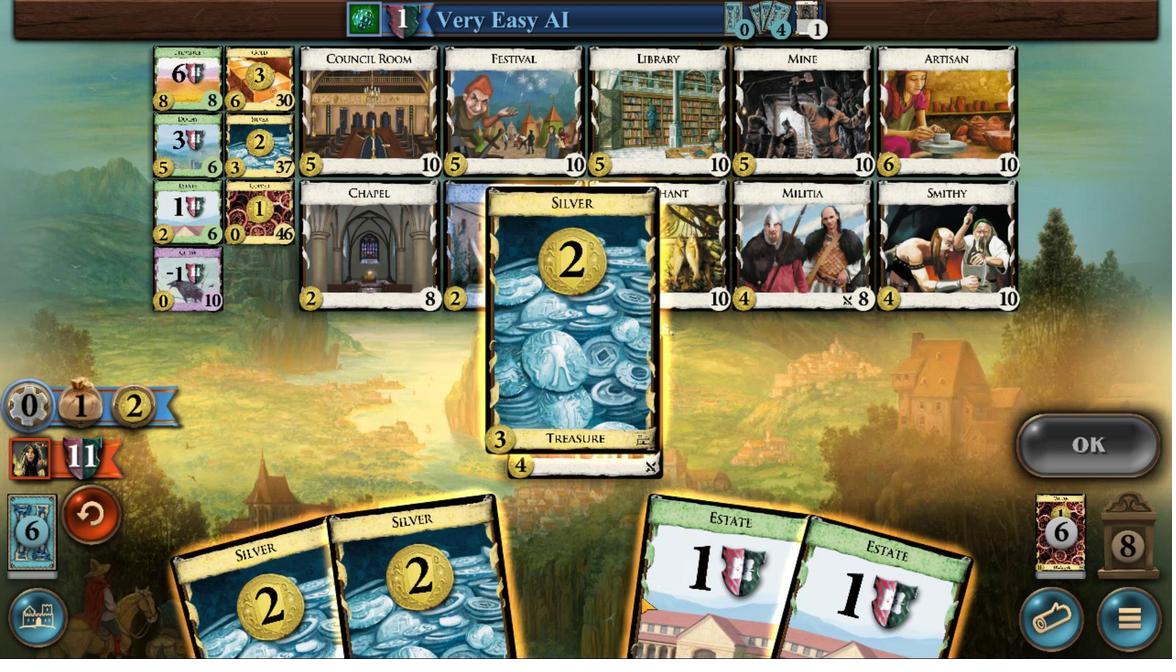 
Action: Mouse scrolled (853, 458) with delta (0, 0)
Screenshot: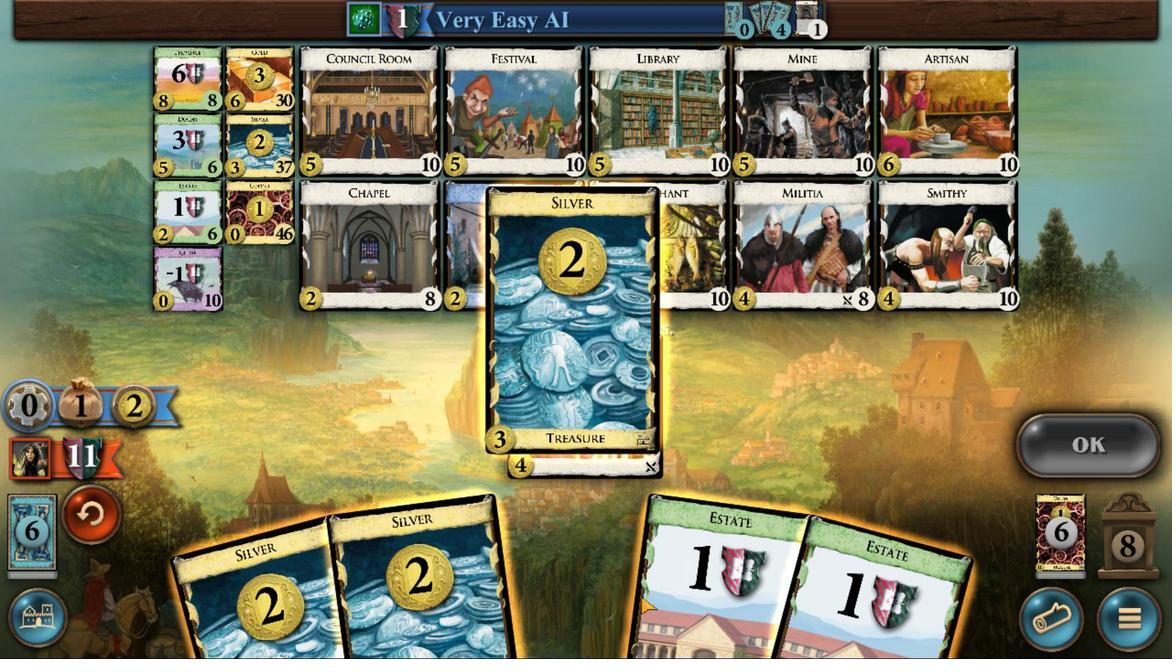 
Action: Mouse scrolled (853, 458) with delta (0, 0)
Screenshot: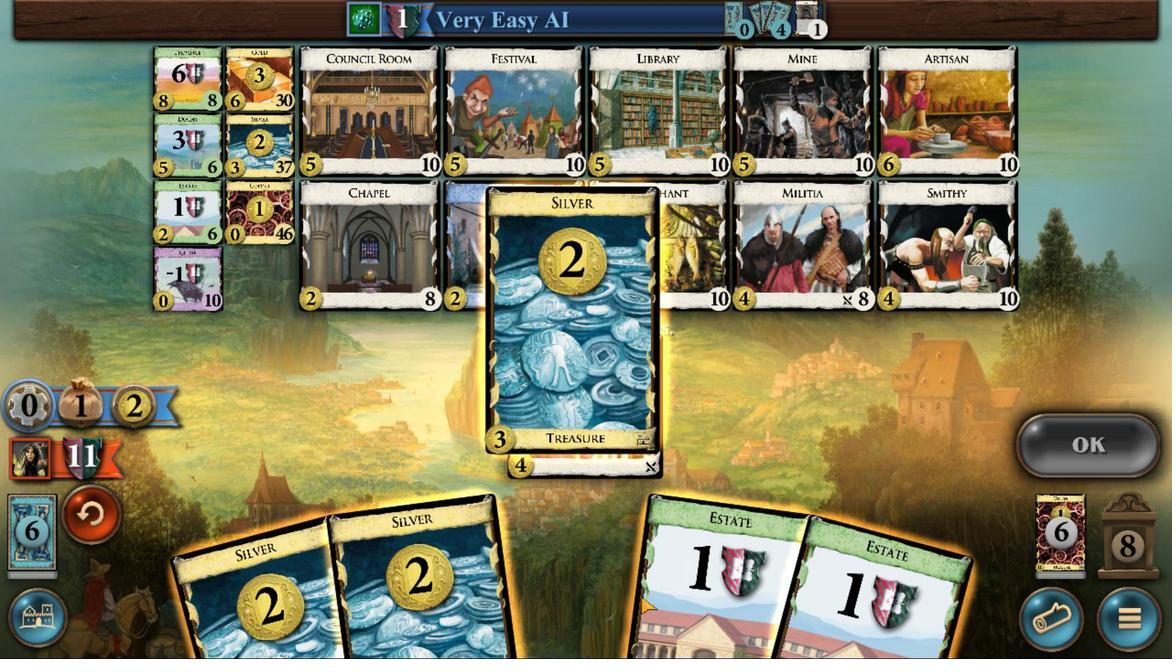 
Action: Mouse scrolled (853, 458) with delta (0, 0)
Screenshot: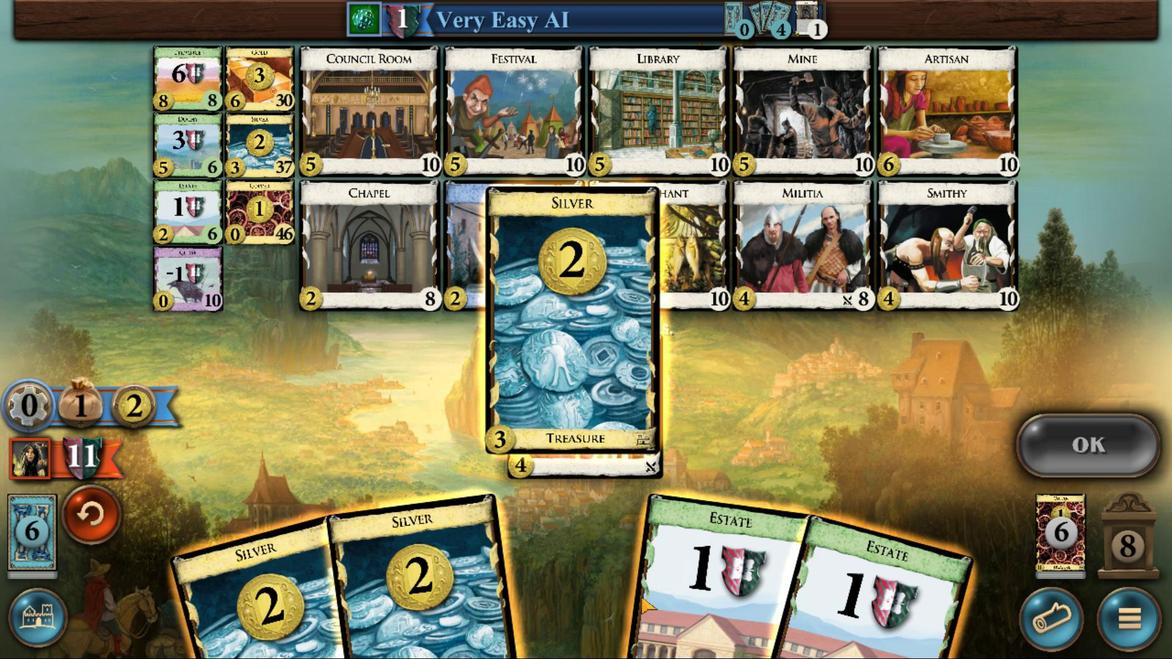 
Action: Mouse scrolled (853, 458) with delta (0, 0)
Screenshot: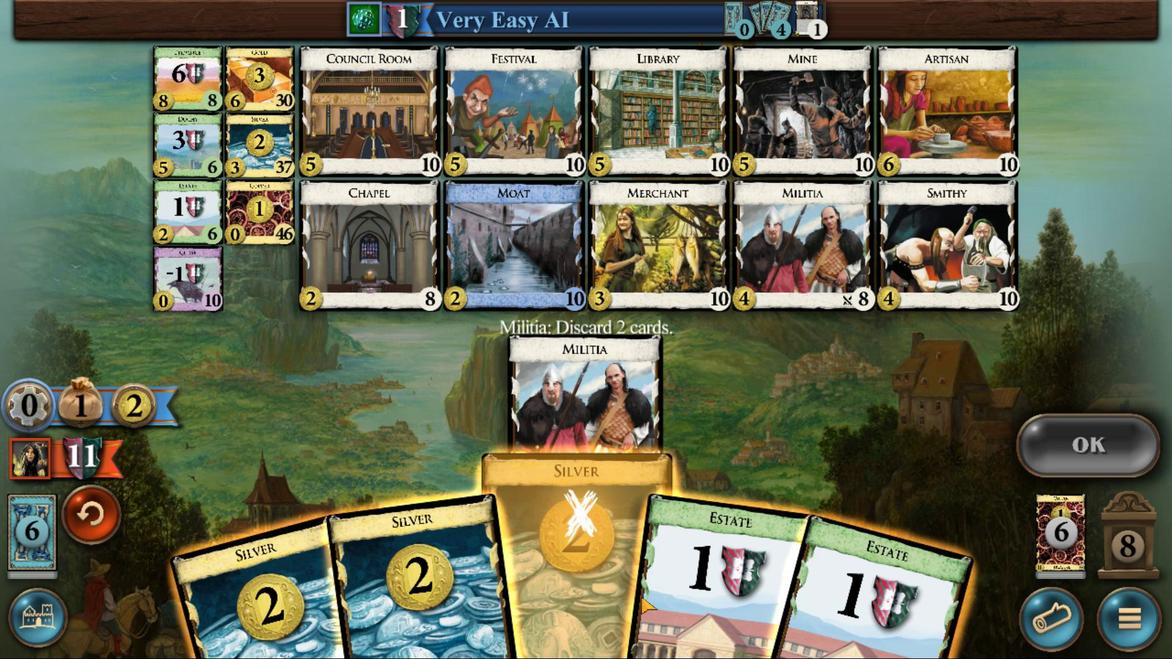 
Action: Mouse scrolled (853, 458) with delta (0, 0)
Screenshot: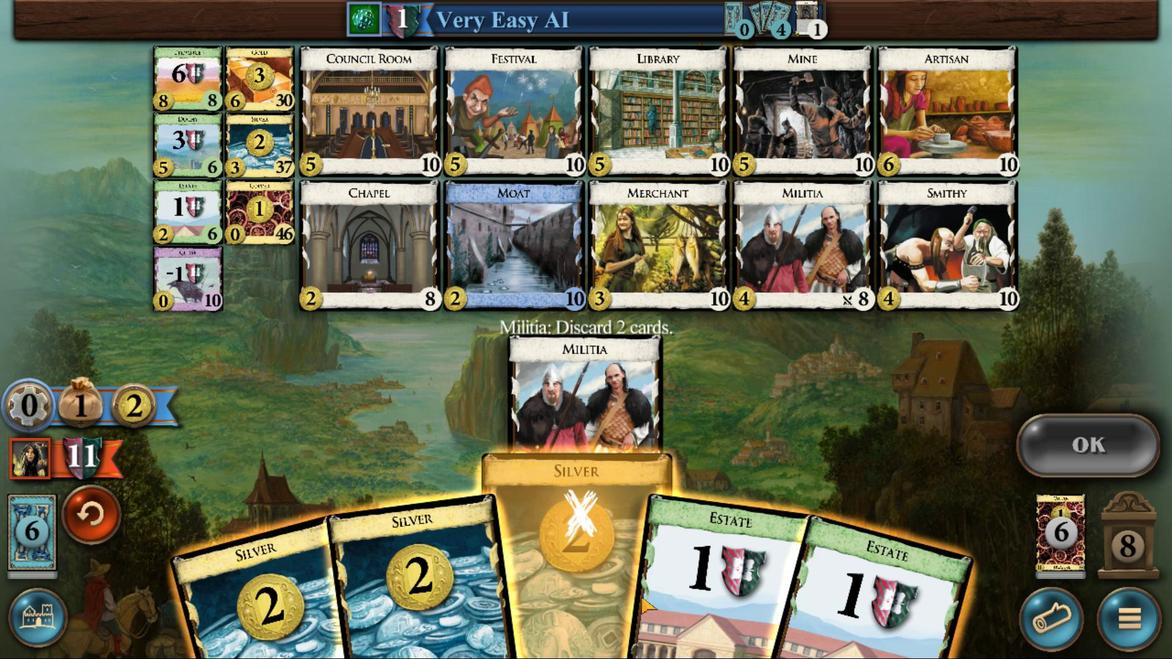 
Action: Mouse scrolled (853, 458) with delta (0, 0)
Screenshot: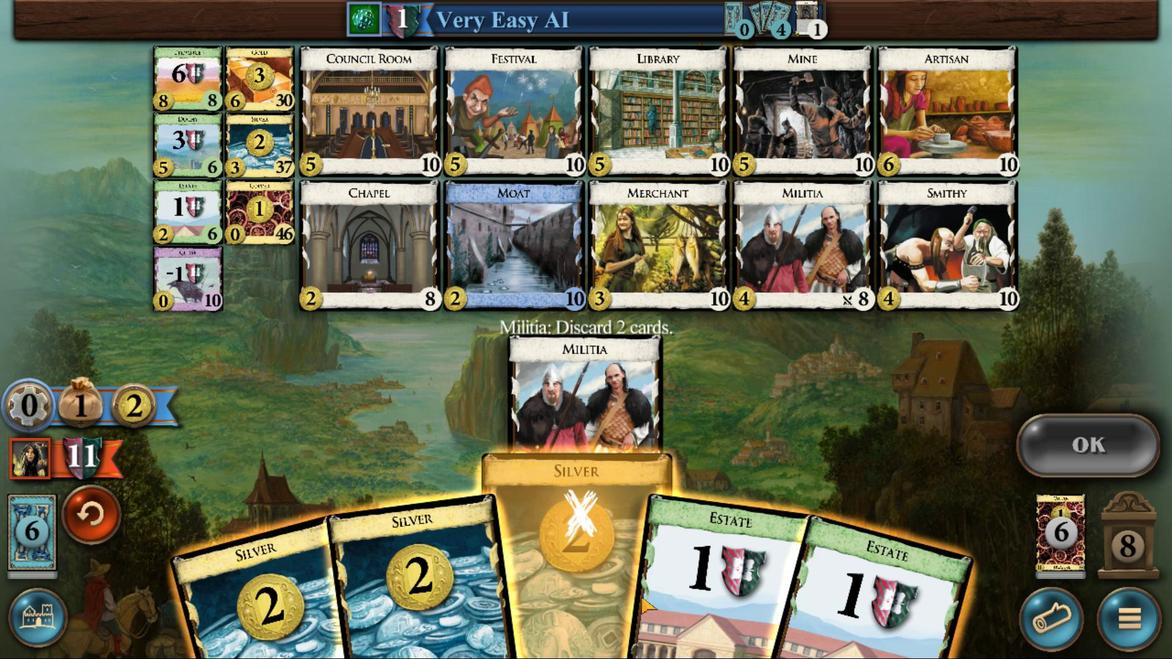 
Action: Mouse scrolled (853, 458) with delta (0, 0)
Screenshot: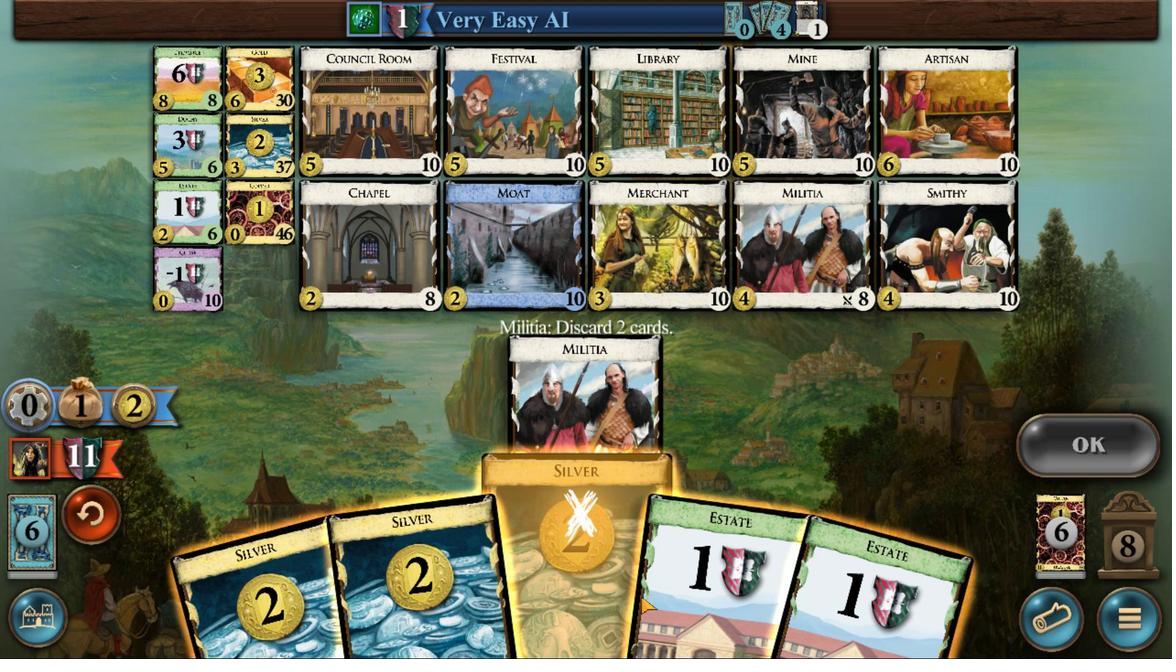 
Action: Mouse scrolled (853, 458) with delta (0, 0)
Screenshot: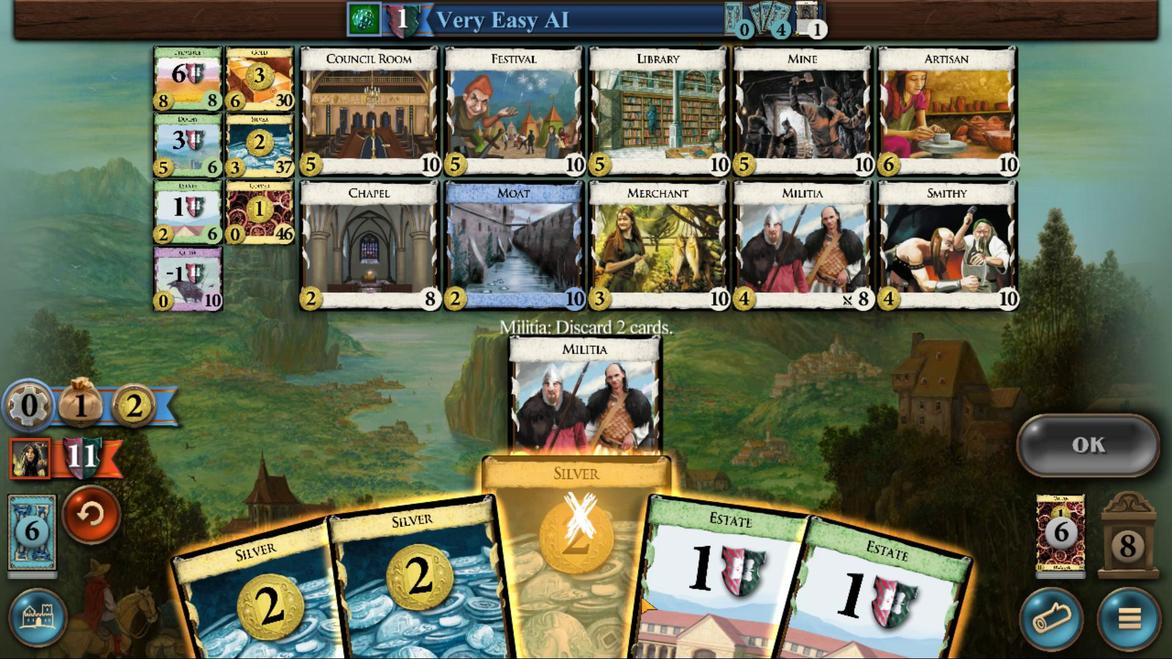 
Action: Mouse scrolled (853, 458) with delta (0, 0)
Screenshot: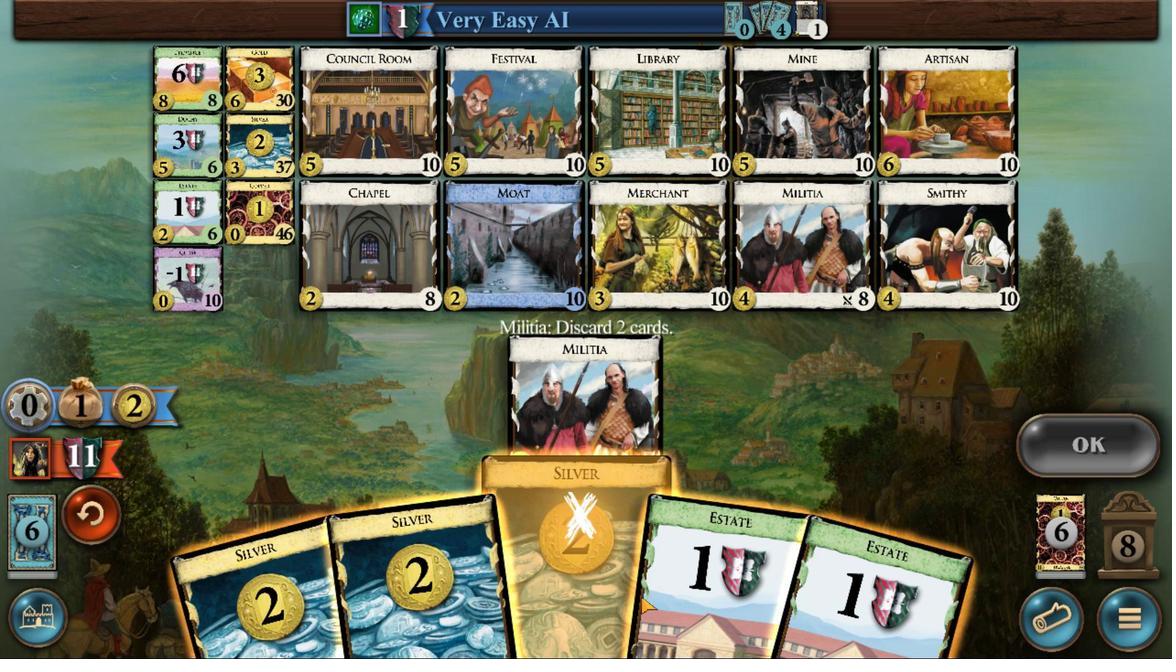 
Action: Mouse scrolled (853, 458) with delta (0, 0)
Screenshot: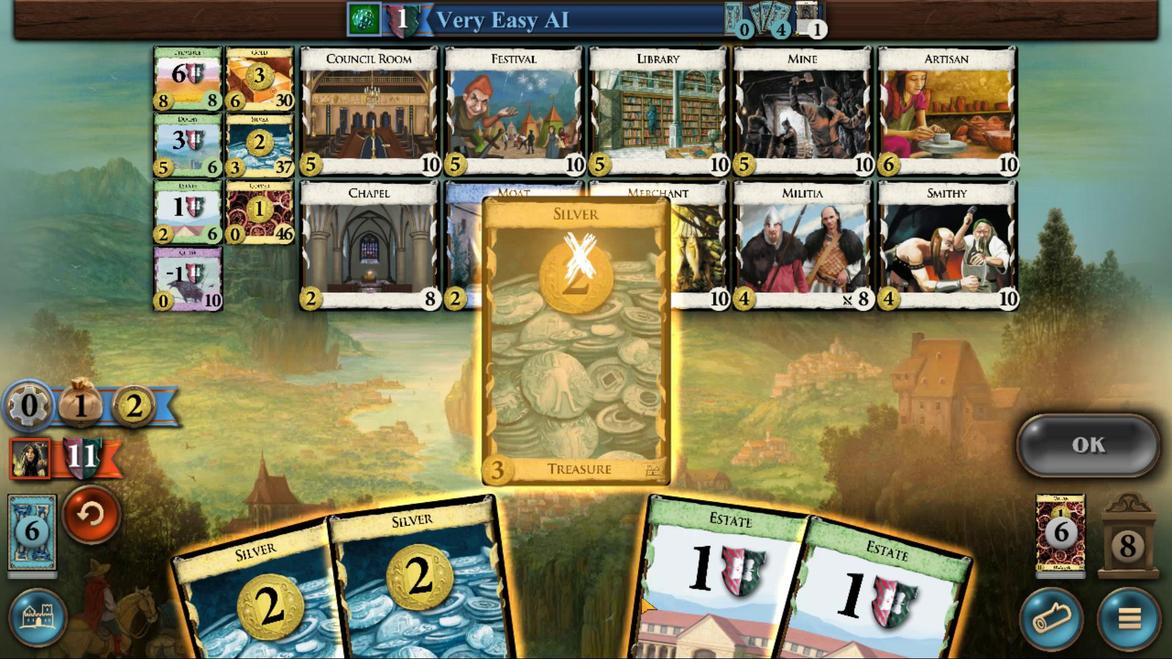 
Action: Mouse scrolled (853, 458) with delta (0, 0)
Screenshot: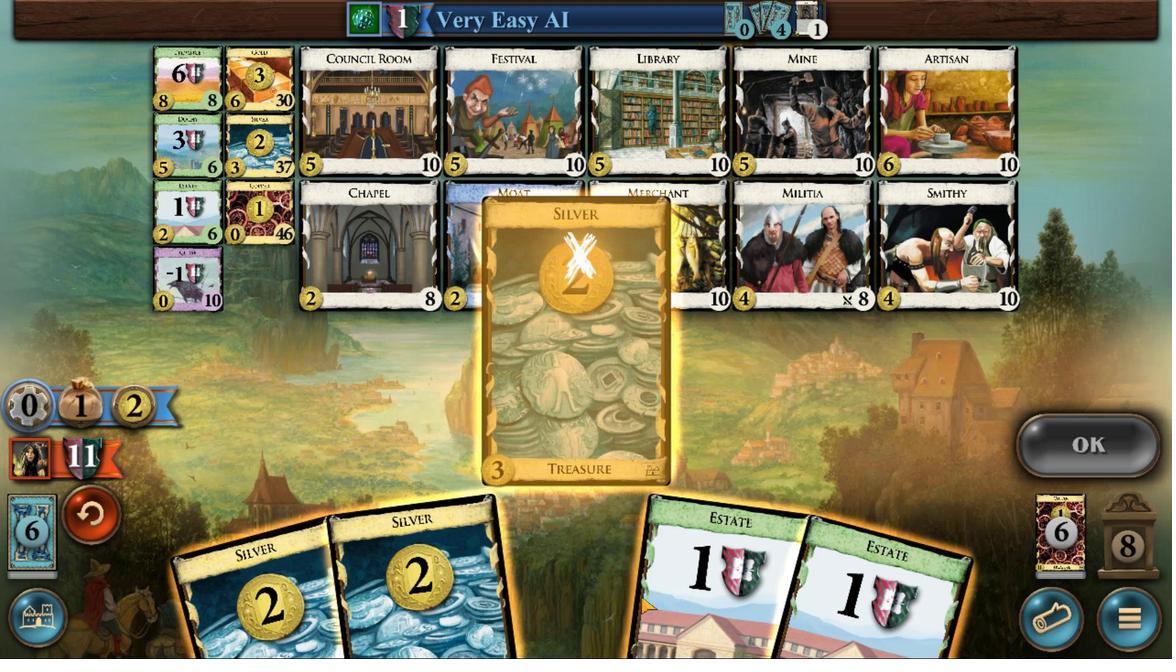 
Action: Mouse scrolled (853, 458) with delta (0, 0)
Screenshot: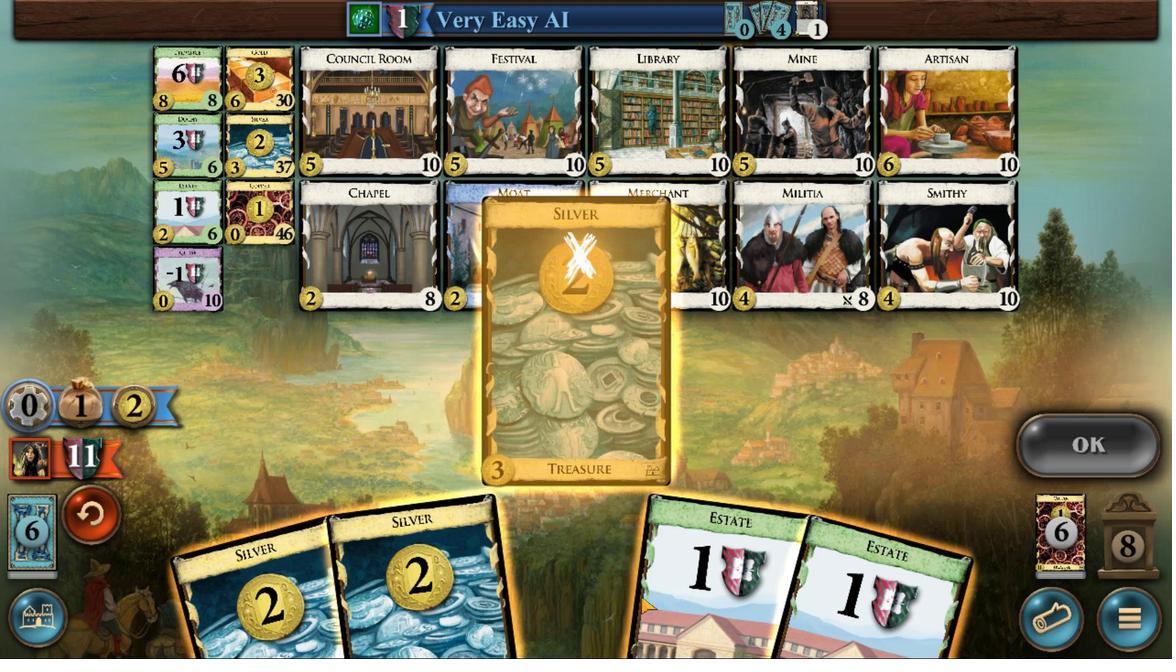 
Action: Mouse scrolled (853, 458) with delta (0, 0)
Screenshot: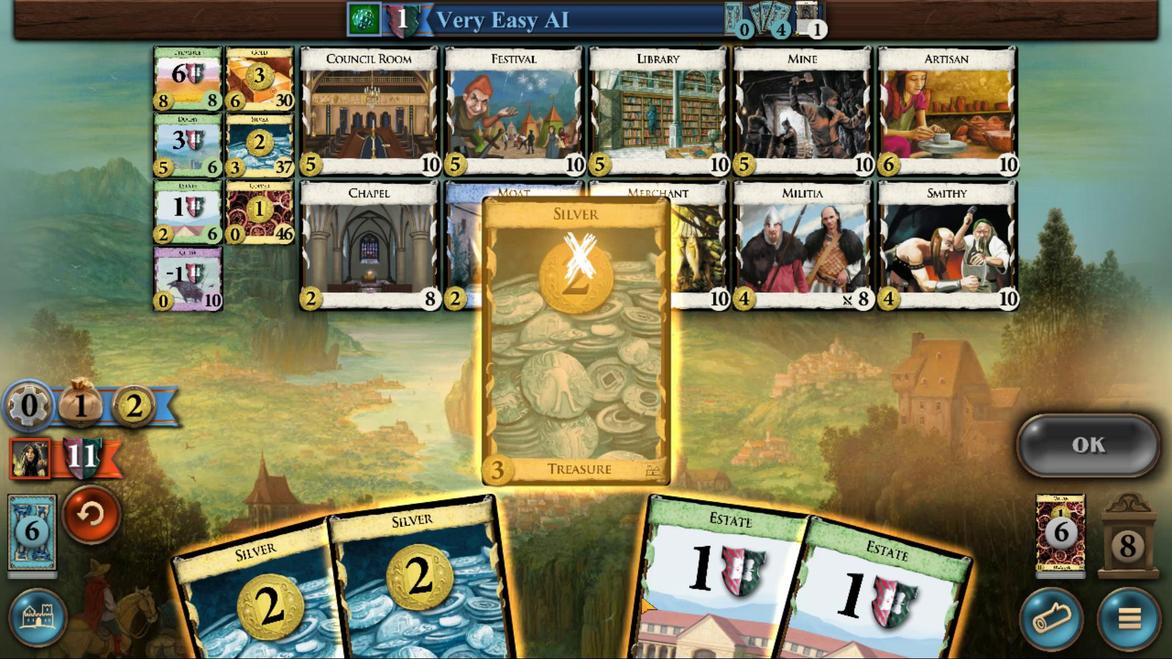 
Action: Mouse scrolled (853, 458) with delta (0, 0)
Screenshot: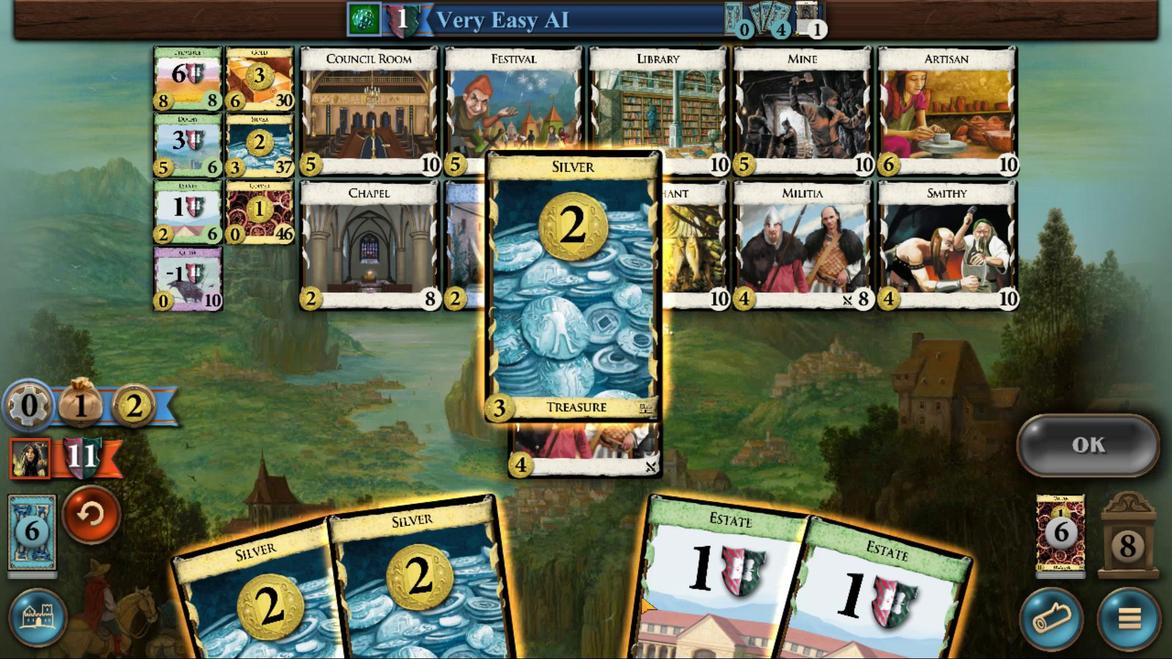 
Action: Mouse scrolled (853, 458) with delta (0, 0)
Screenshot: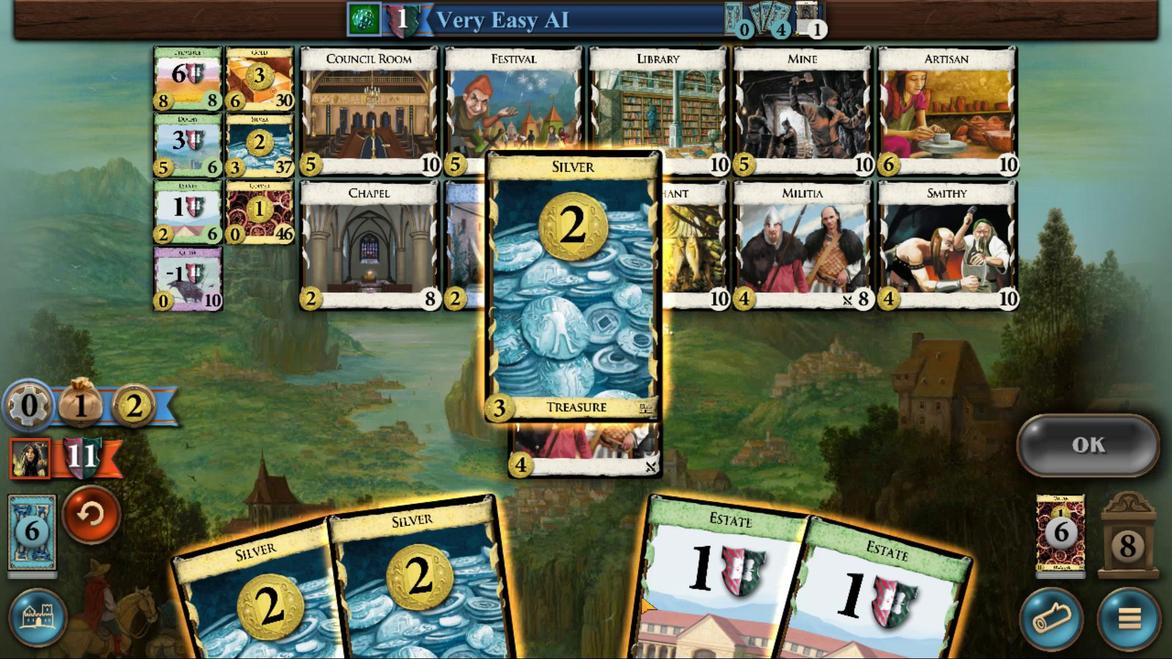 
Action: Mouse scrolled (853, 458) with delta (0, 0)
Screenshot: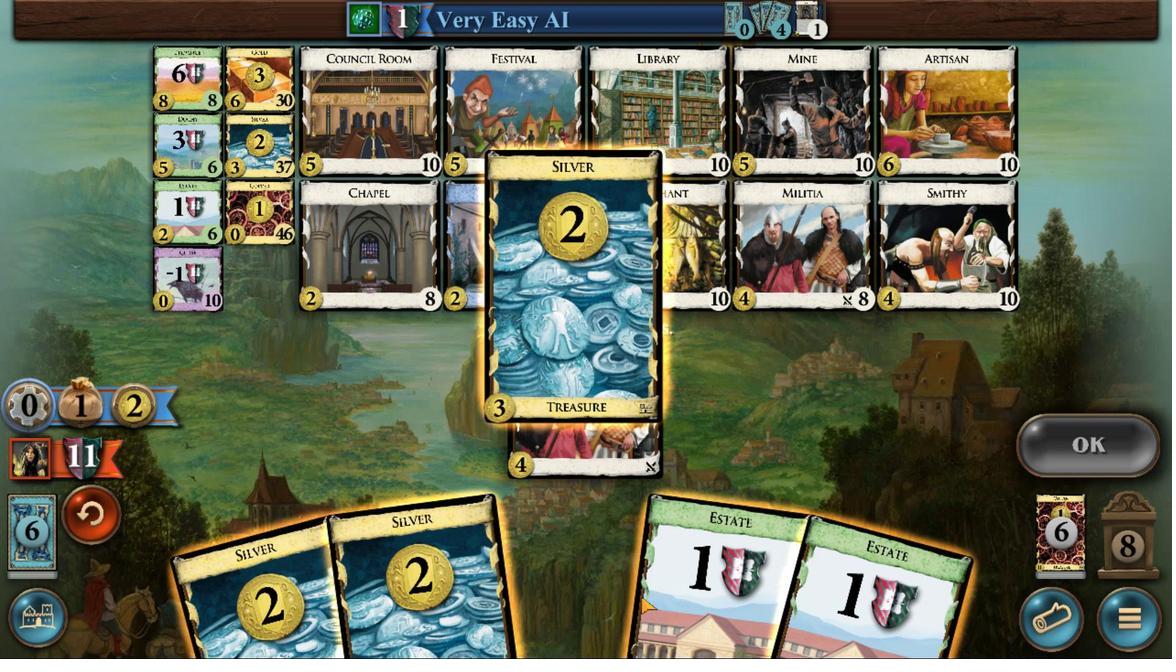 
Action: Mouse moved to (896, 458)
Screenshot: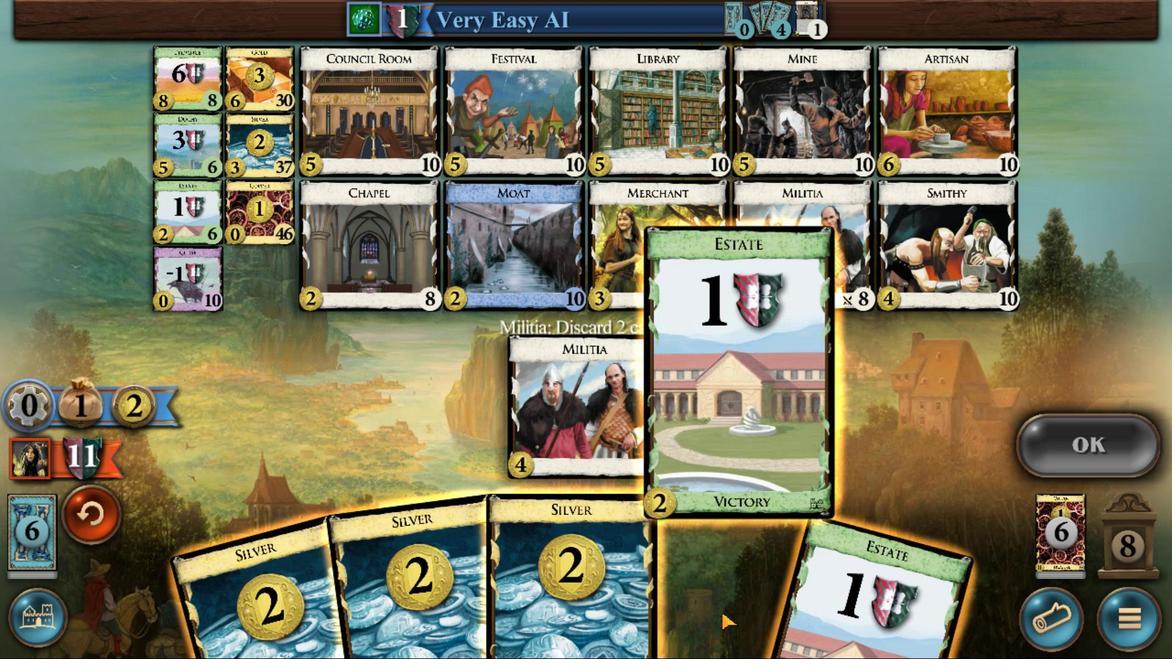 
Action: Mouse scrolled (896, 458) with delta (0, 0)
Screenshot: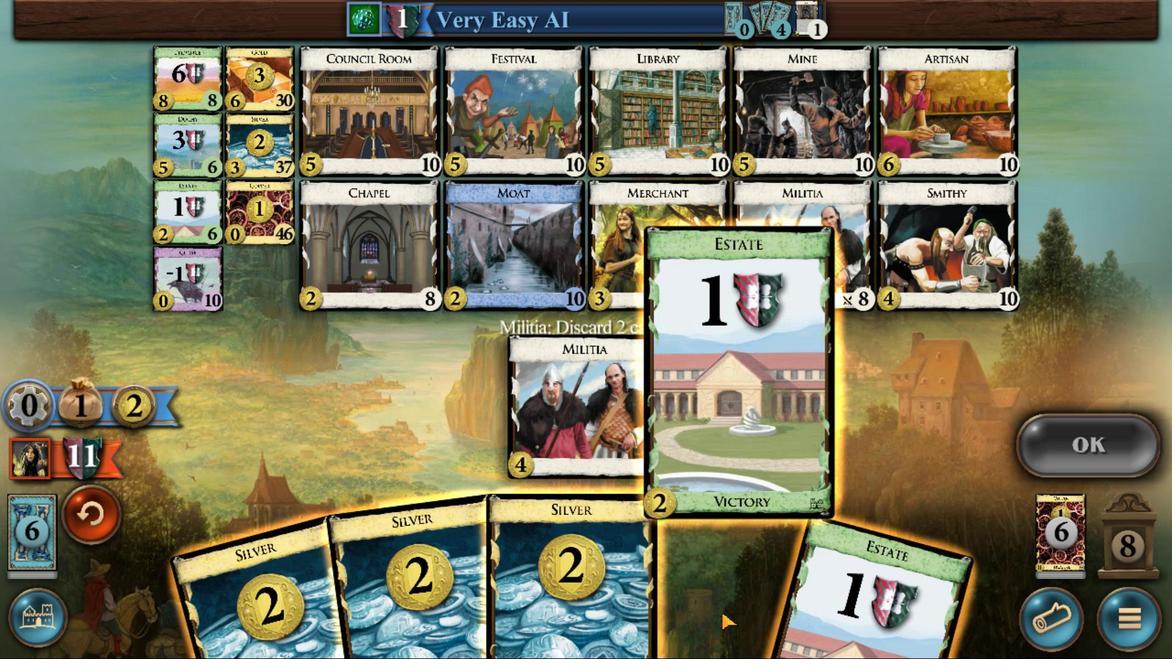 
Action: Mouse moved to (895, 458)
Screenshot: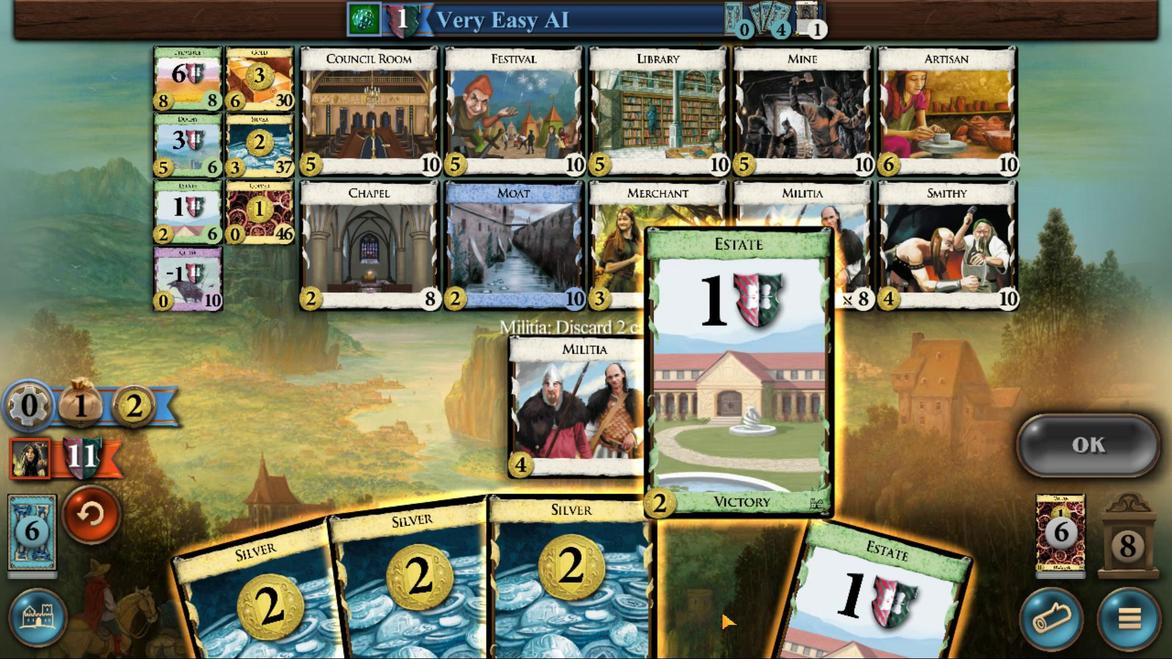 
Action: Mouse scrolled (895, 458) with delta (0, 0)
Screenshot: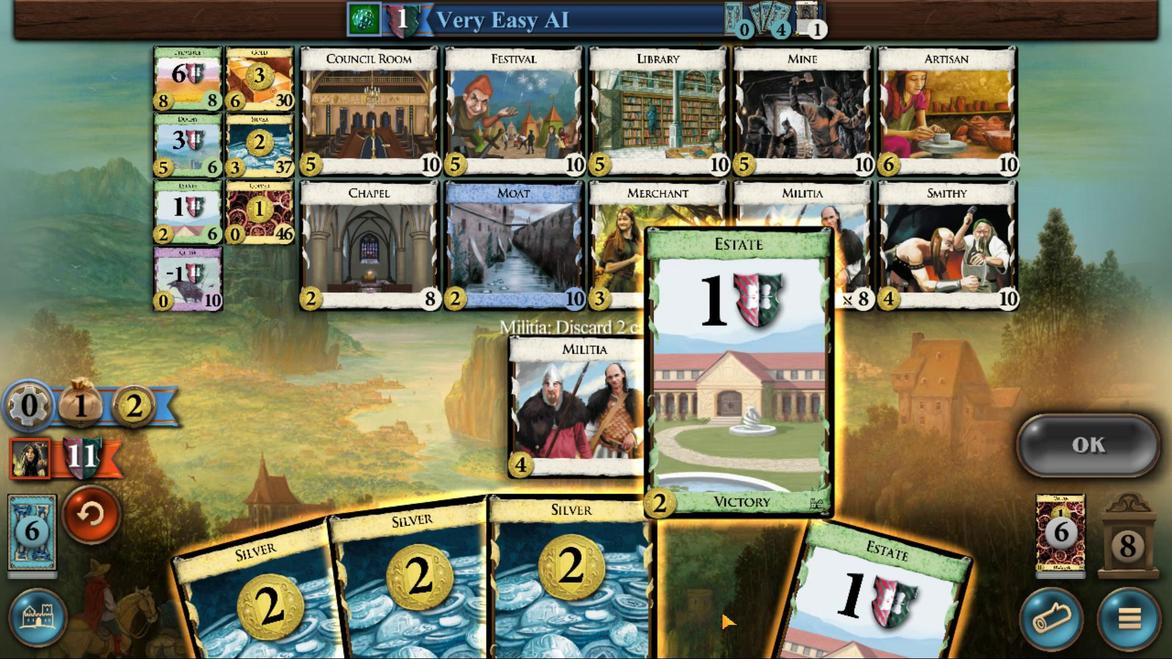 
Action: Mouse moved to (895, 458)
Screenshot: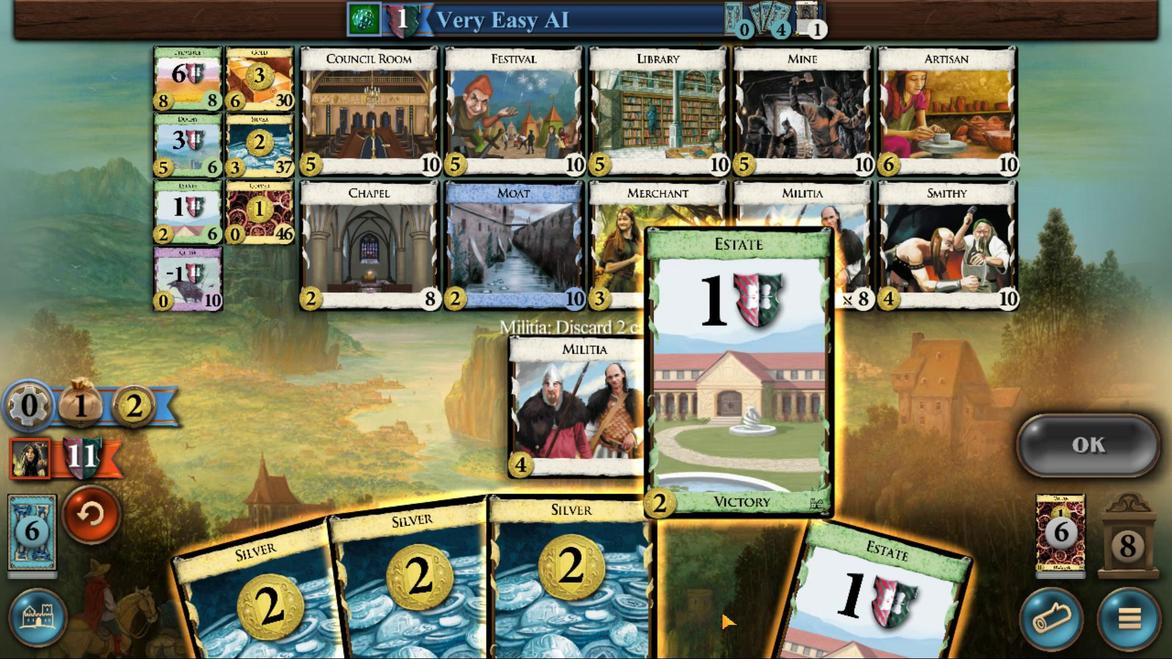 
Action: Mouse scrolled (895, 458) with delta (0, 0)
Screenshot: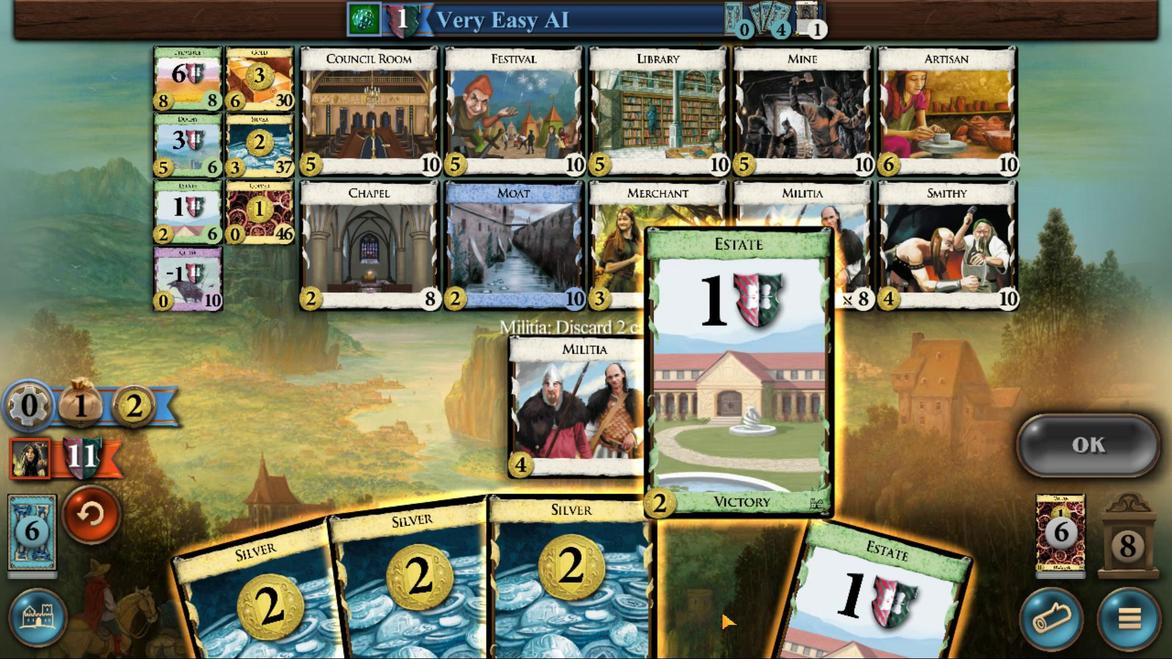 
Action: Mouse scrolled (895, 458) with delta (0, 0)
Screenshot: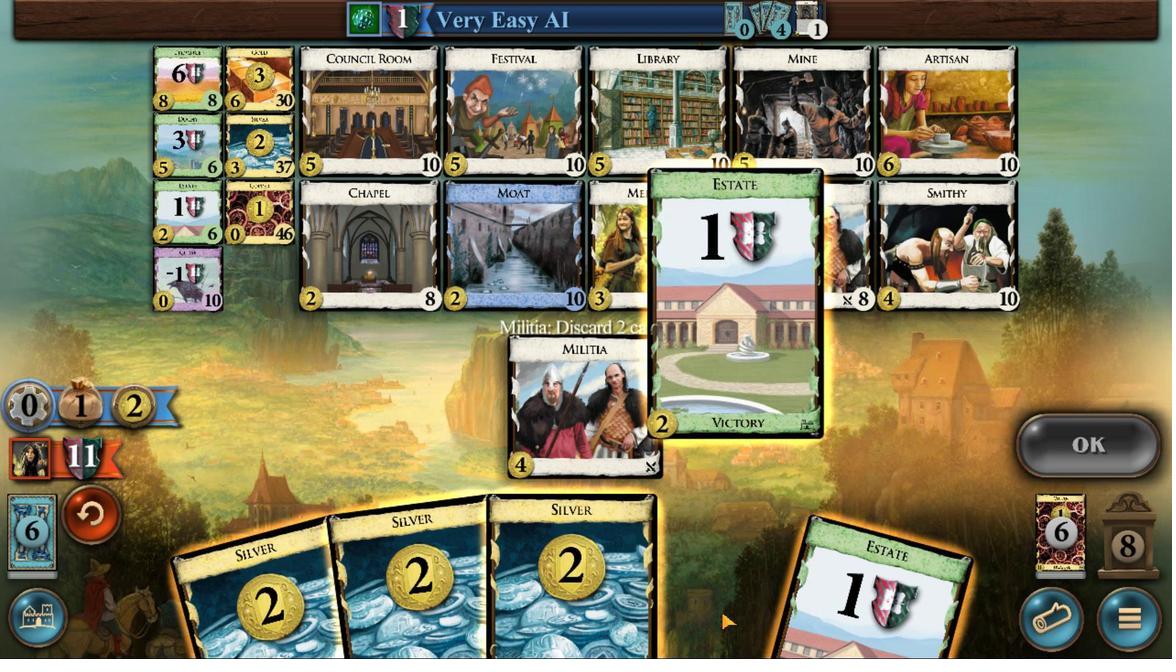 
Action: Mouse scrolled (895, 458) with delta (0, 0)
Screenshot: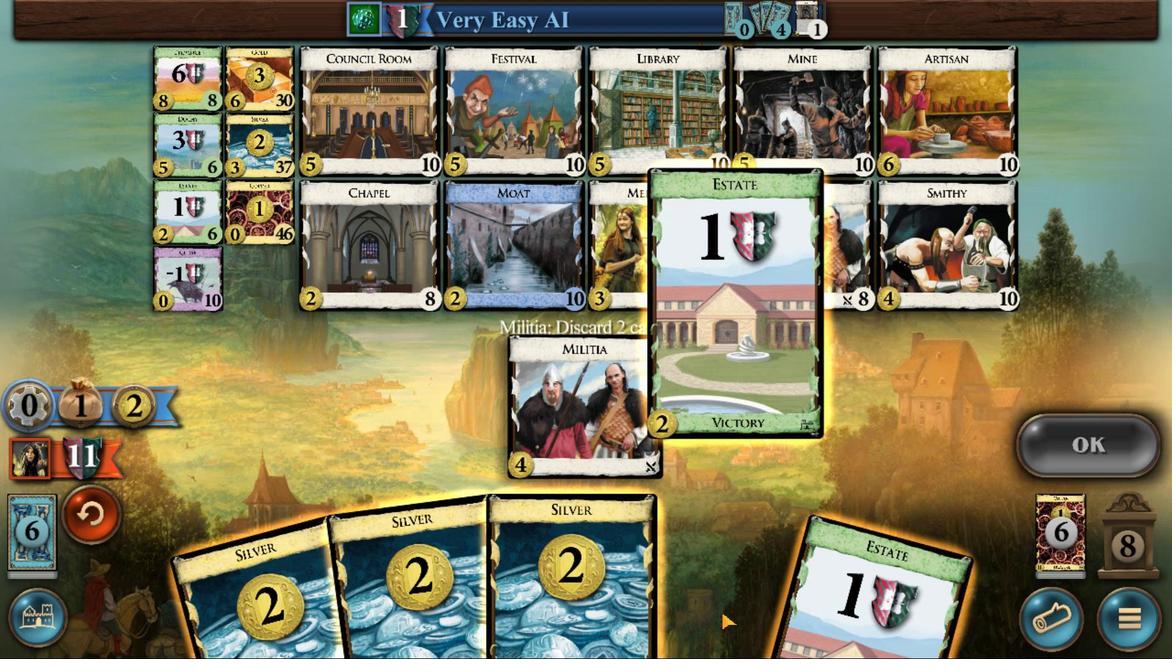 
Action: Mouse scrolled (895, 458) with delta (0, 0)
Screenshot: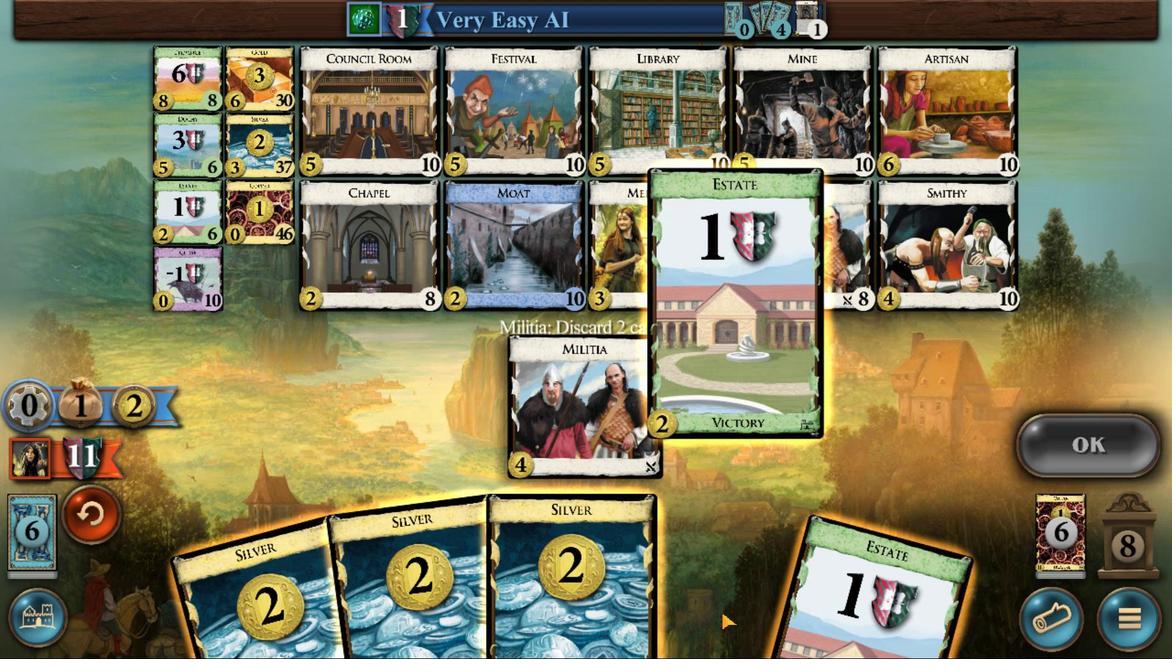 
Action: Mouse moved to (955, 457)
Screenshot: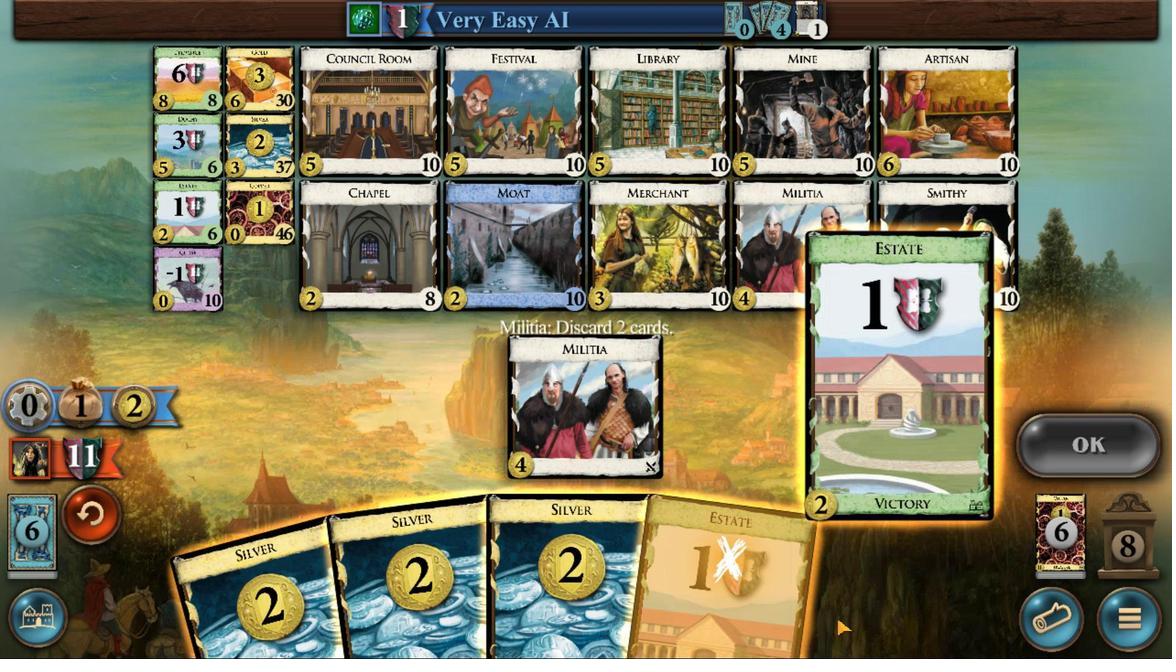 
Action: Mouse scrolled (955, 457) with delta (0, 0)
Screenshot: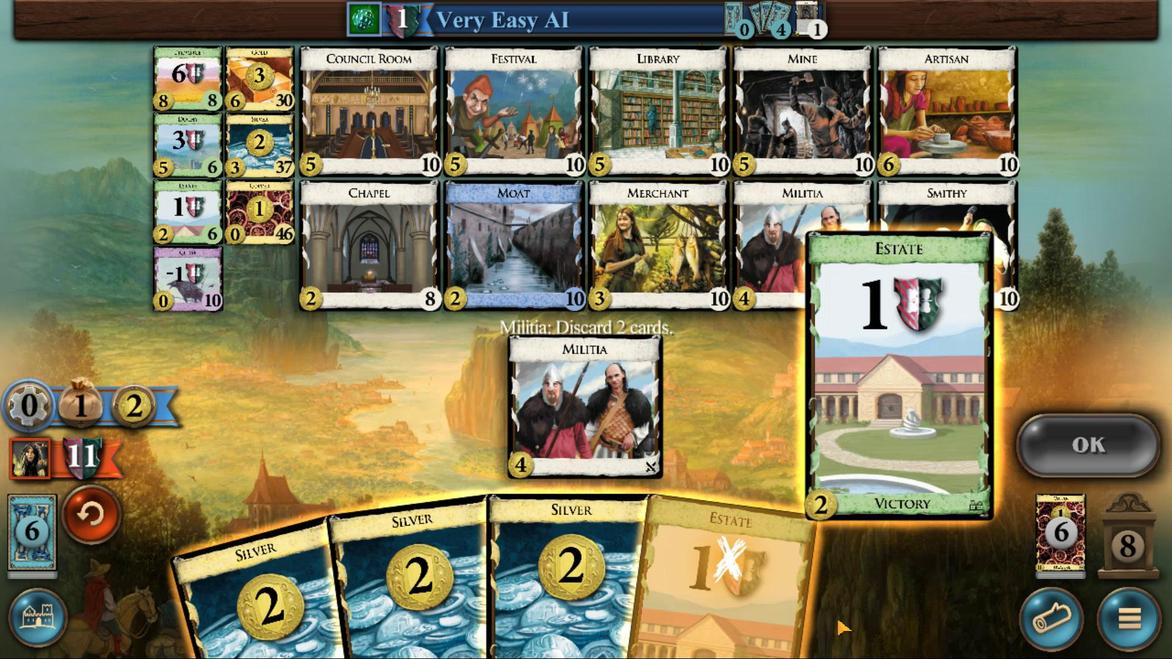 
Action: Mouse moved to (955, 457)
Screenshot: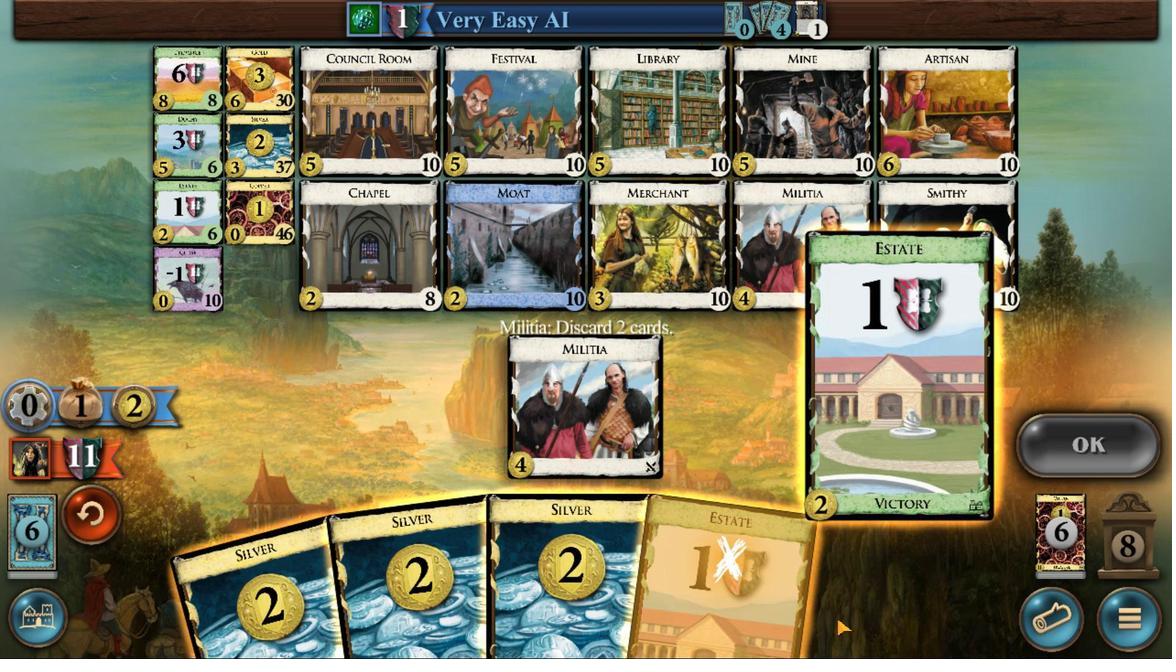 
Action: Mouse scrolled (955, 457) with delta (0, 0)
Screenshot: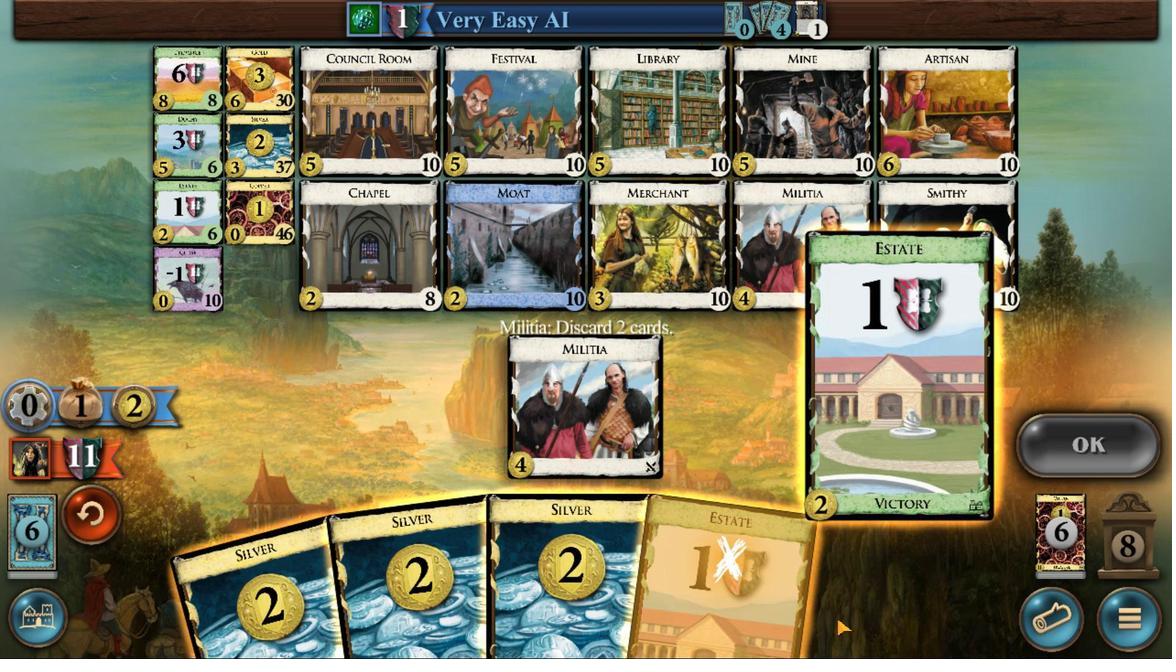 
Action: Mouse moved to (956, 457)
Screenshot: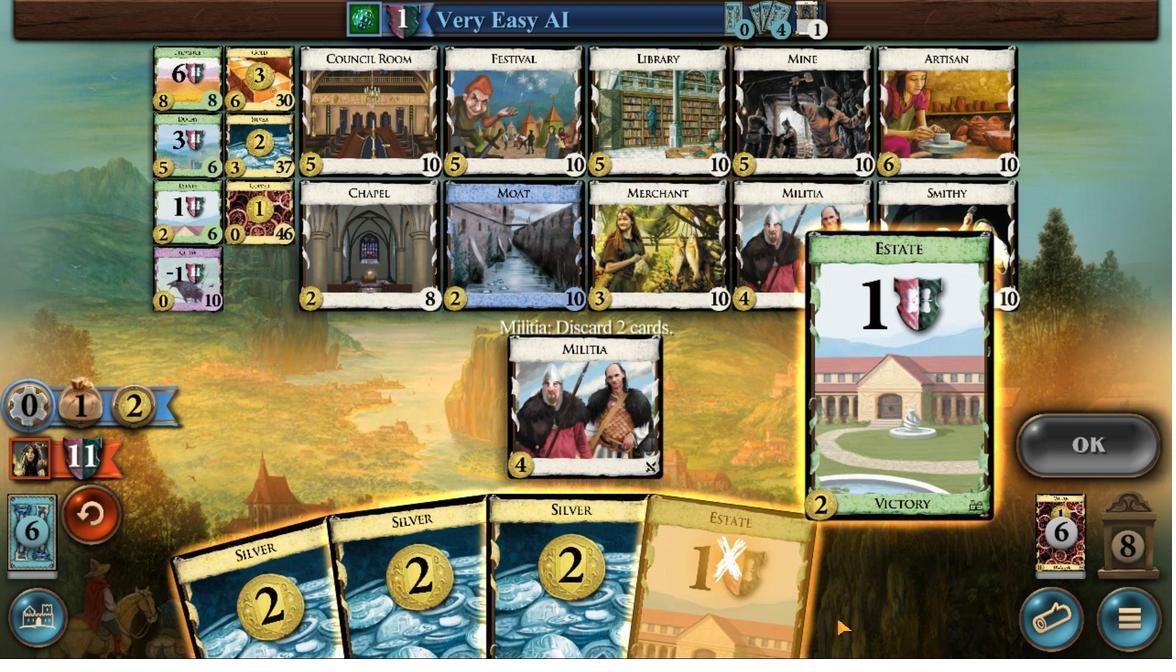 
Action: Mouse scrolled (956, 457) with delta (0, 0)
Screenshot: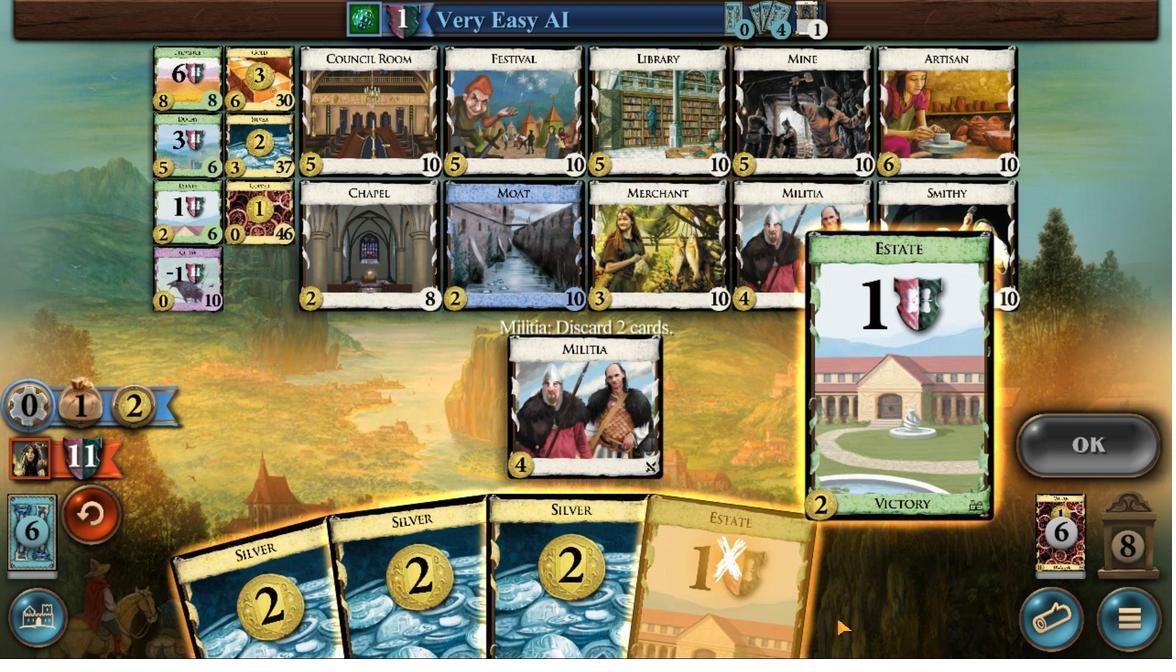 
Action: Mouse scrolled (956, 457) with delta (0, 0)
Screenshot: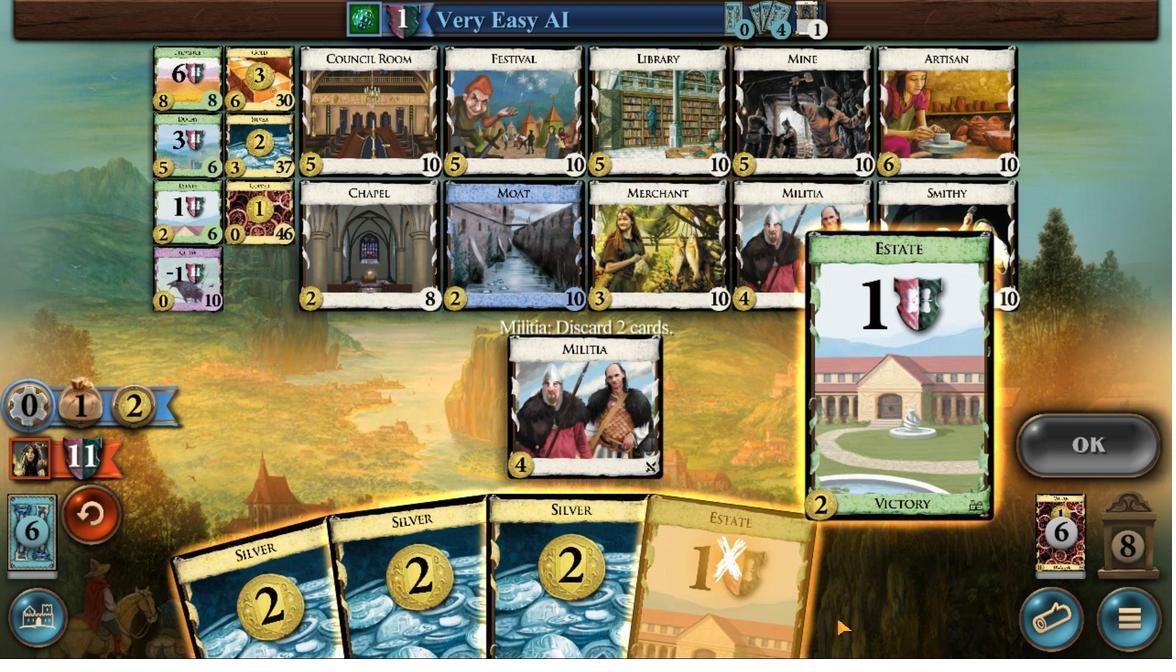 
Action: Mouse scrolled (956, 457) with delta (0, 0)
Screenshot: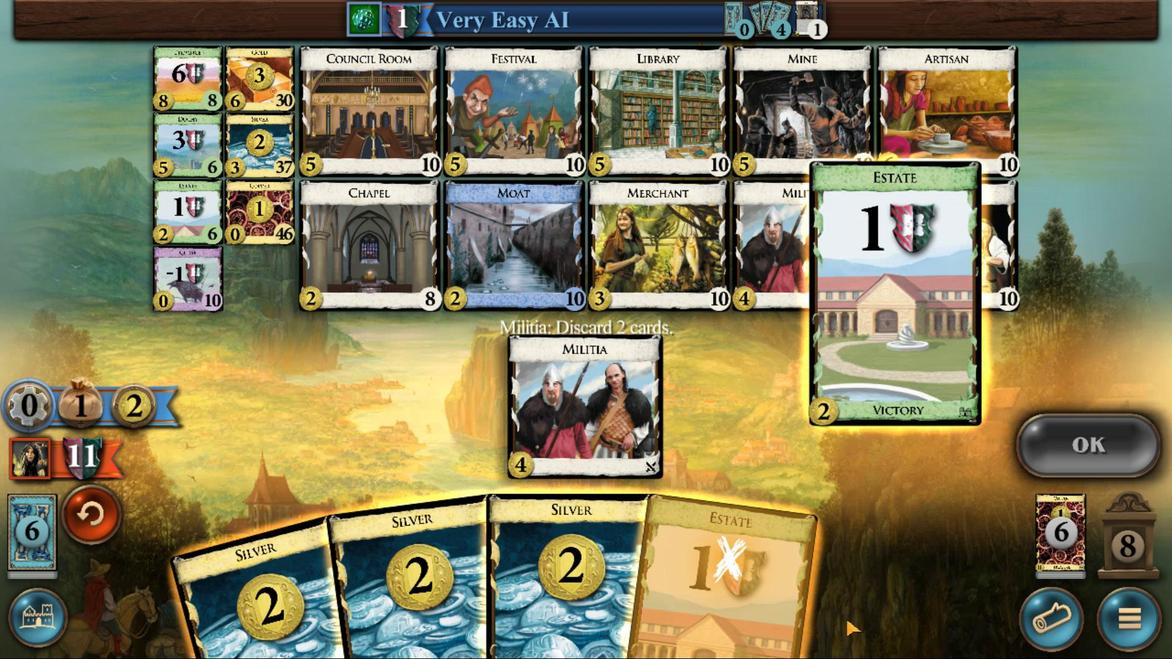 
Action: Mouse scrolled (956, 457) with delta (0, 0)
Screenshot: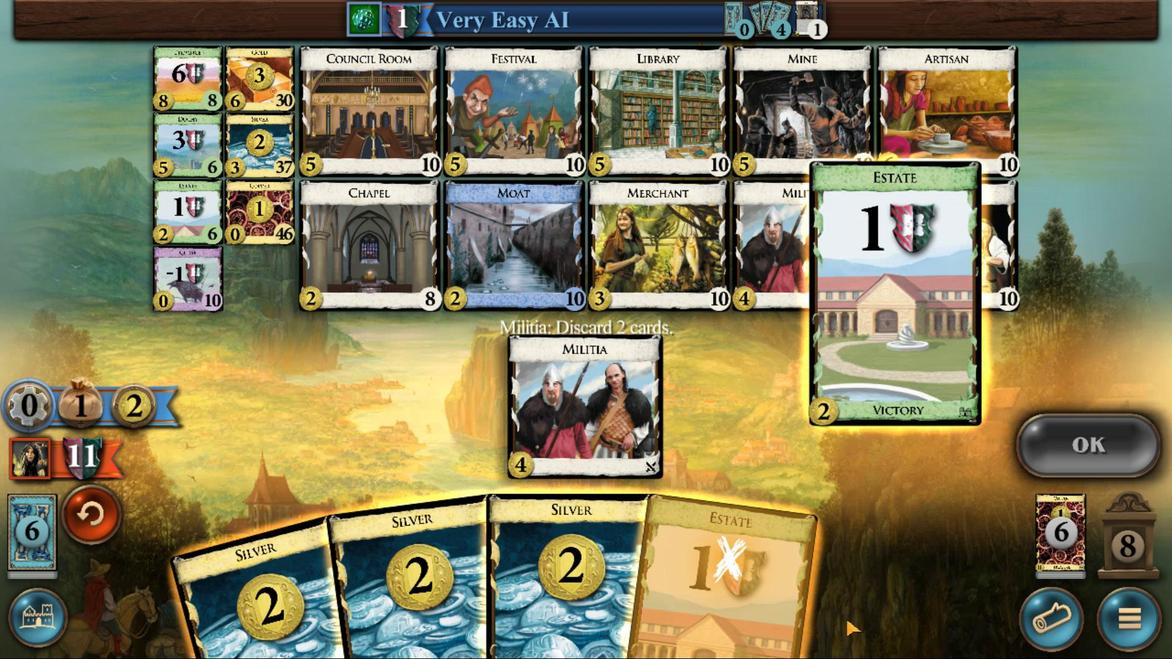 
Action: Mouse scrolled (956, 457) with delta (0, 0)
Screenshot: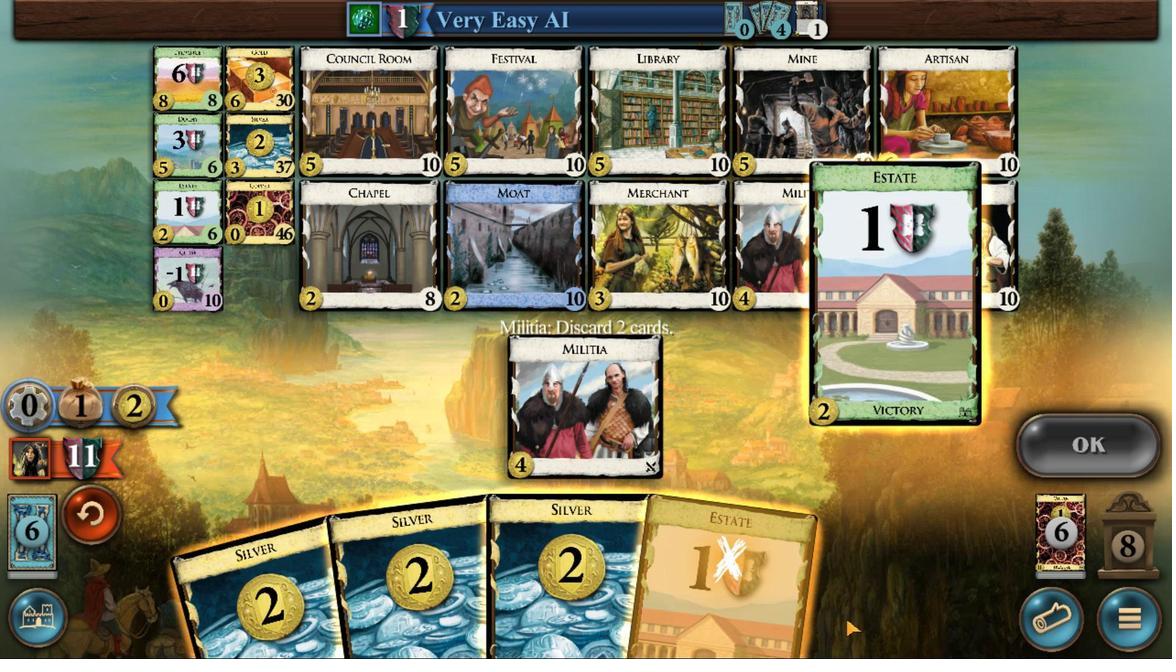 
Action: Mouse scrolled (956, 457) with delta (0, 0)
Screenshot: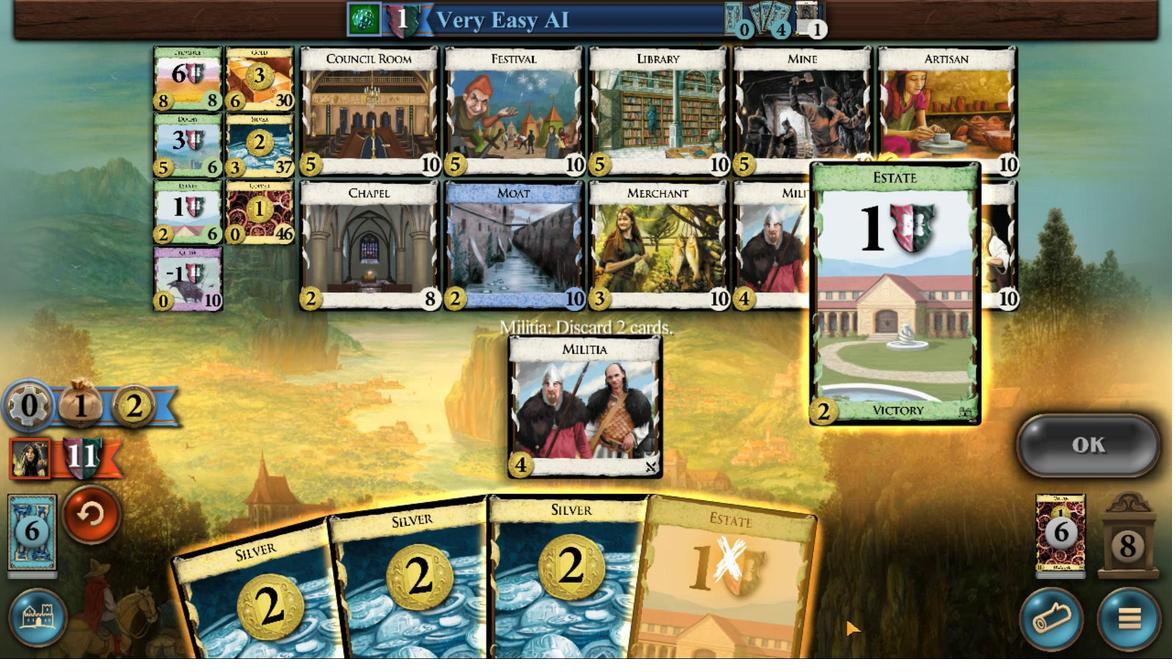 
Action: Mouse moved to (1079, 461)
Screenshot: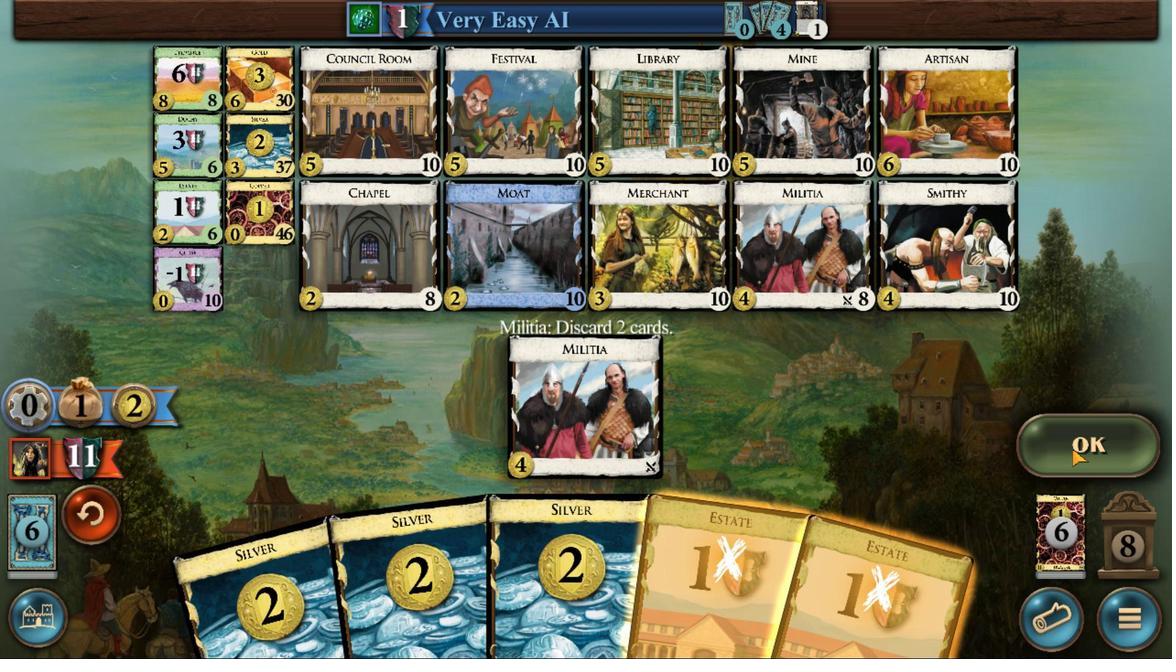 
Action: Mouse pressed left at (1079, 461)
Screenshot: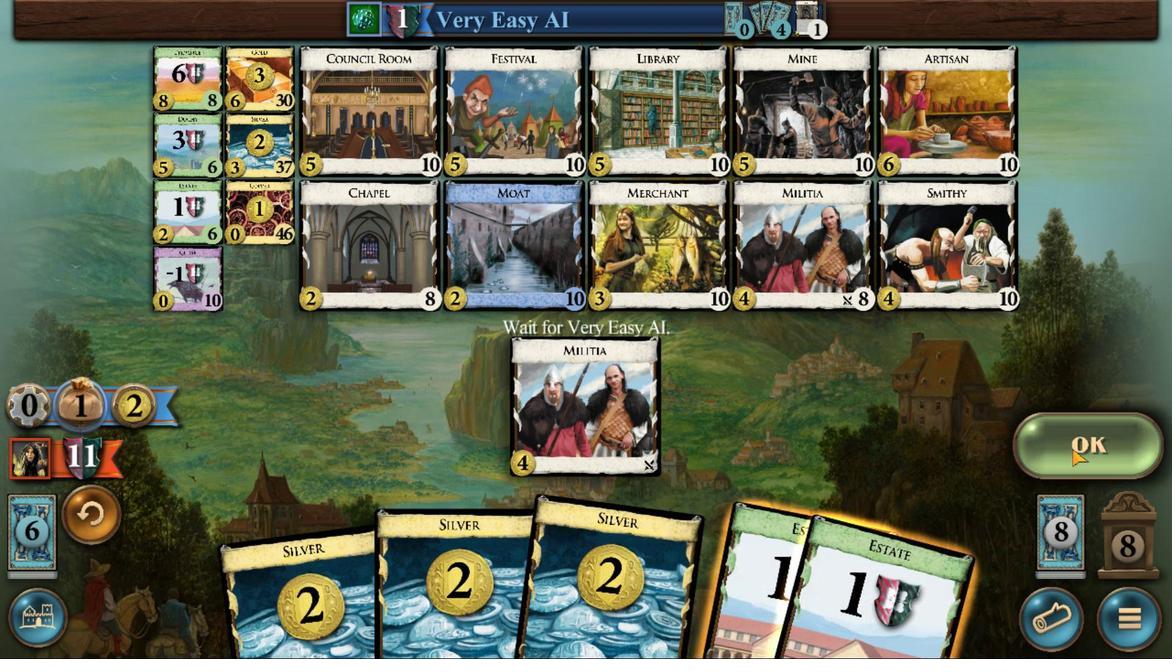 
Action: Mouse moved to (919, 458)
Screenshot: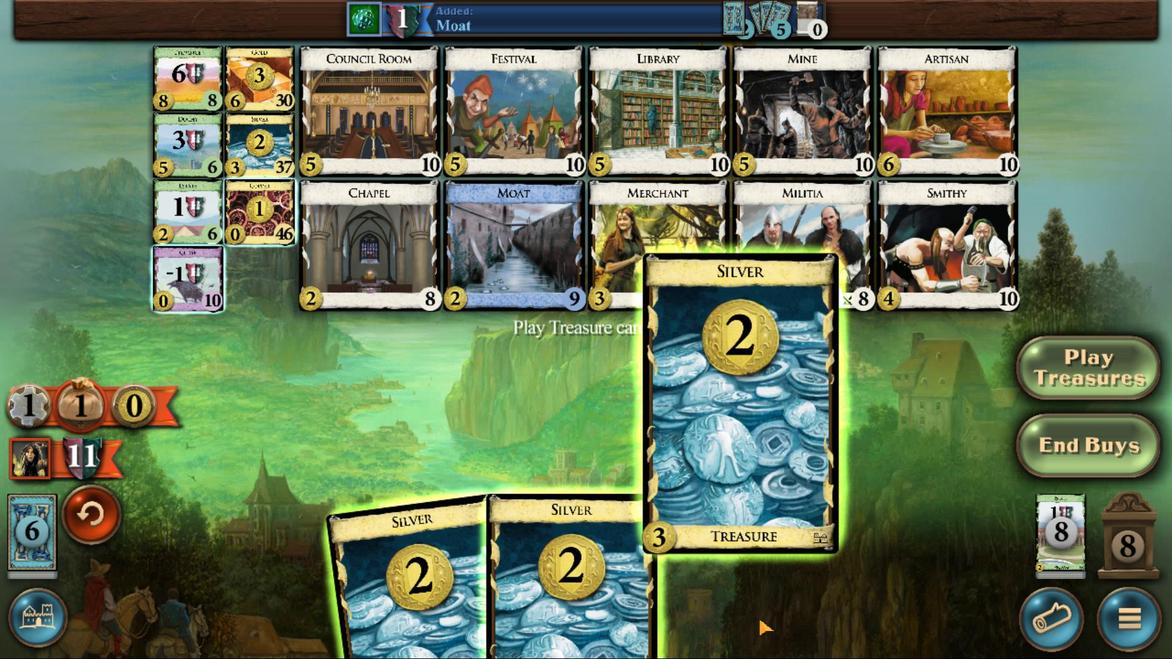 
Action: Mouse scrolled (919, 458) with delta (0, 0)
Screenshot: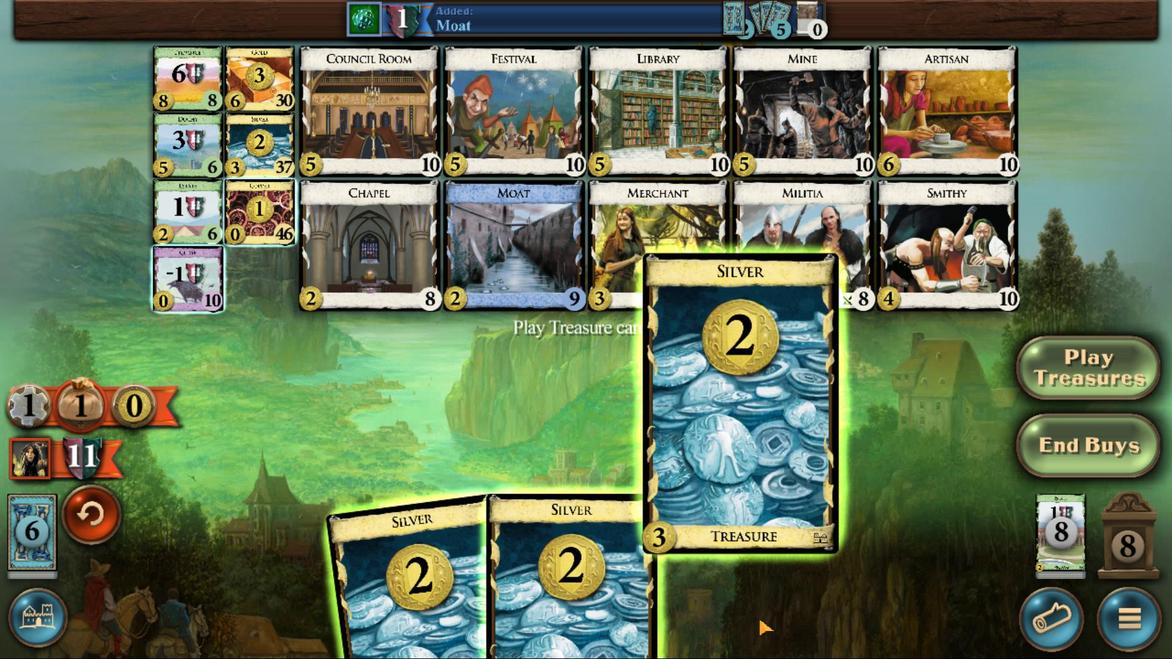 
Action: Mouse moved to (918, 458)
Screenshot: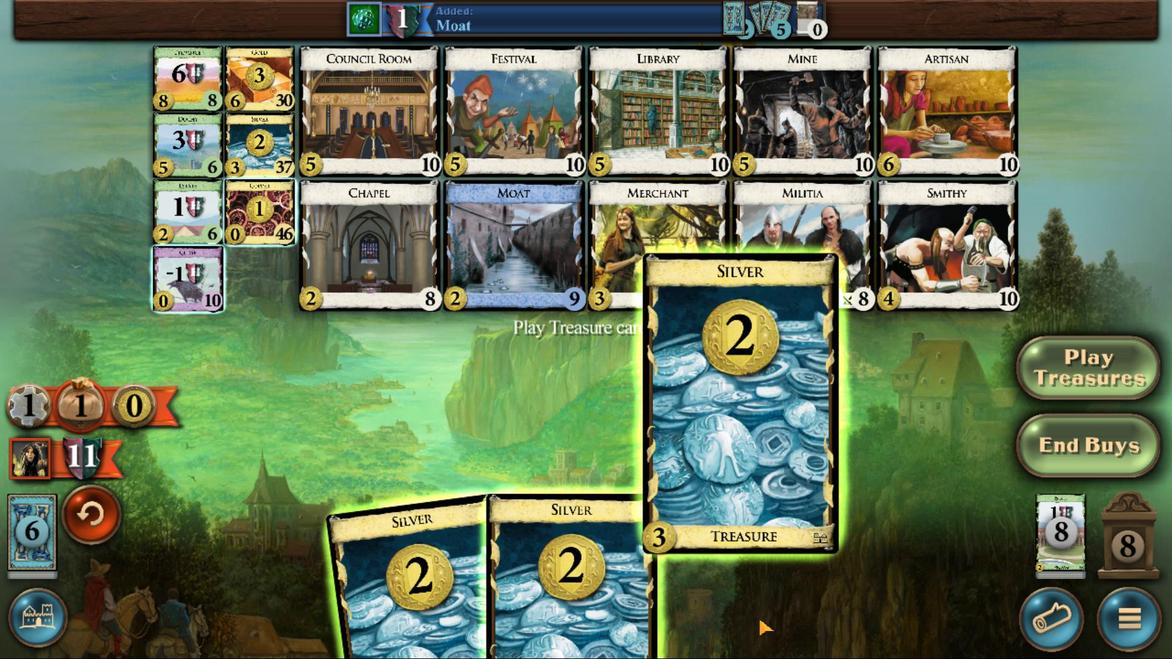 
Action: Mouse scrolled (918, 458) with delta (0, 0)
Screenshot: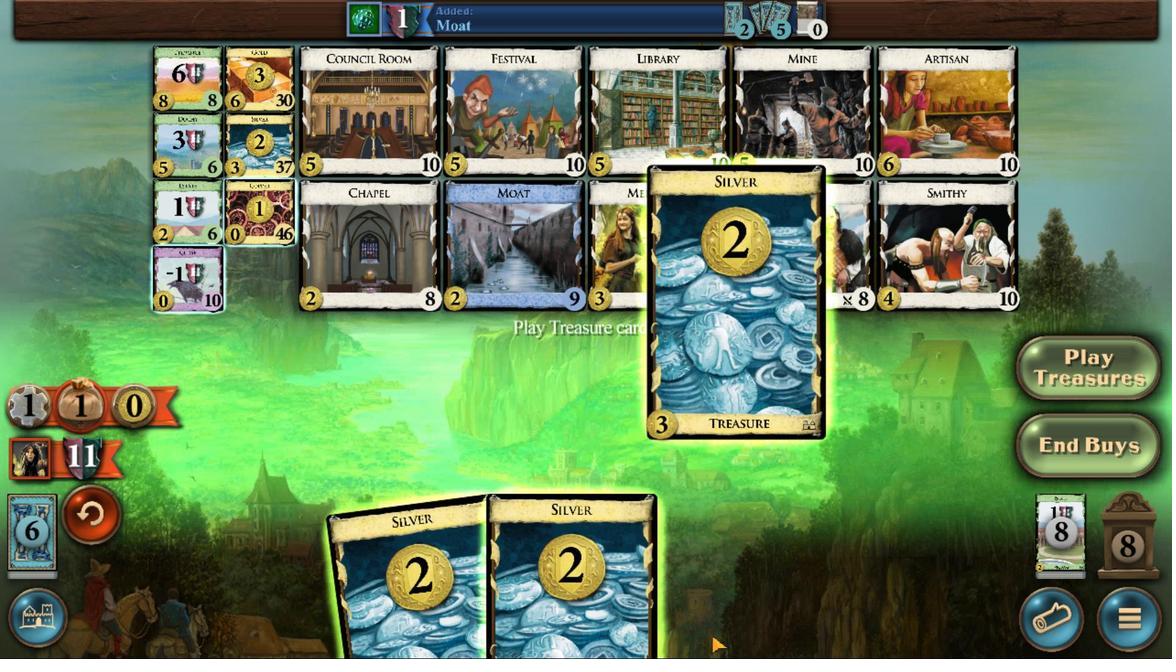 
Action: Mouse moved to (917, 458)
Screenshot: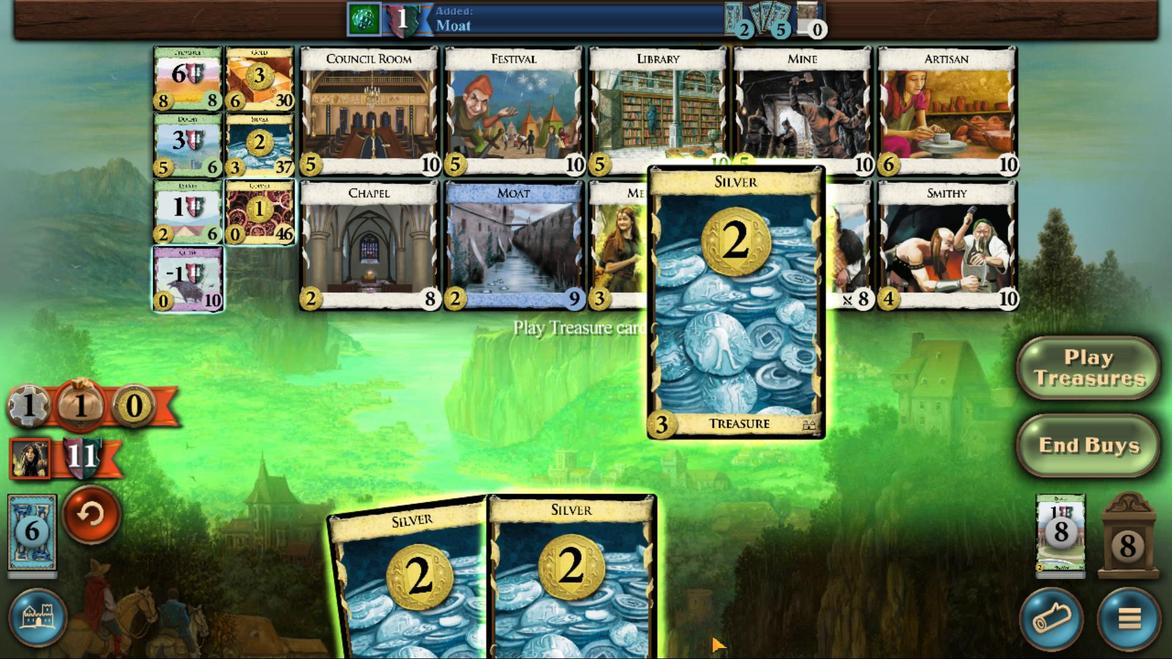 
Action: Mouse scrolled (917, 458) with delta (0, 0)
Screenshot: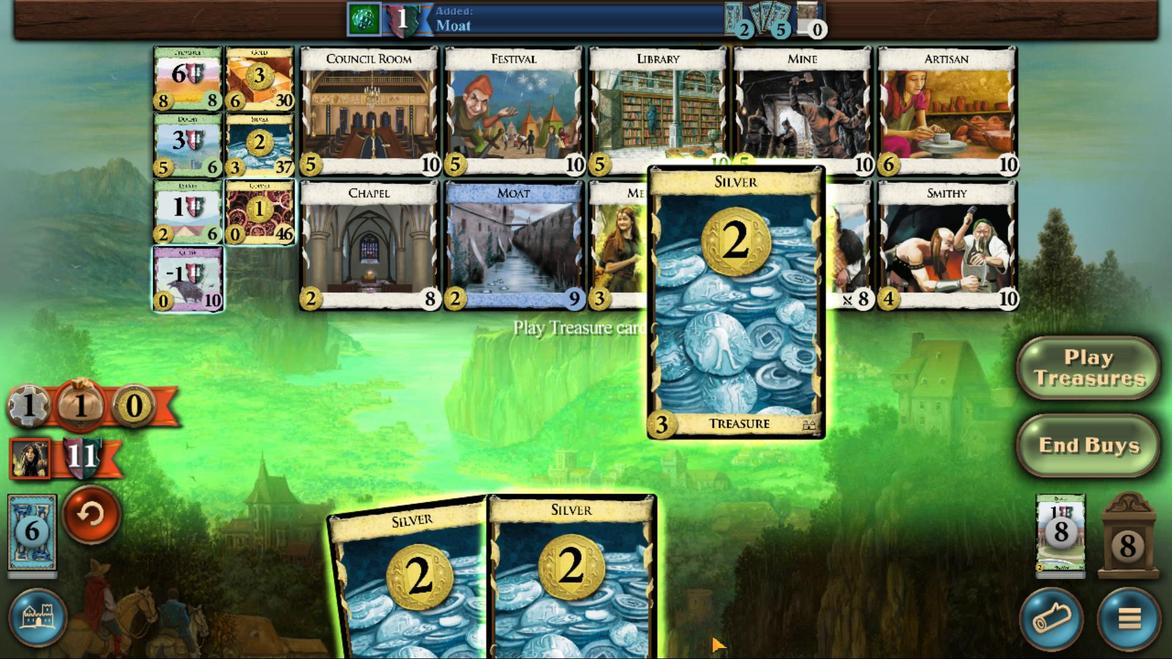 
Action: Mouse moved to (917, 458)
Screenshot: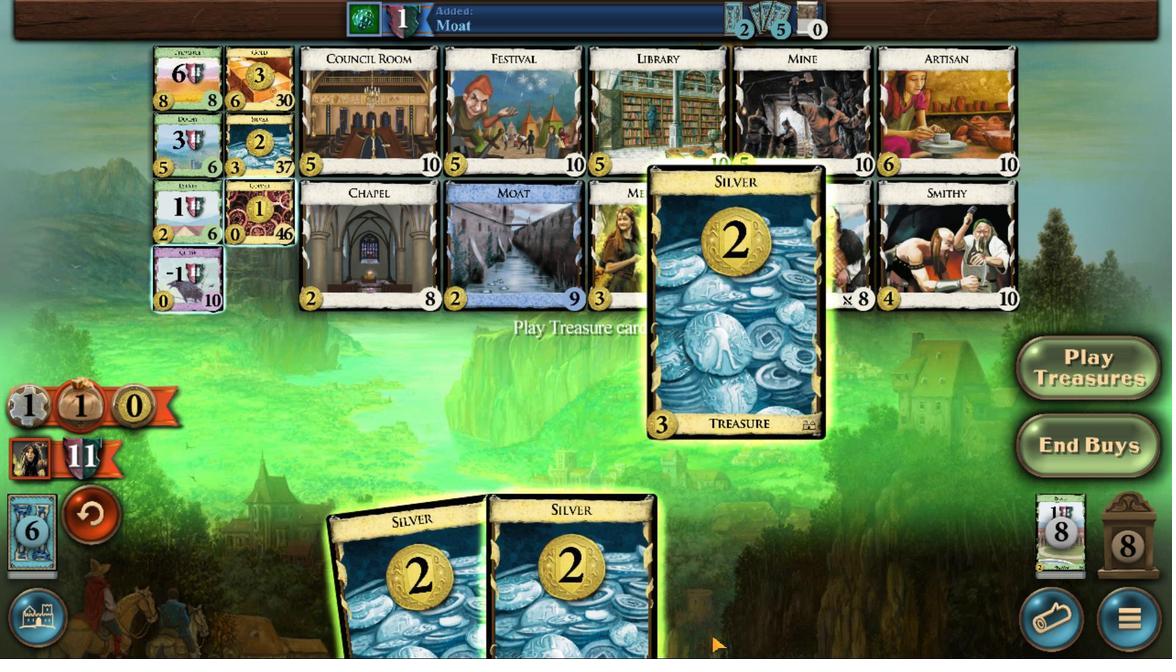 
Action: Mouse scrolled (917, 458) with delta (0, 0)
Screenshot: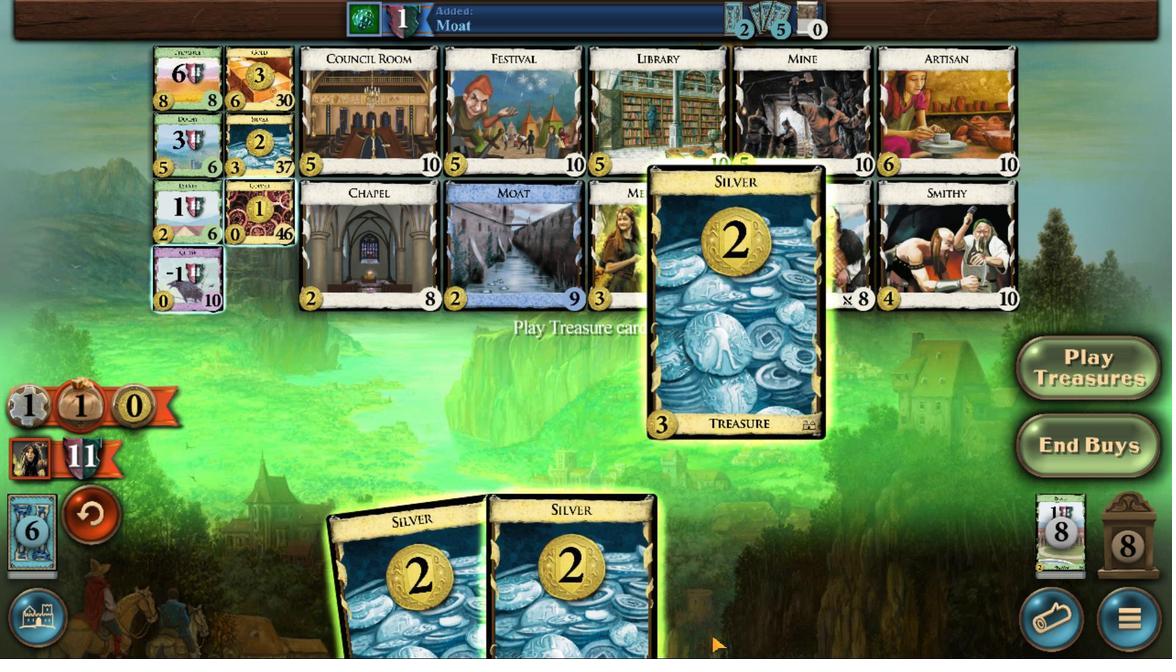
Action: Mouse scrolled (917, 458) with delta (0, 0)
Screenshot: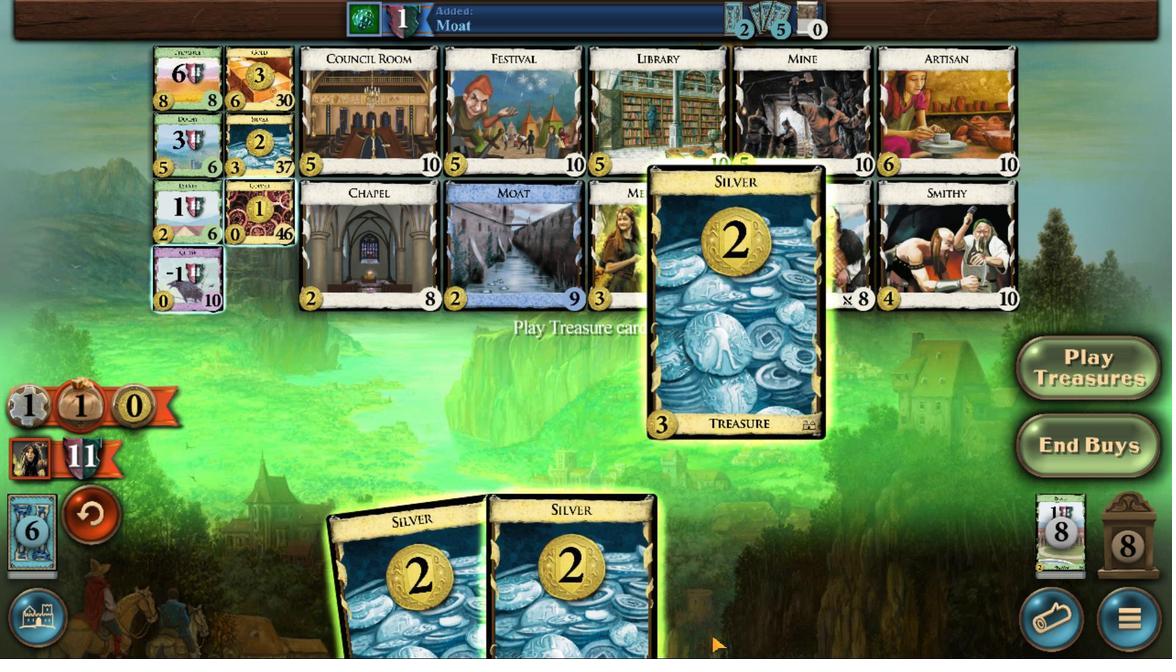 
Action: Mouse scrolled (917, 458) with delta (0, 0)
Screenshot: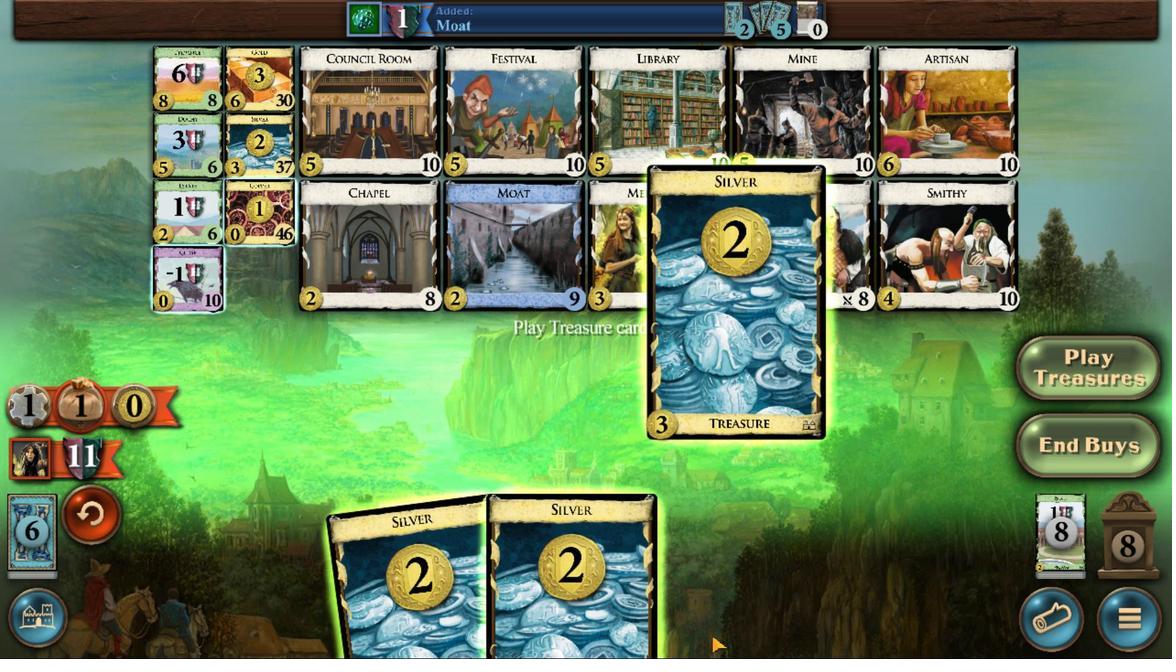
Action: Mouse scrolled (917, 458) with delta (0, 0)
Screenshot: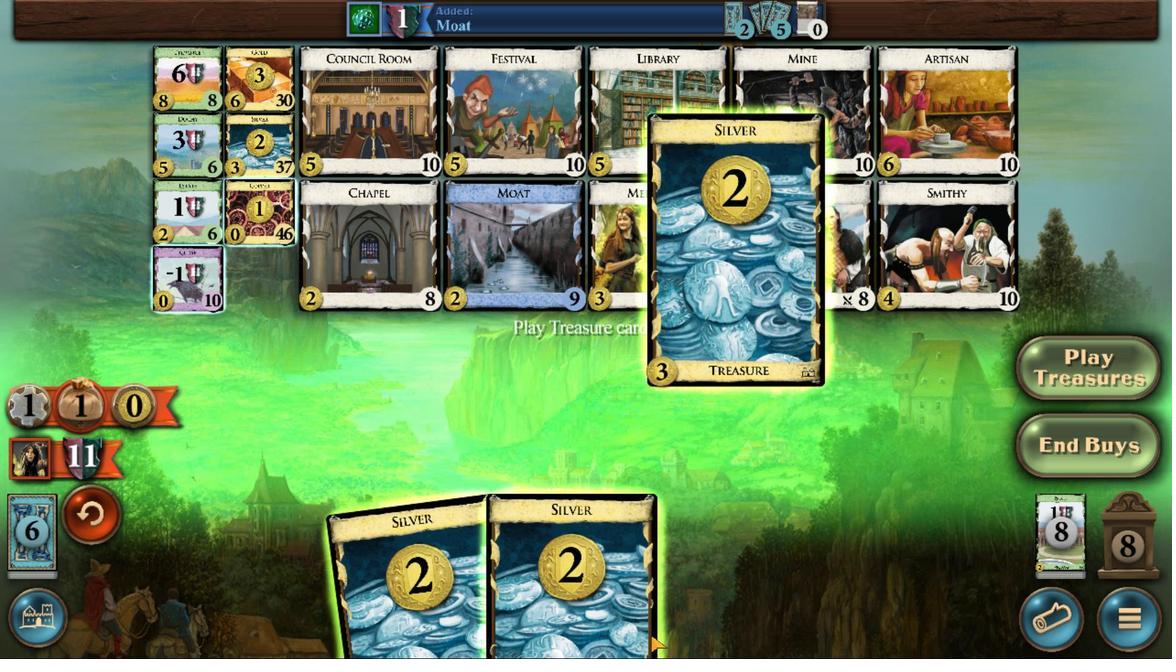 
Action: Mouse moved to (827, 458)
Screenshot: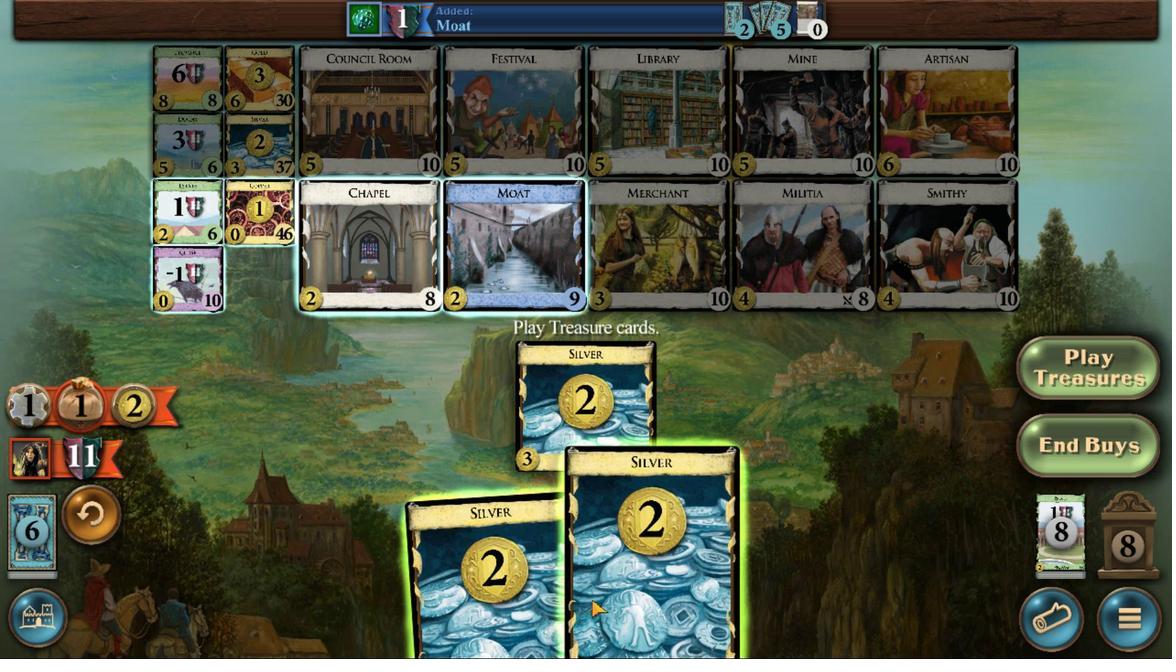 
Action: Mouse scrolled (827, 458) with delta (0, 0)
Screenshot: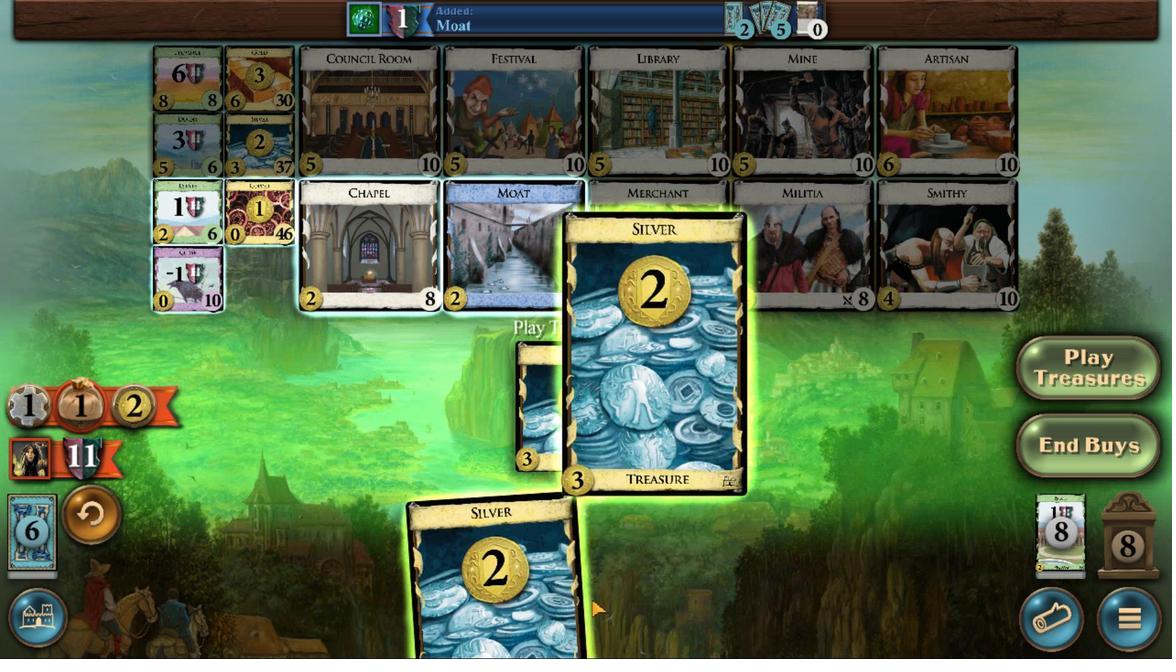 
Action: Mouse scrolled (827, 458) with delta (0, 0)
Screenshot: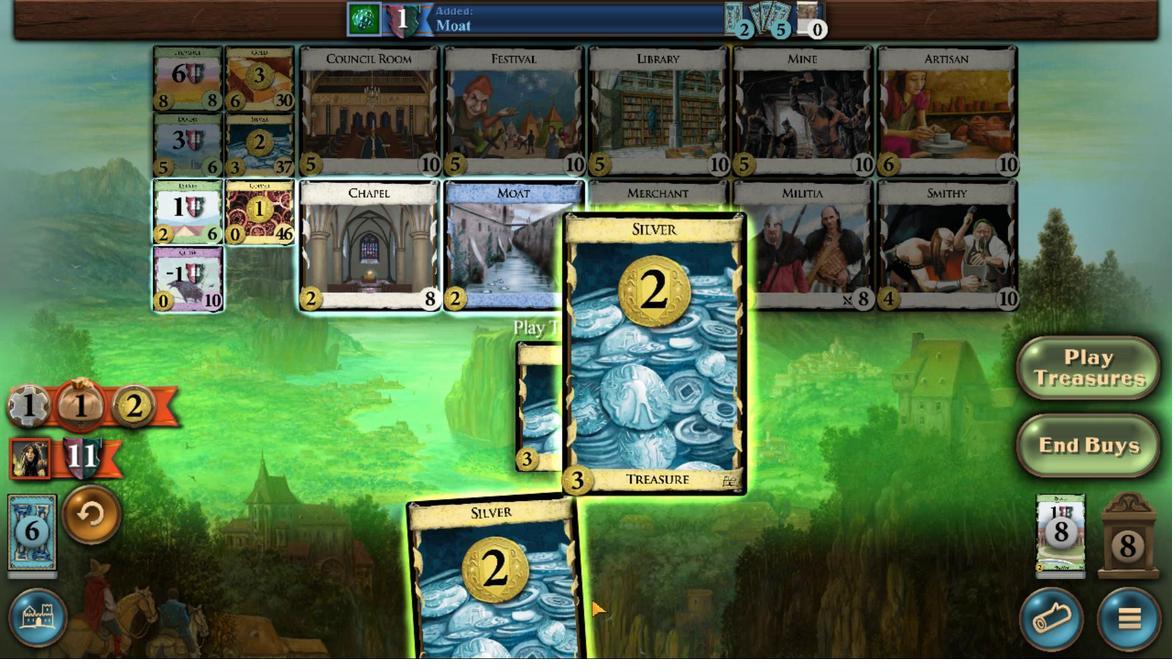 
Action: Mouse scrolled (827, 458) with delta (0, 0)
Screenshot: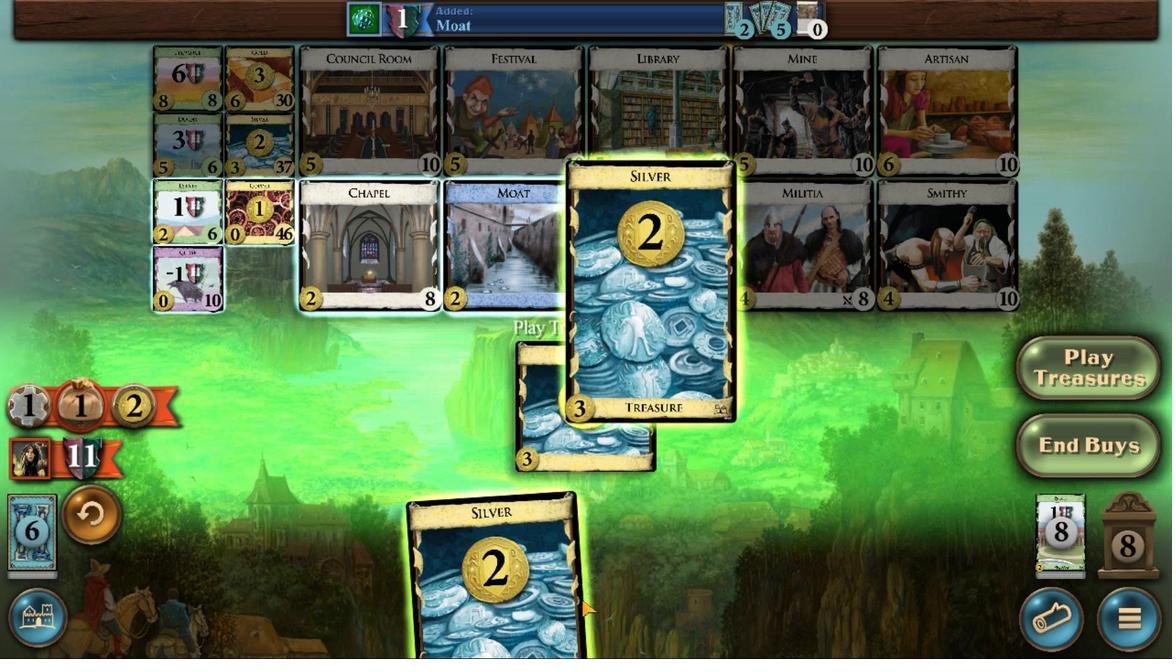 
Action: Mouse scrolled (827, 458) with delta (0, 0)
Screenshot: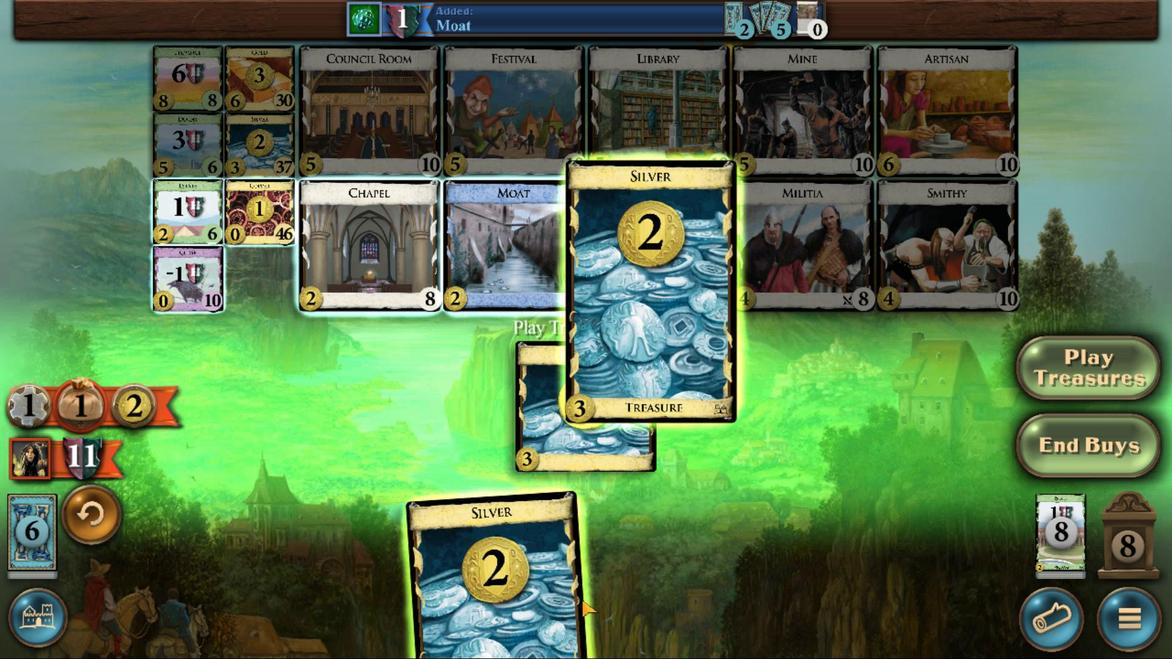 
Action: Mouse scrolled (827, 458) with delta (0, 0)
Screenshot: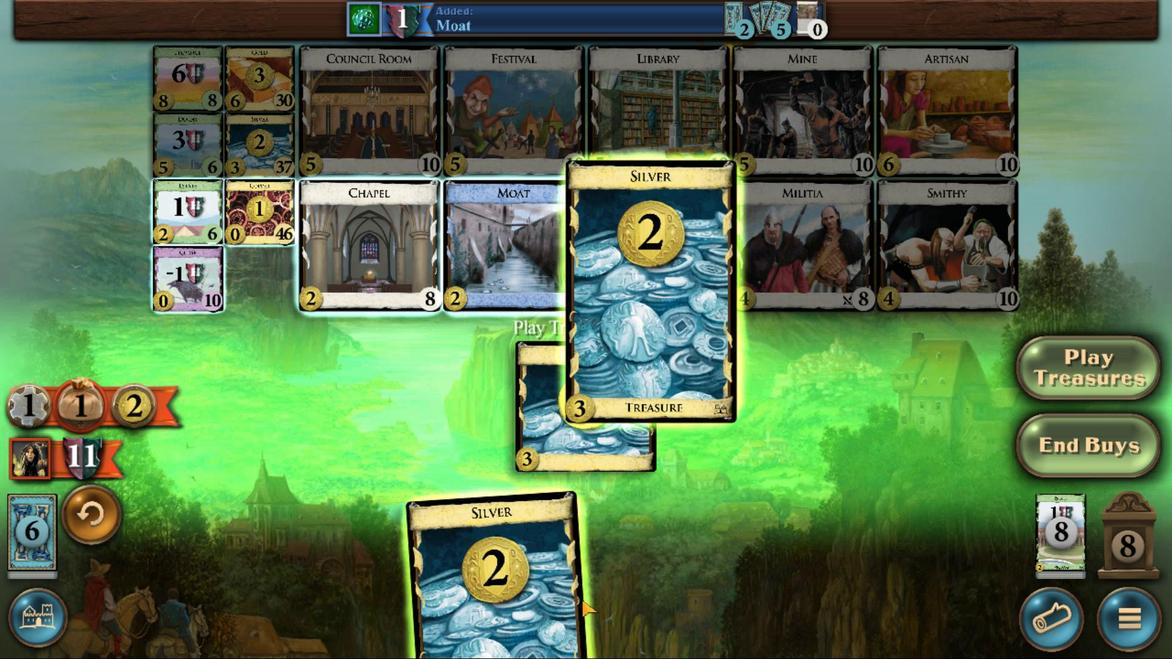 
Action: Mouse scrolled (827, 458) with delta (0, 0)
Screenshot: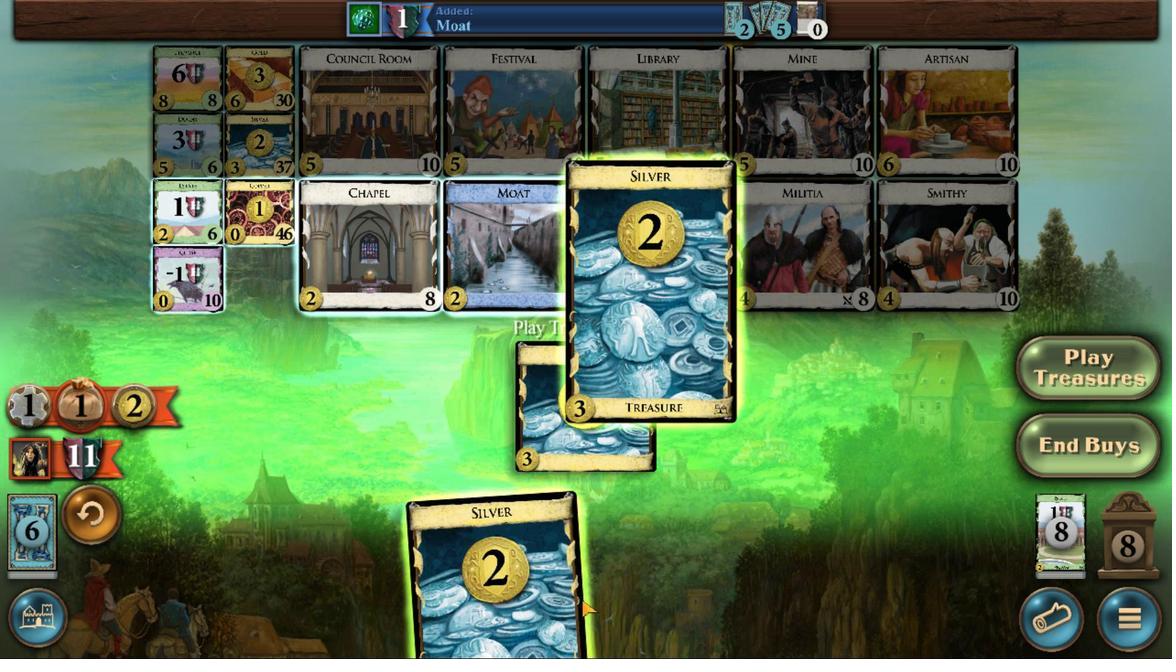 
Action: Mouse moved to (782, 458)
Screenshot: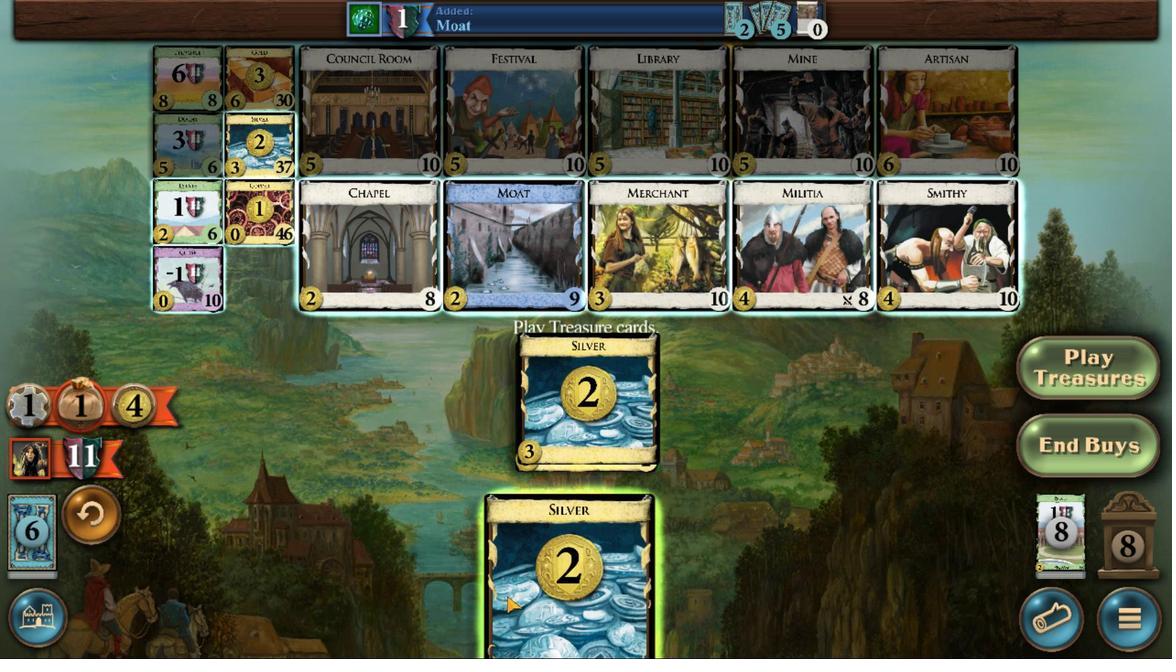 
Action: Mouse scrolled (782, 458) with delta (0, 0)
Screenshot: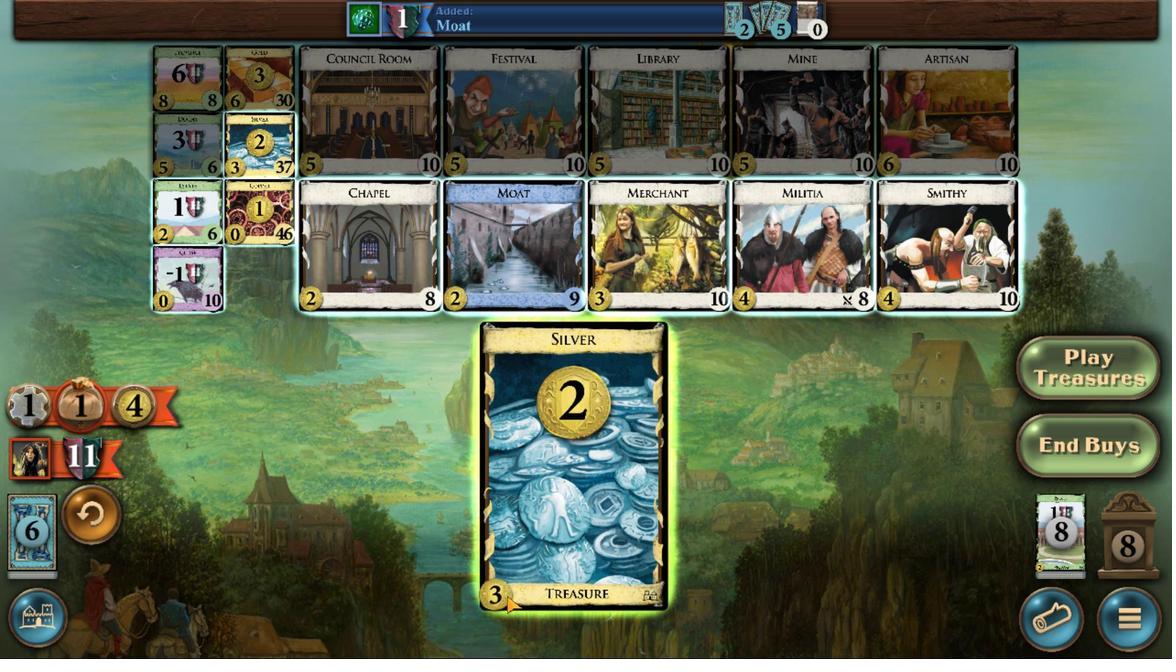 
Action: Mouse scrolled (782, 458) with delta (0, 0)
Screenshot: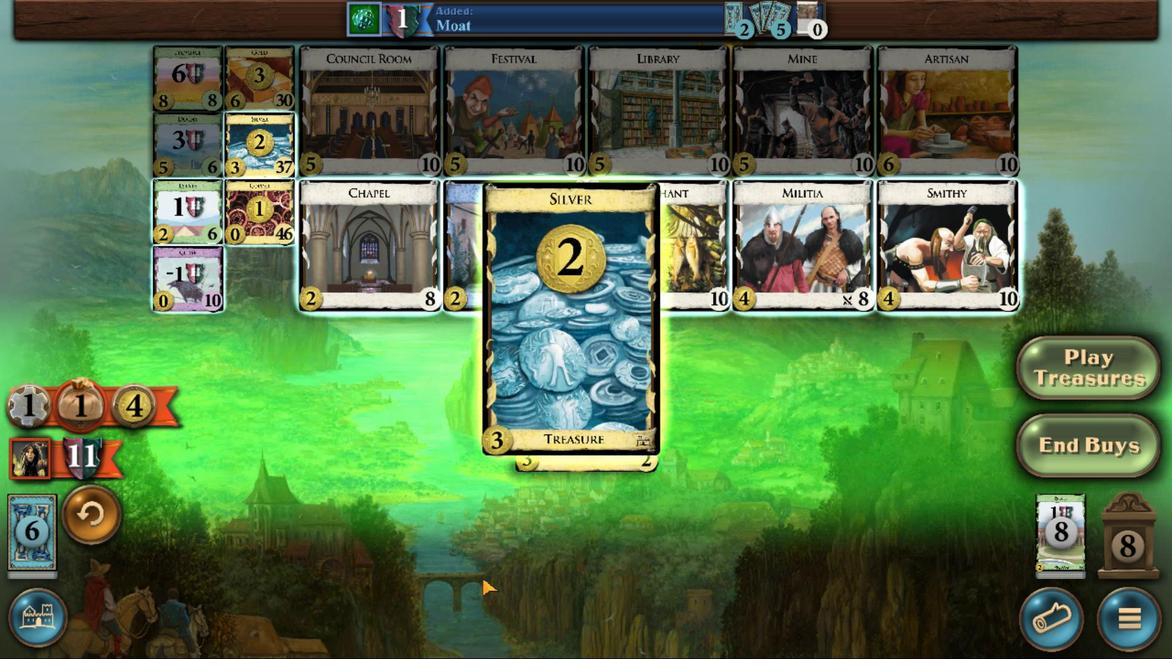 
Action: Mouse scrolled (782, 458) with delta (0, 0)
Screenshot: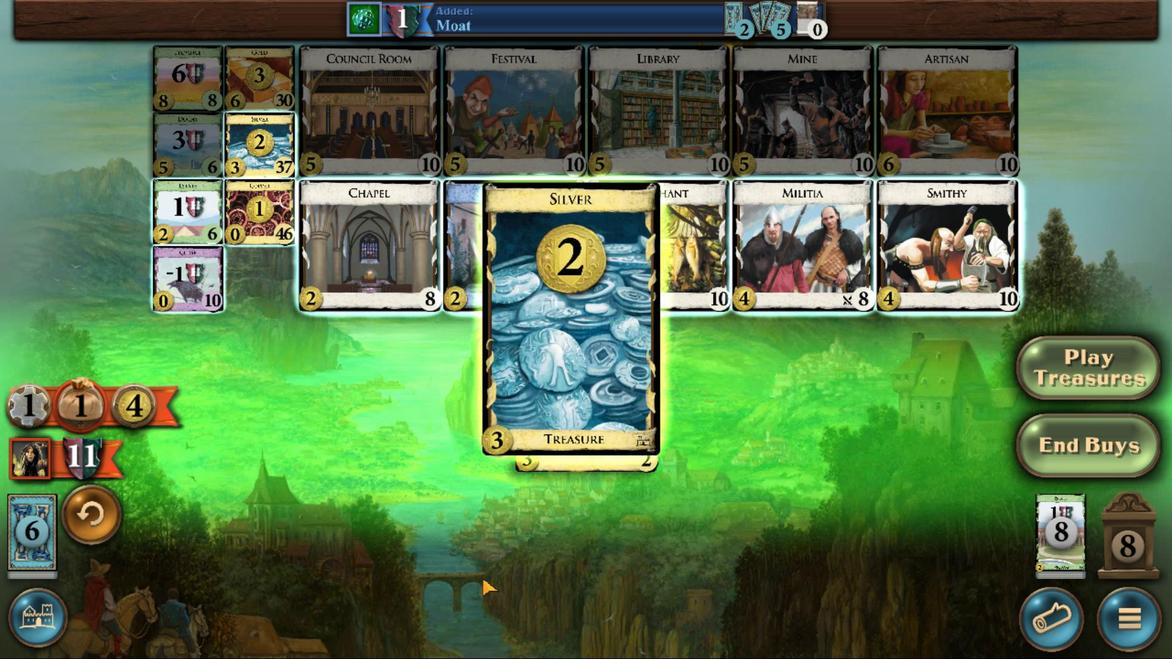 
Action: Mouse scrolled (782, 458) with delta (0, 0)
Screenshot: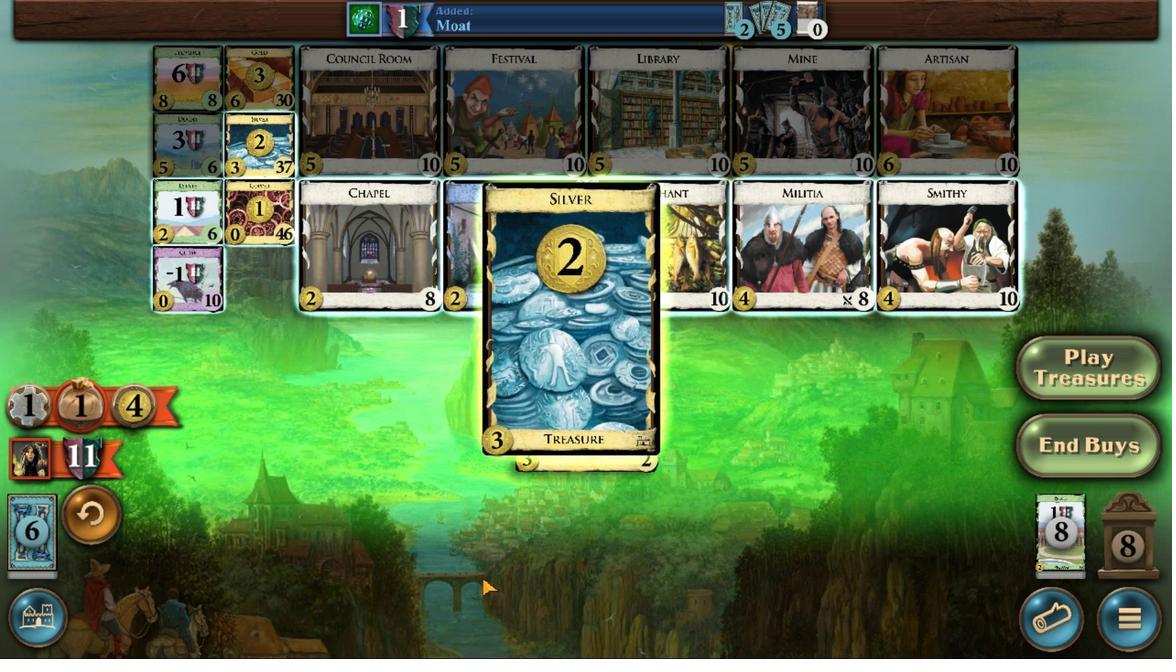 
Action: Mouse scrolled (782, 458) with delta (0, 0)
Screenshot: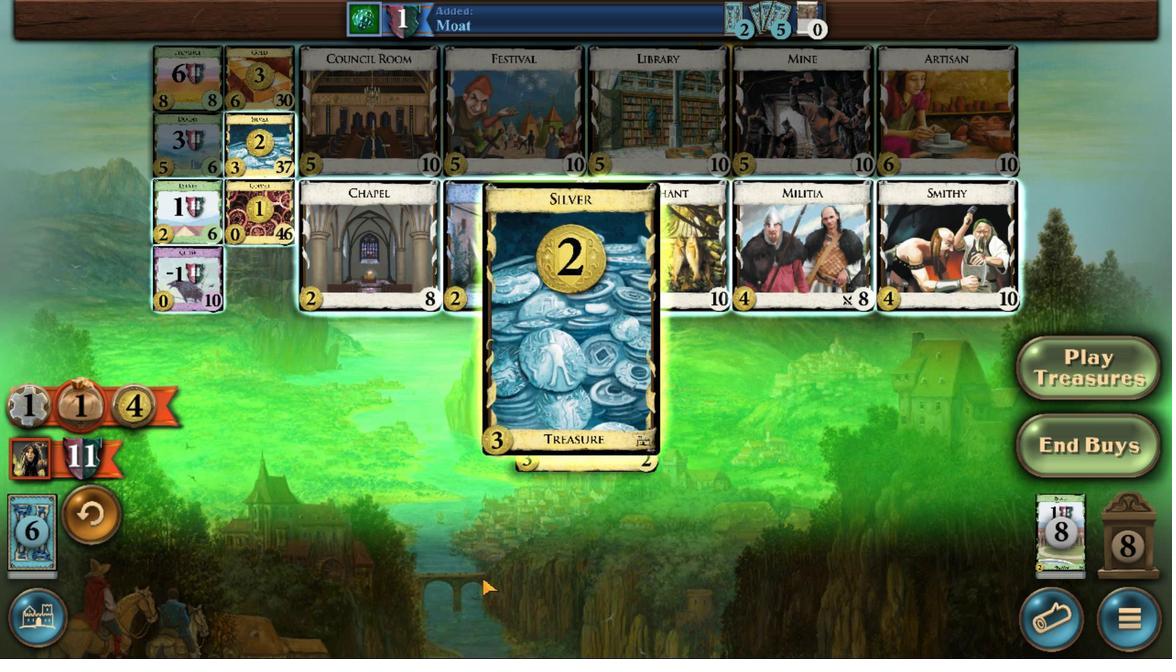 
Action: Mouse scrolled (782, 458) with delta (0, 0)
Screenshot: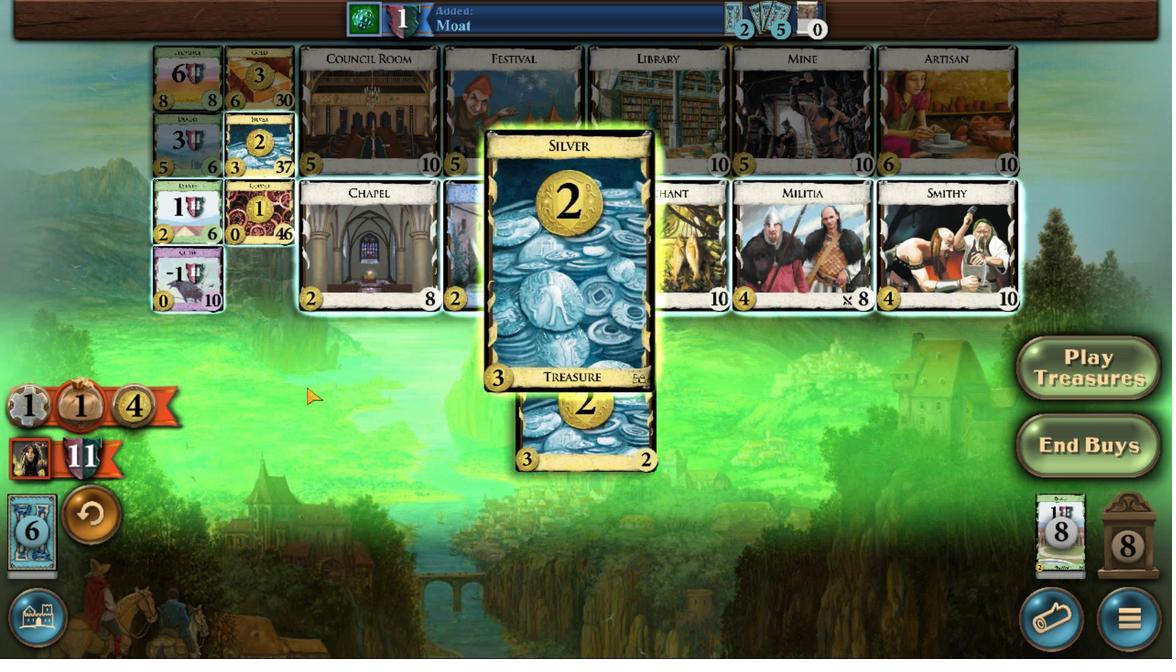 
Action: Mouse moved to (607, 469)
Screenshot: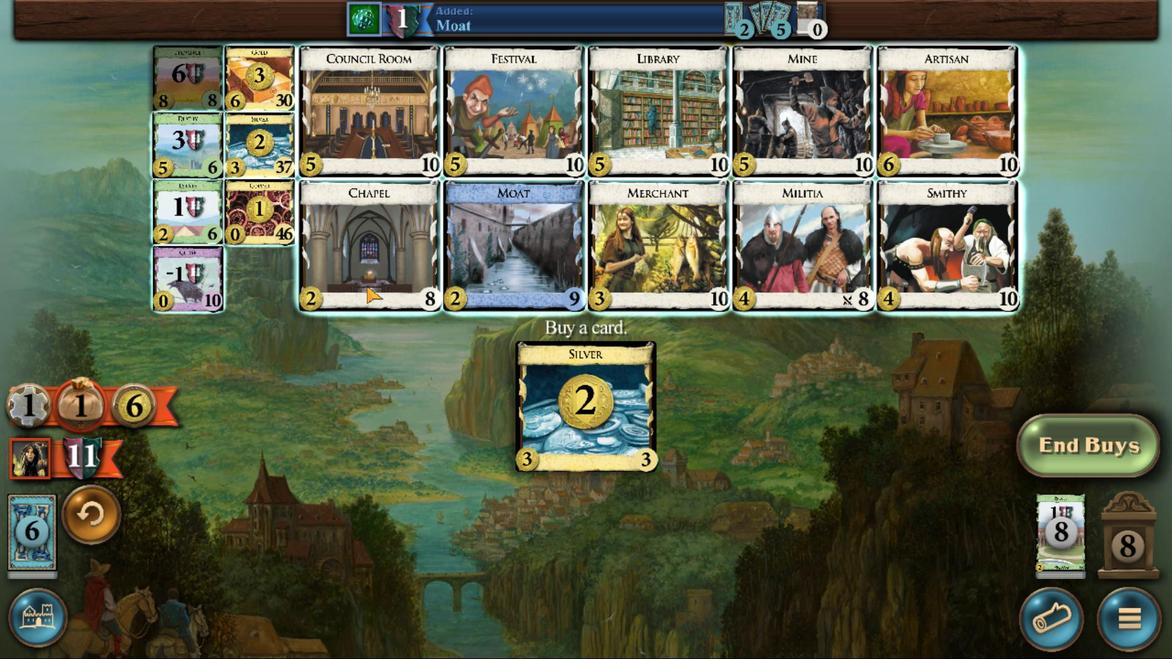 
Action: Mouse pressed left at (607, 469)
Screenshot: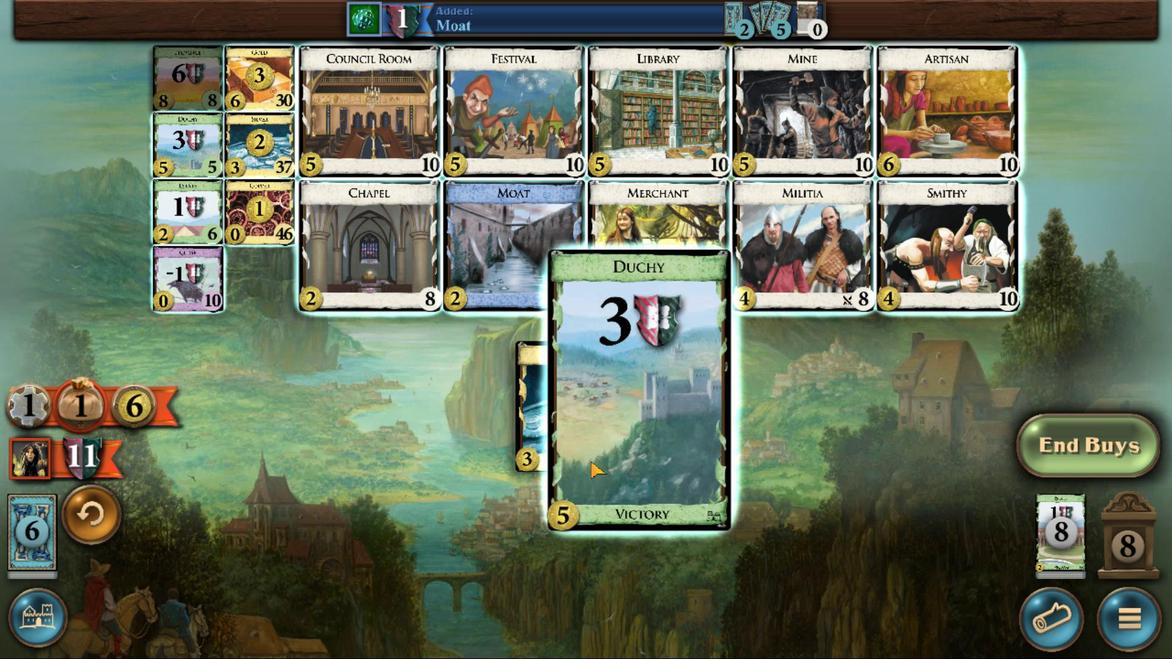 
Action: Mouse moved to (950, 458)
Screenshot: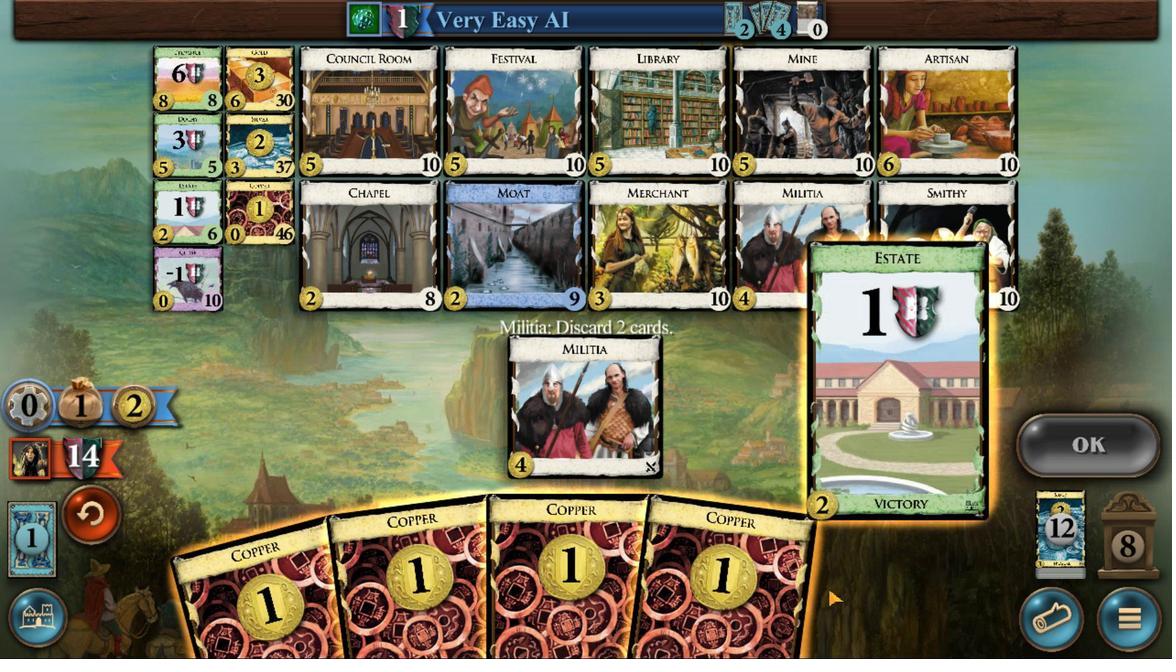 
Action: Mouse scrolled (950, 458) with delta (0, 0)
Screenshot: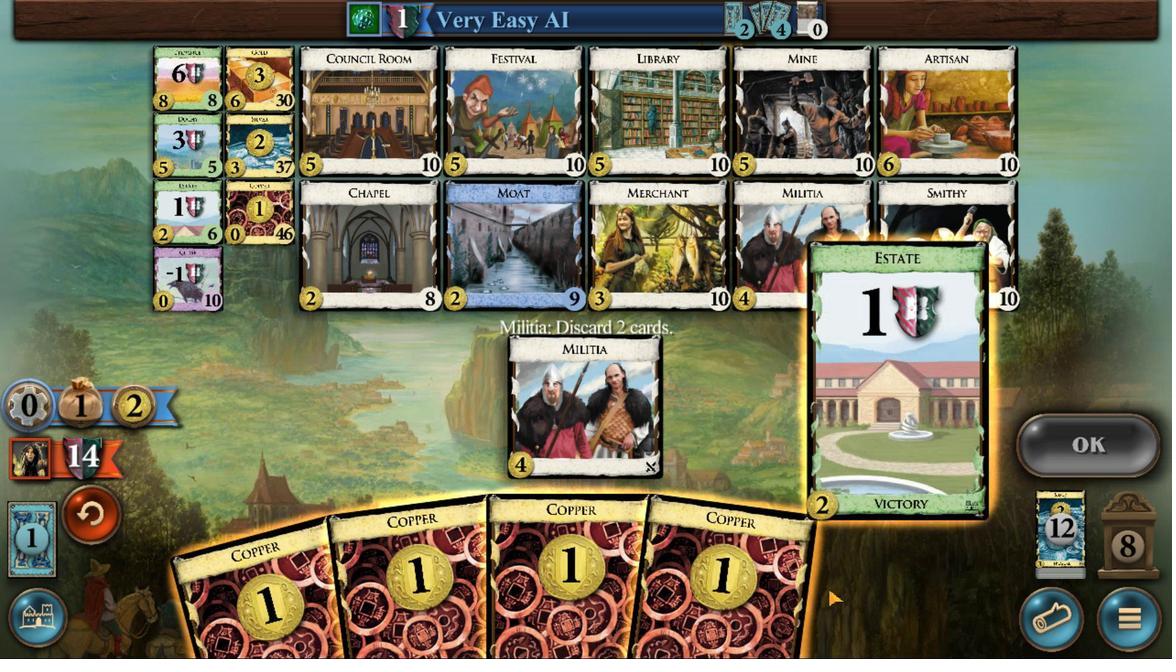
Action: Mouse moved to (950, 458)
Screenshot: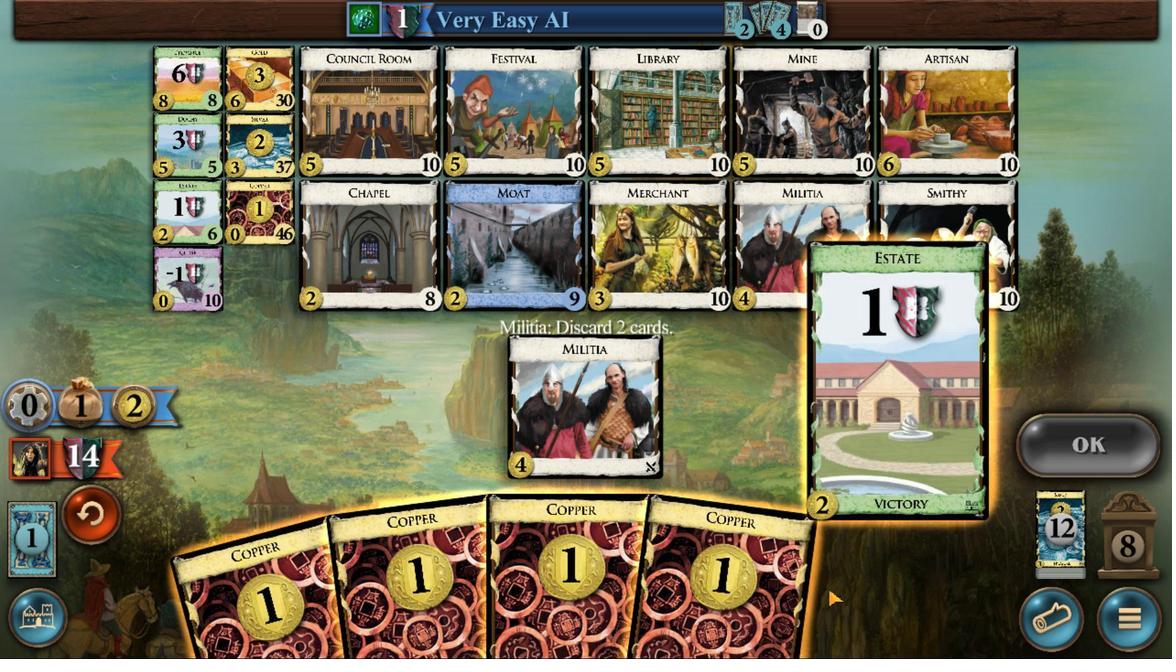 
Action: Mouse scrolled (950, 458) with delta (0, 0)
Screenshot: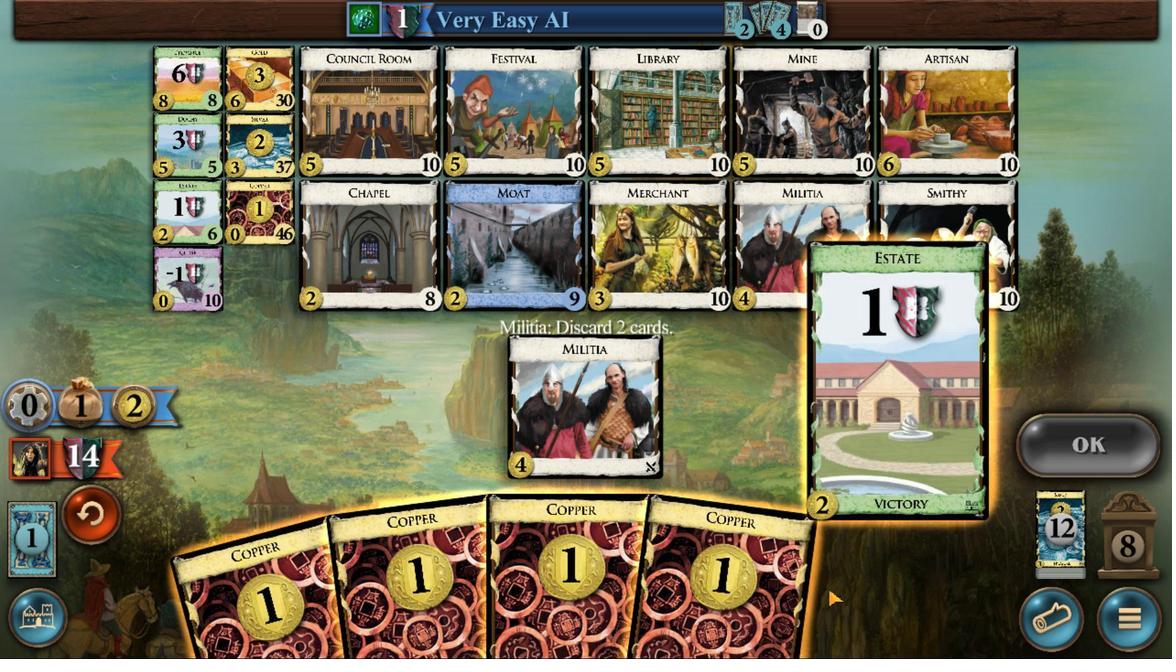 
Action: Mouse moved to (952, 458)
Screenshot: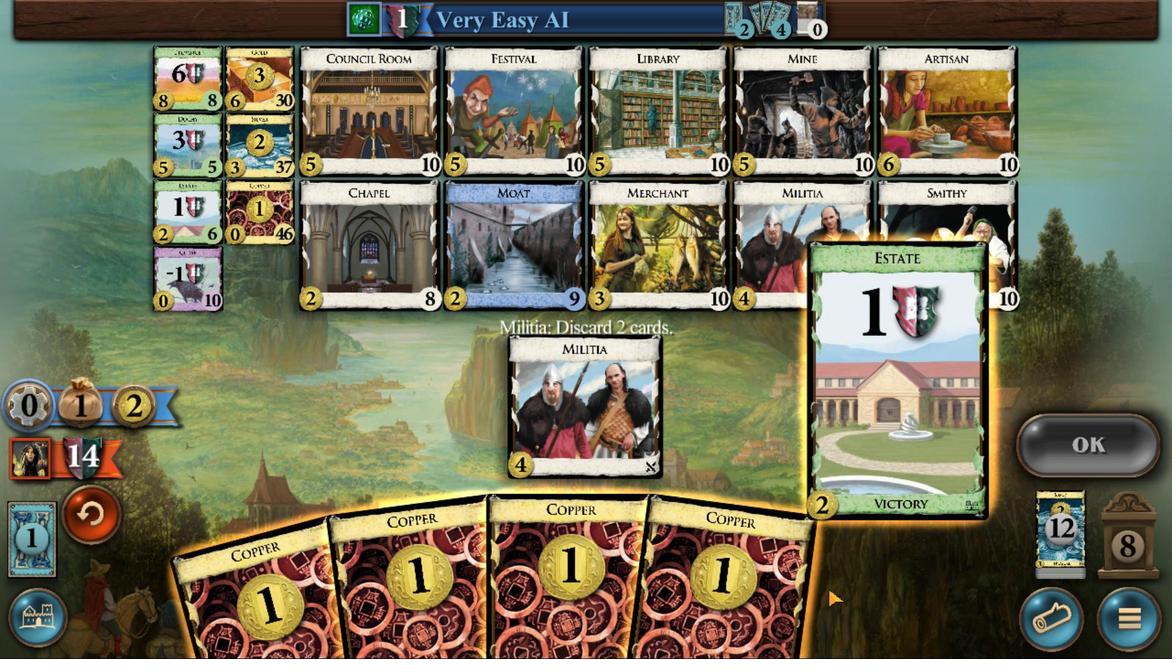 
Action: Mouse scrolled (952, 458) with delta (0, 0)
Screenshot: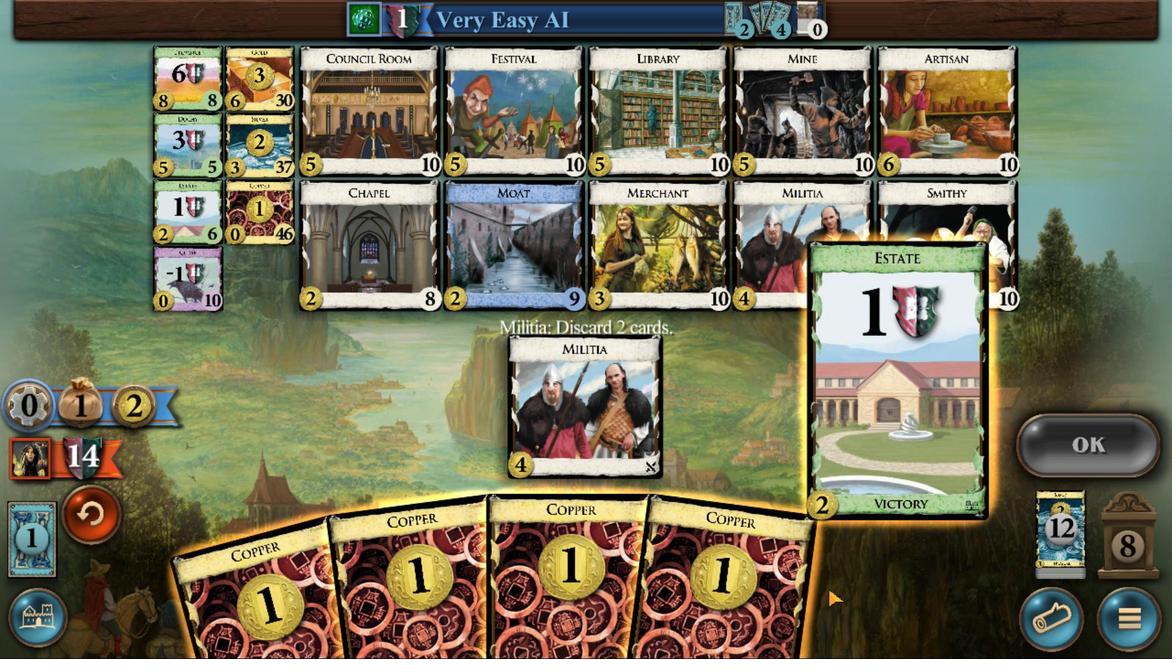 
Action: Mouse moved to (952, 458)
